 Task: Research Airbnb options in Târgu Jiu, Romania from 7th December, 2023 to 15th December, 2023 for 6 adults.3 bedrooms having 3 beds and 3 bathrooms. Property type can be guest house. Booking option can be shelf check-in. Look for 3 properties as per requirement.
Action: Mouse moved to (358, 114)
Screenshot: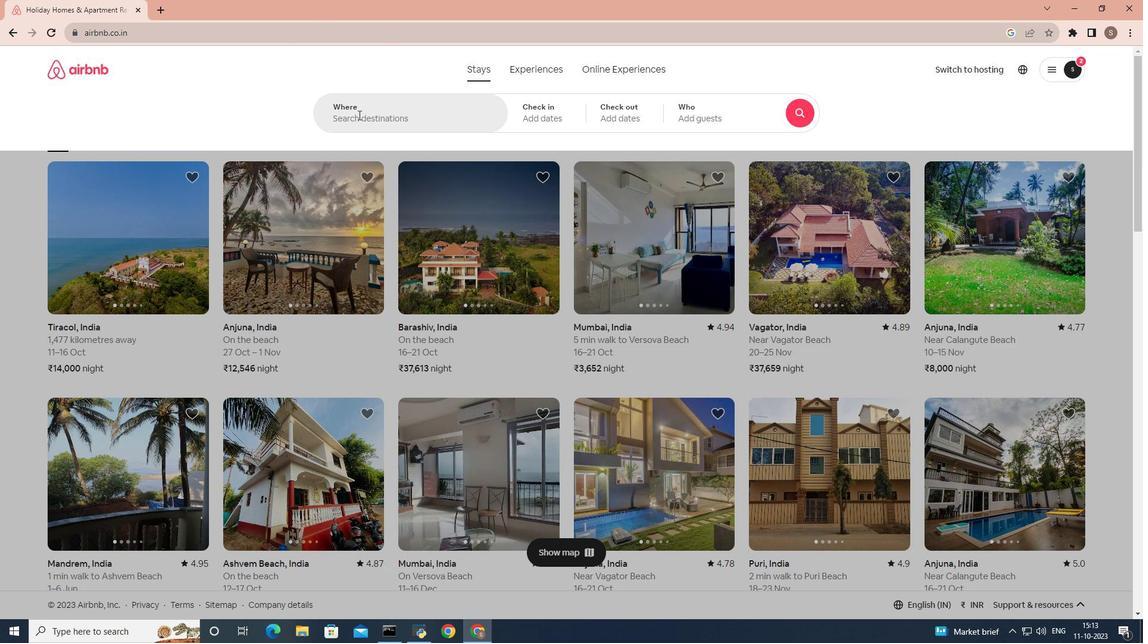 
Action: Mouse pressed left at (358, 114)
Screenshot: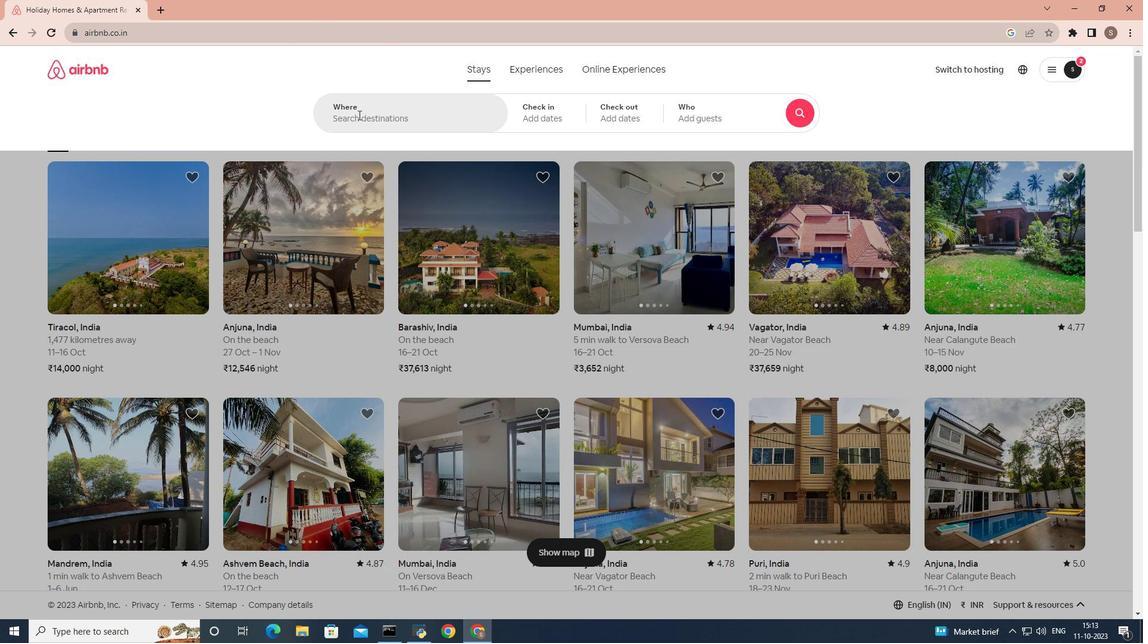 
Action: Mouse moved to (353, 108)
Screenshot: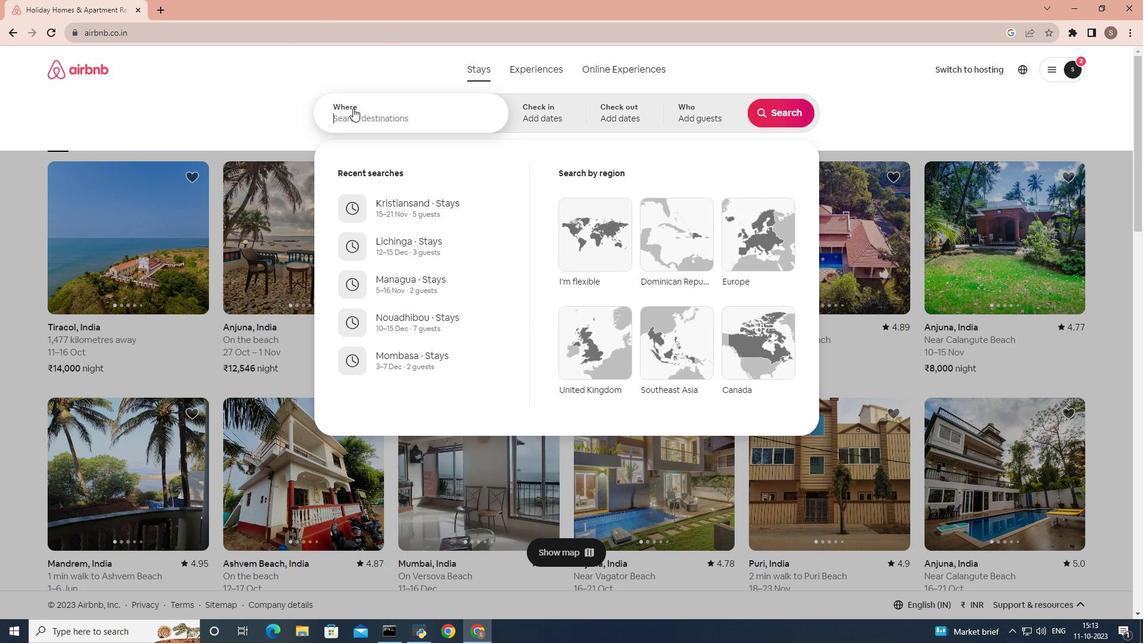 
Action: Key pressed ta
Screenshot: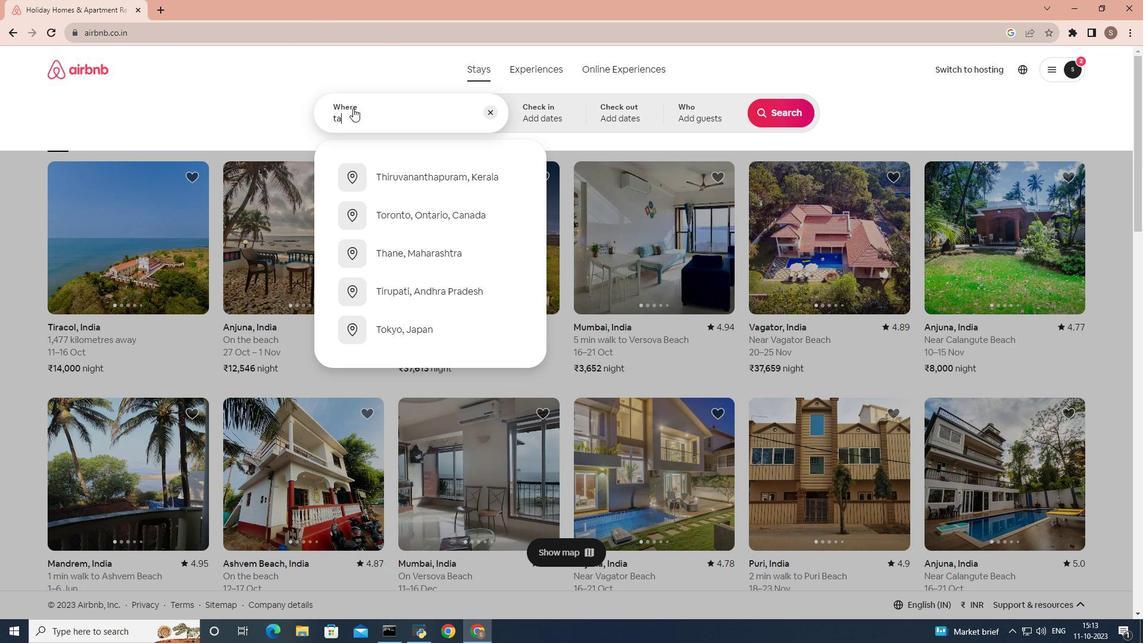 
Action: Mouse moved to (350, 108)
Screenshot: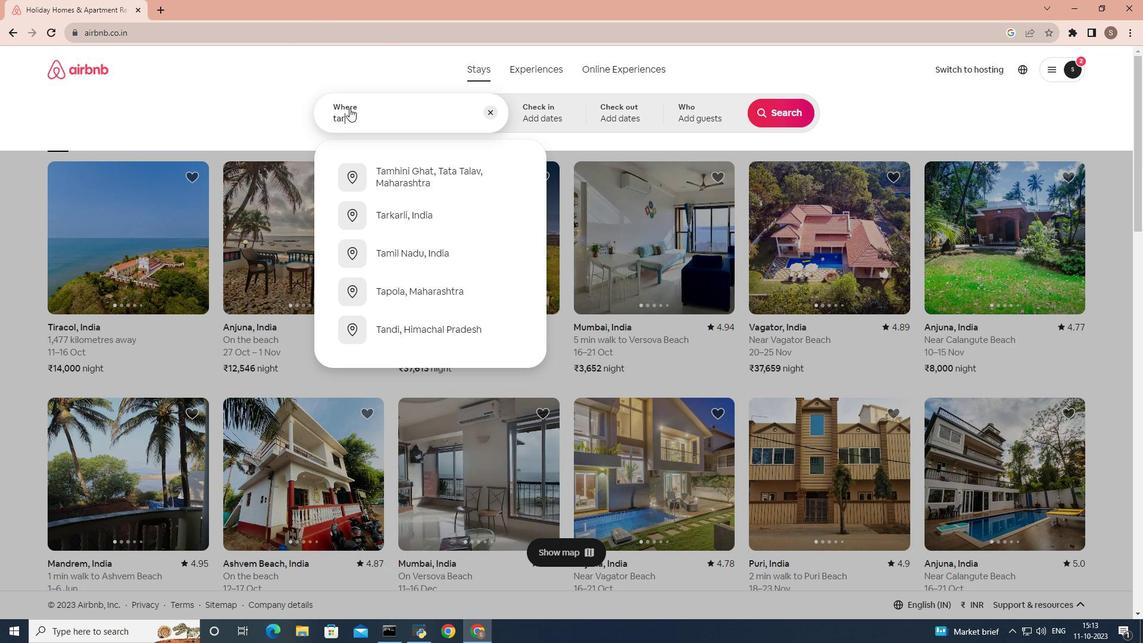 
Action: Key pressed r
Screenshot: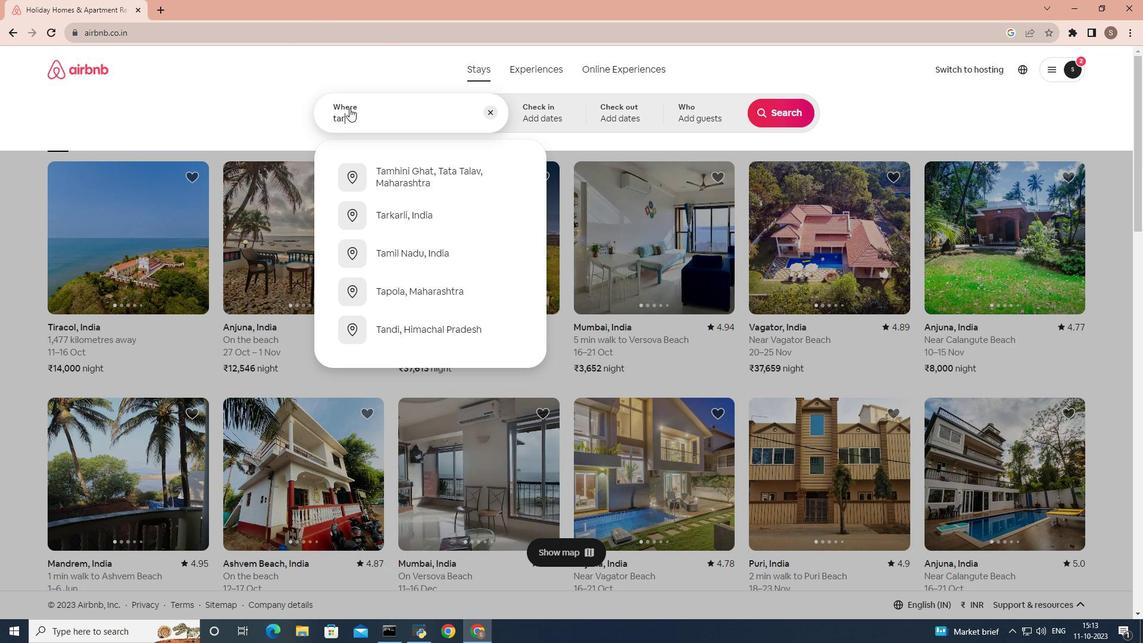 
Action: Mouse moved to (349, 108)
Screenshot: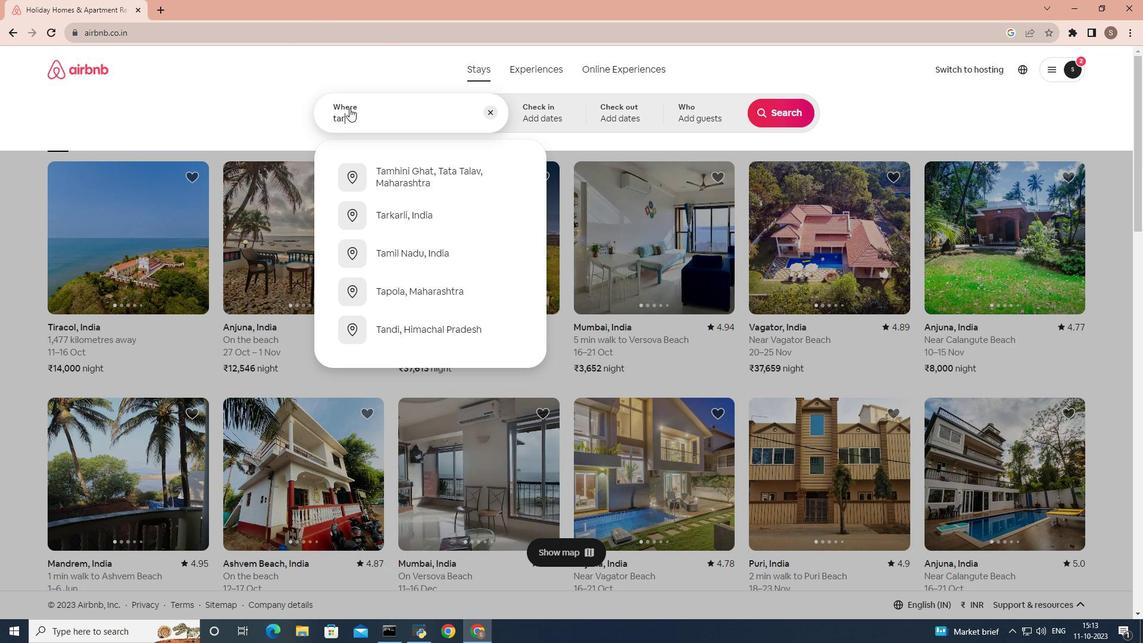 
Action: Key pressed gu<Key.space>j
Screenshot: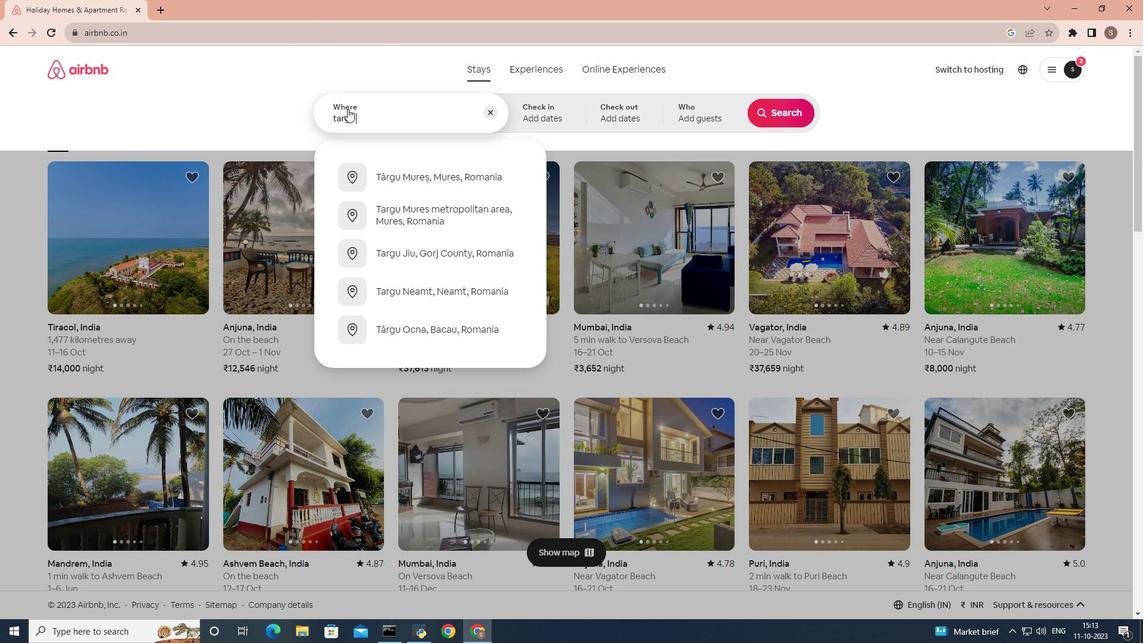 
Action: Mouse moved to (347, 109)
Screenshot: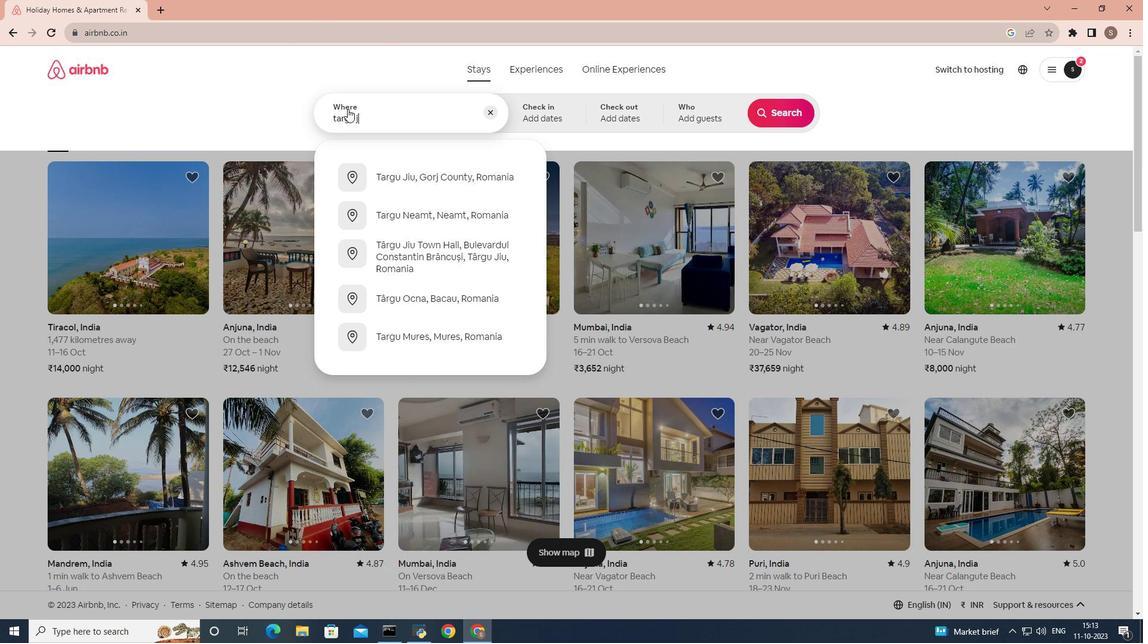 
Action: Key pressed iu
Screenshot: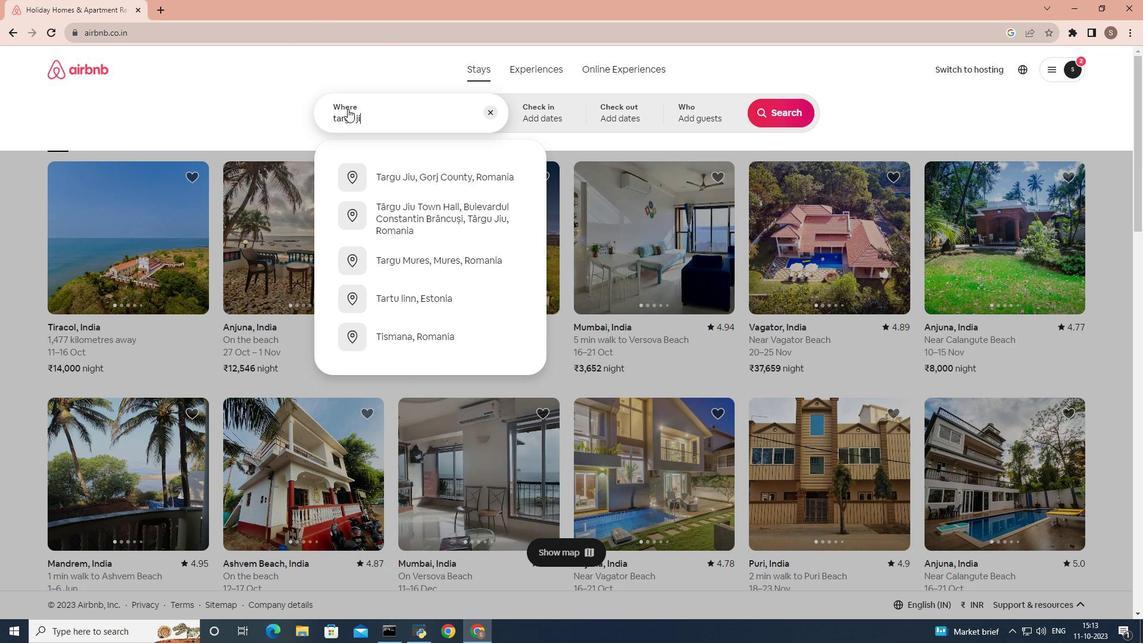 
Action: Mouse moved to (353, 110)
Screenshot: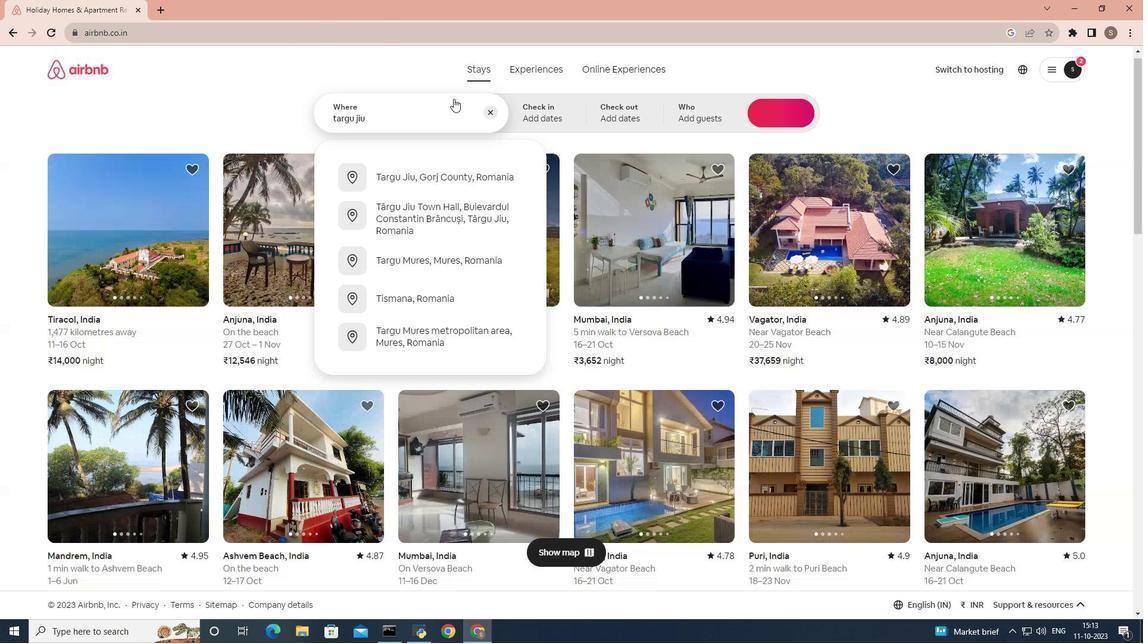 
Action: Mouse scrolled (353, 109) with delta (0, 0)
Screenshot: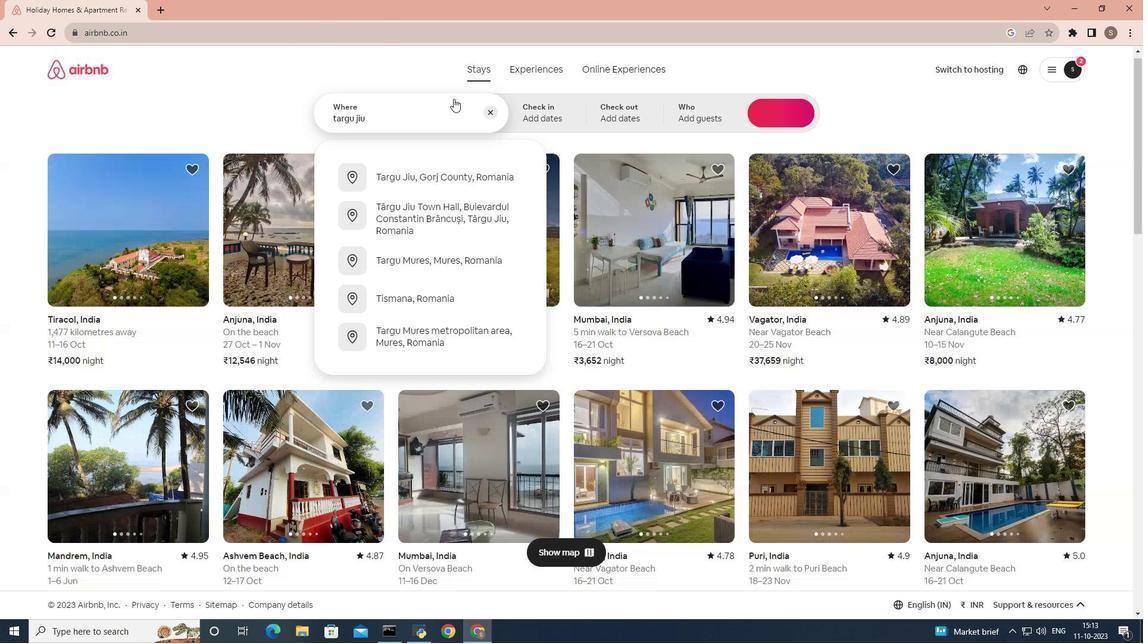 
Action: Mouse moved to (489, 61)
Screenshot: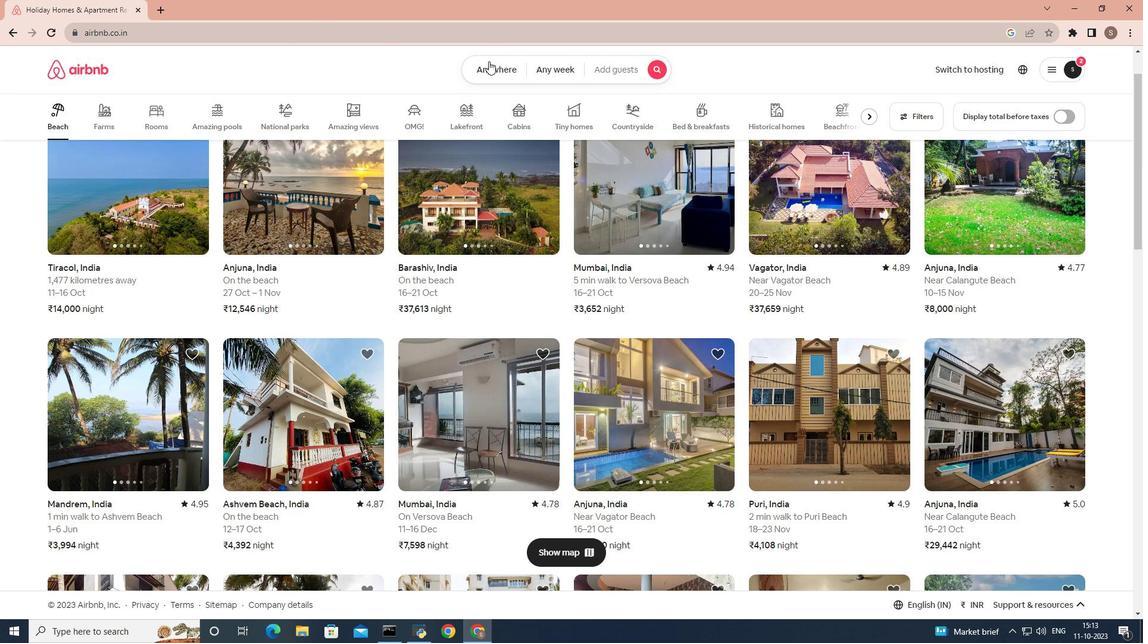 
Action: Mouse pressed left at (489, 61)
Screenshot: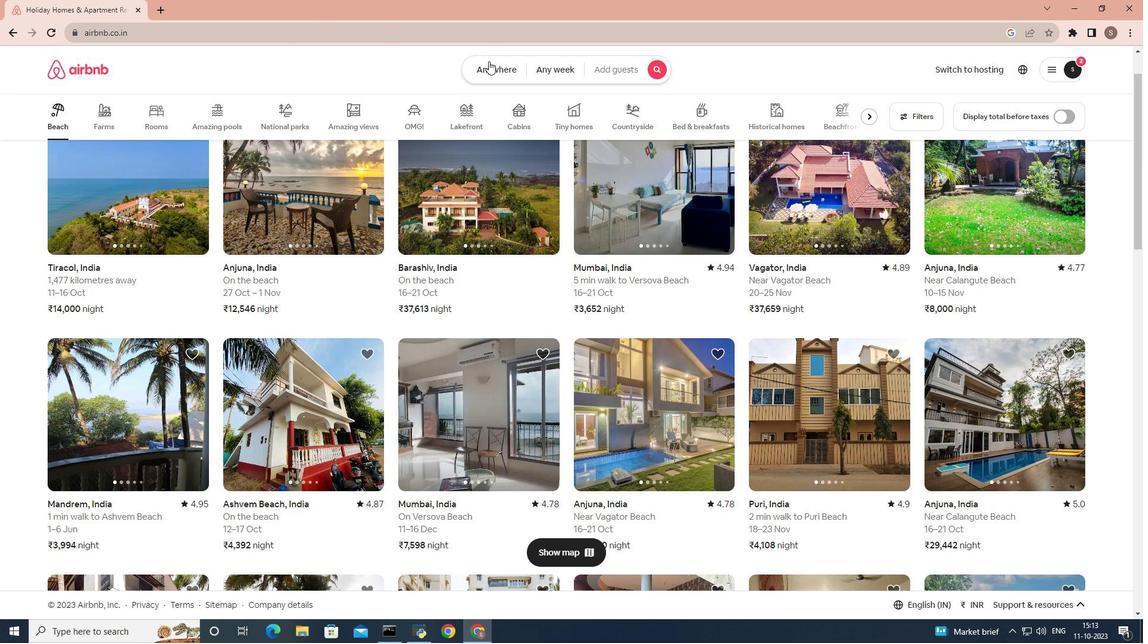 
Action: Mouse moved to (442, 170)
Screenshot: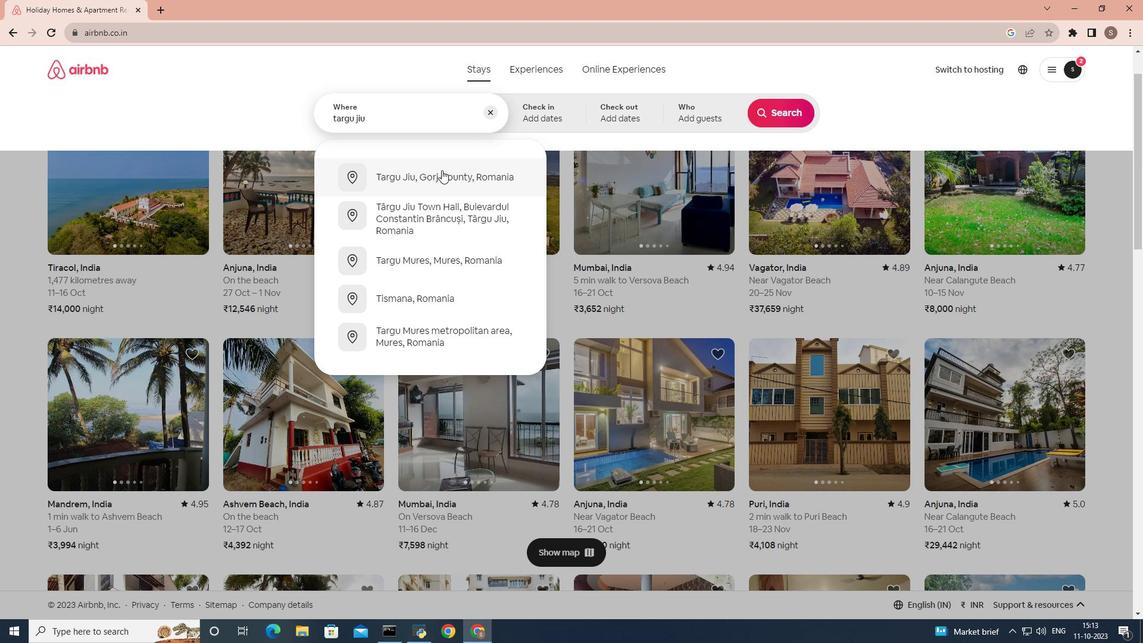 
Action: Mouse pressed left at (442, 170)
Screenshot: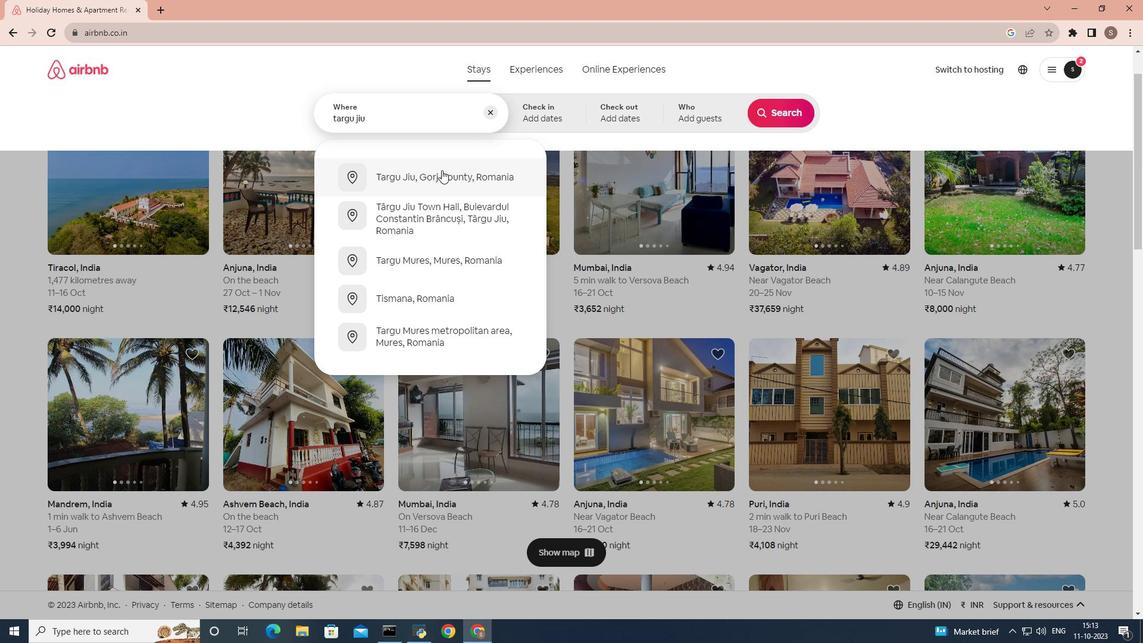 
Action: Mouse moved to (769, 206)
Screenshot: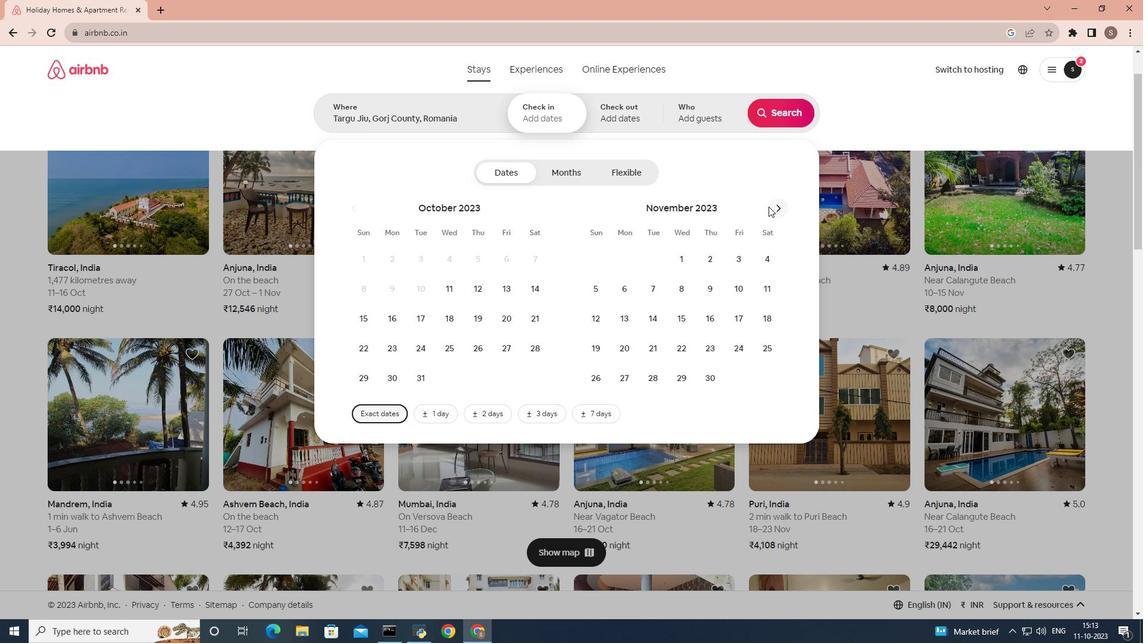
Action: Mouse pressed left at (769, 206)
Screenshot: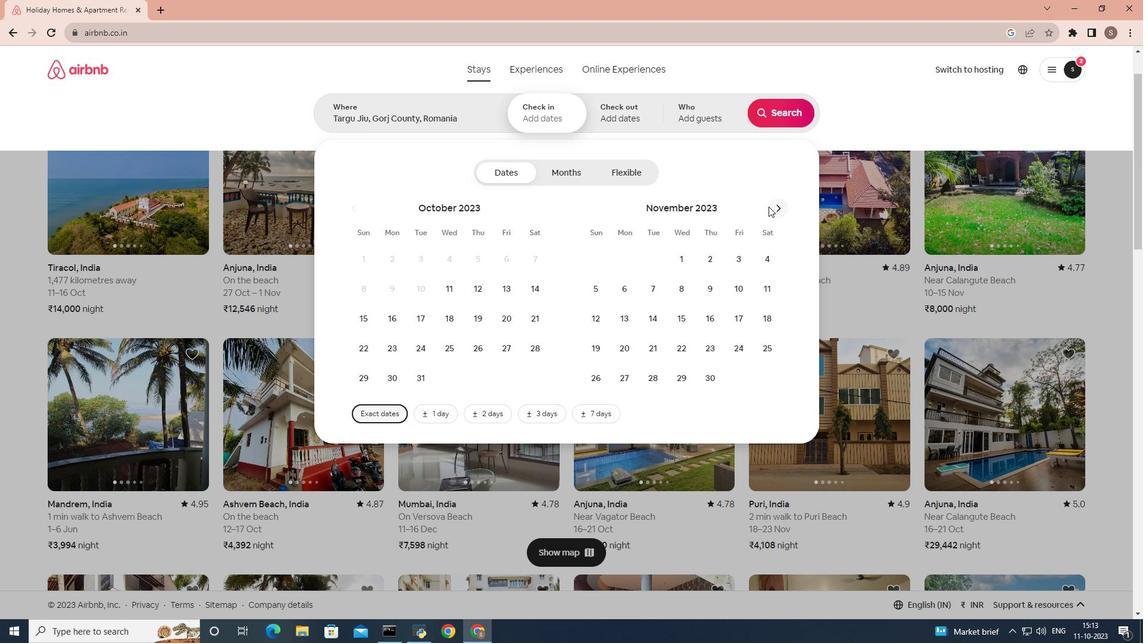 
Action: Mouse moved to (774, 206)
Screenshot: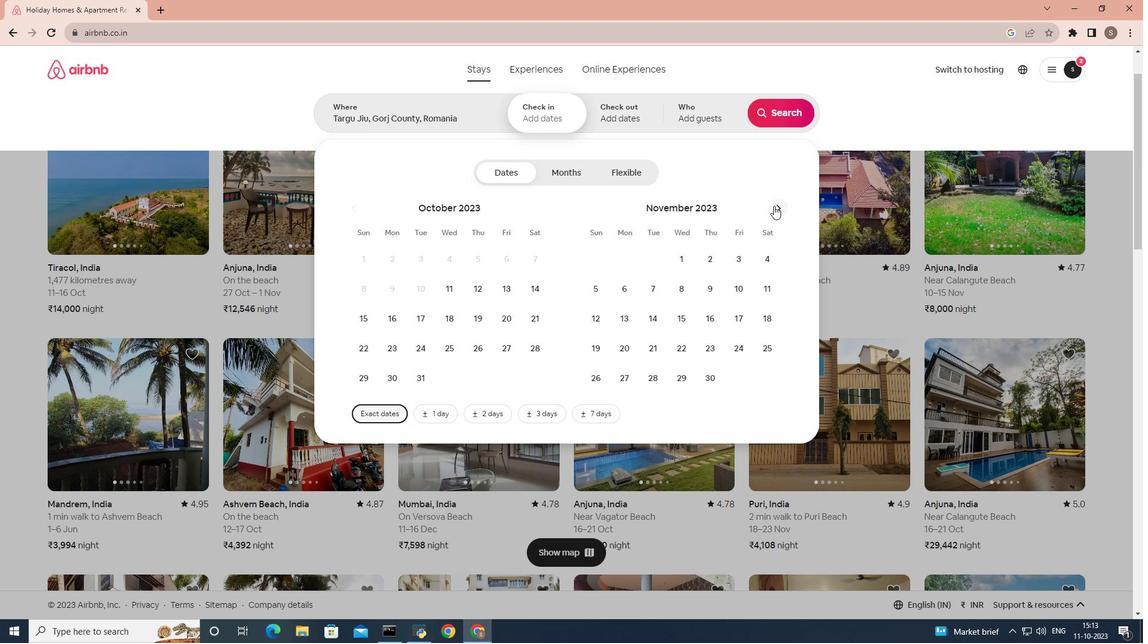 
Action: Mouse pressed left at (774, 206)
Screenshot: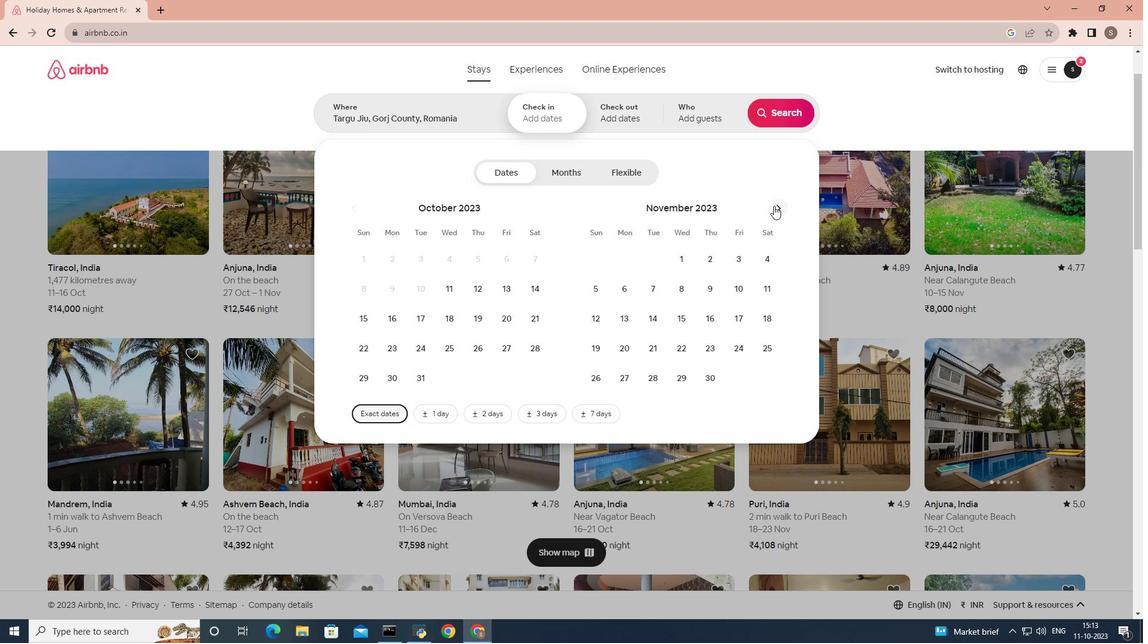
Action: Mouse moved to (714, 284)
Screenshot: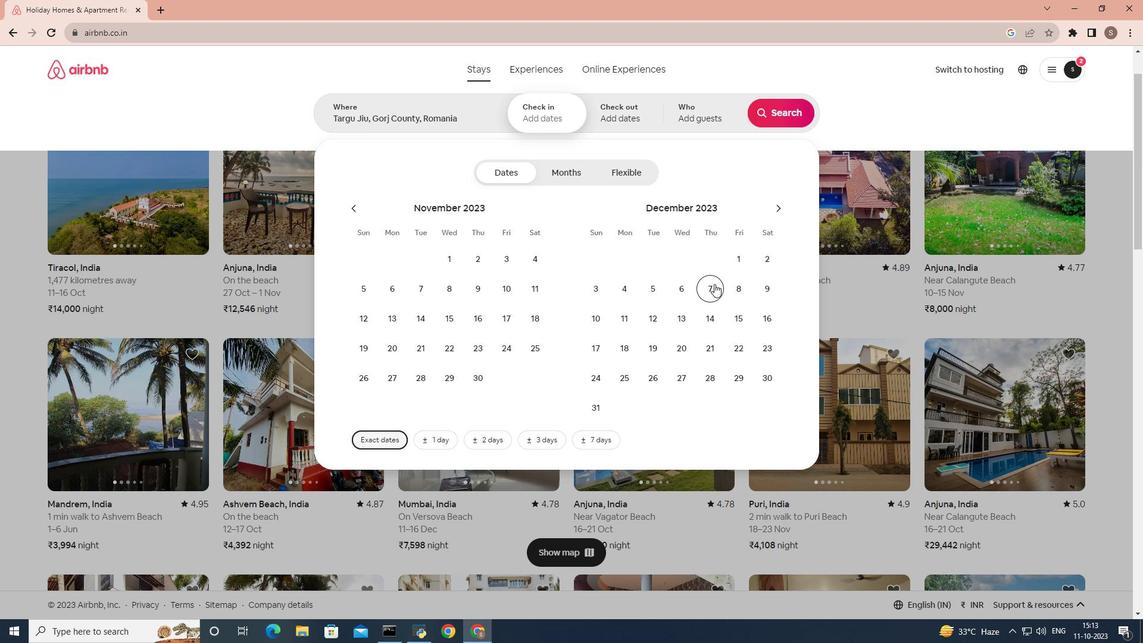 
Action: Mouse pressed left at (714, 284)
Screenshot: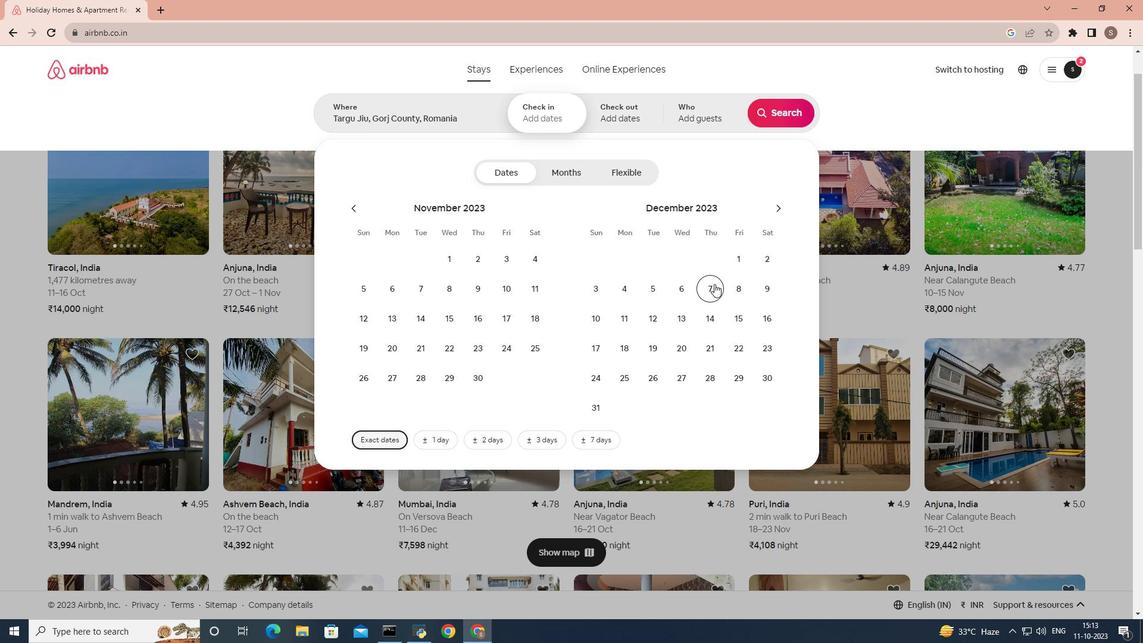 
Action: Mouse moved to (737, 321)
Screenshot: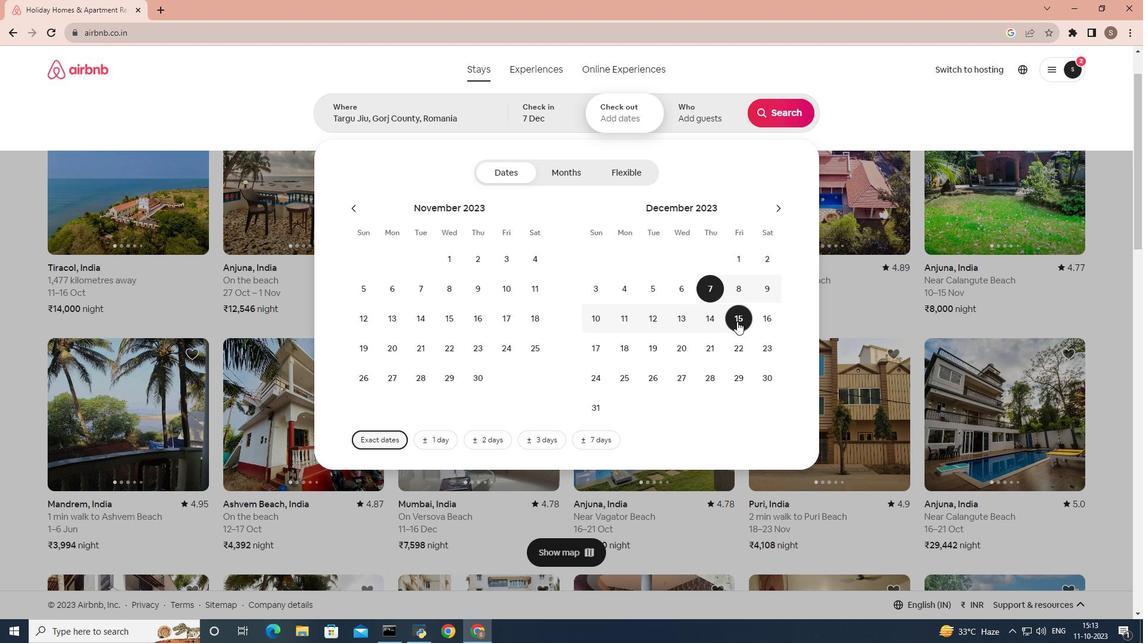 
Action: Mouse pressed left at (737, 321)
Screenshot: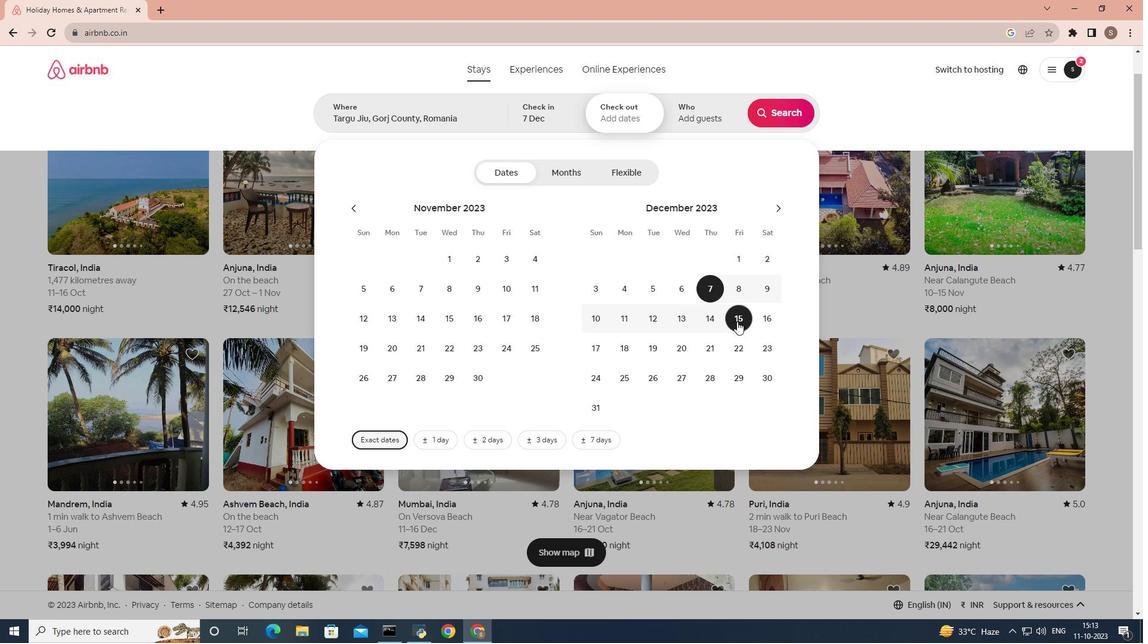 
Action: Mouse moved to (696, 113)
Screenshot: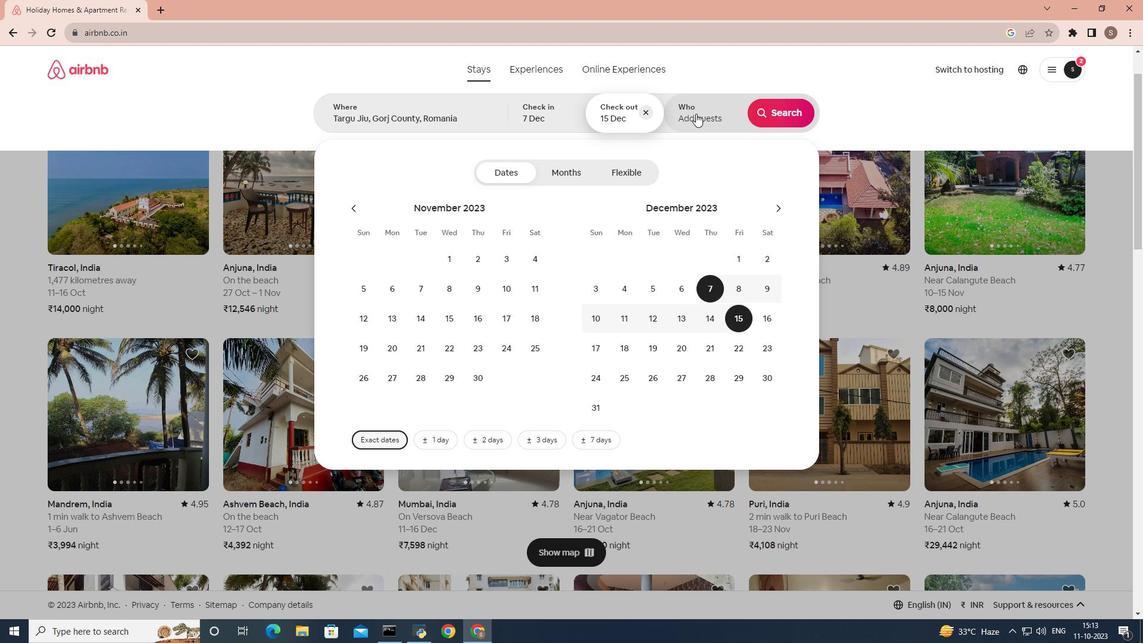 
Action: Mouse pressed left at (696, 113)
Screenshot: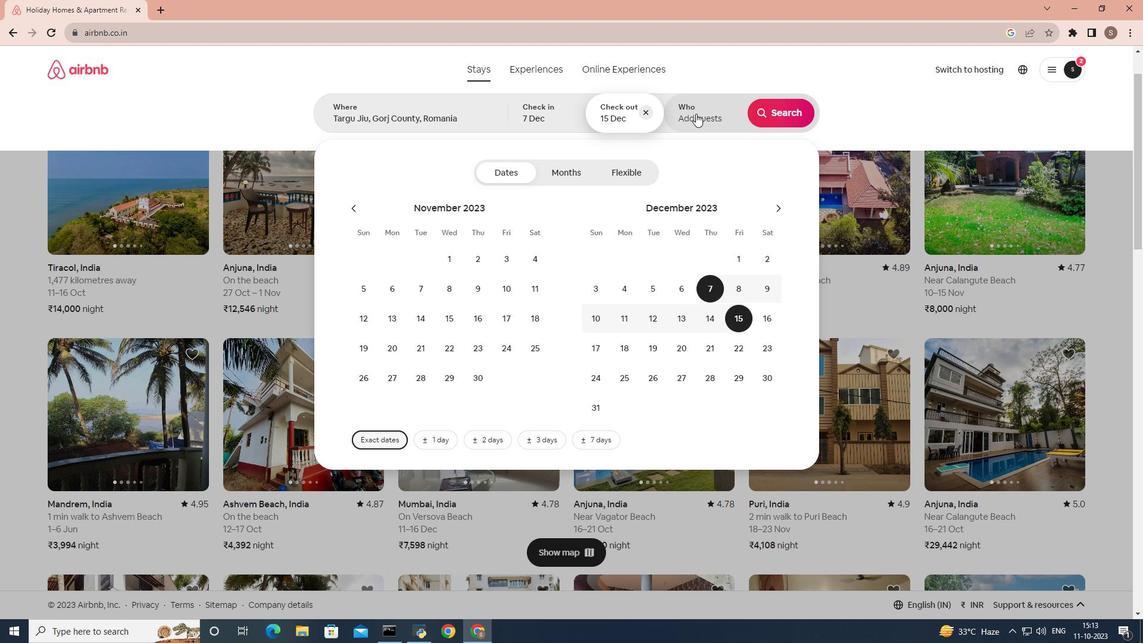 
Action: Mouse moved to (778, 178)
Screenshot: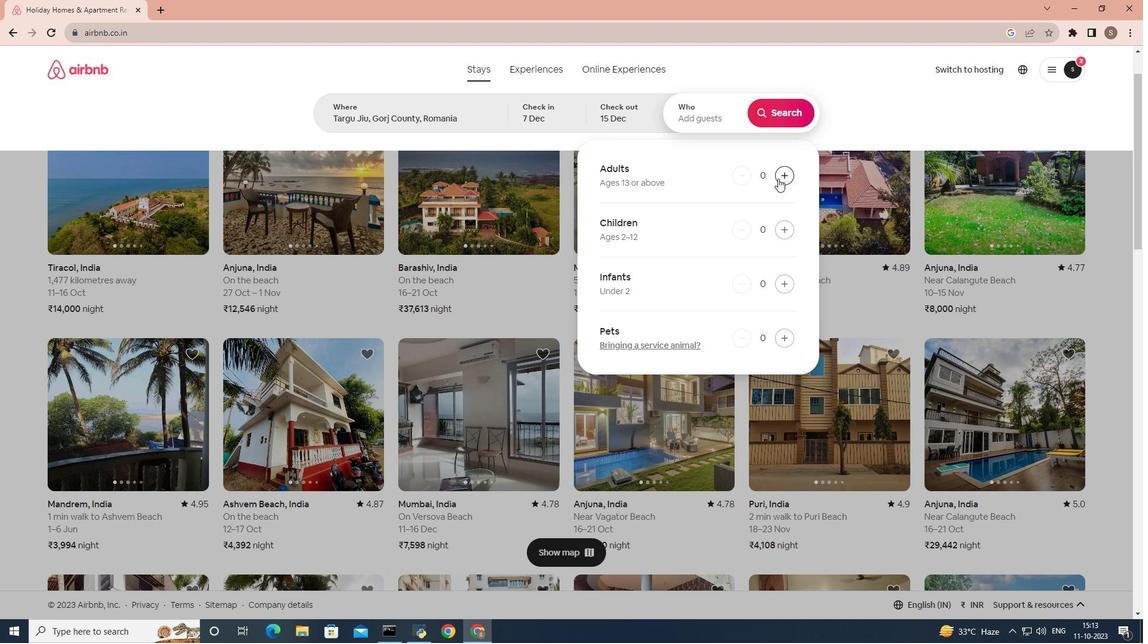 
Action: Mouse pressed left at (778, 178)
Screenshot: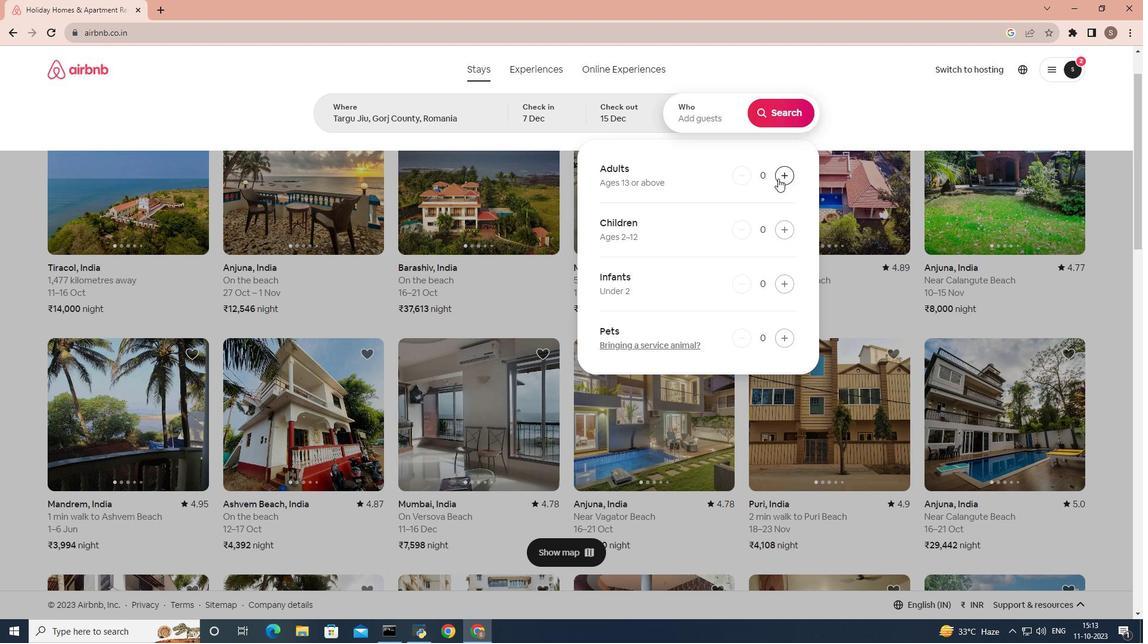 
Action: Mouse pressed left at (778, 178)
Screenshot: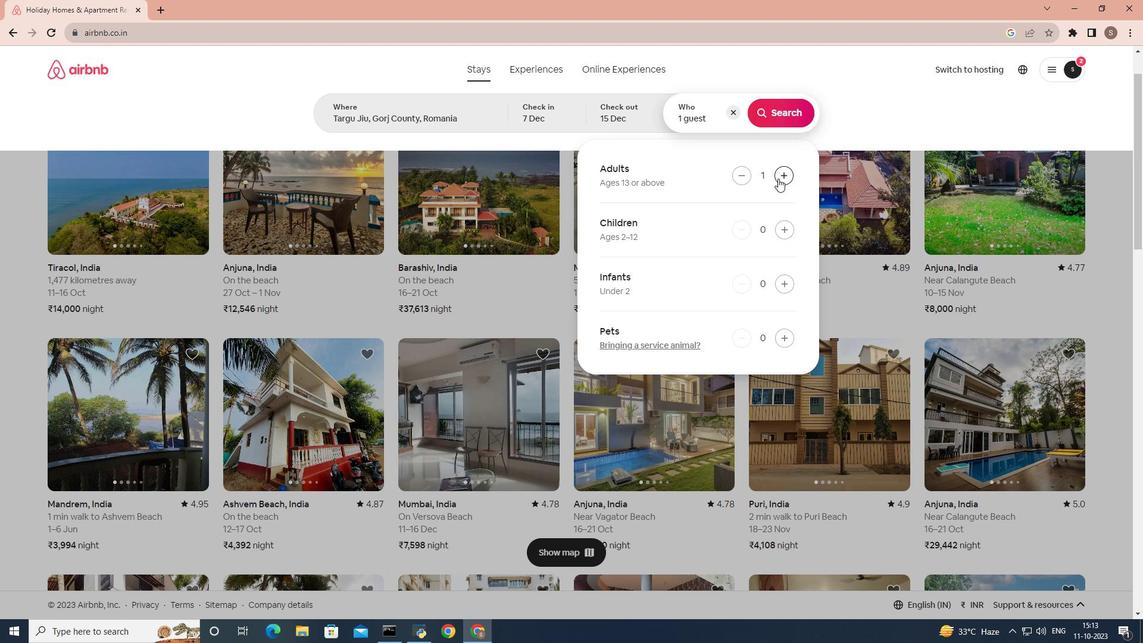 
Action: Mouse pressed left at (778, 178)
Screenshot: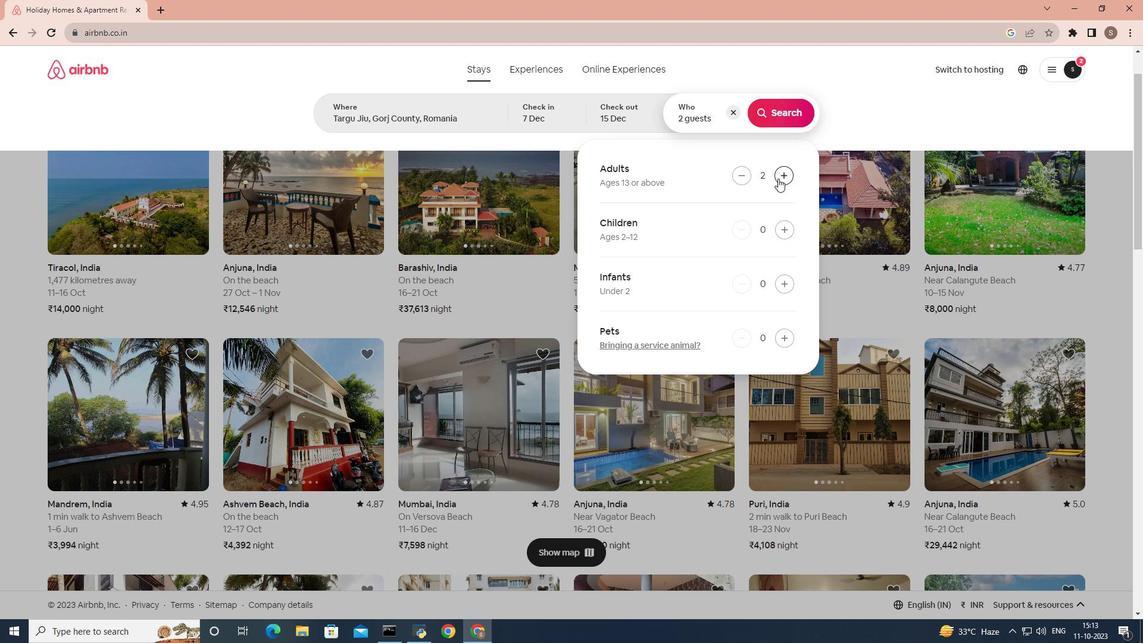 
Action: Mouse pressed left at (778, 178)
Screenshot: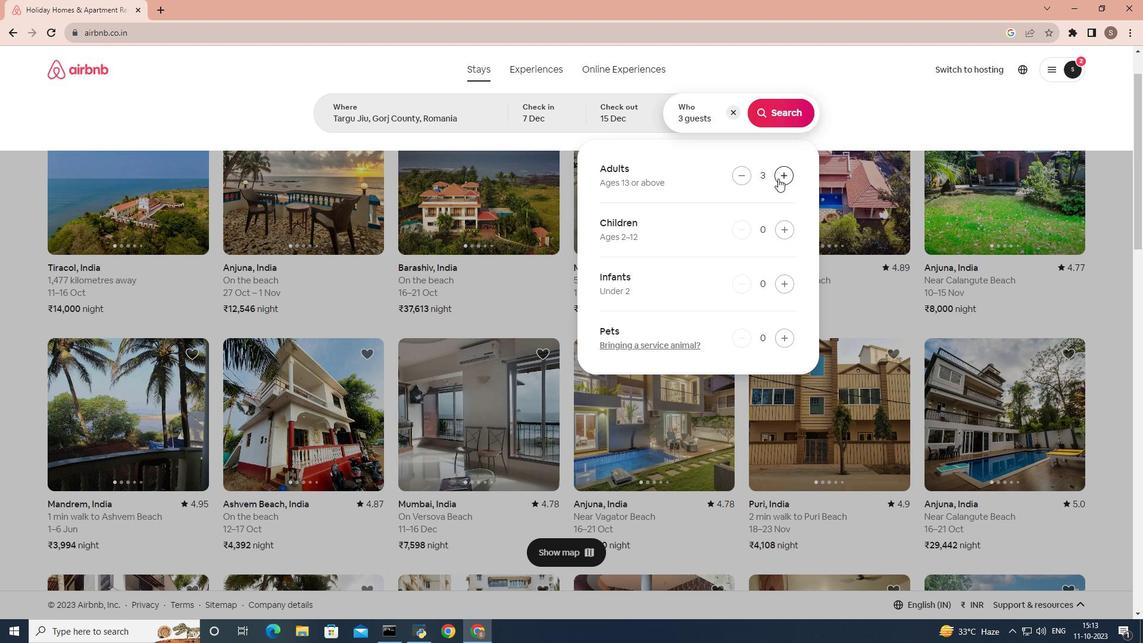 
Action: Mouse pressed left at (778, 178)
Screenshot: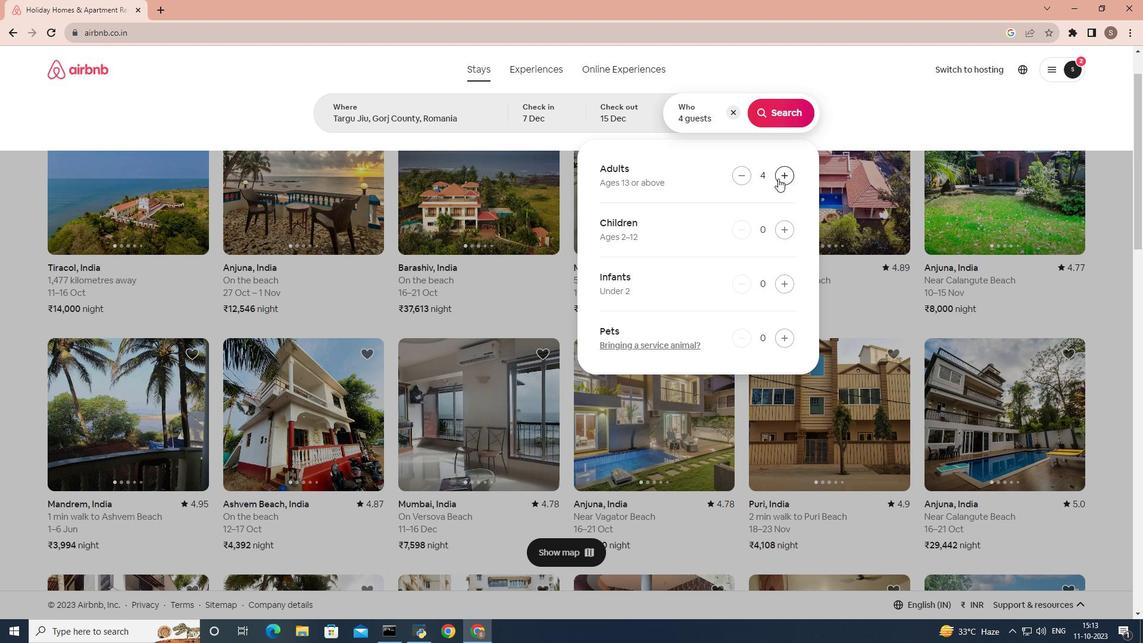 
Action: Mouse pressed left at (778, 178)
Screenshot: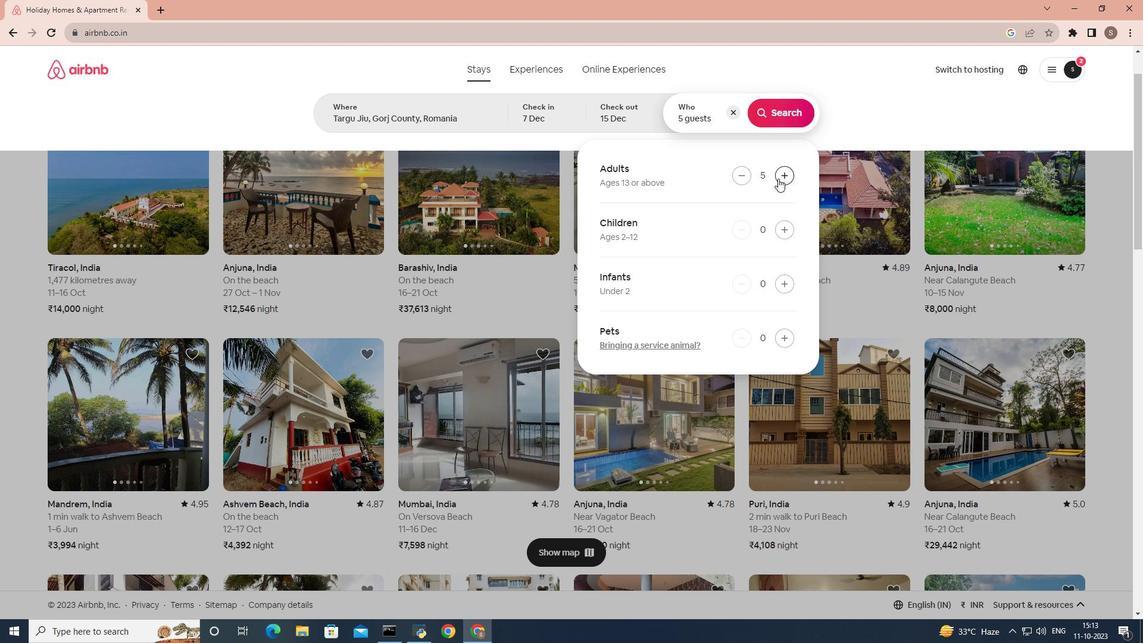 
Action: Mouse moved to (779, 121)
Screenshot: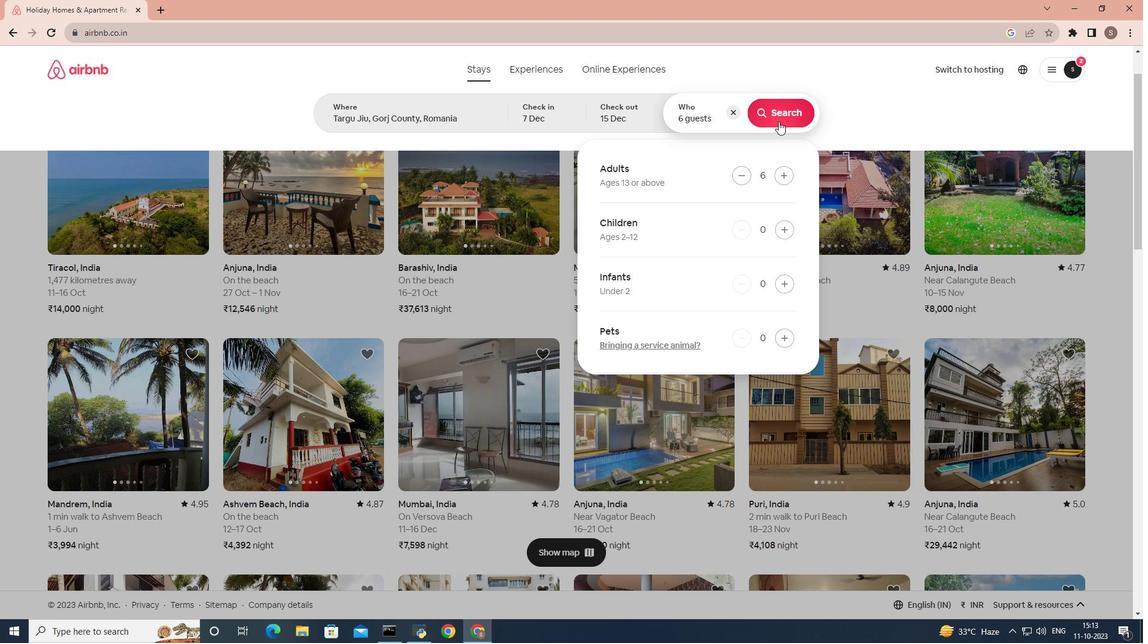 
Action: Mouse pressed left at (779, 121)
Screenshot: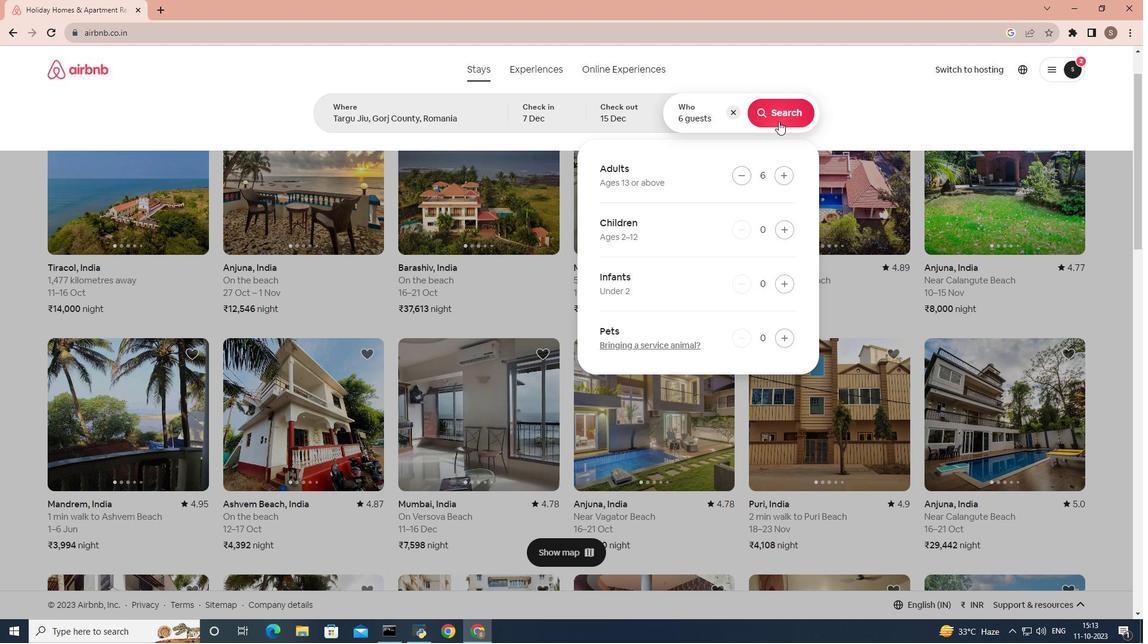 
Action: Mouse moved to (928, 114)
Screenshot: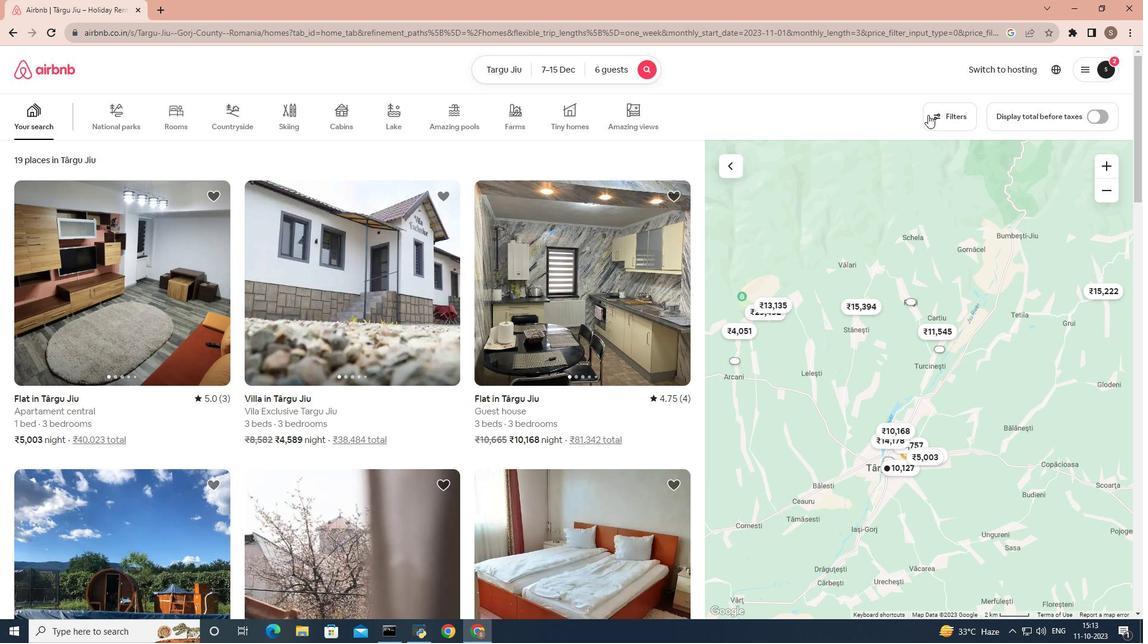 
Action: Mouse pressed left at (928, 114)
Screenshot: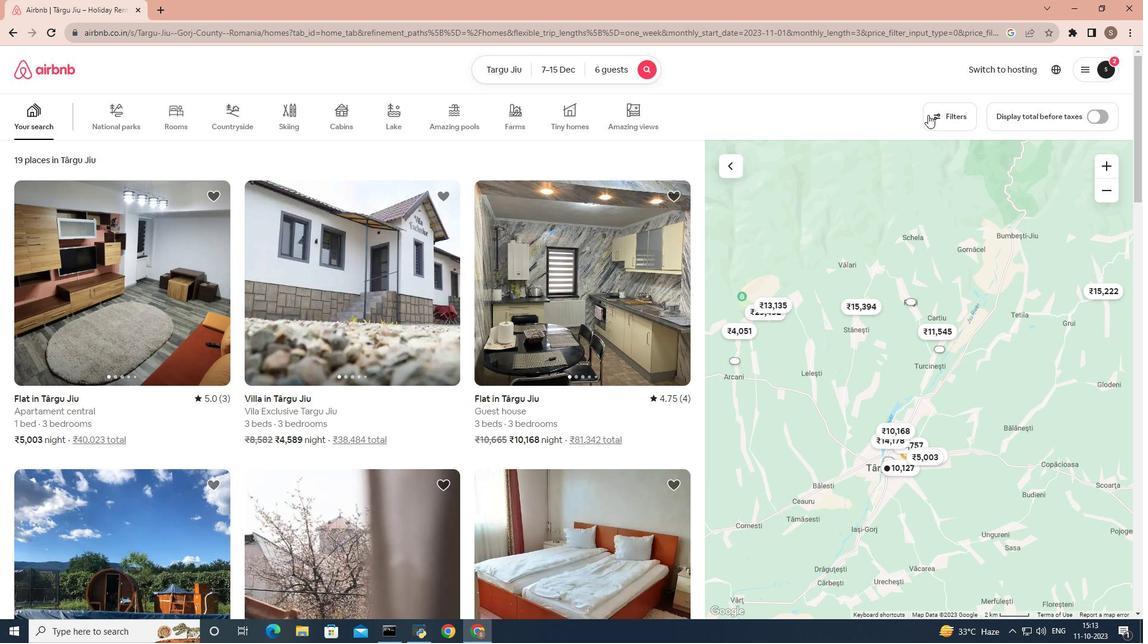 
Action: Mouse moved to (513, 308)
Screenshot: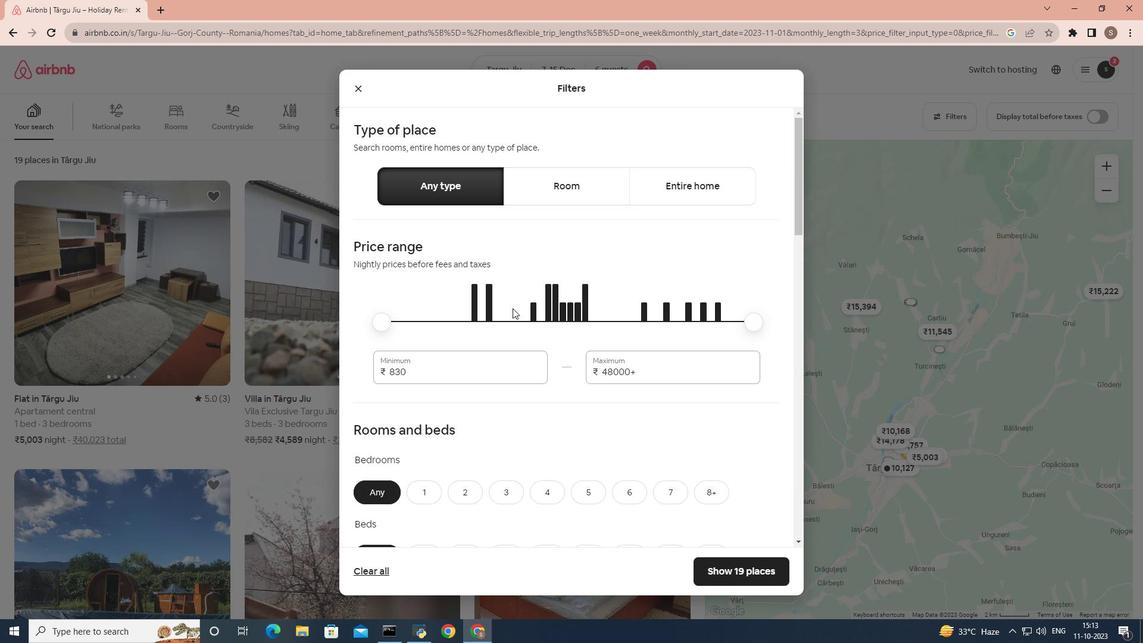 
Action: Mouse scrolled (513, 308) with delta (0, 0)
Screenshot: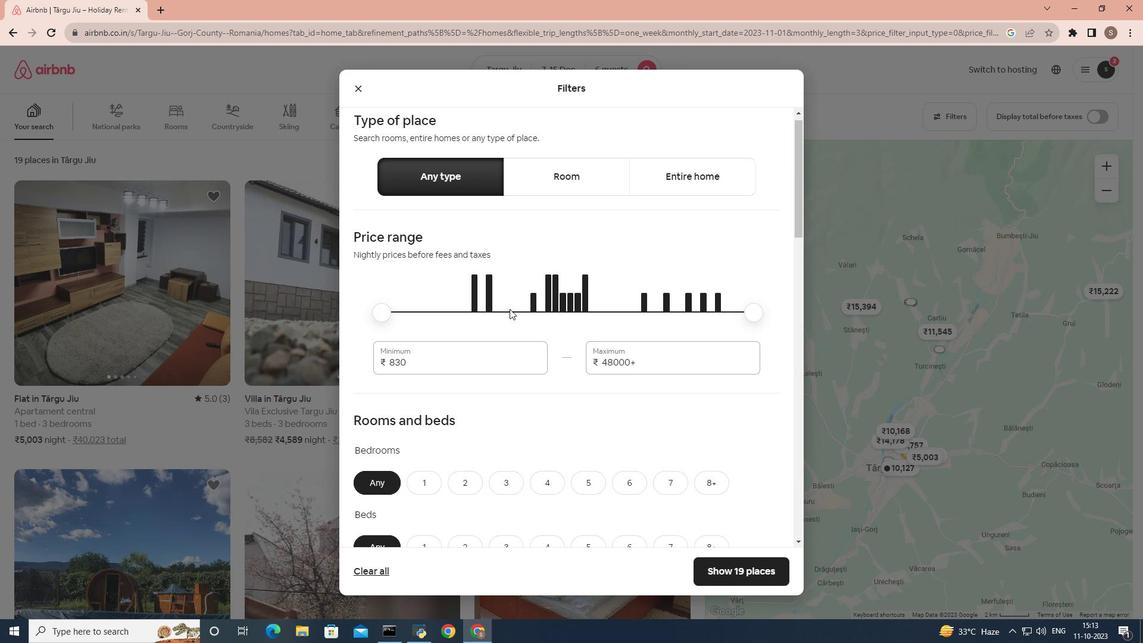 
Action: Mouse moved to (513, 308)
Screenshot: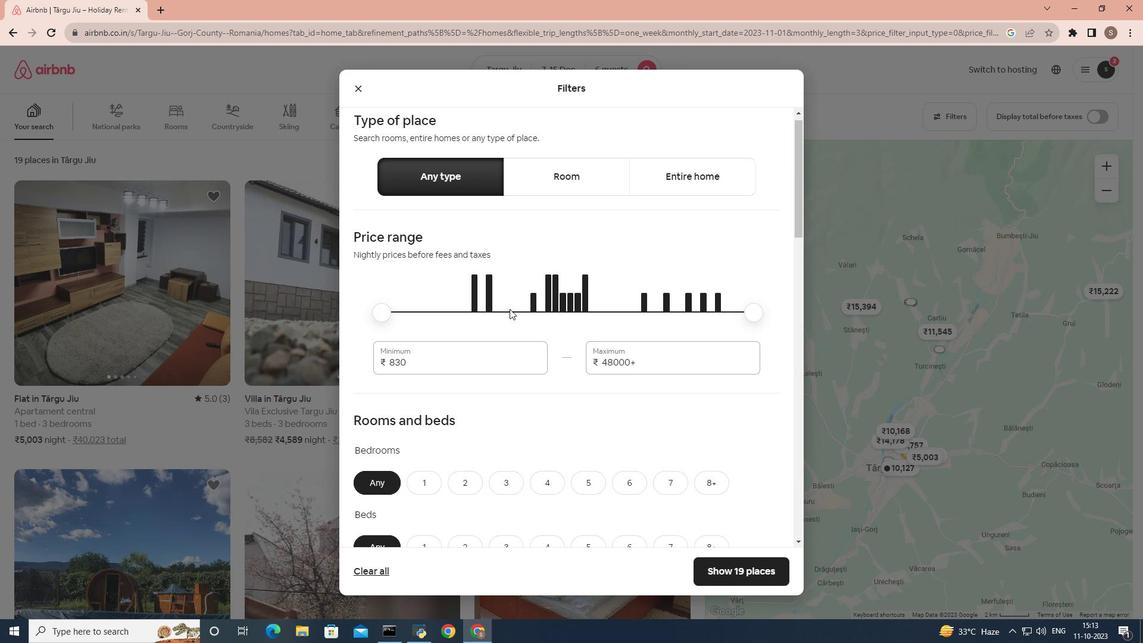 
Action: Mouse scrolled (513, 308) with delta (0, 0)
Screenshot: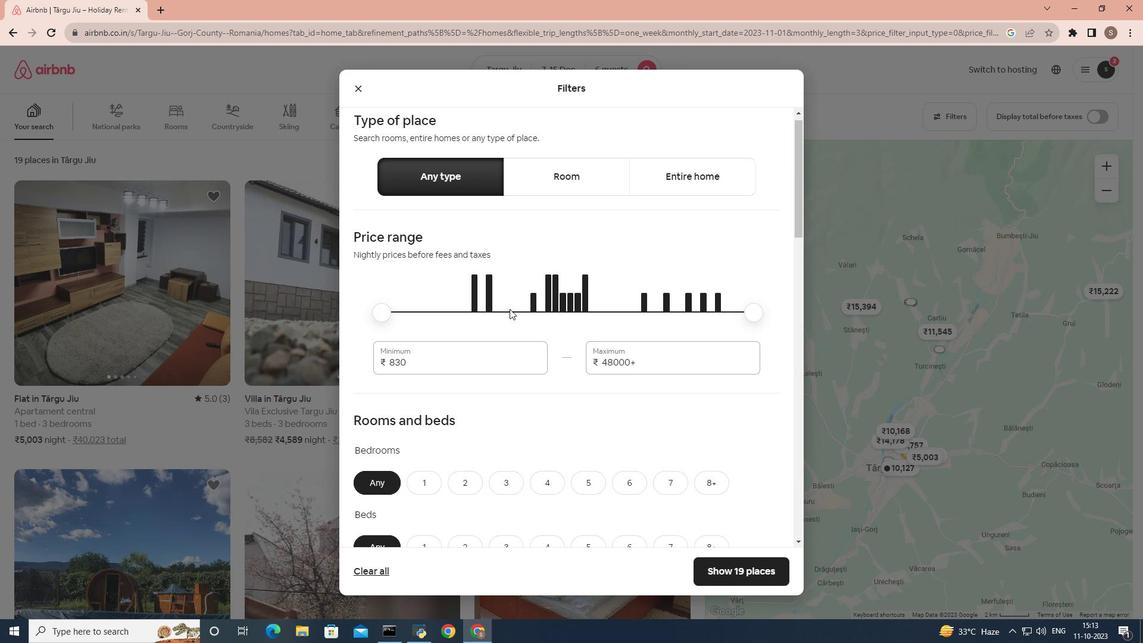
Action: Mouse moved to (507, 294)
Screenshot: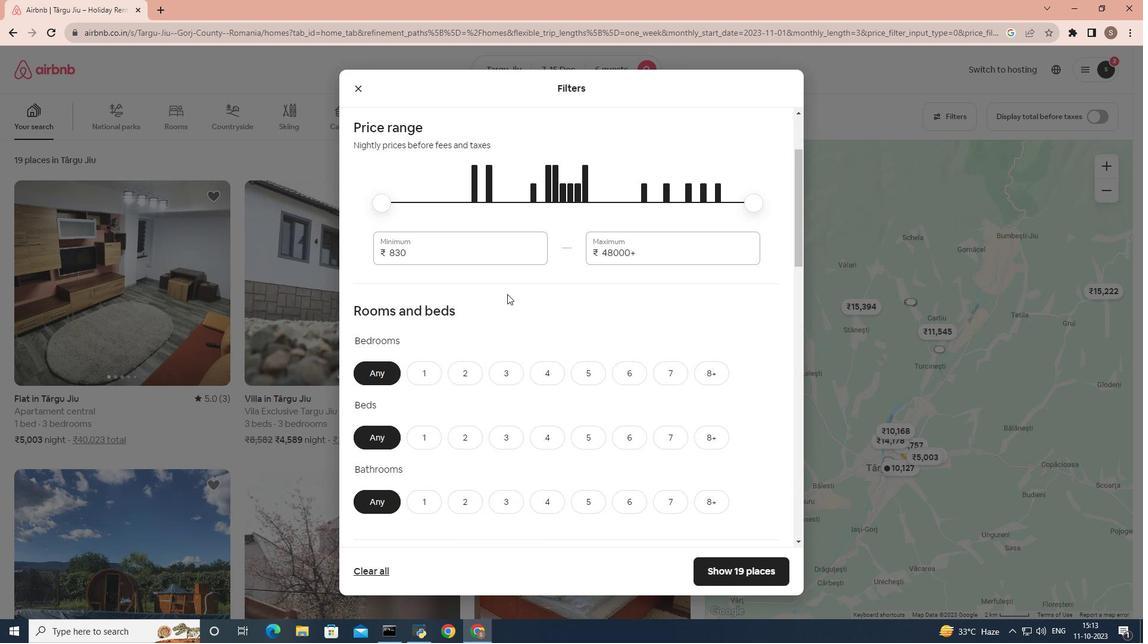 
Action: Mouse scrolled (507, 293) with delta (0, 0)
Screenshot: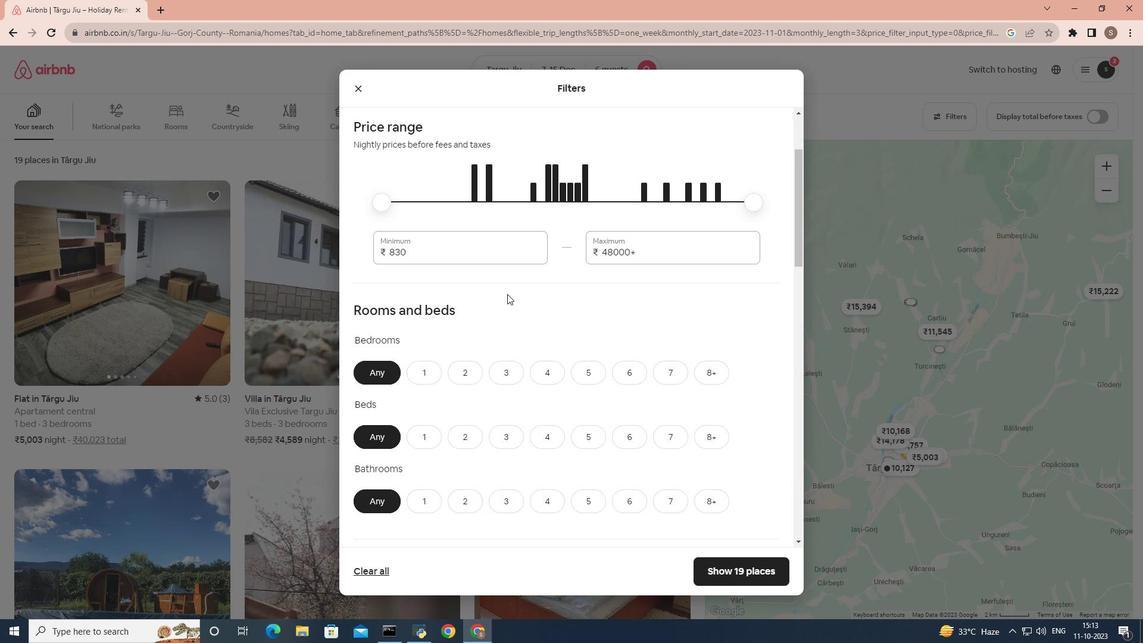 
Action: Mouse scrolled (507, 293) with delta (0, 0)
Screenshot: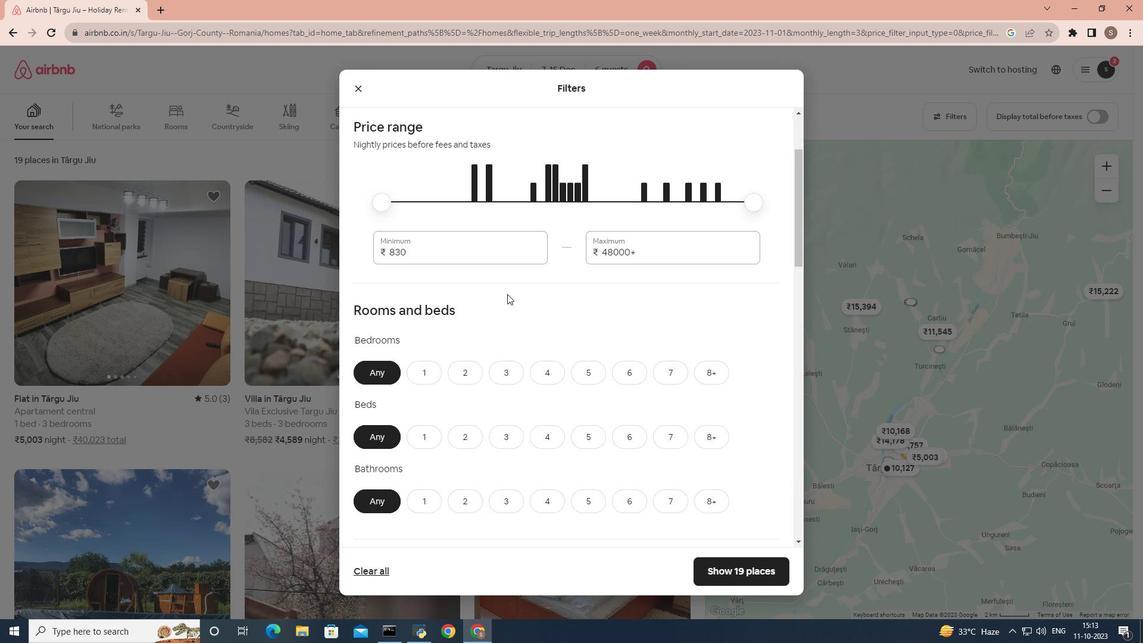 
Action: Mouse moved to (500, 261)
Screenshot: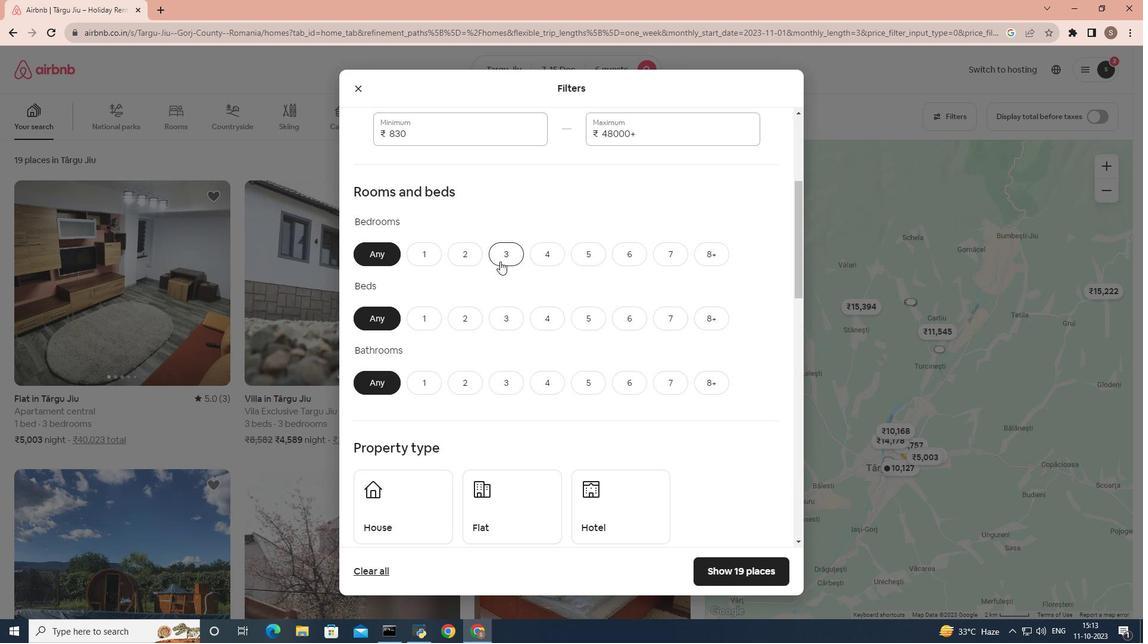 
Action: Mouse pressed left at (500, 261)
Screenshot: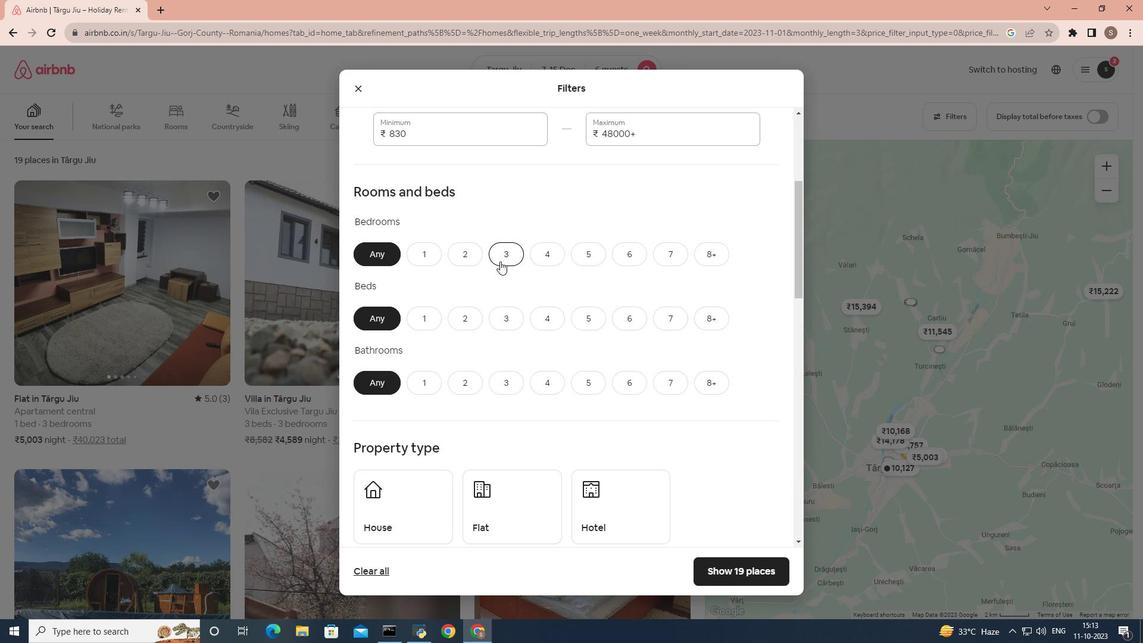 
Action: Mouse moved to (512, 321)
Screenshot: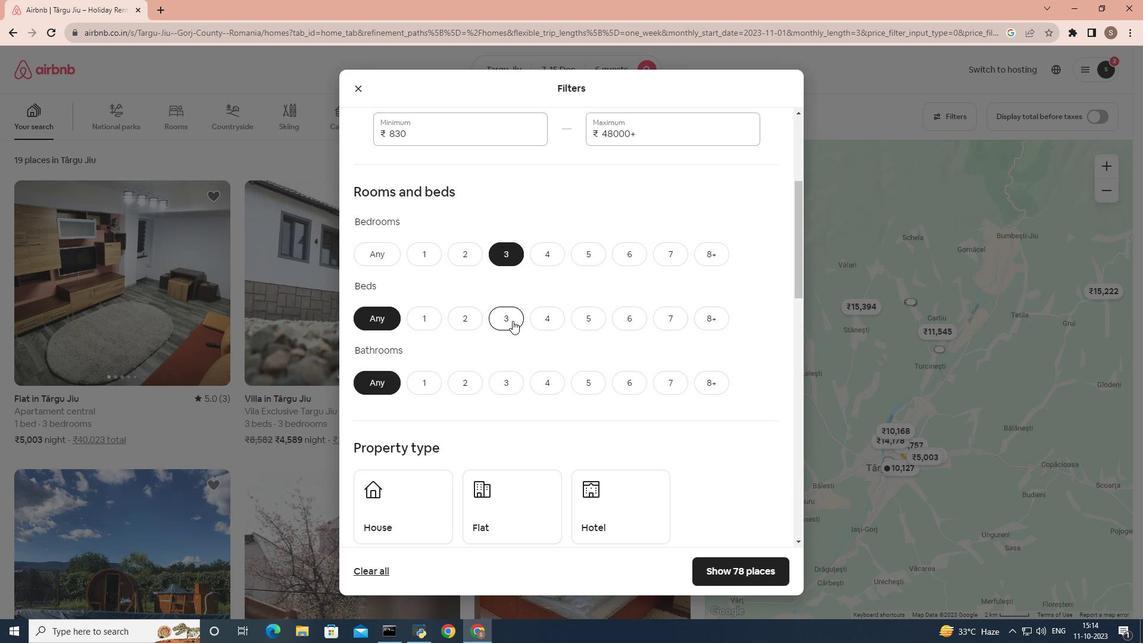 
Action: Mouse pressed left at (512, 321)
Screenshot: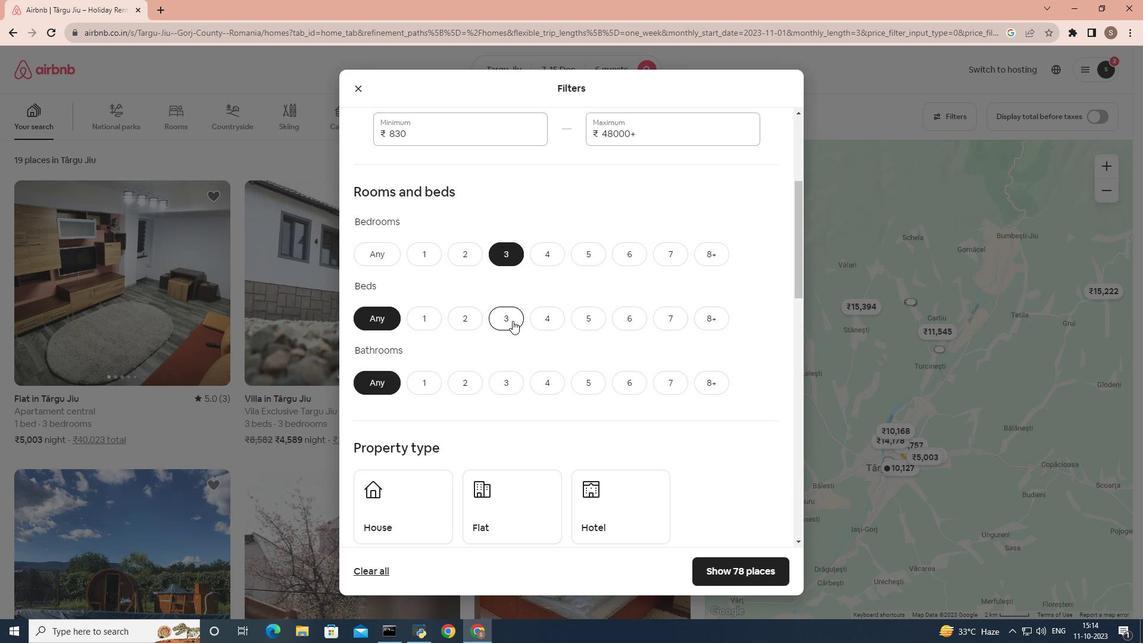 
Action: Mouse moved to (502, 380)
Screenshot: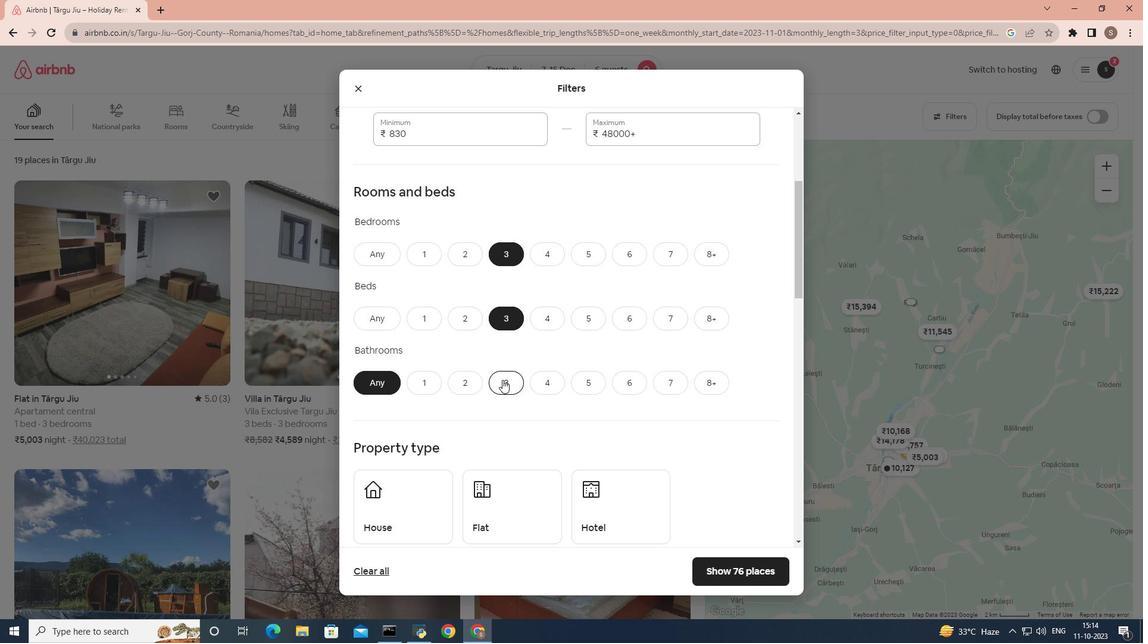 
Action: Mouse pressed left at (502, 380)
Screenshot: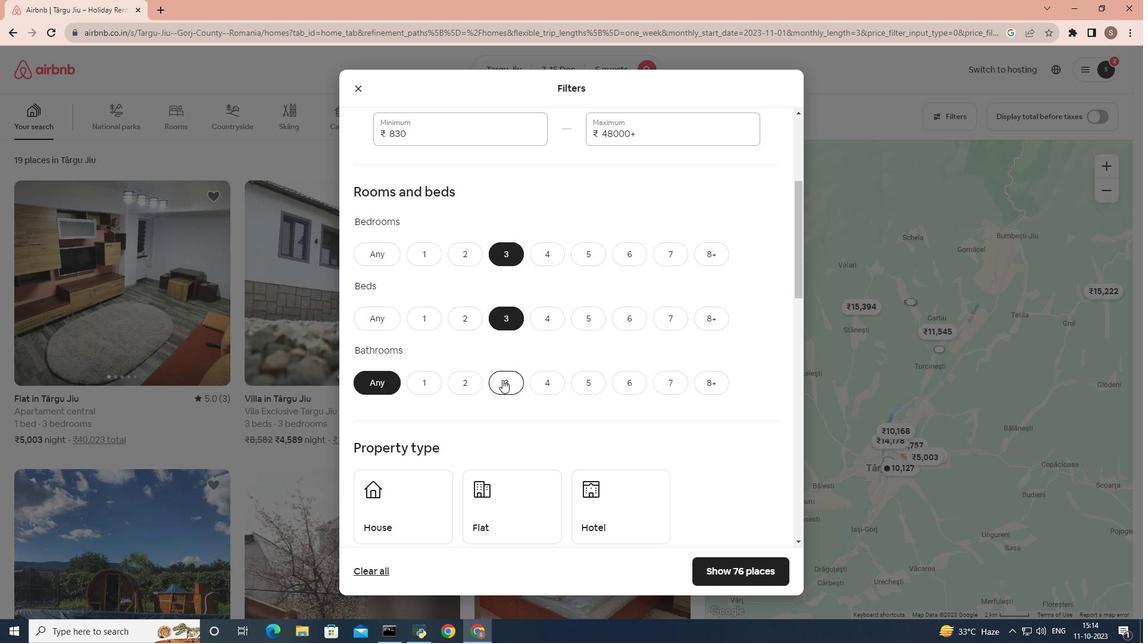 
Action: Mouse moved to (444, 337)
Screenshot: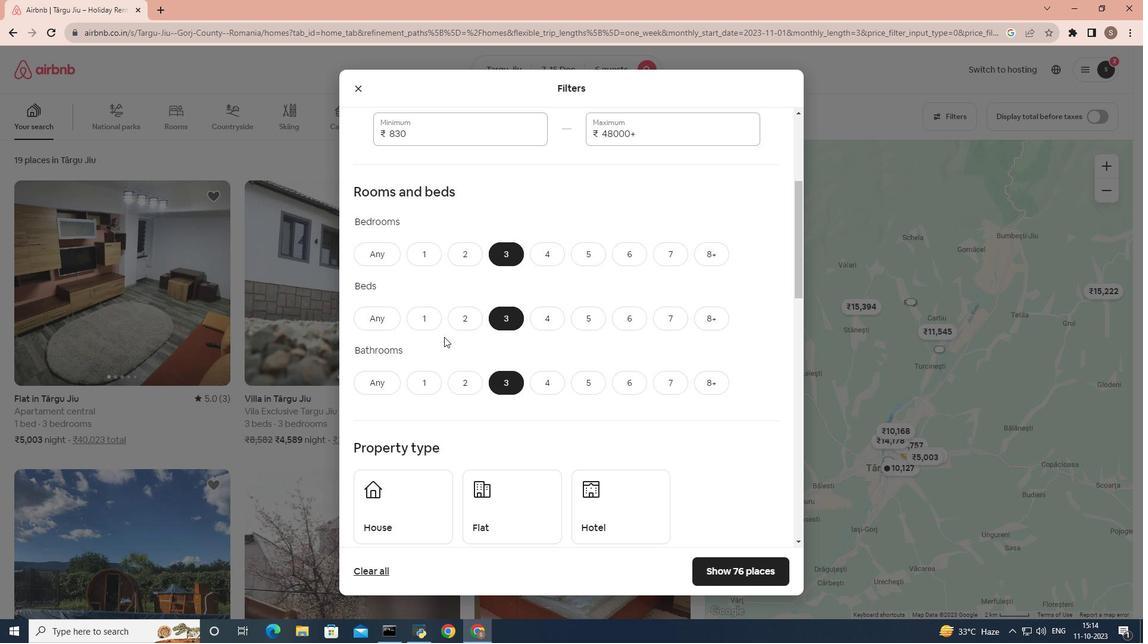 
Action: Mouse scrolled (444, 336) with delta (0, 0)
Screenshot: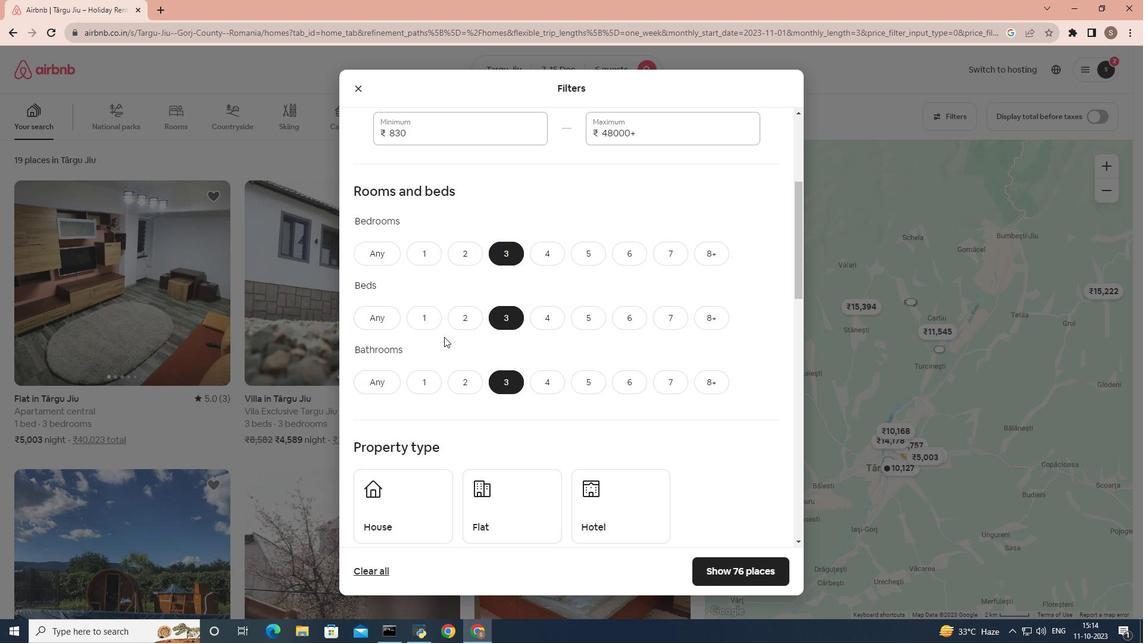 
Action: Mouse scrolled (444, 336) with delta (0, 0)
Screenshot: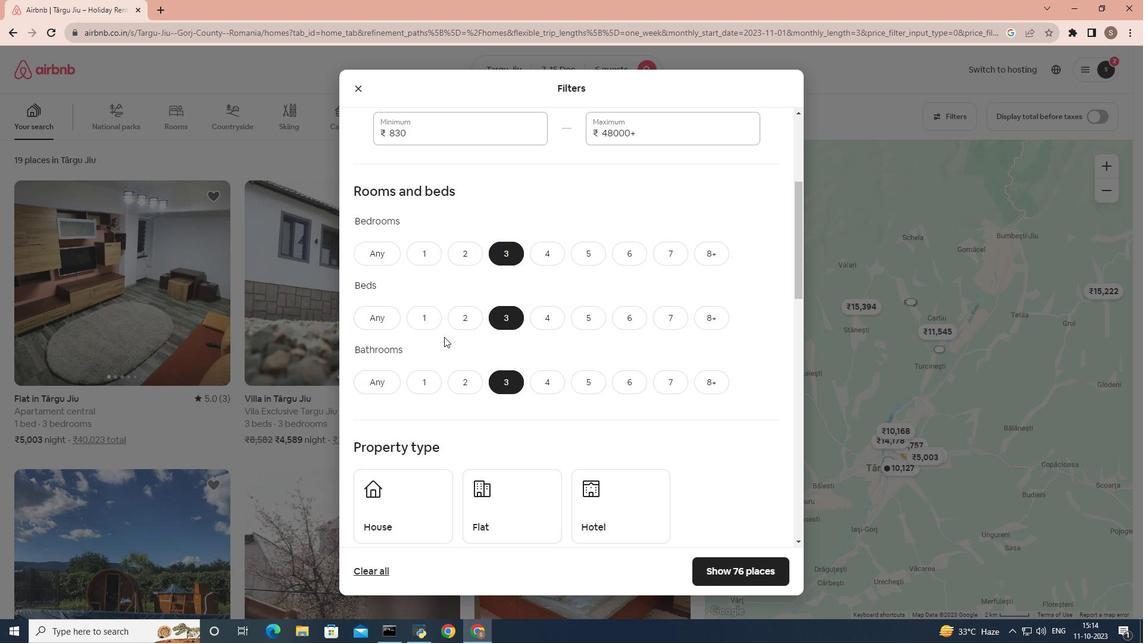 
Action: Mouse scrolled (444, 336) with delta (0, 0)
Screenshot: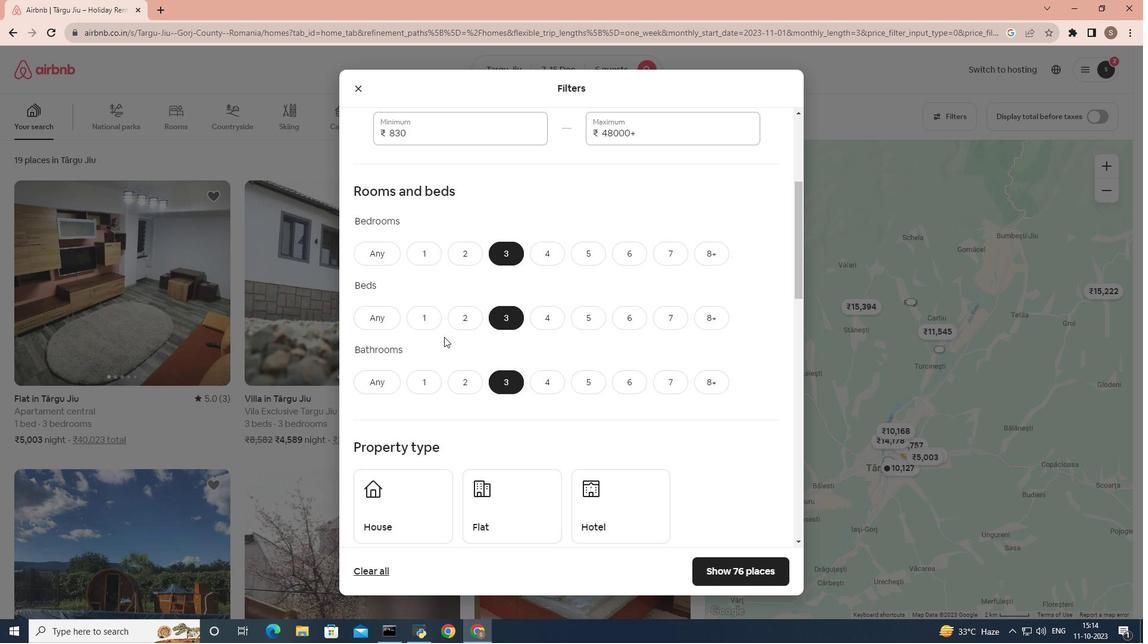
Action: Mouse scrolled (444, 336) with delta (0, 0)
Screenshot: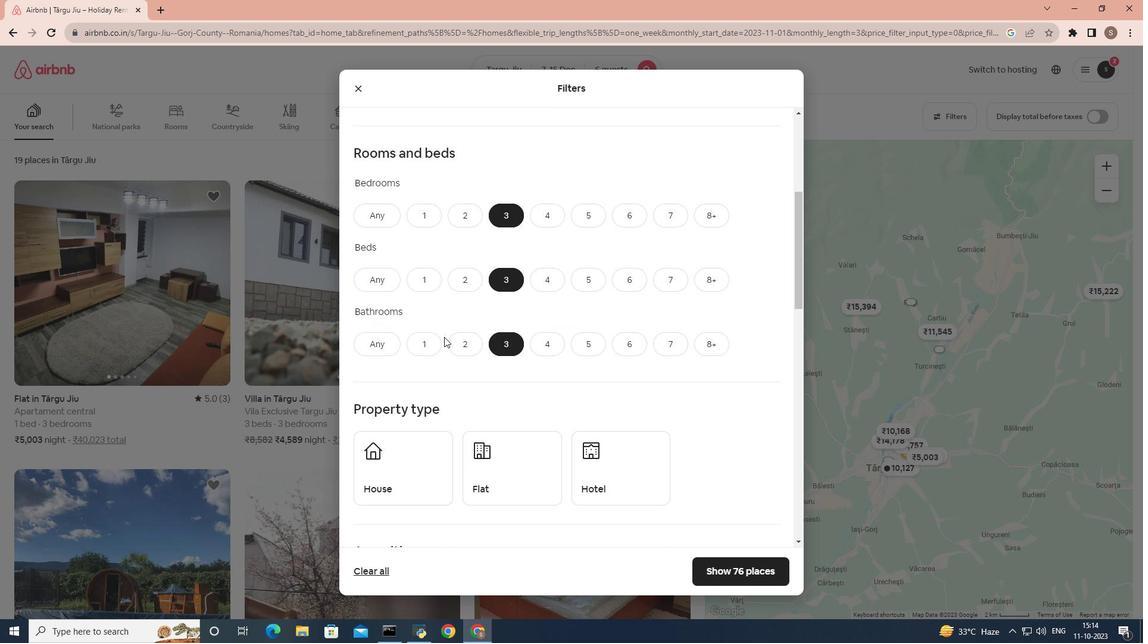 
Action: Mouse scrolled (444, 336) with delta (0, 0)
Screenshot: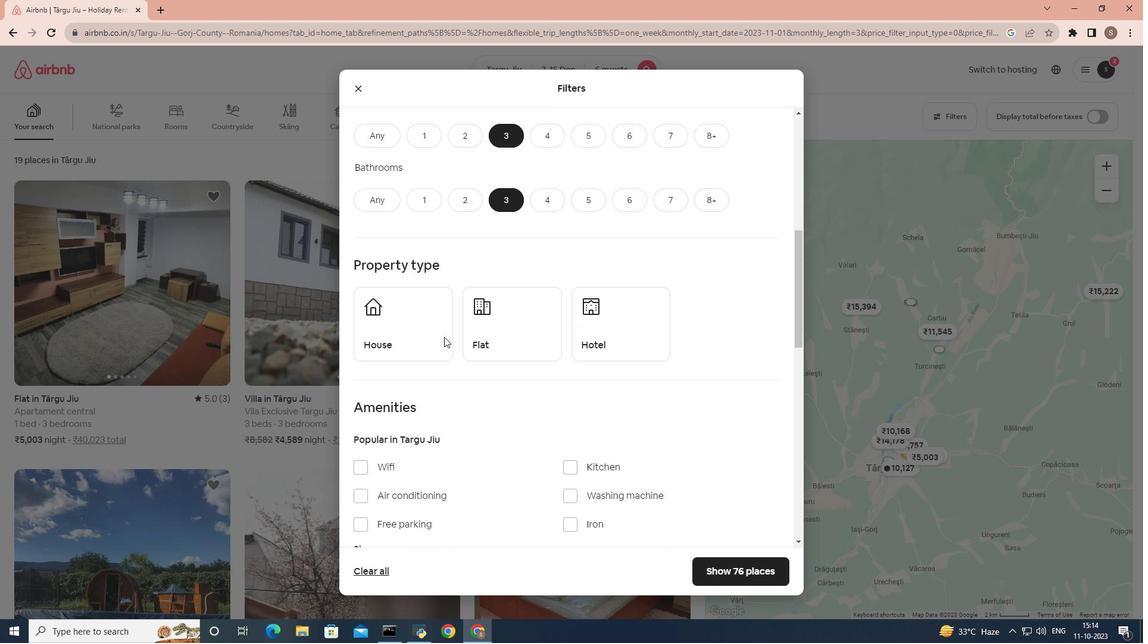 
Action: Mouse moved to (488, 260)
Screenshot: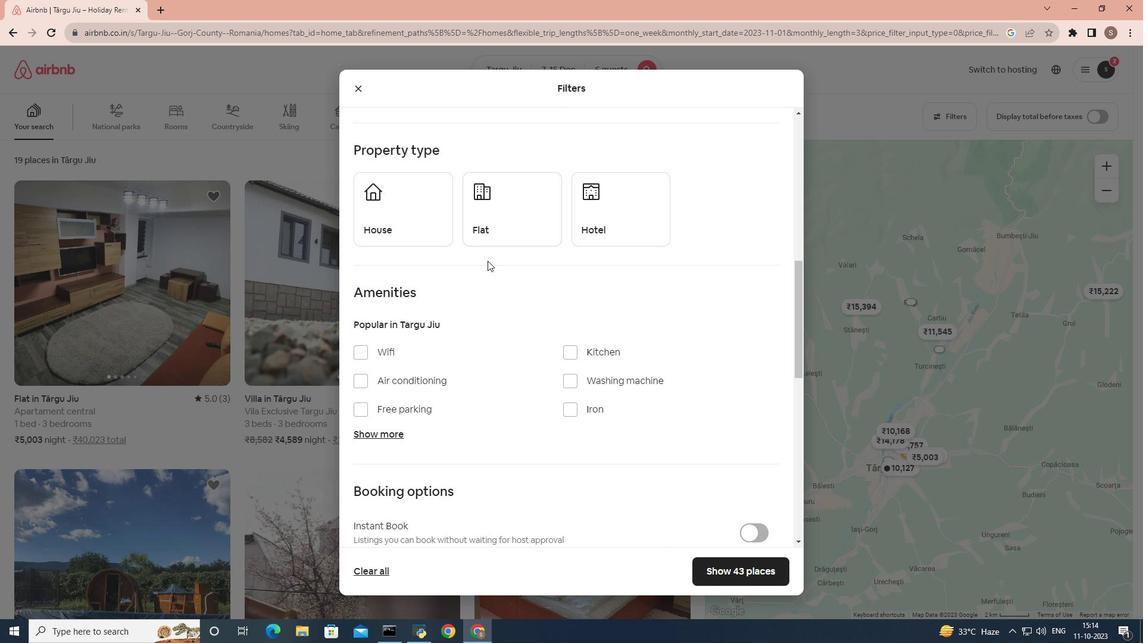
Action: Mouse scrolled (488, 260) with delta (0, 0)
Screenshot: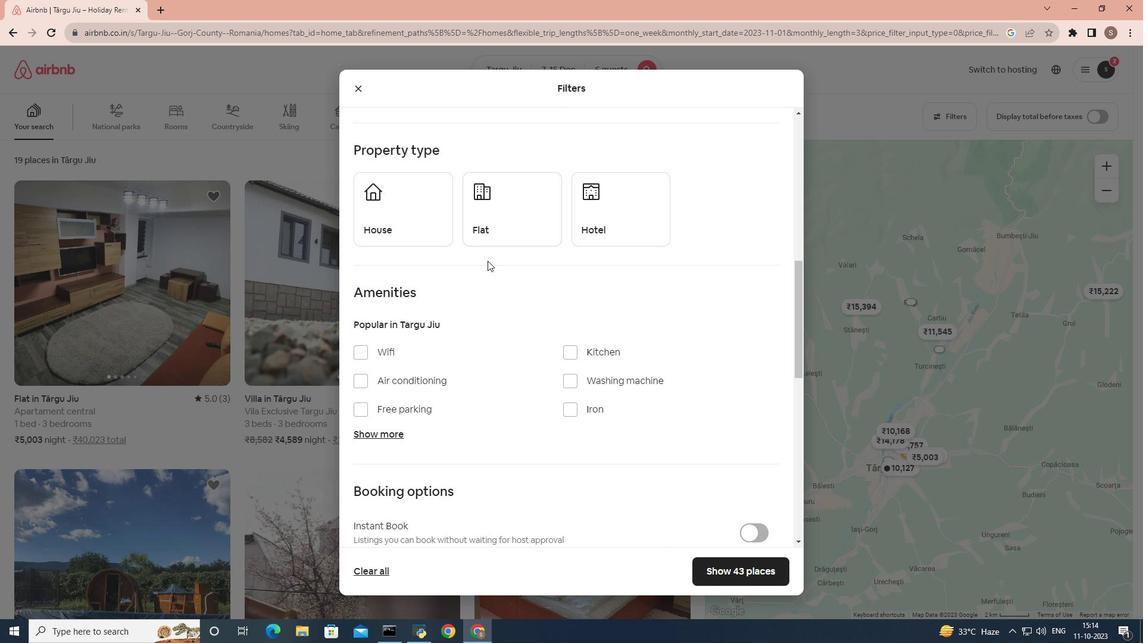 
Action: Mouse moved to (487, 260)
Screenshot: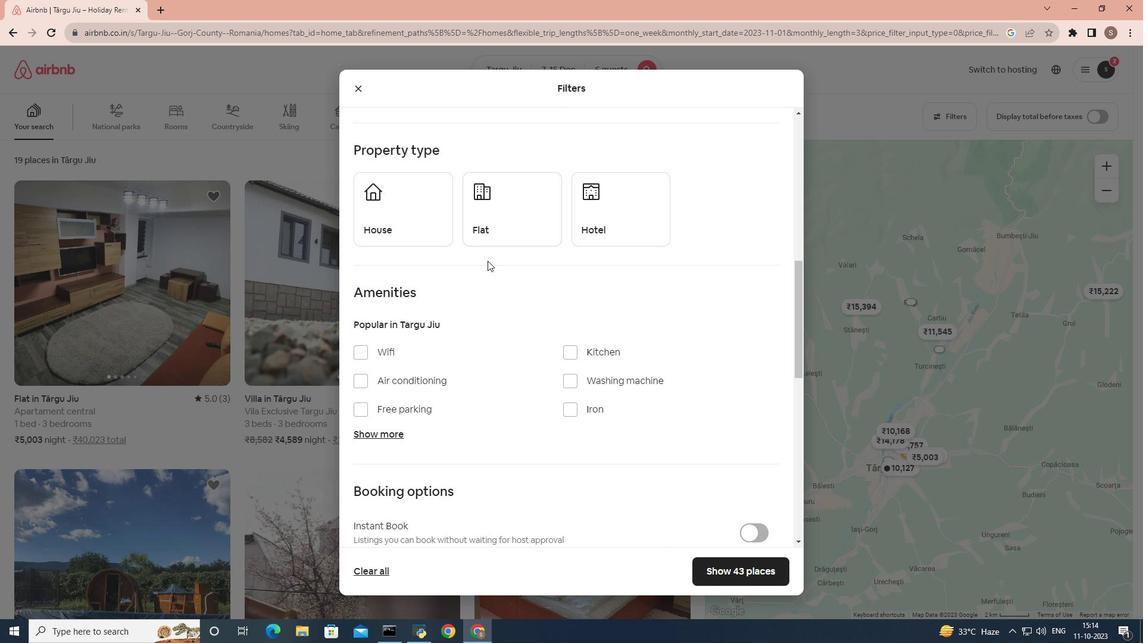 
Action: Mouse scrolled (487, 260) with delta (0, 0)
Screenshot: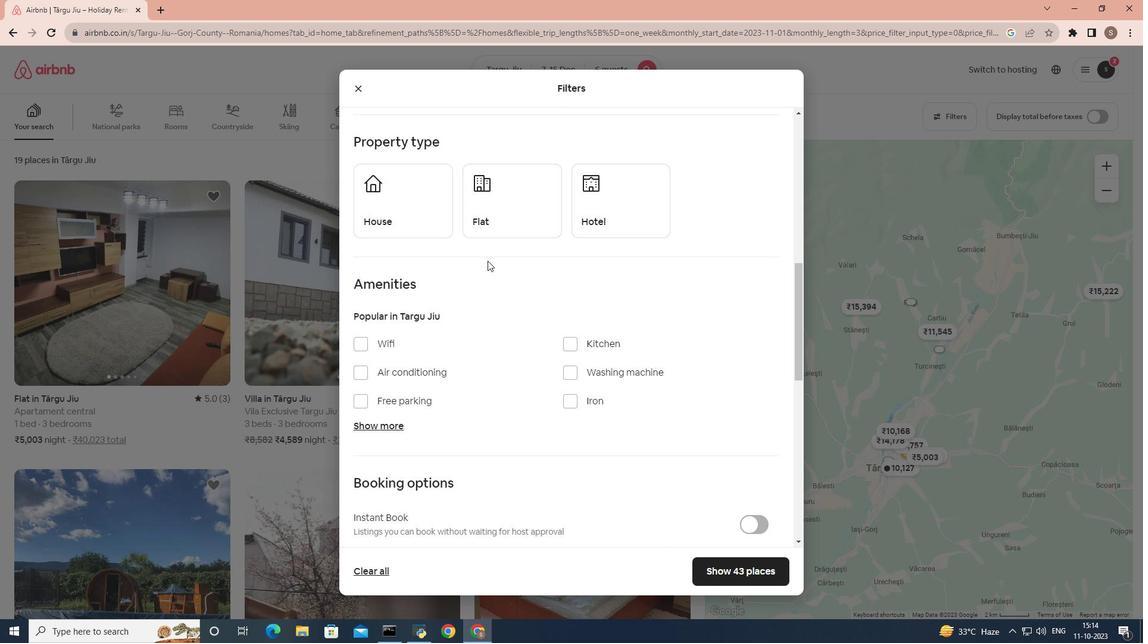 
Action: Mouse scrolled (487, 260) with delta (0, 0)
Screenshot: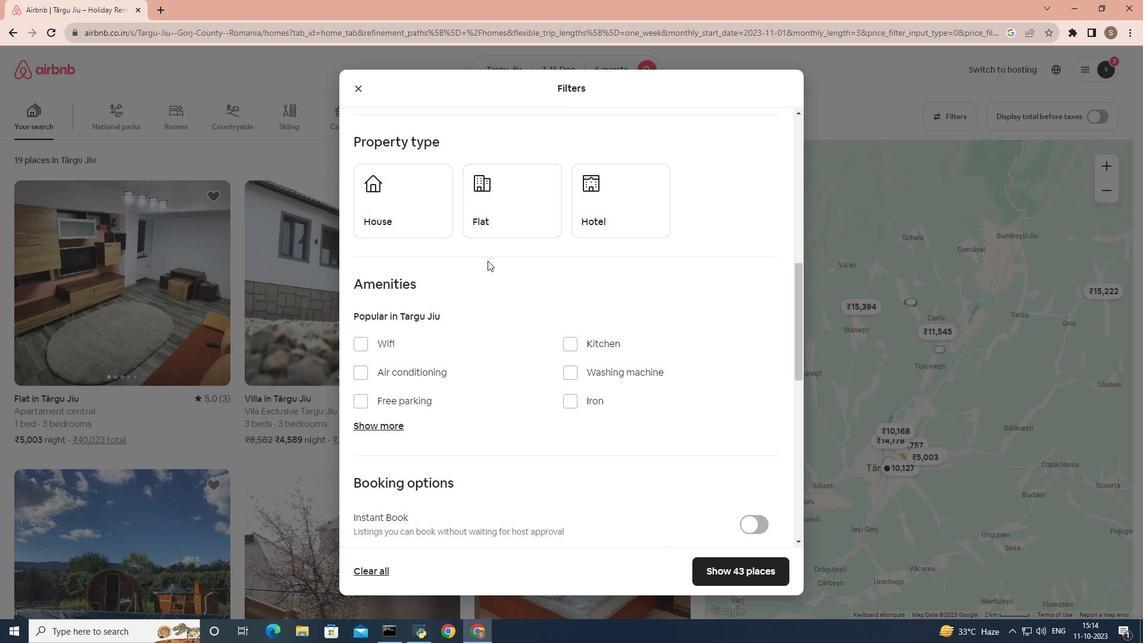 
Action: Mouse scrolled (487, 260) with delta (0, 0)
Screenshot: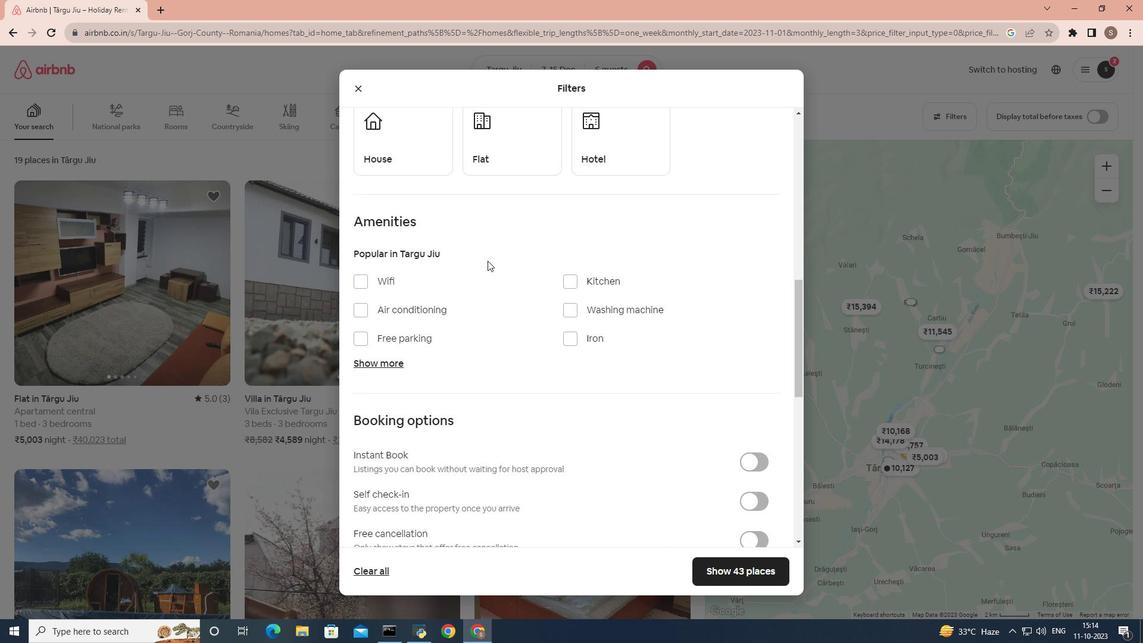 
Action: Mouse scrolled (487, 261) with delta (0, 0)
Screenshot: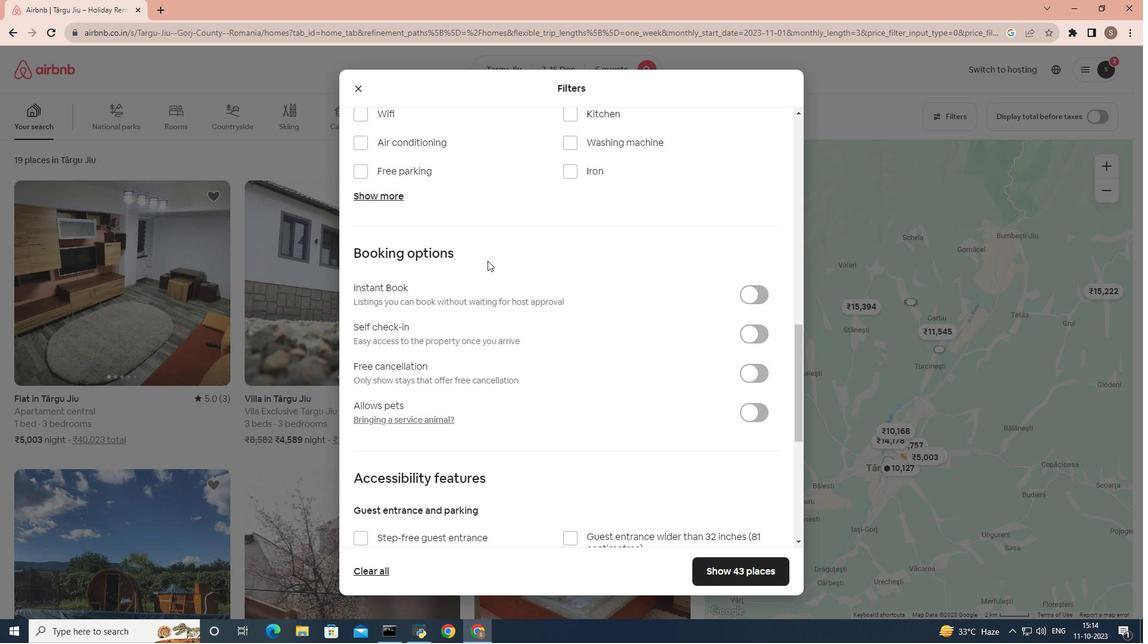 
Action: Mouse scrolled (487, 260) with delta (0, 0)
Screenshot: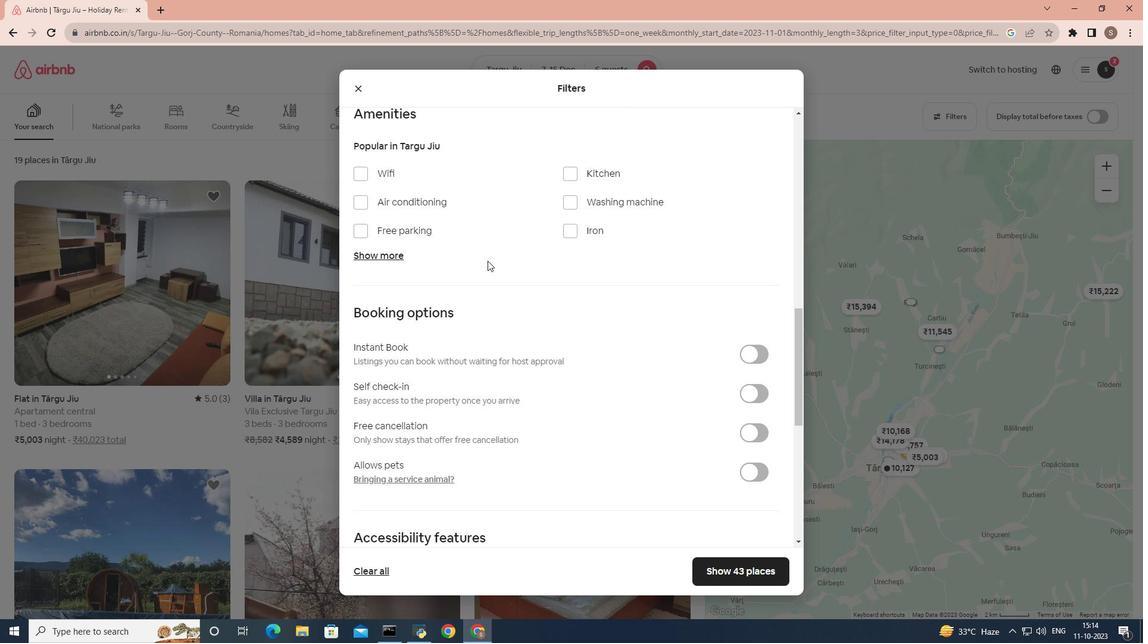 
Action: Mouse scrolled (487, 260) with delta (0, 0)
Screenshot: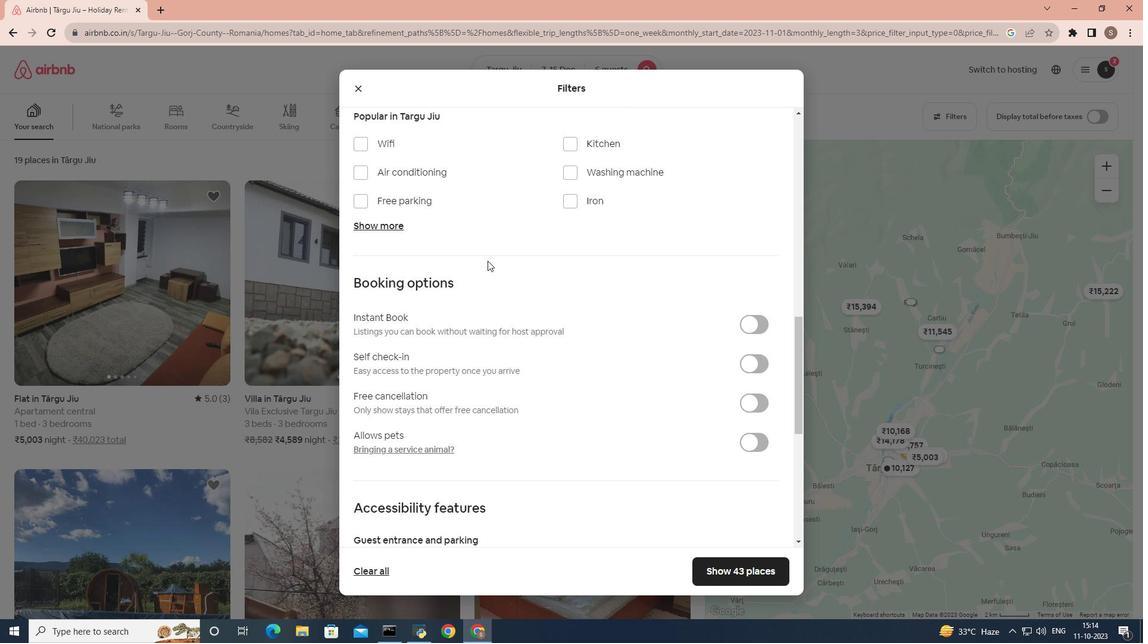 
Action: Mouse scrolled (487, 260) with delta (0, 0)
Screenshot: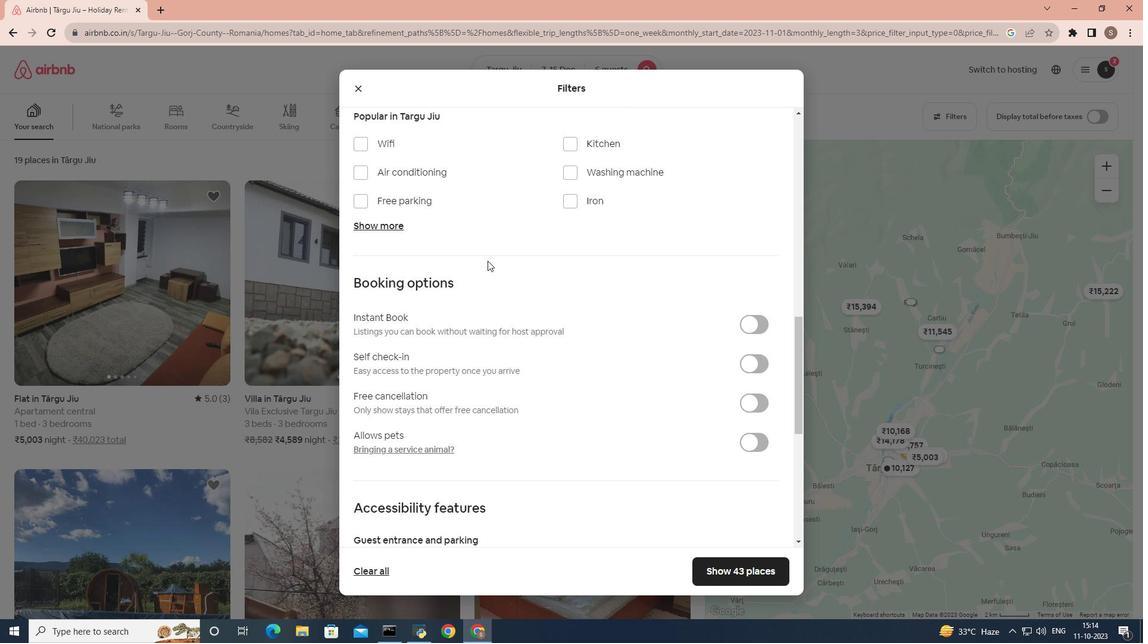 
Action: Mouse scrolled (487, 260) with delta (0, 0)
Screenshot: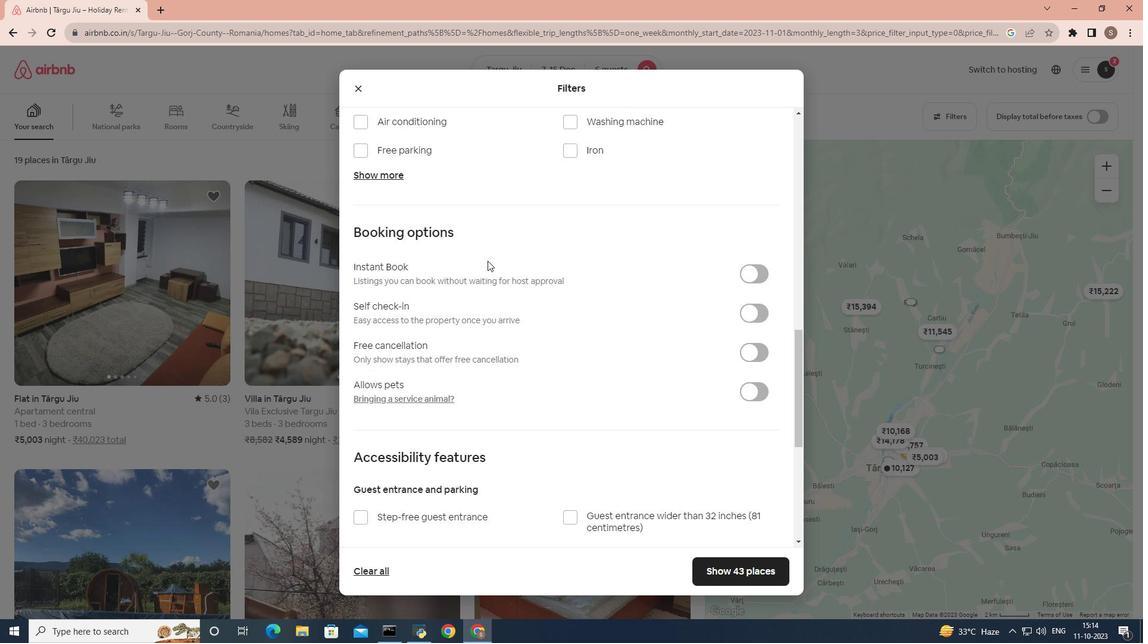 
Action: Mouse scrolled (487, 261) with delta (0, 0)
Screenshot: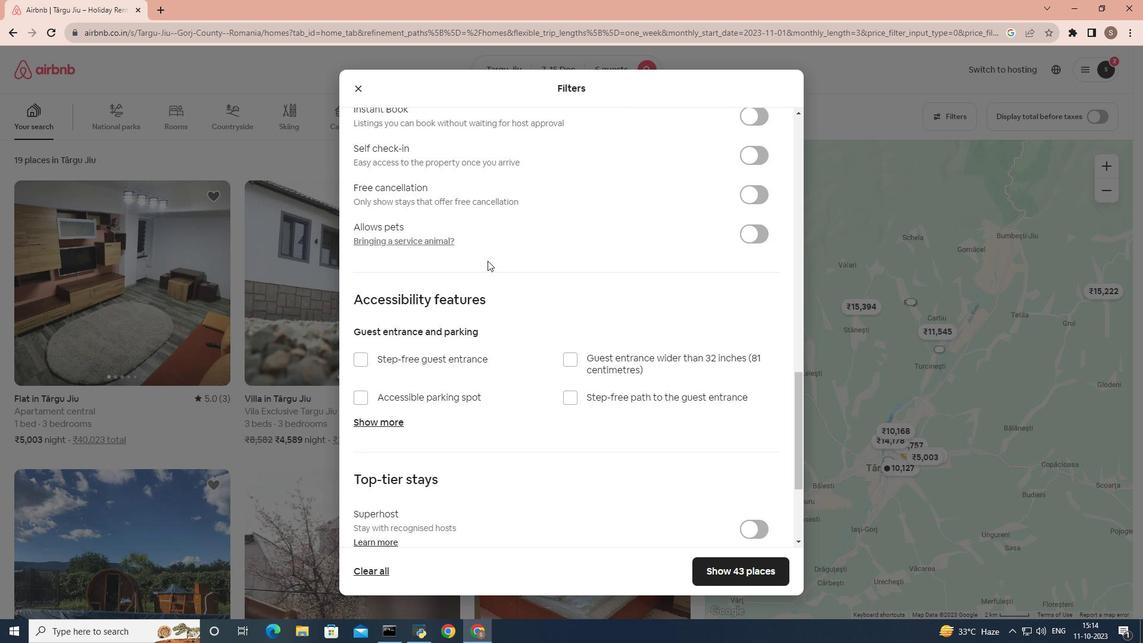 
Action: Mouse moved to (748, 220)
Screenshot: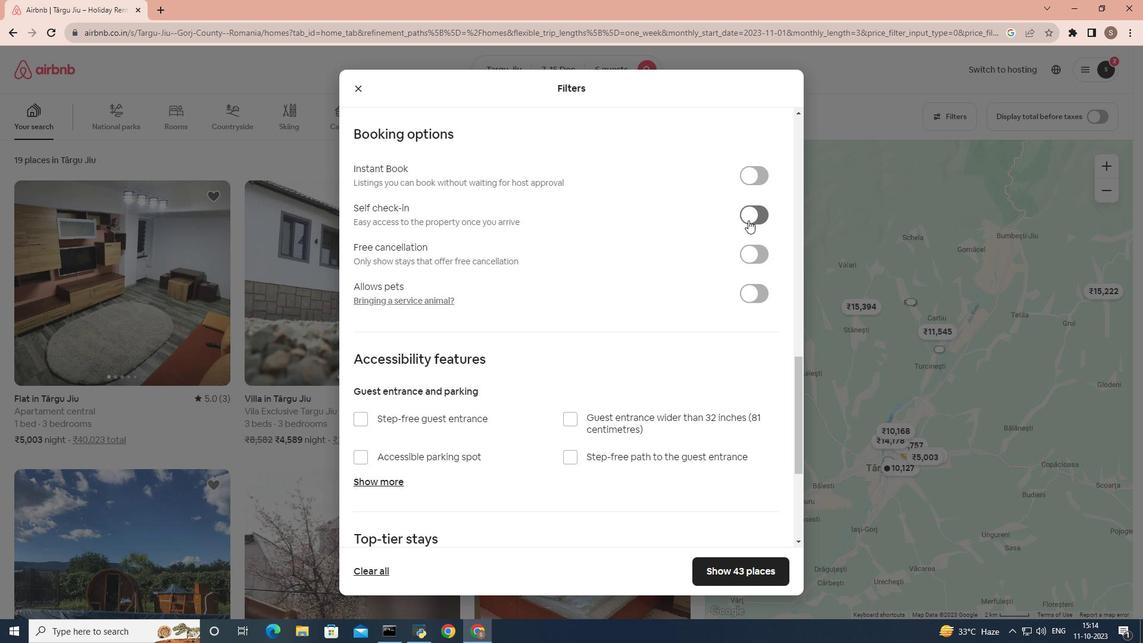 
Action: Mouse pressed left at (748, 220)
Screenshot: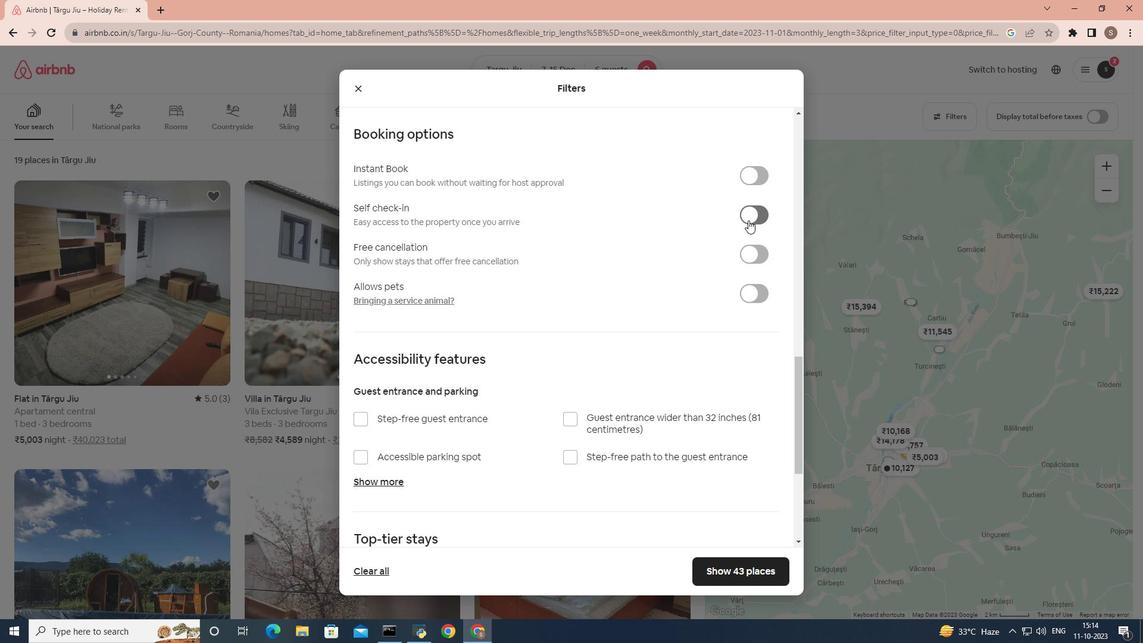 
Action: Mouse moved to (639, 271)
Screenshot: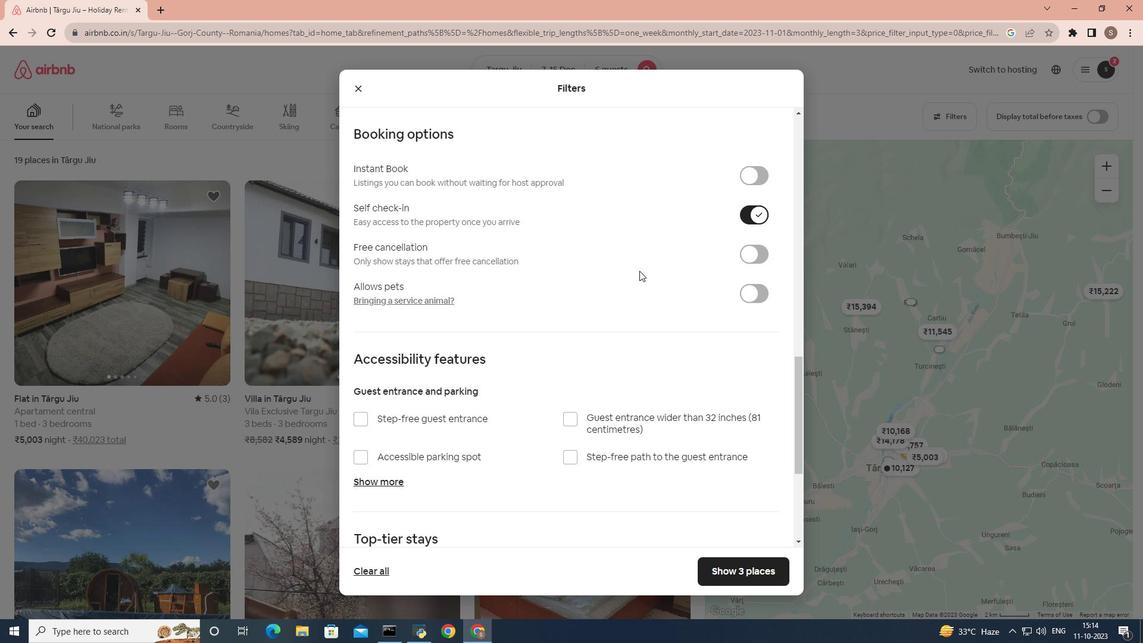
Action: Mouse scrolled (639, 270) with delta (0, 0)
Screenshot: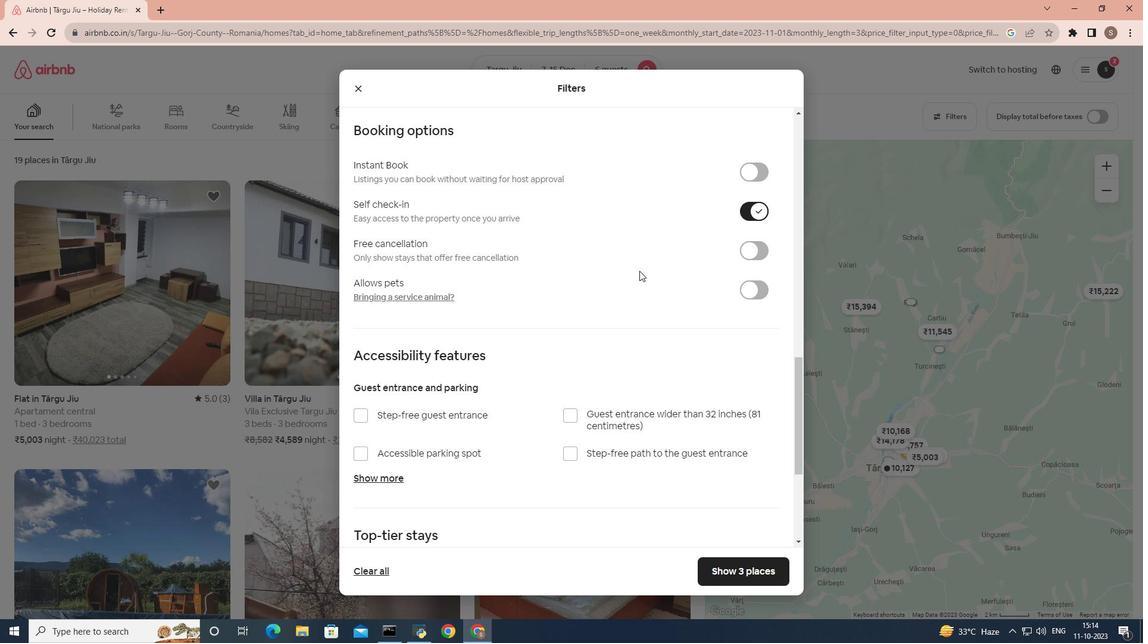 
Action: Mouse scrolled (639, 270) with delta (0, 0)
Screenshot: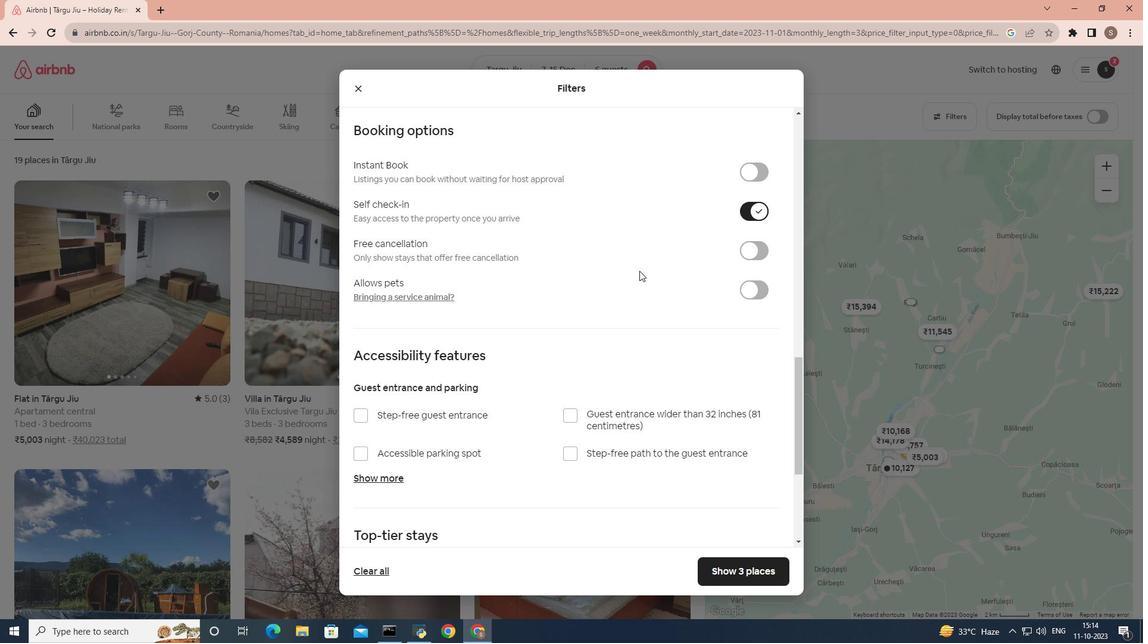 
Action: Mouse scrolled (639, 270) with delta (0, 0)
Screenshot: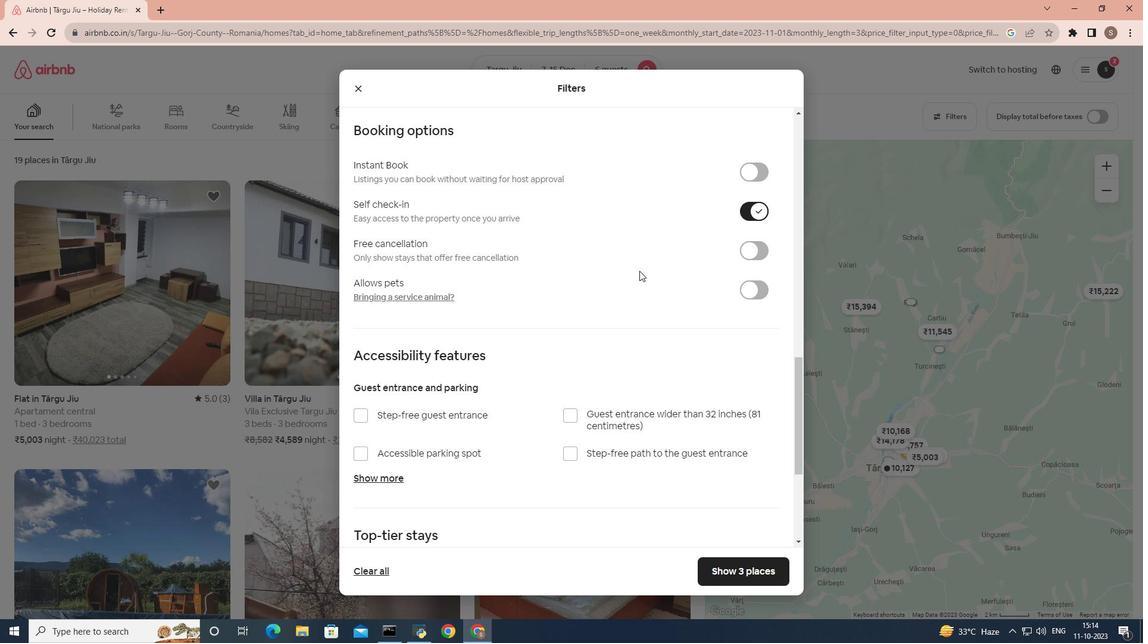 
Action: Mouse scrolled (639, 270) with delta (0, 0)
Screenshot: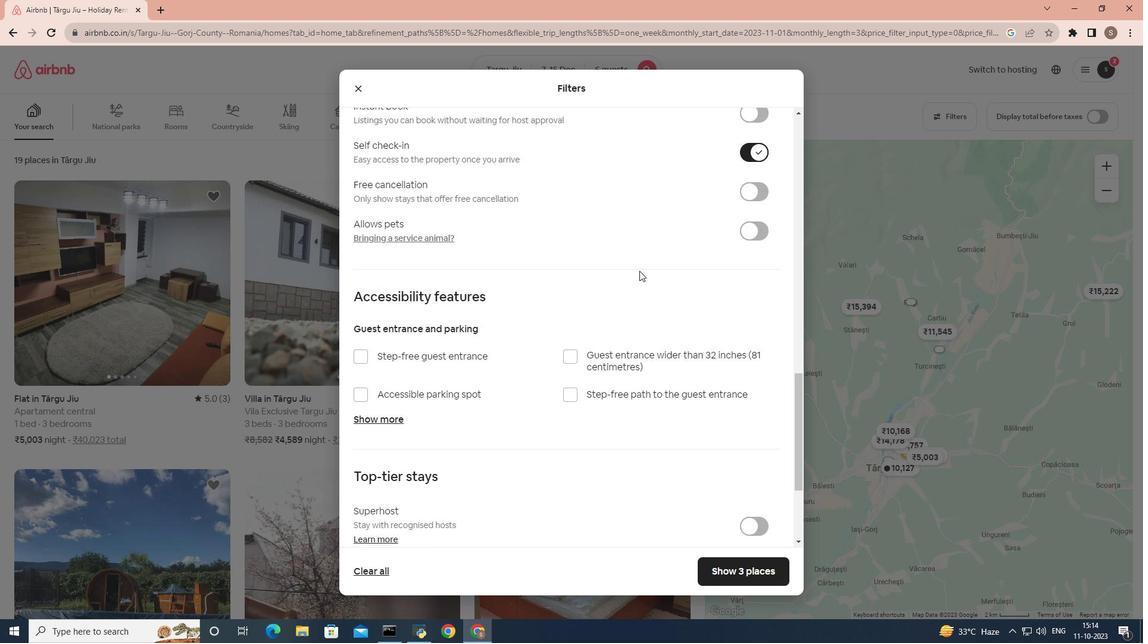 
Action: Mouse scrolled (639, 270) with delta (0, 0)
Screenshot: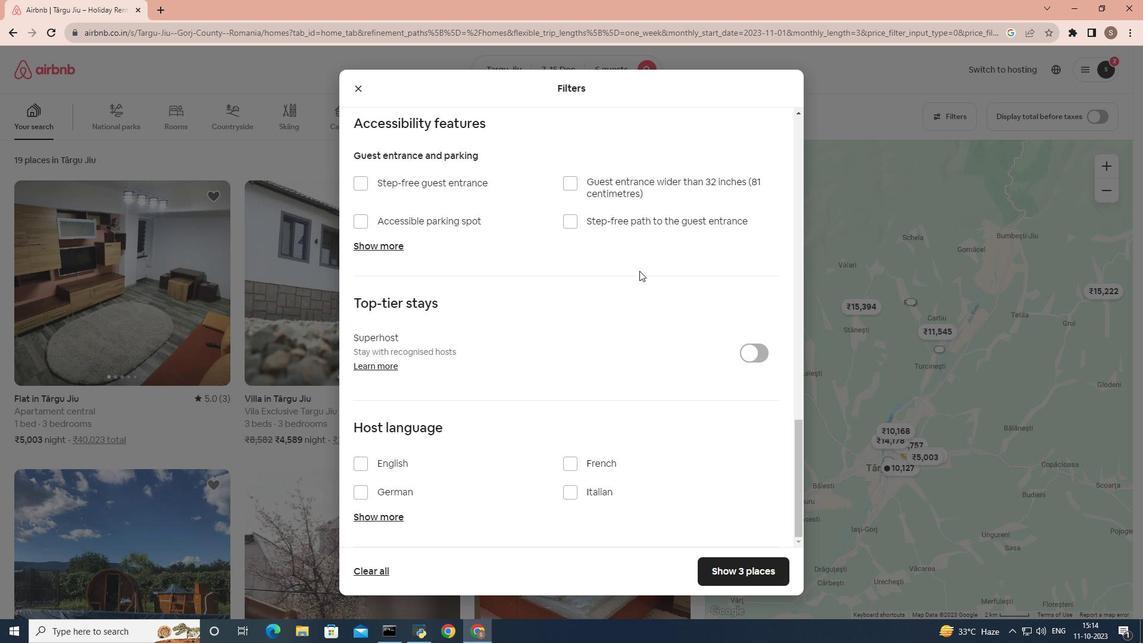 
Action: Mouse scrolled (639, 270) with delta (0, 0)
Screenshot: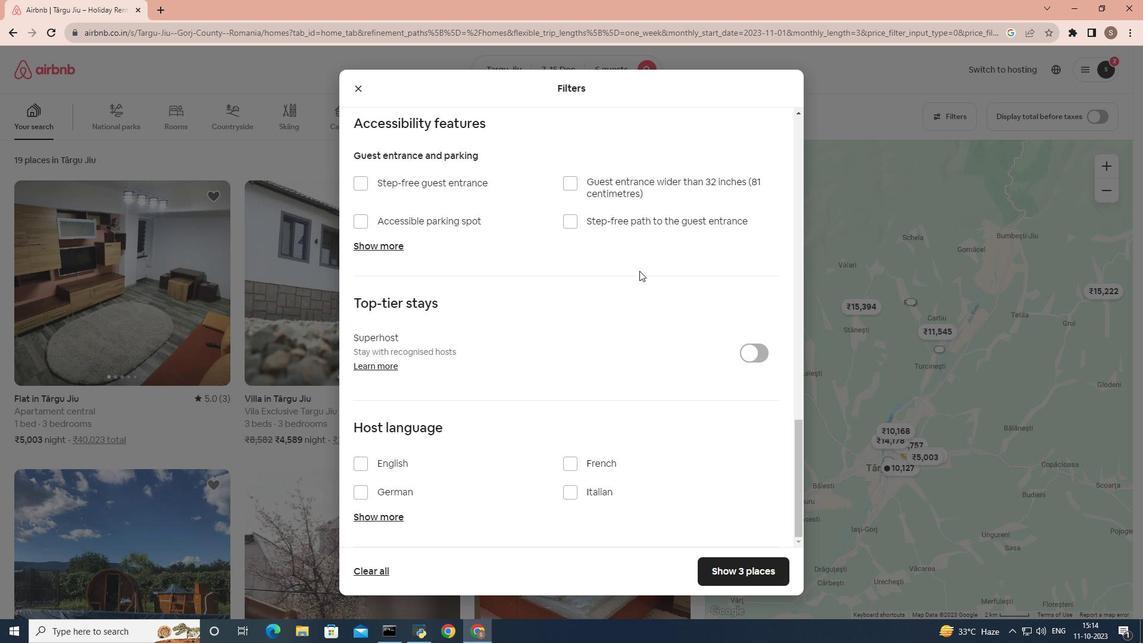 
Action: Mouse scrolled (639, 270) with delta (0, 0)
Screenshot: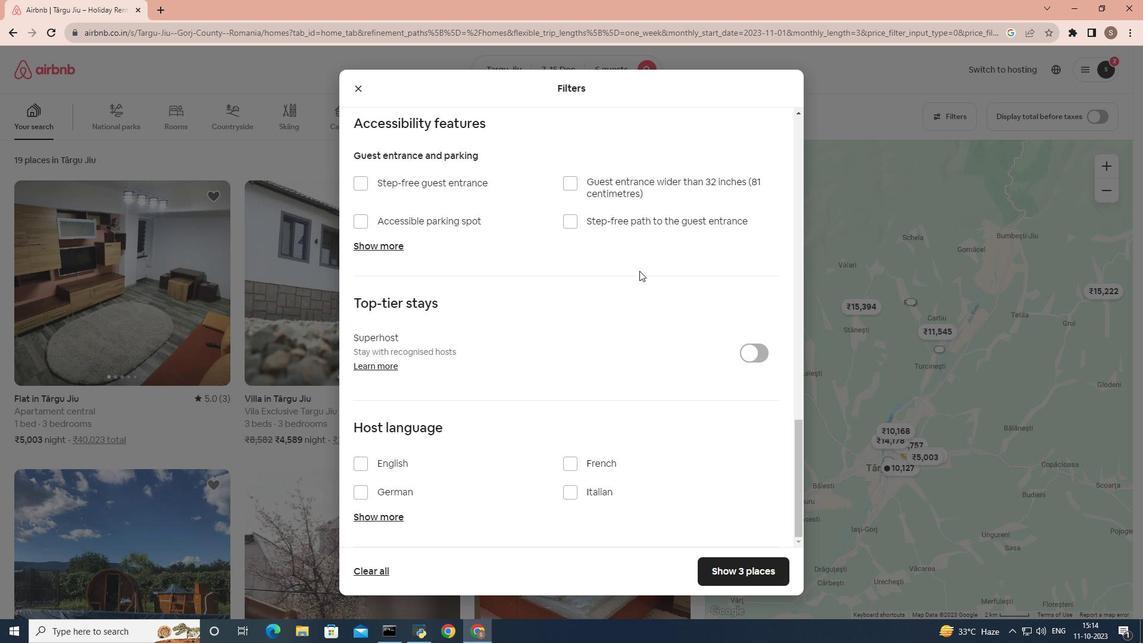 
Action: Mouse scrolled (639, 270) with delta (0, 0)
Screenshot: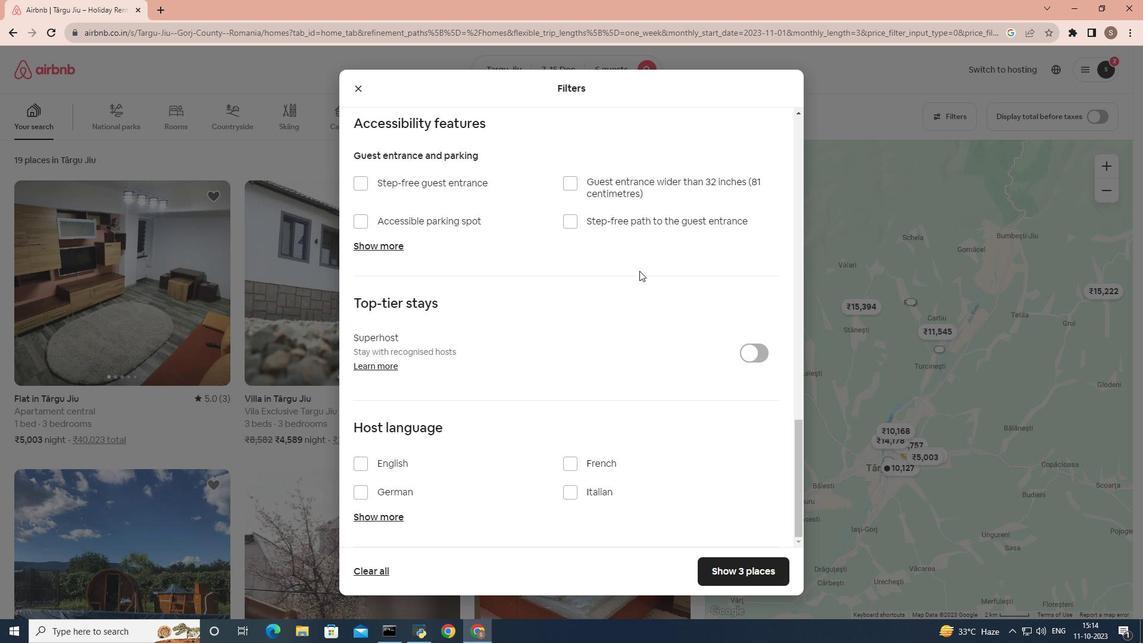 
Action: Mouse moved to (773, 567)
Screenshot: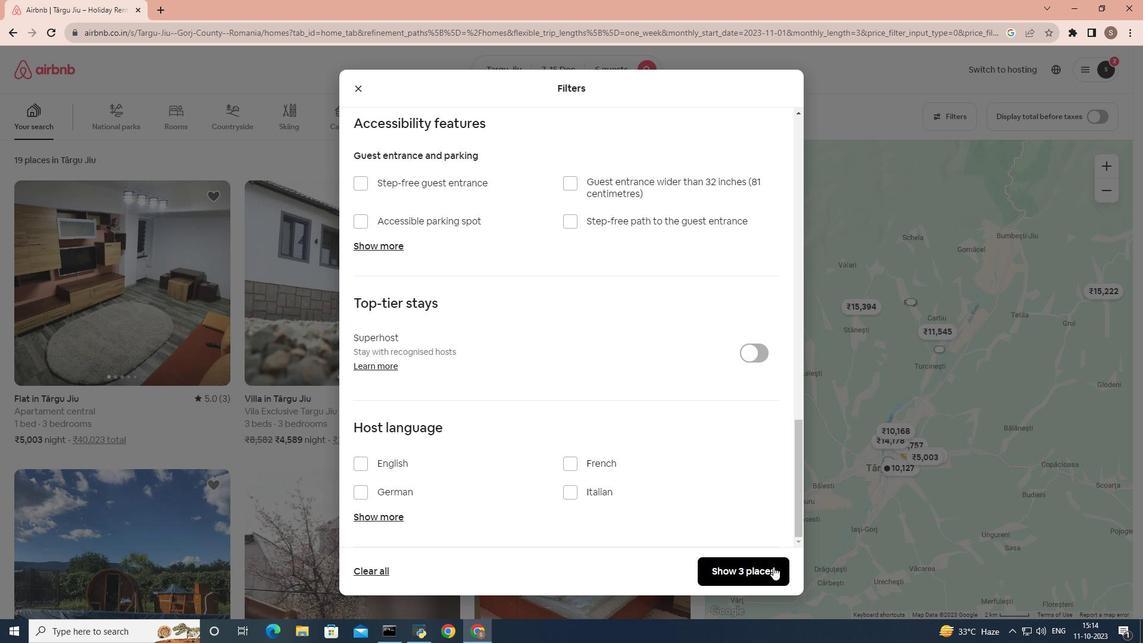 
Action: Mouse pressed left at (773, 567)
Screenshot: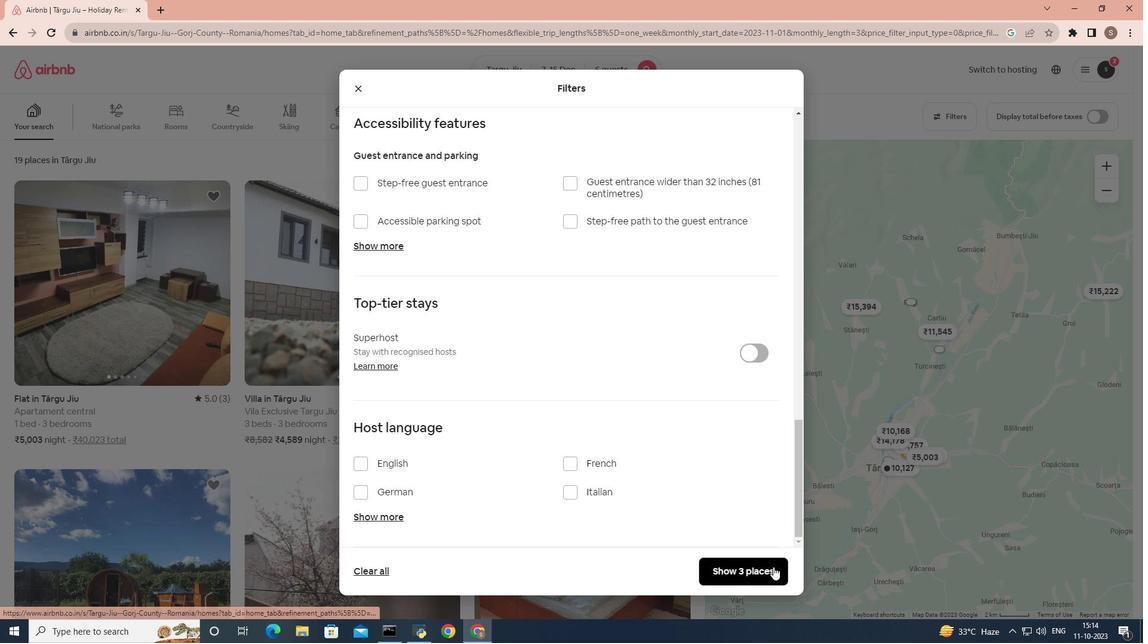 
Action: Mouse moved to (536, 325)
Screenshot: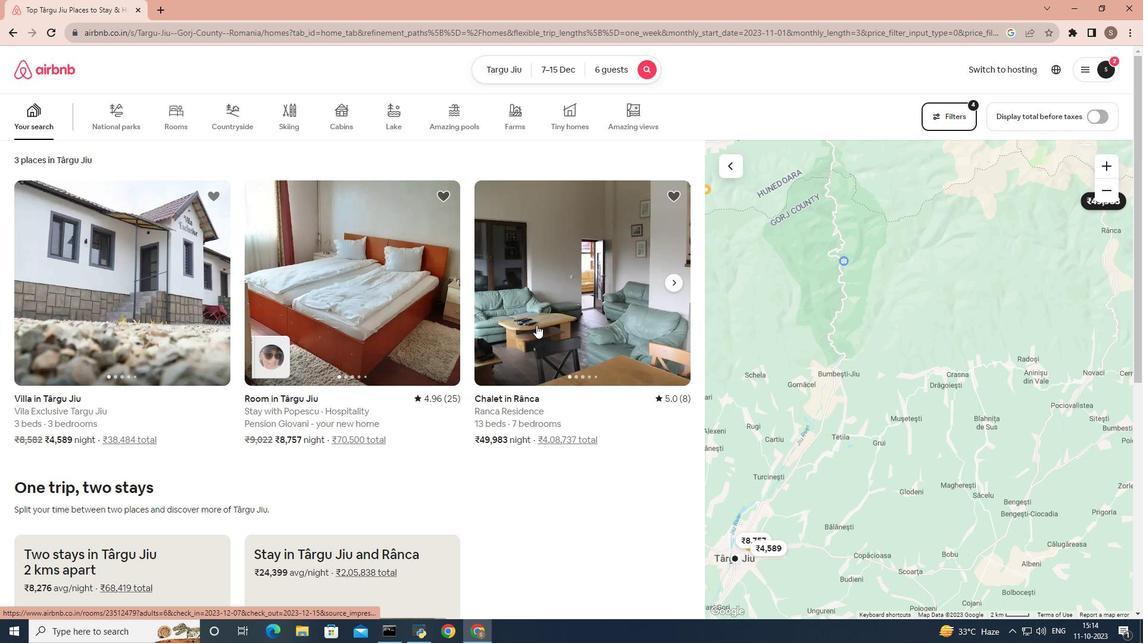 
Action: Mouse pressed left at (536, 325)
Screenshot: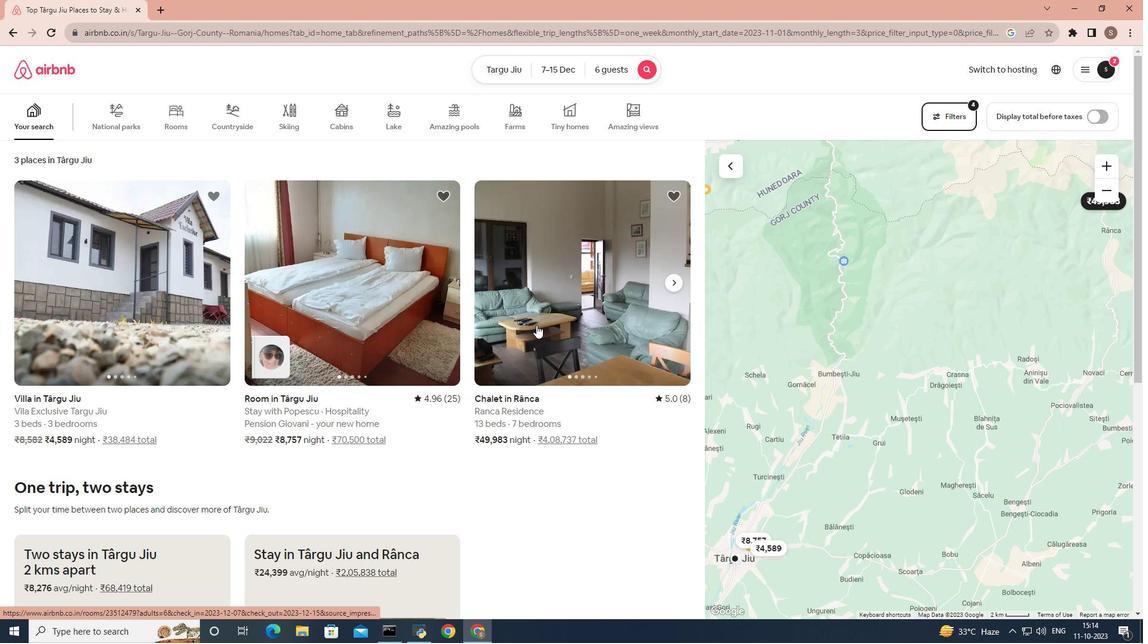 
Action: Mouse scrolled (536, 324) with delta (0, 0)
Screenshot: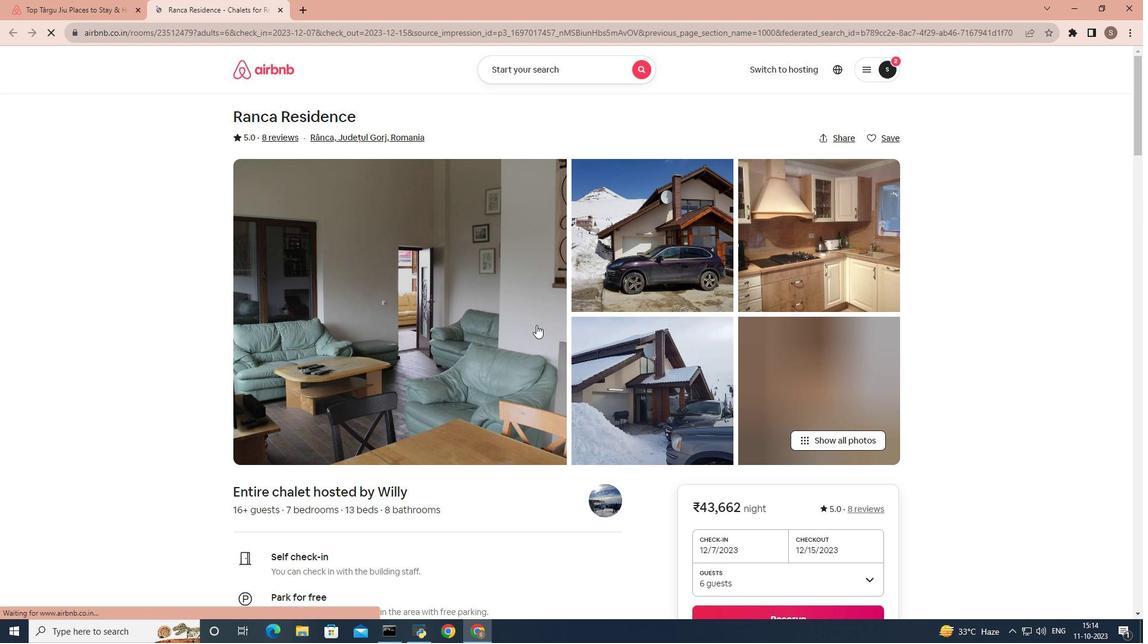
Action: Mouse scrolled (536, 324) with delta (0, 0)
Screenshot: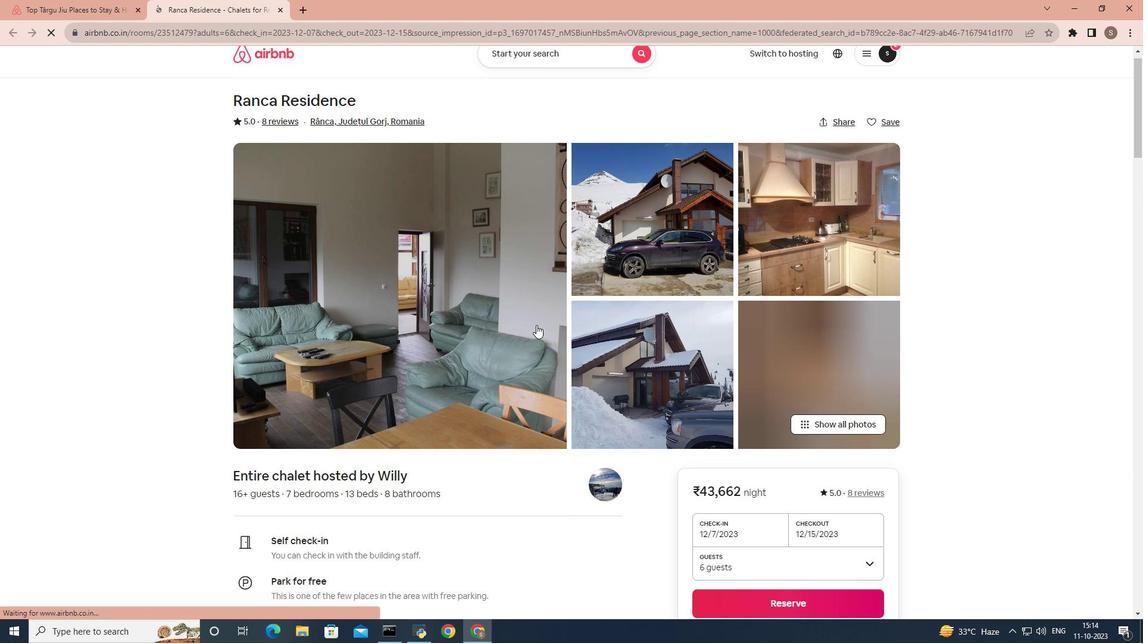 
Action: Mouse scrolled (536, 324) with delta (0, 0)
Screenshot: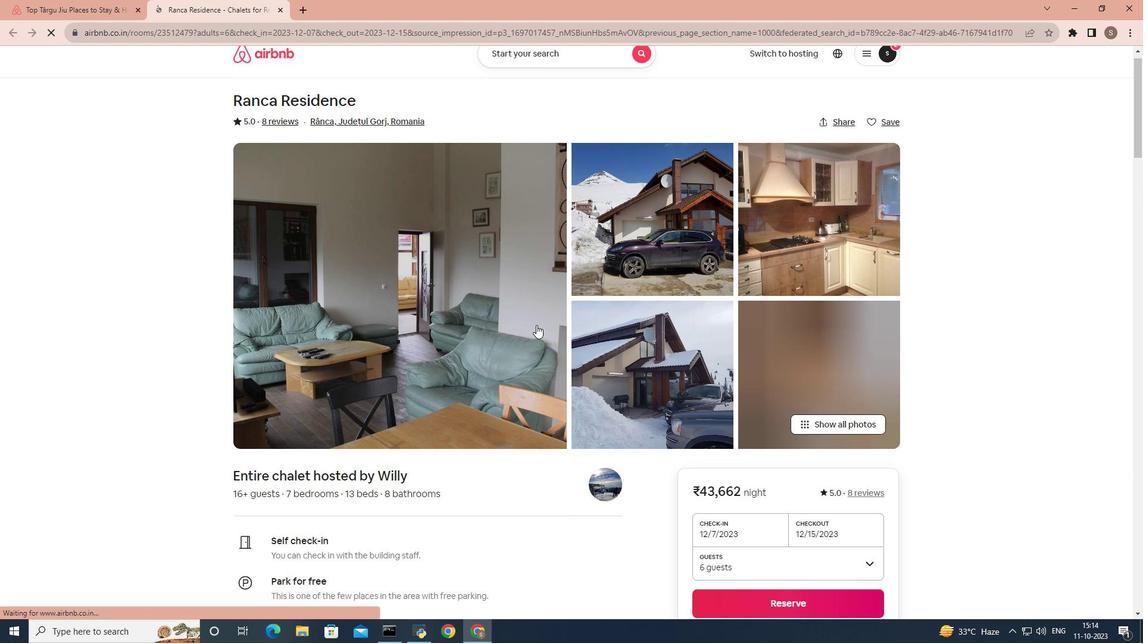 
Action: Mouse scrolled (536, 324) with delta (0, 0)
Screenshot: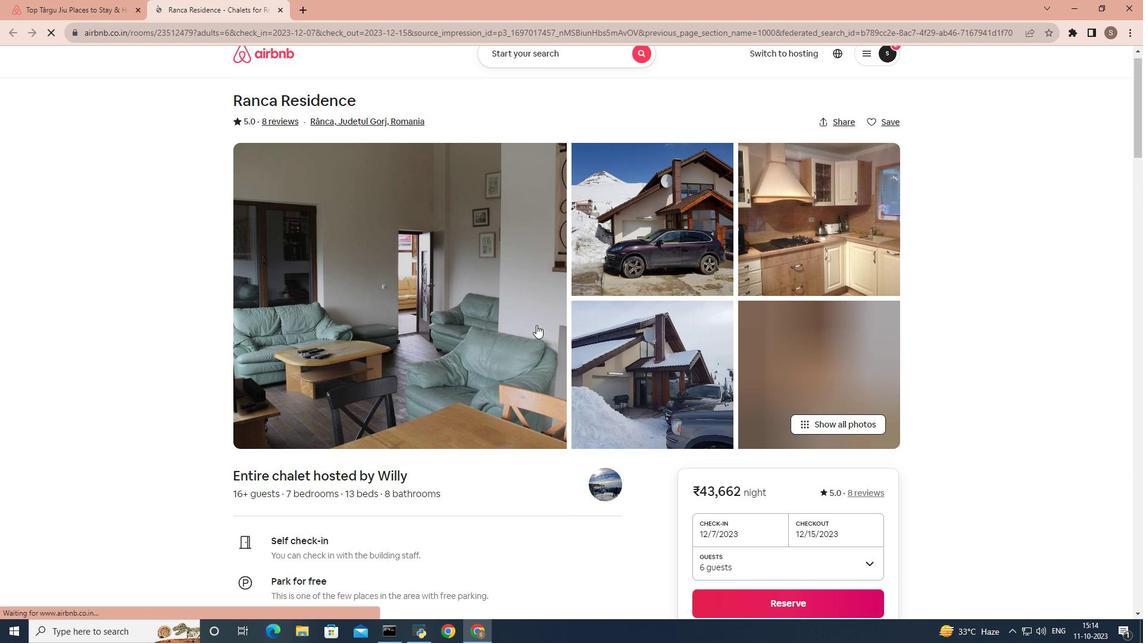 
Action: Mouse scrolled (536, 324) with delta (0, 0)
Screenshot: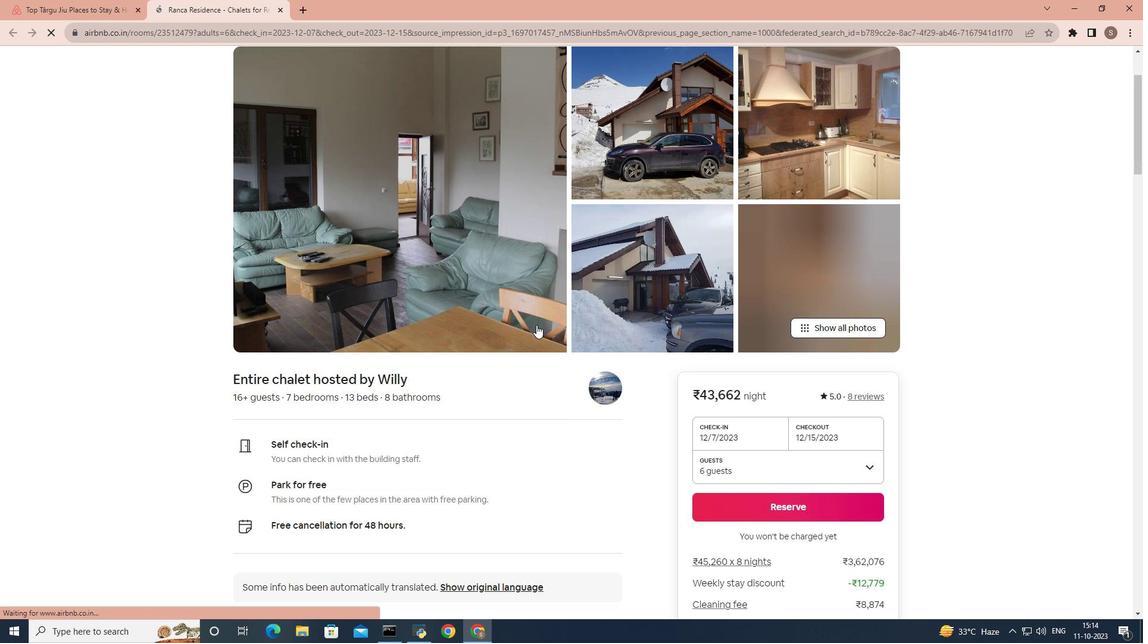
Action: Mouse scrolled (536, 324) with delta (0, 0)
Screenshot: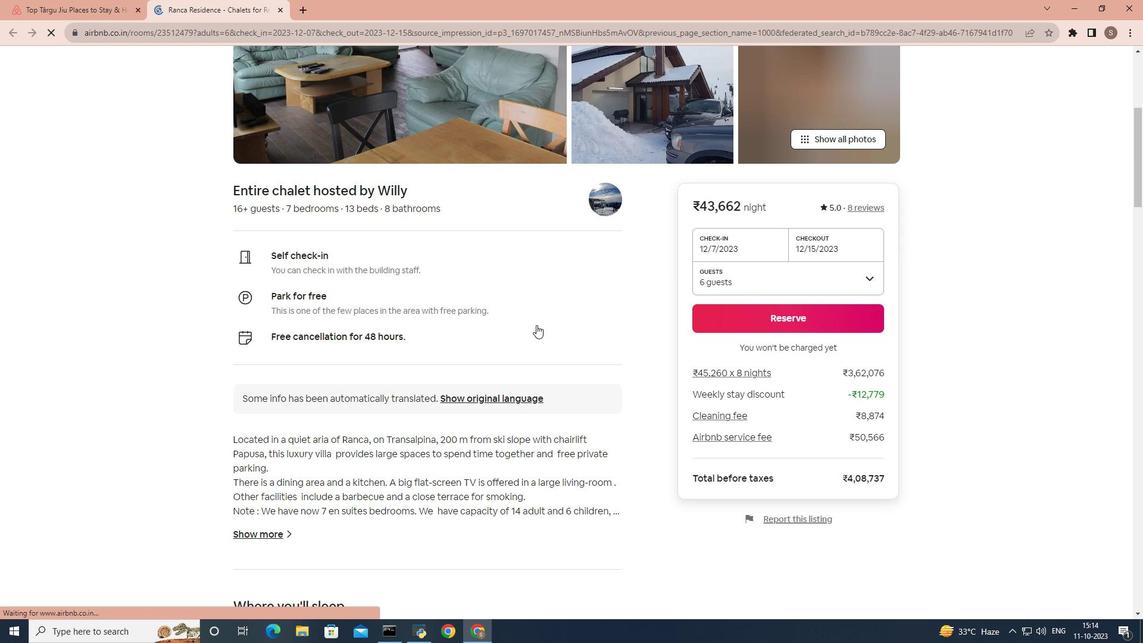 
Action: Mouse scrolled (536, 324) with delta (0, 0)
Screenshot: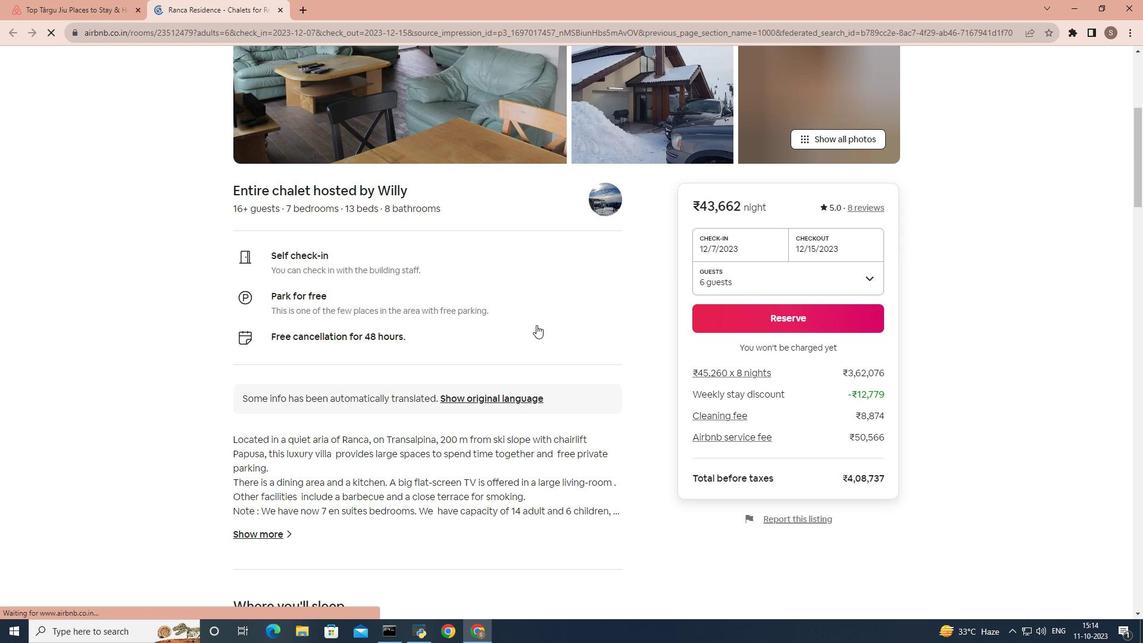
Action: Mouse scrolled (536, 324) with delta (0, 0)
Screenshot: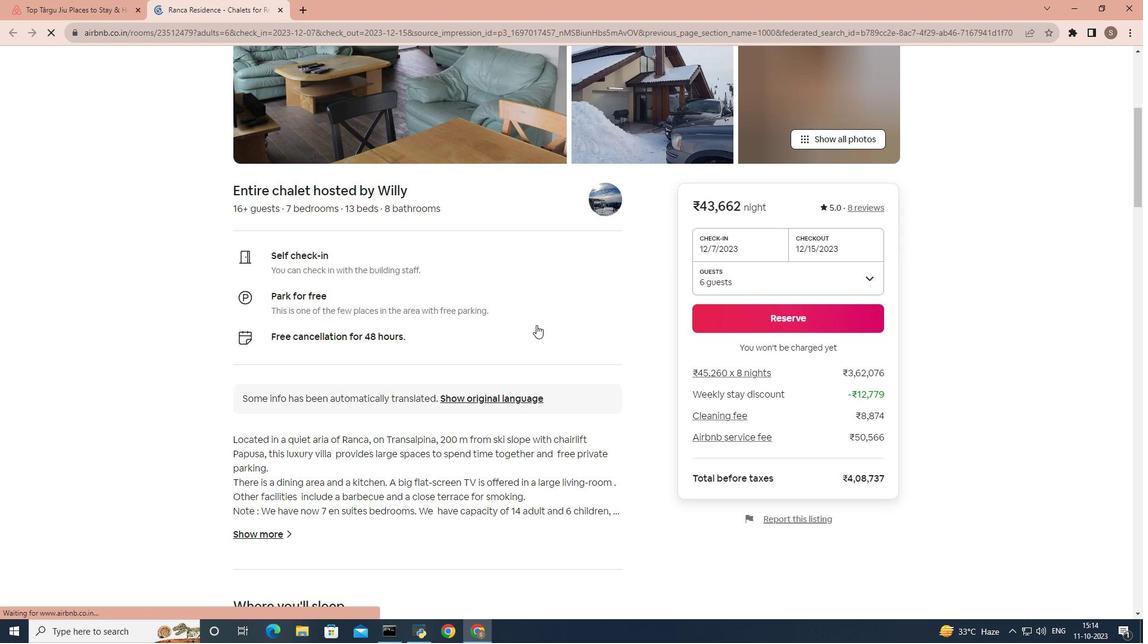 
Action: Mouse moved to (282, 356)
Screenshot: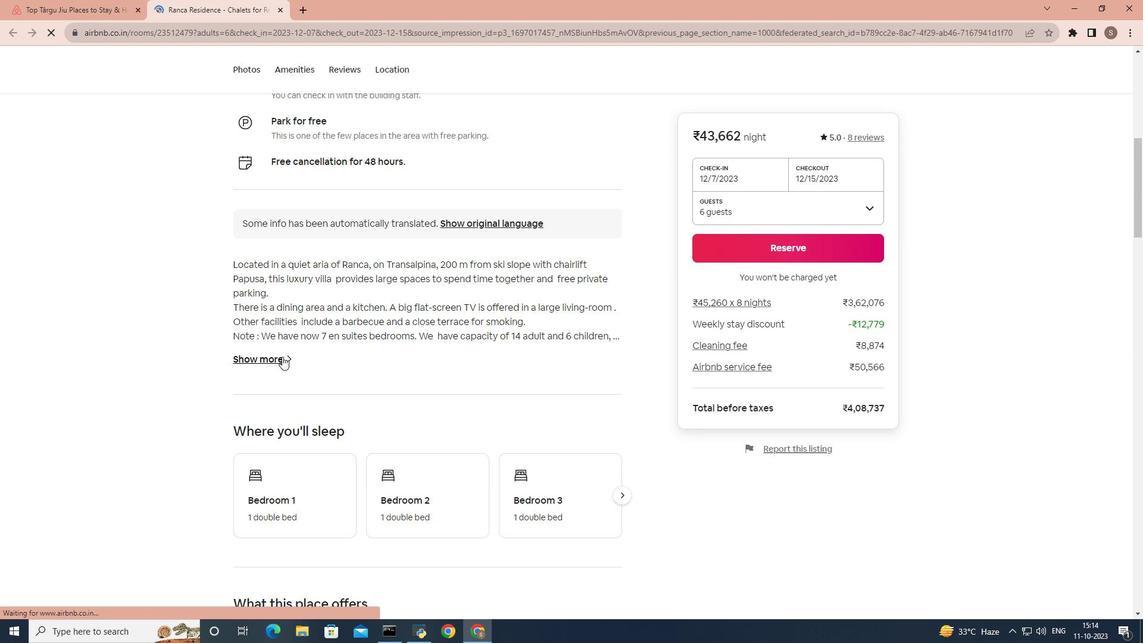 
Action: Mouse pressed left at (282, 356)
Screenshot: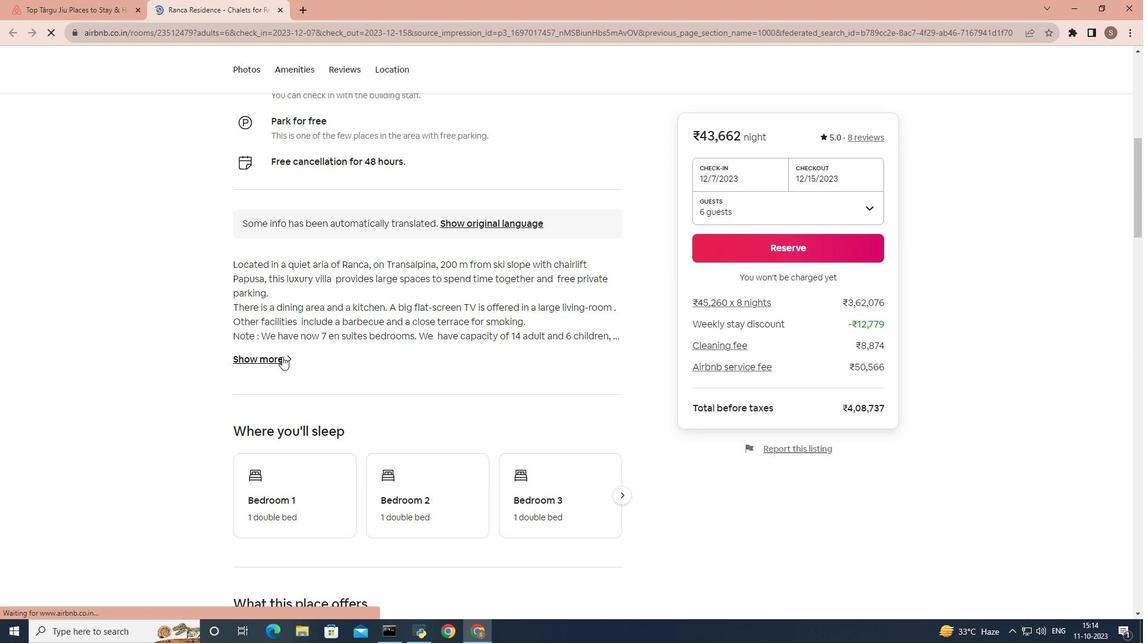 
Action: Mouse moved to (454, 324)
Screenshot: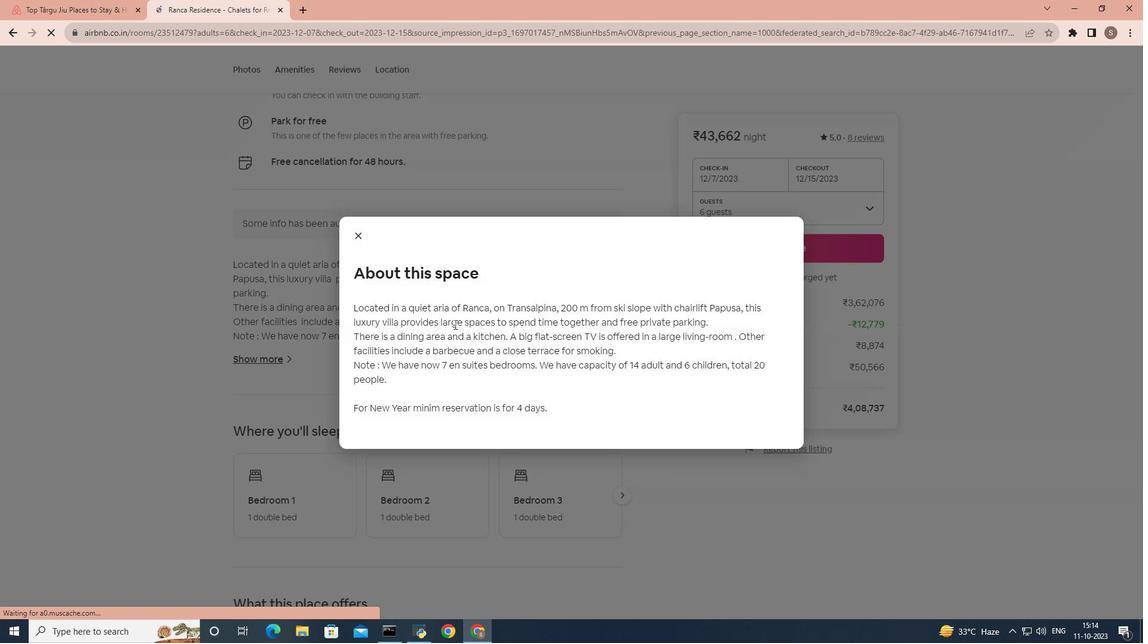 
Action: Mouse scrolled (454, 324) with delta (0, 0)
Screenshot: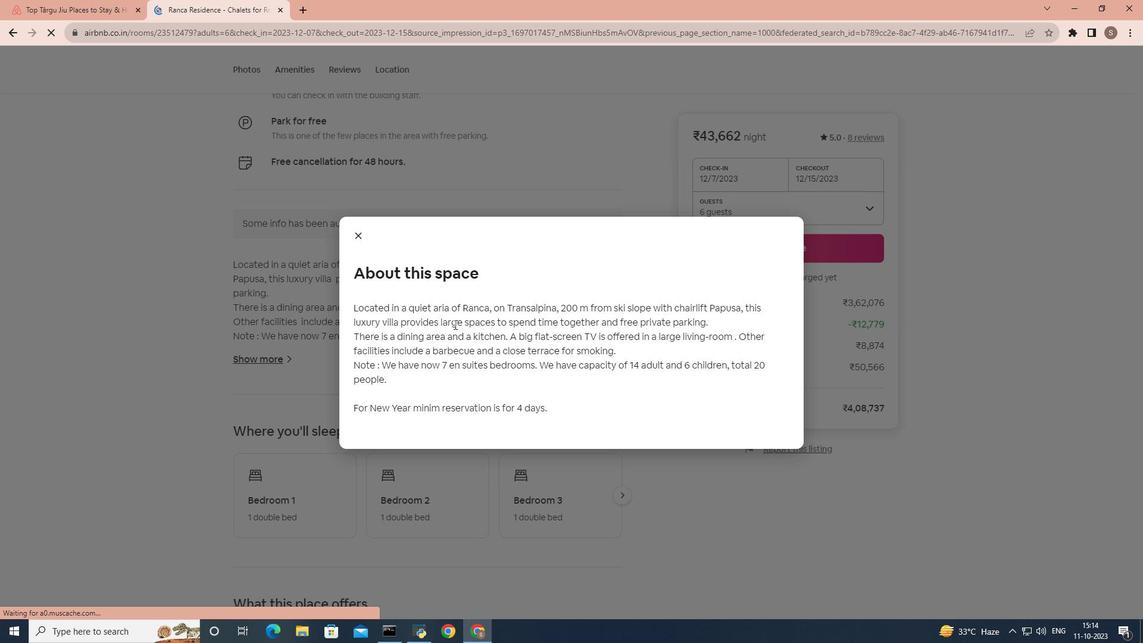 
Action: Mouse scrolled (454, 324) with delta (0, 0)
Screenshot: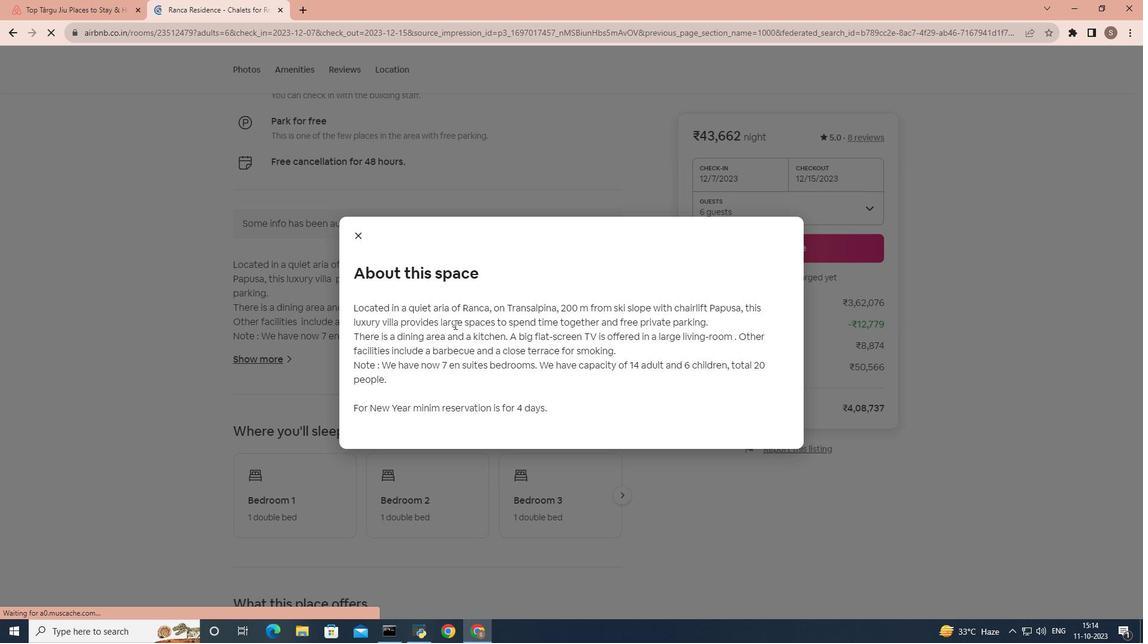 
Action: Mouse moved to (353, 235)
Screenshot: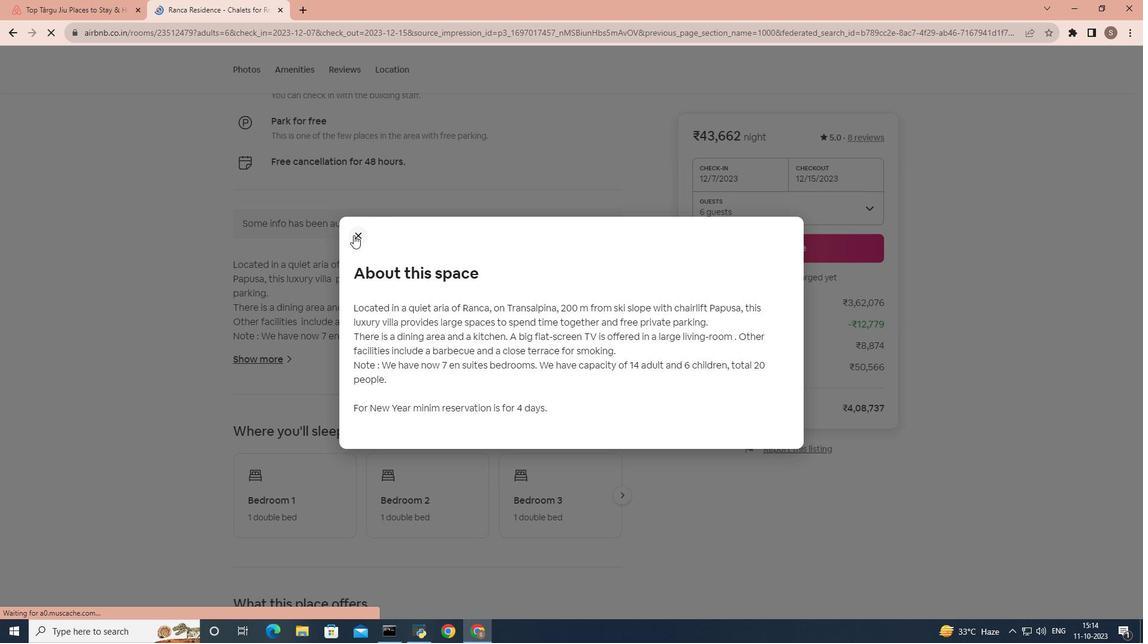 
Action: Mouse pressed left at (353, 235)
Screenshot: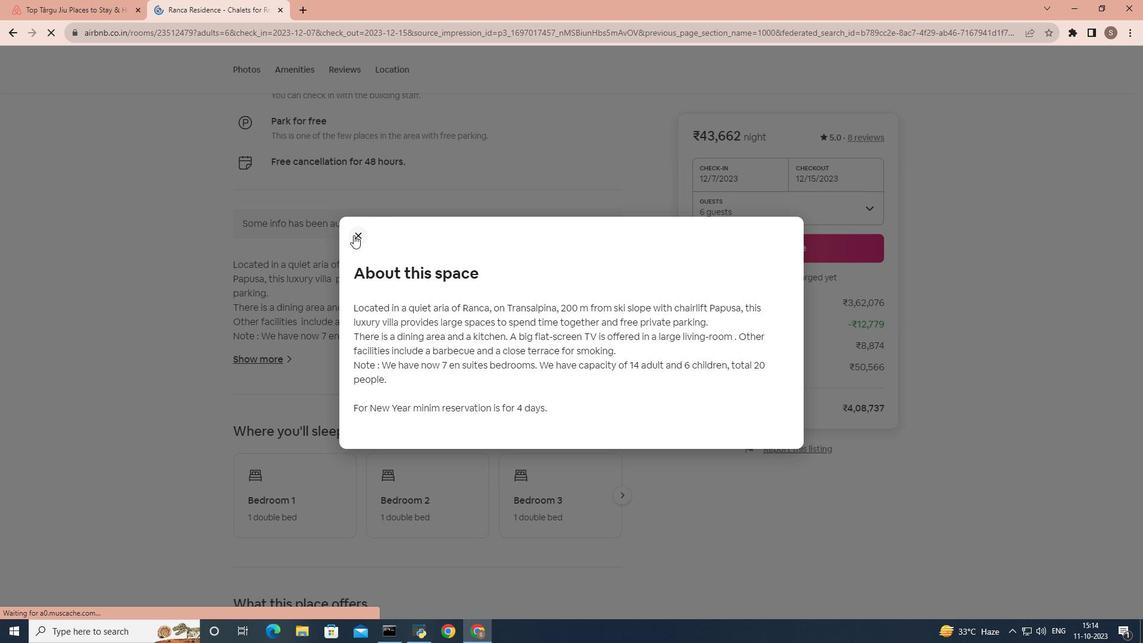 
Action: Mouse moved to (327, 417)
Screenshot: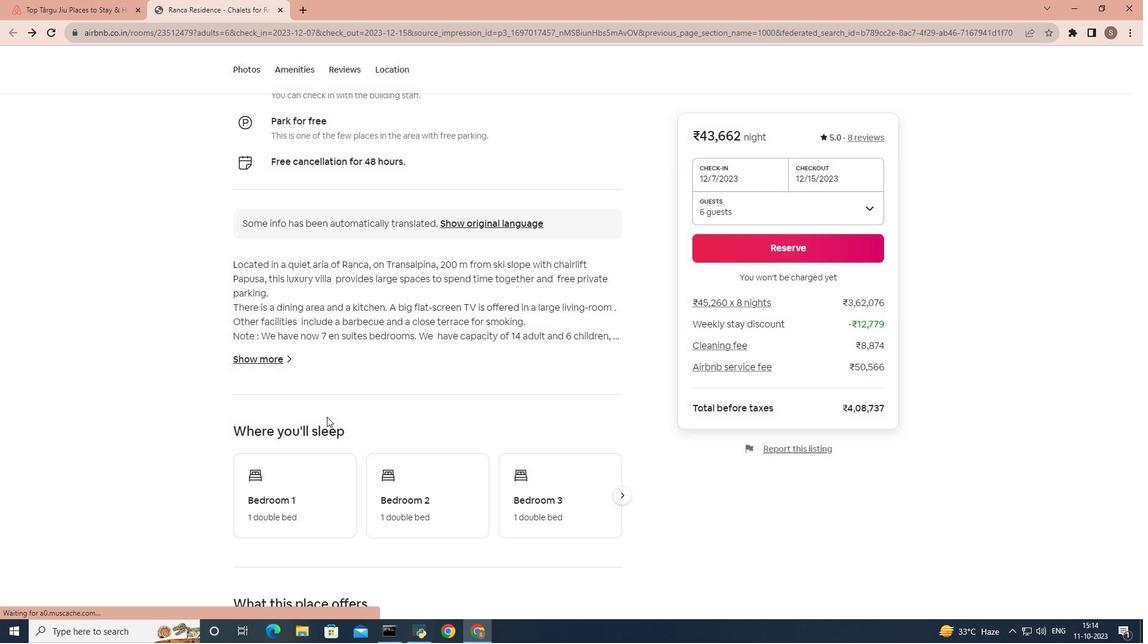 
Action: Mouse scrolled (327, 416) with delta (0, 0)
Screenshot: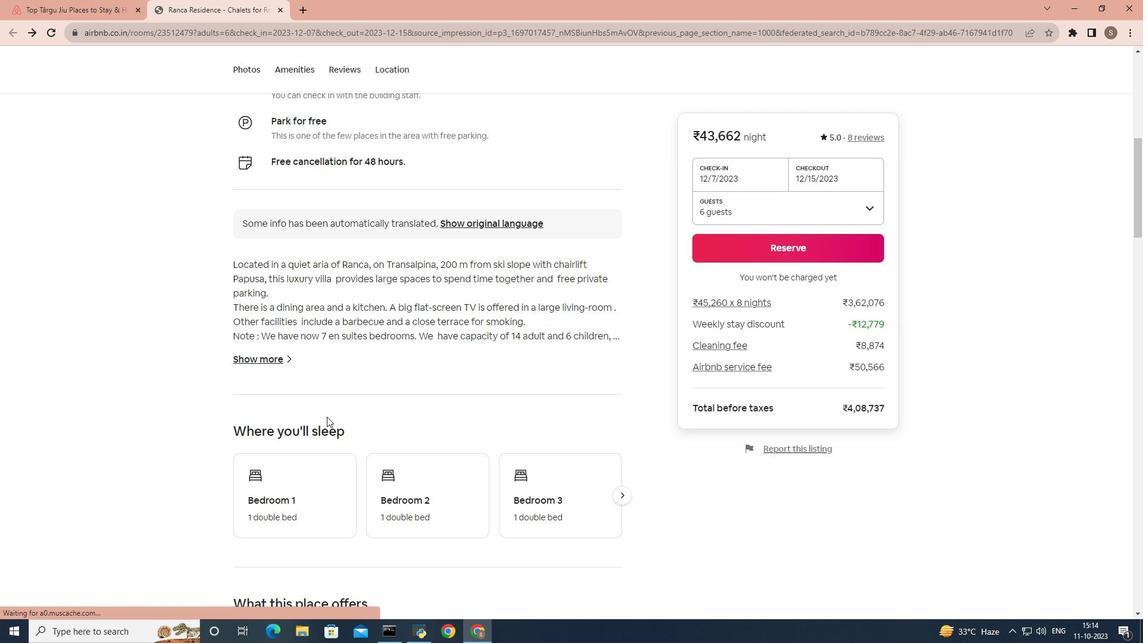 
Action: Mouse scrolled (327, 416) with delta (0, 0)
Screenshot: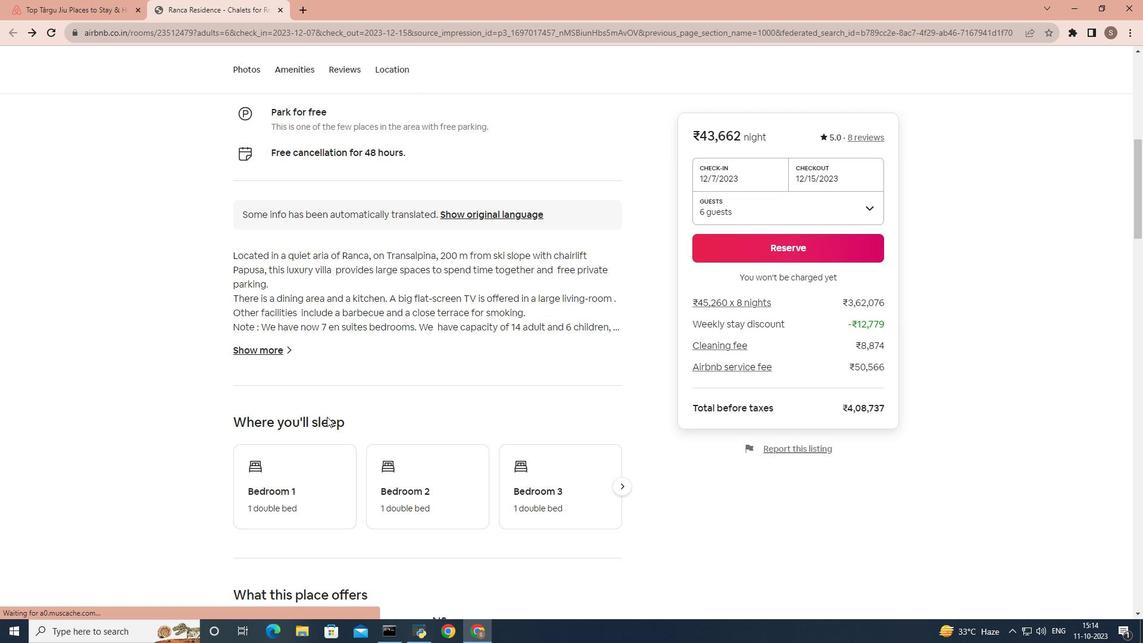 
Action: Mouse scrolled (327, 416) with delta (0, 0)
Screenshot: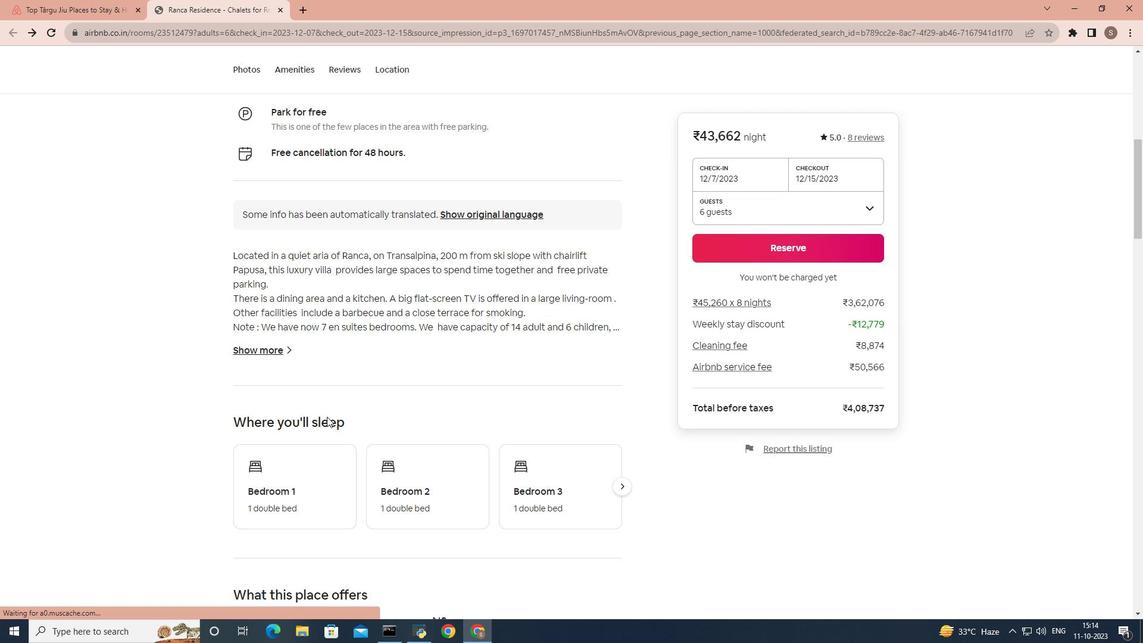 
Action: Mouse scrolled (327, 416) with delta (0, 0)
Screenshot: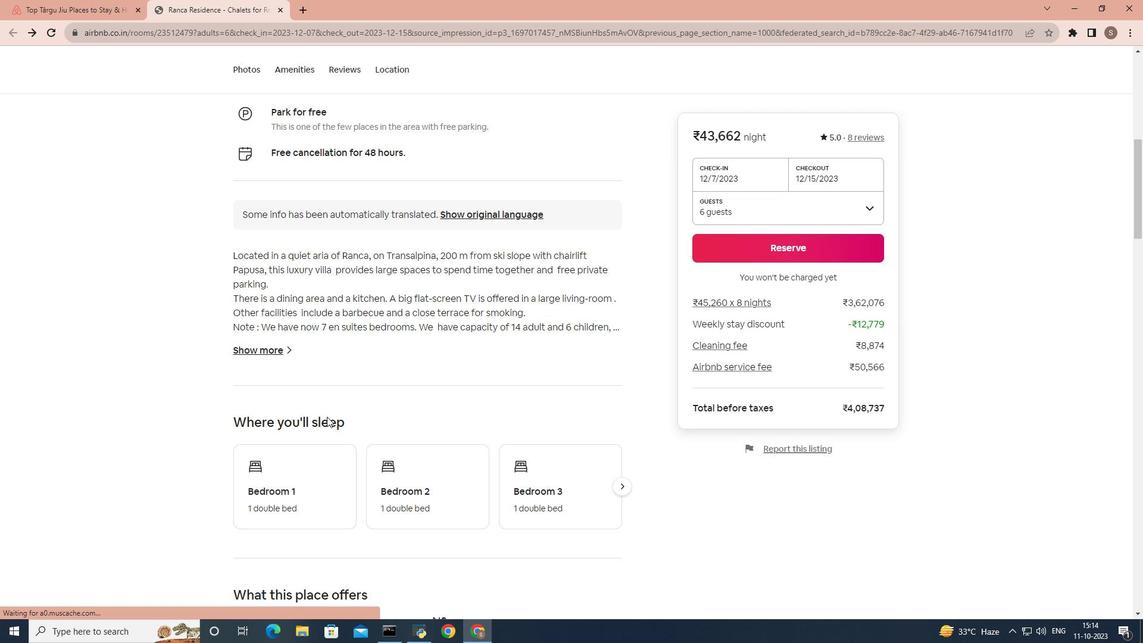 
Action: Mouse scrolled (327, 416) with delta (0, 0)
Screenshot: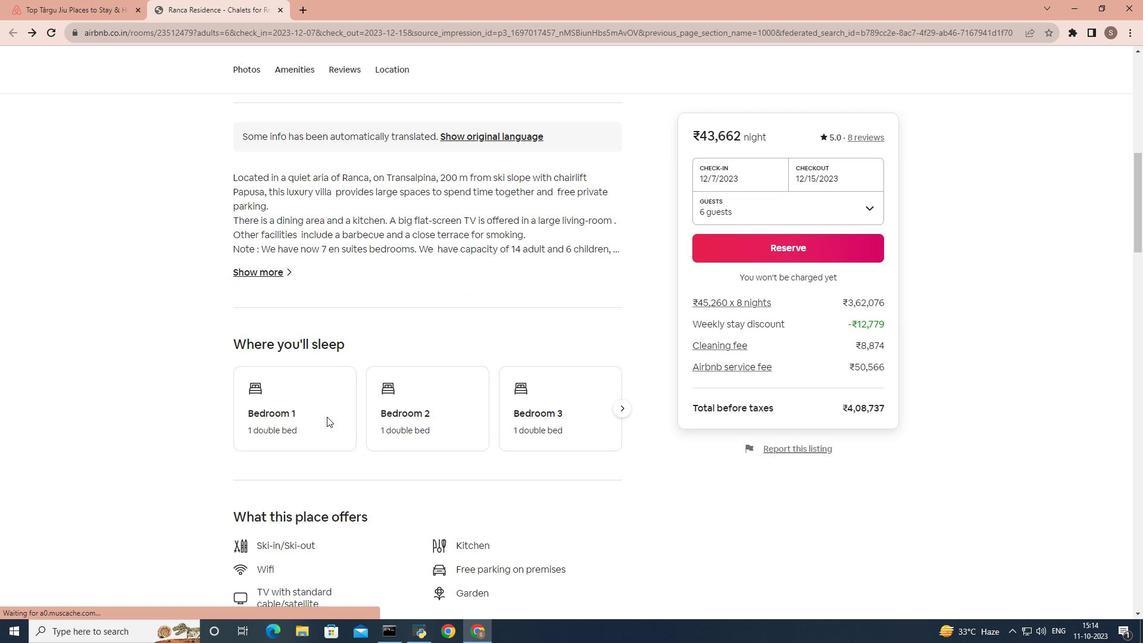 
Action: Mouse scrolled (327, 416) with delta (0, 0)
Screenshot: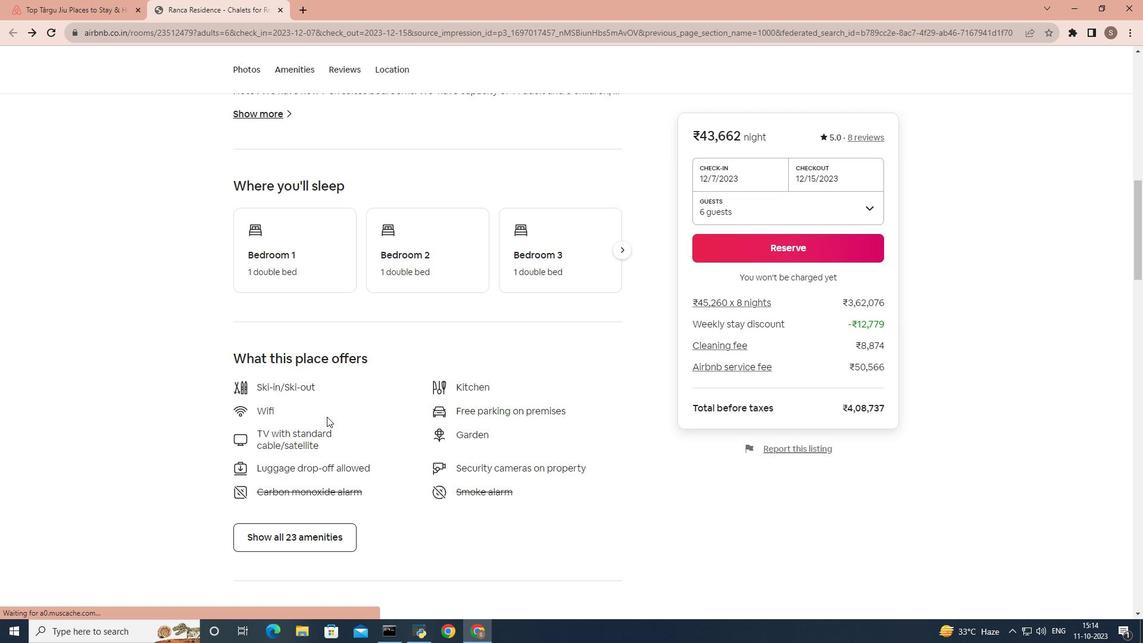 
Action: Mouse moved to (290, 422)
Screenshot: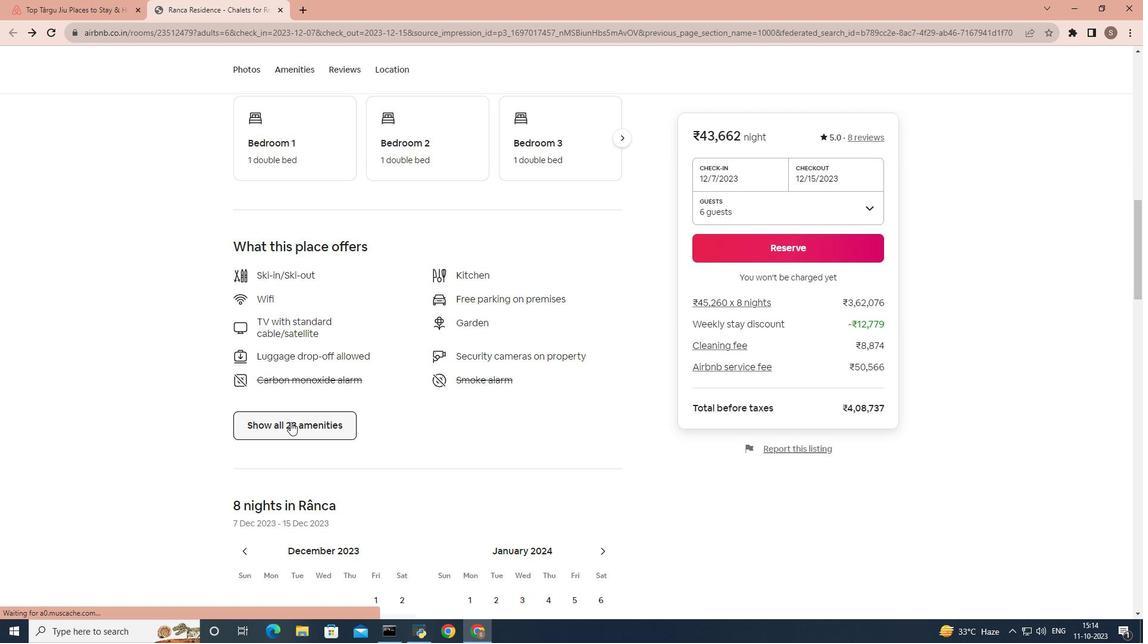 
Action: Mouse pressed left at (290, 422)
Screenshot: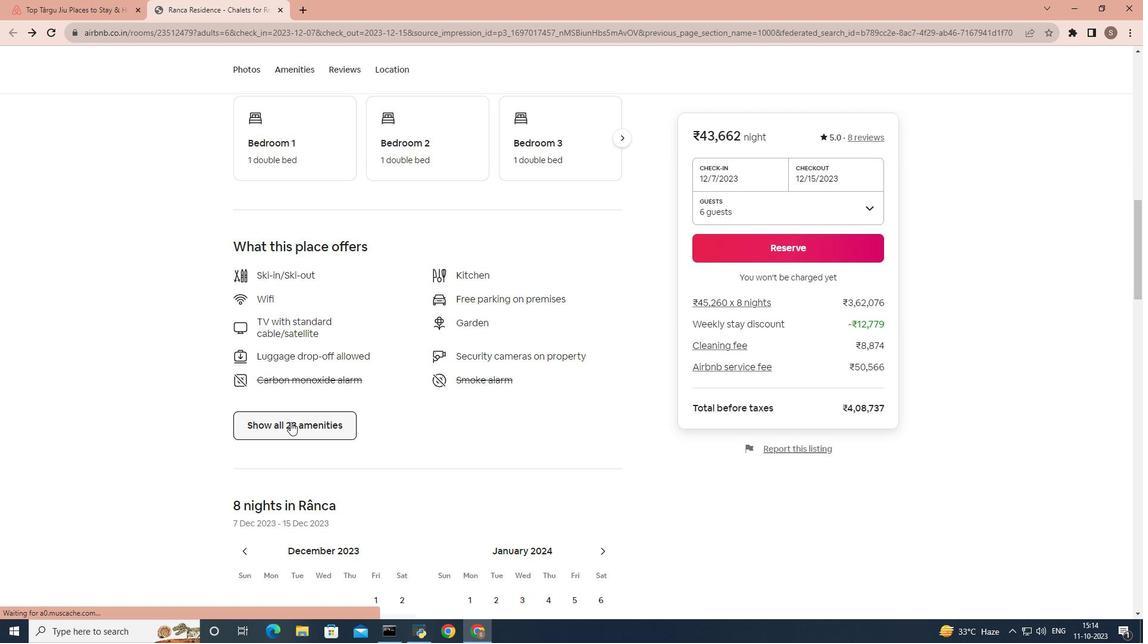
Action: Mouse moved to (431, 396)
Screenshot: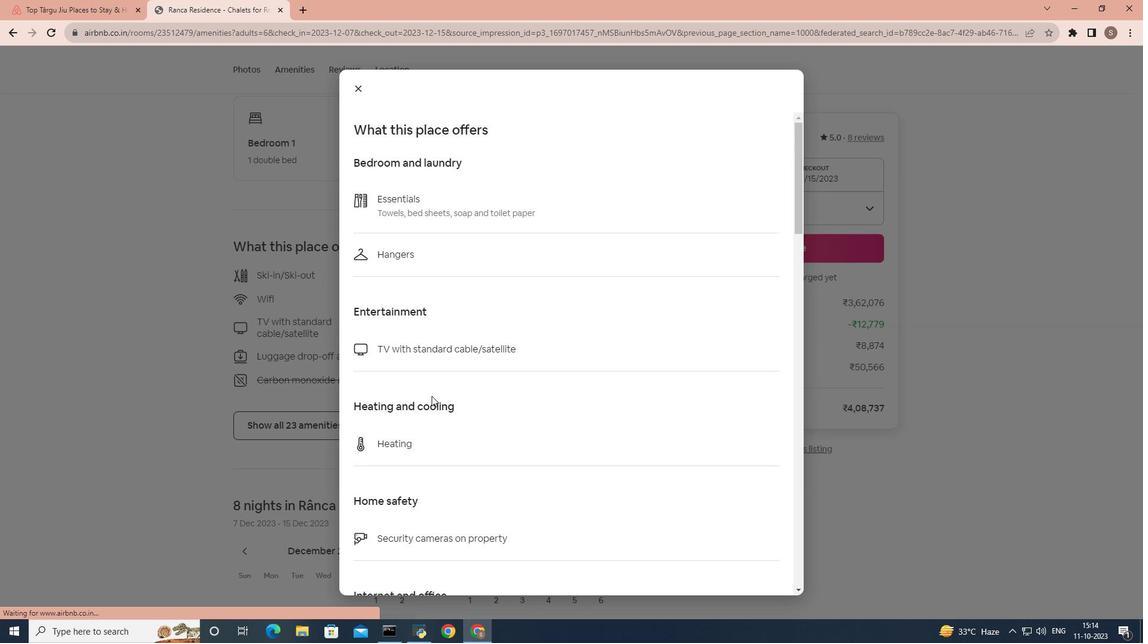 
Action: Mouse scrolled (431, 395) with delta (0, 0)
Screenshot: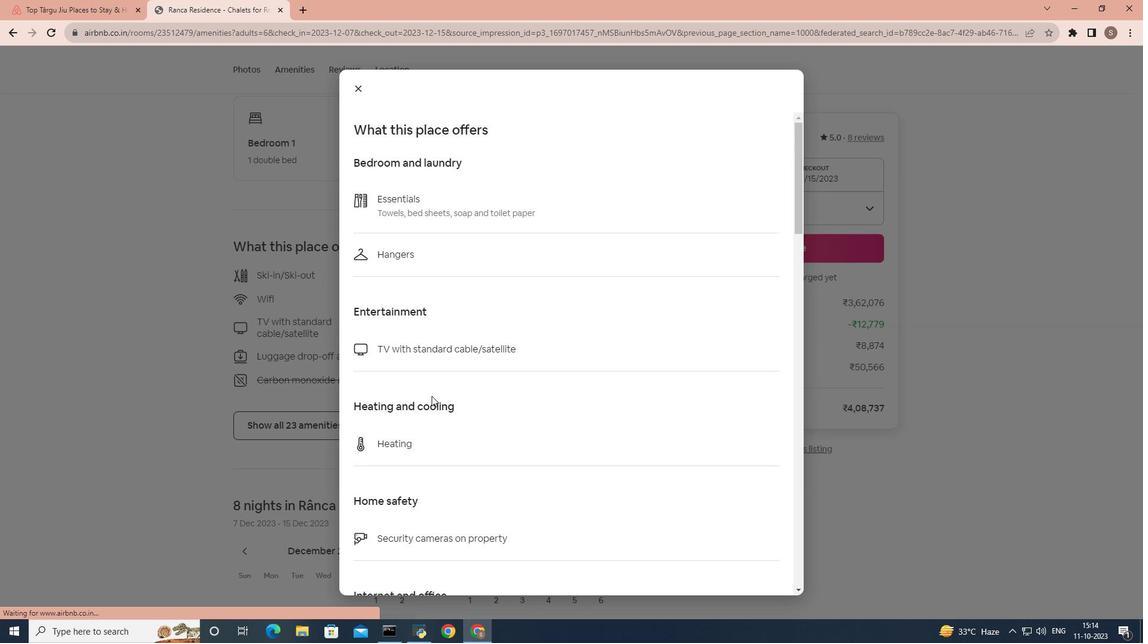 
Action: Mouse scrolled (431, 395) with delta (0, 0)
Screenshot: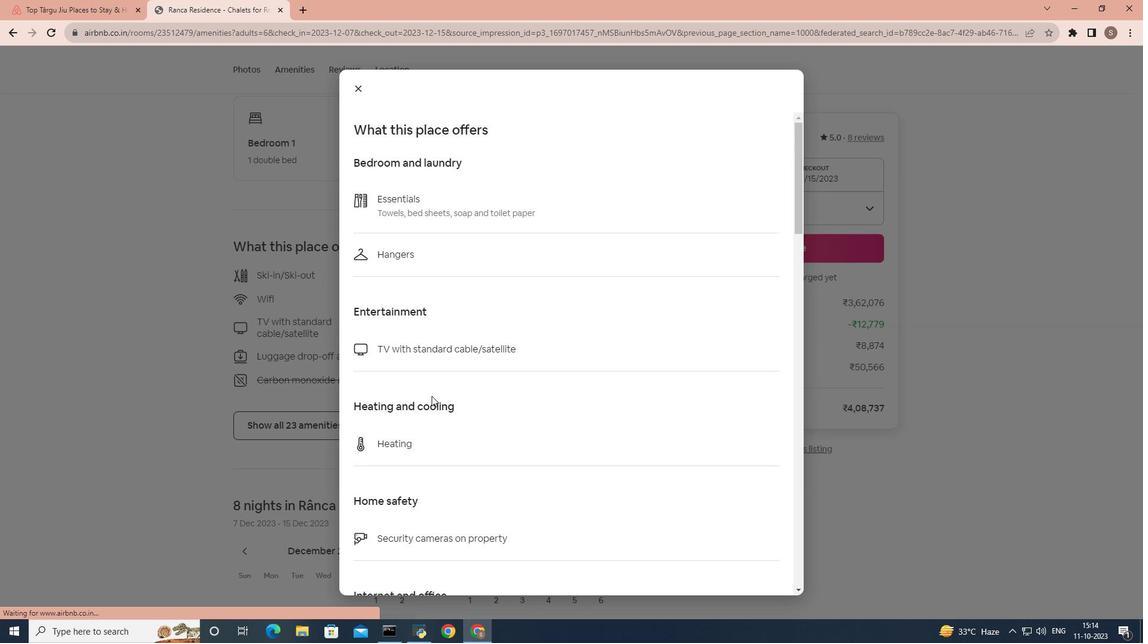 
Action: Mouse scrolled (431, 395) with delta (0, 0)
Screenshot: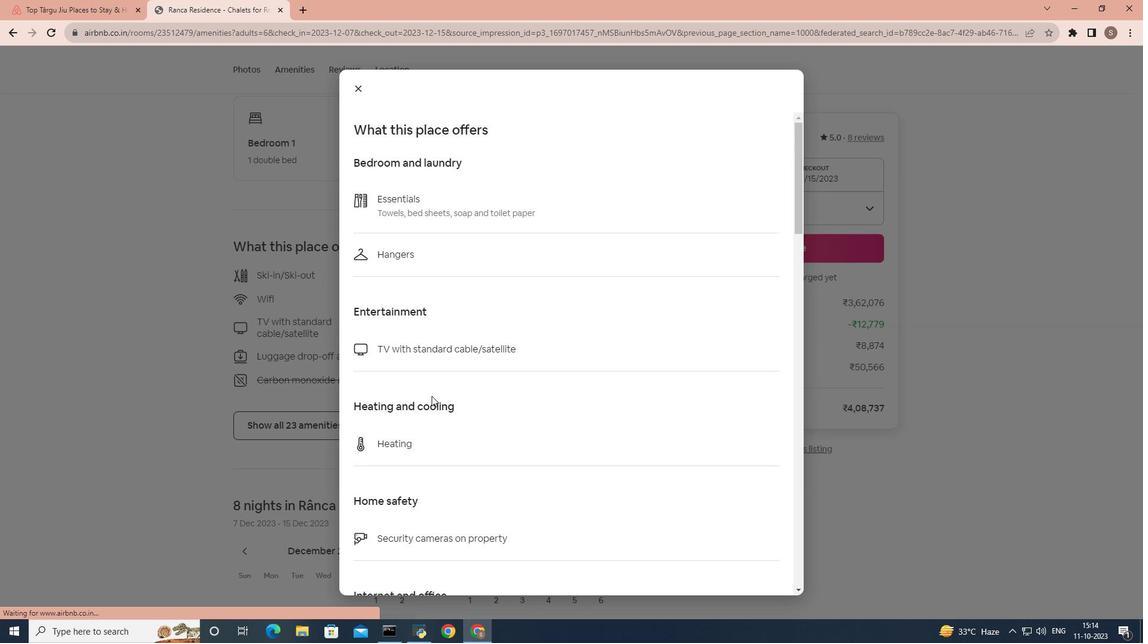 
Action: Mouse scrolled (431, 395) with delta (0, 0)
Screenshot: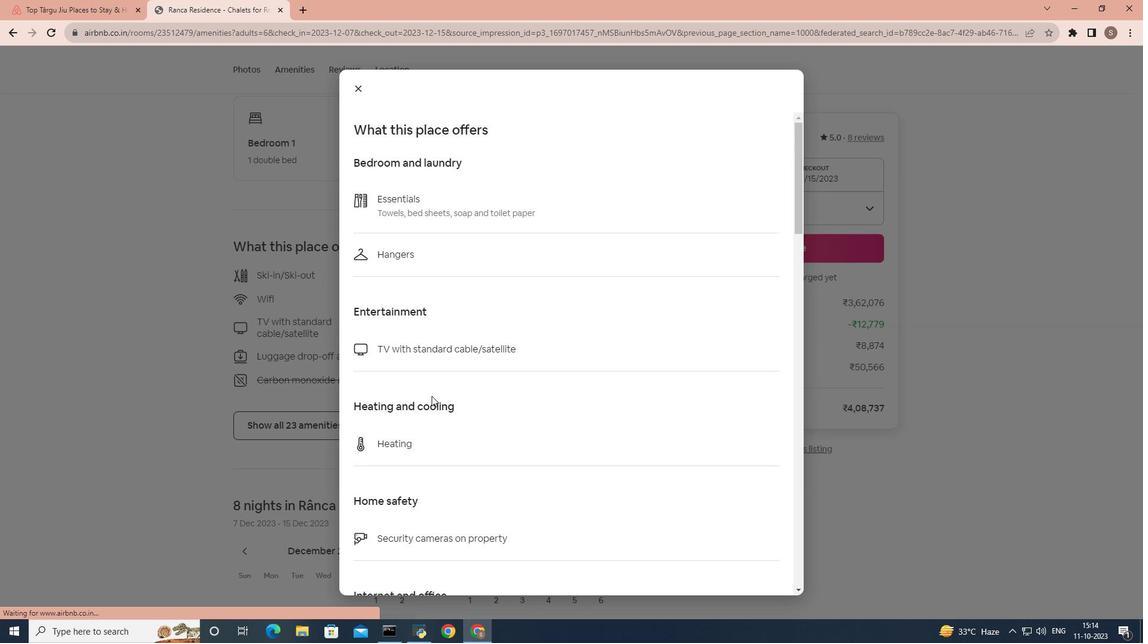 
Action: Mouse scrolled (431, 395) with delta (0, 0)
Screenshot: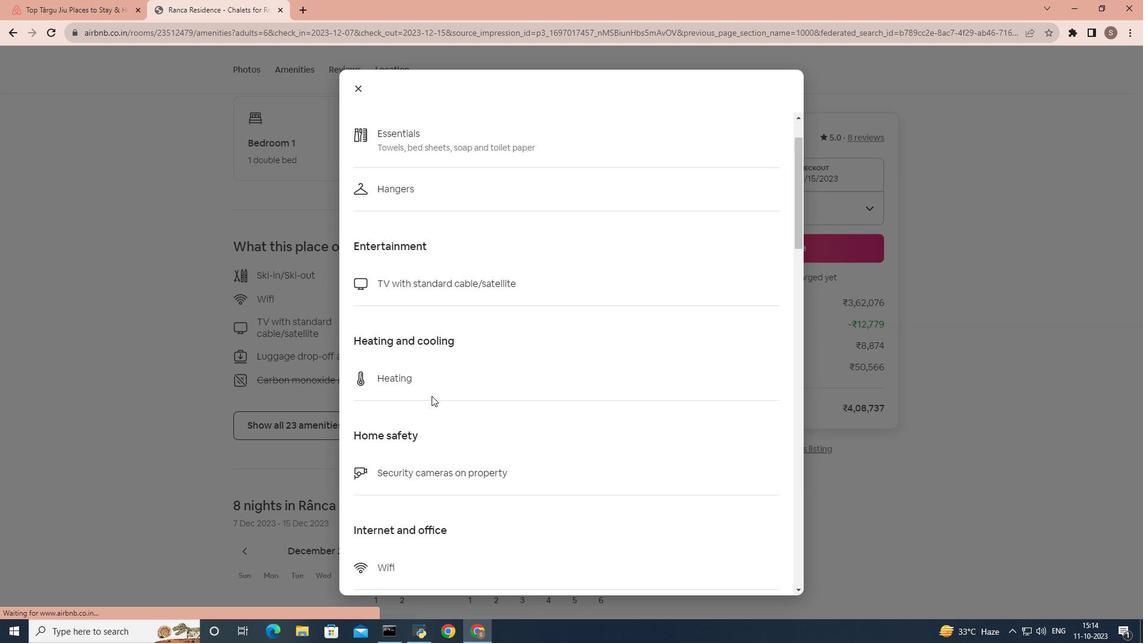 
Action: Mouse scrolled (431, 395) with delta (0, 0)
Screenshot: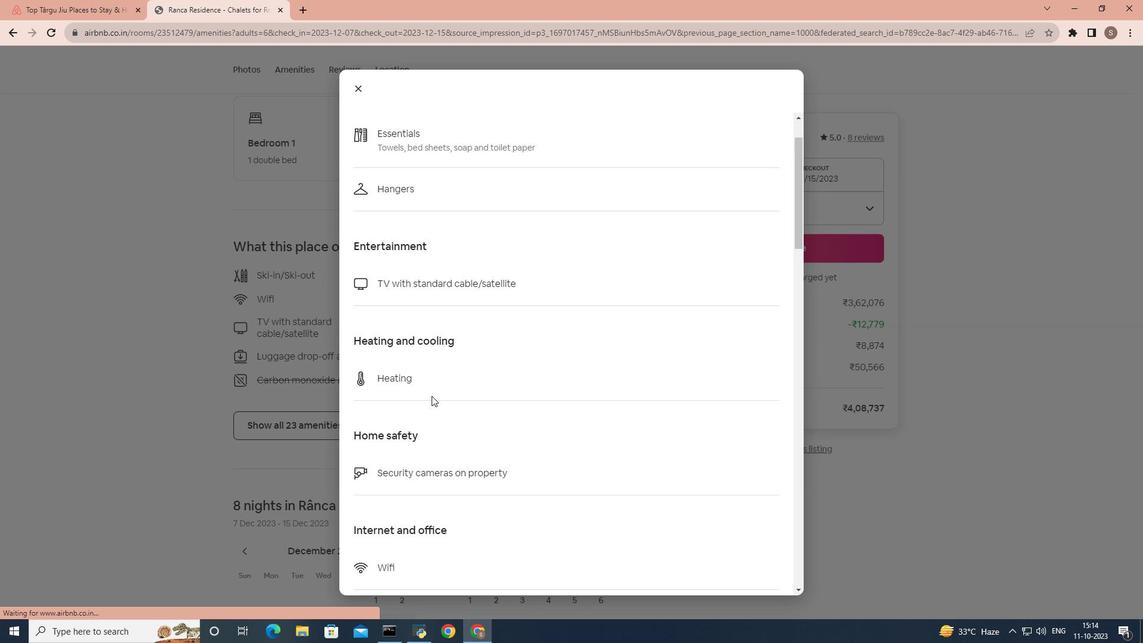 
Action: Mouse scrolled (431, 395) with delta (0, 0)
Screenshot: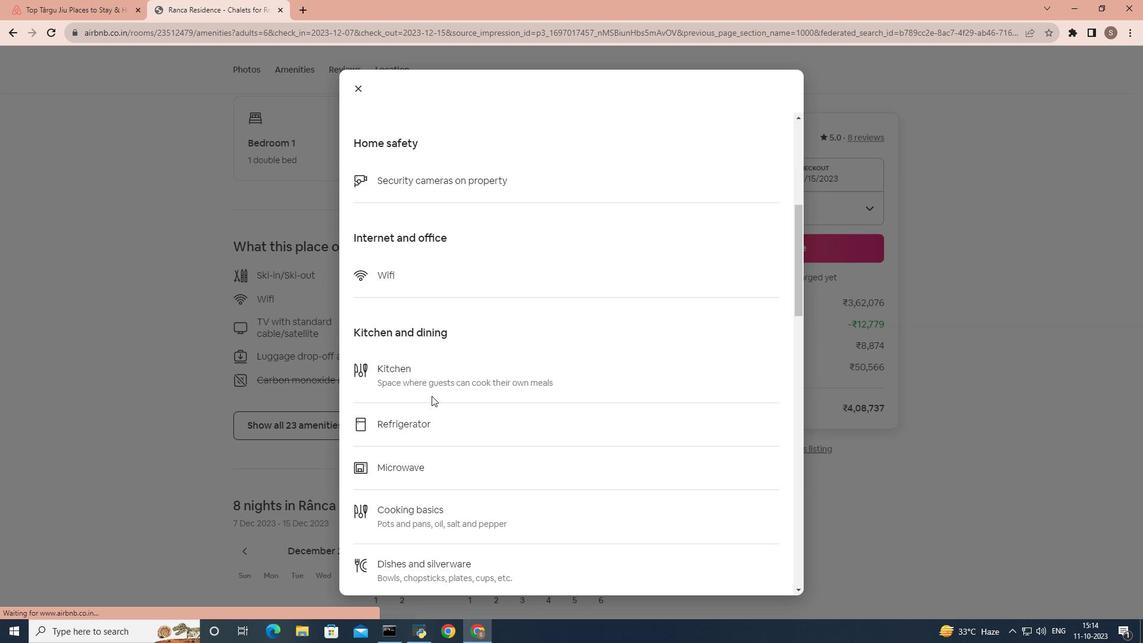 
Action: Mouse scrolled (431, 395) with delta (0, 0)
Screenshot: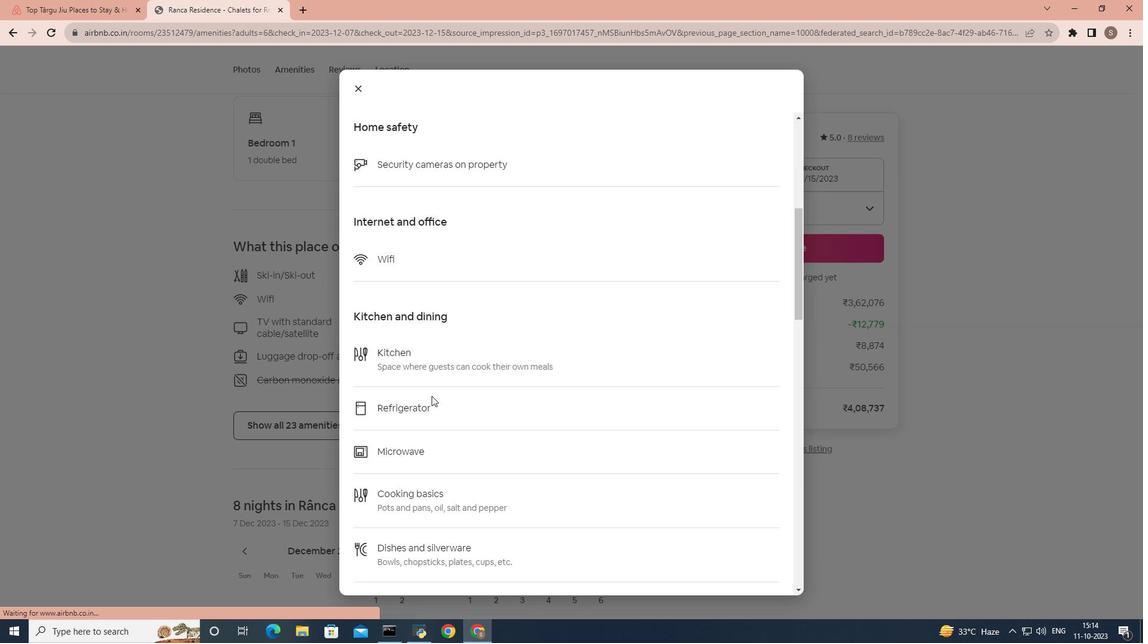 
Action: Mouse scrolled (431, 395) with delta (0, 0)
Screenshot: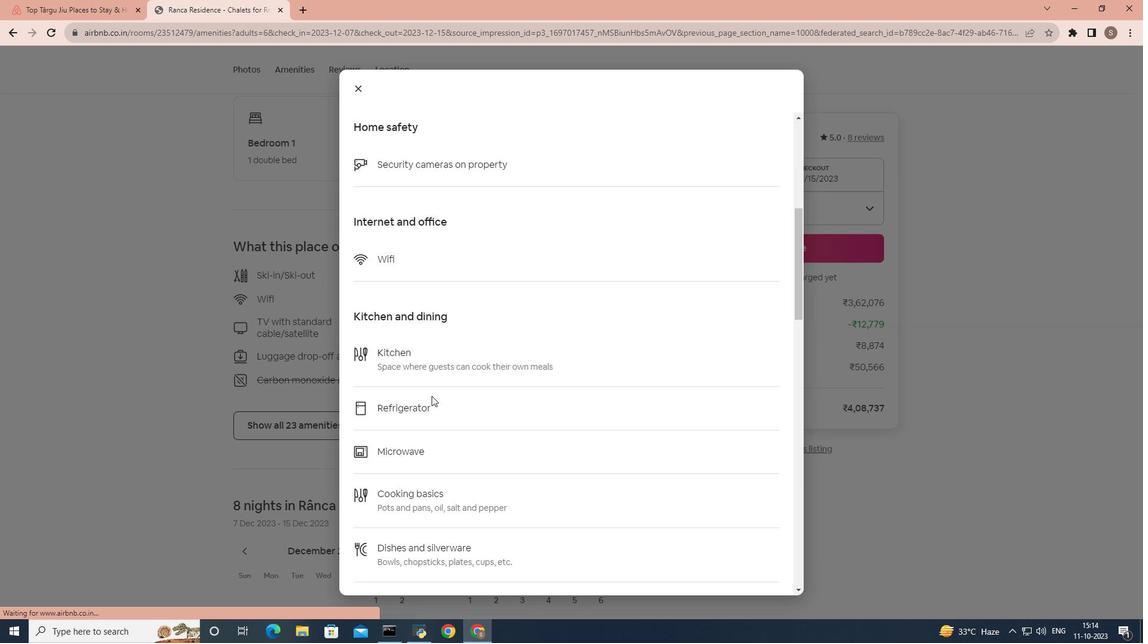 
Action: Mouse scrolled (431, 395) with delta (0, 0)
Screenshot: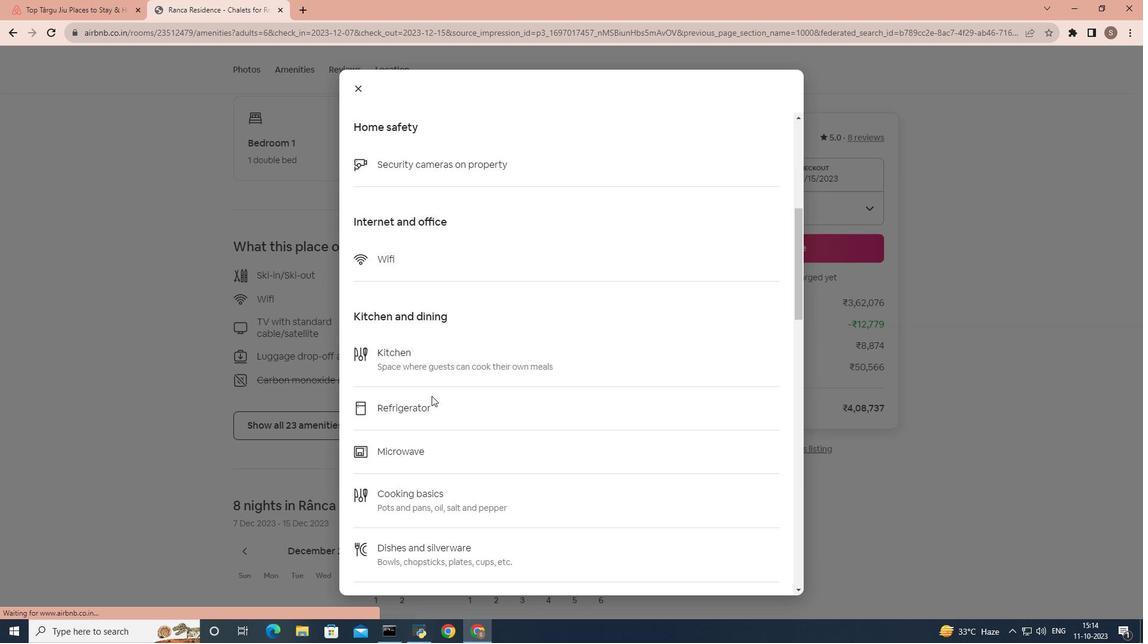 
Action: Mouse scrolled (431, 395) with delta (0, 0)
Screenshot: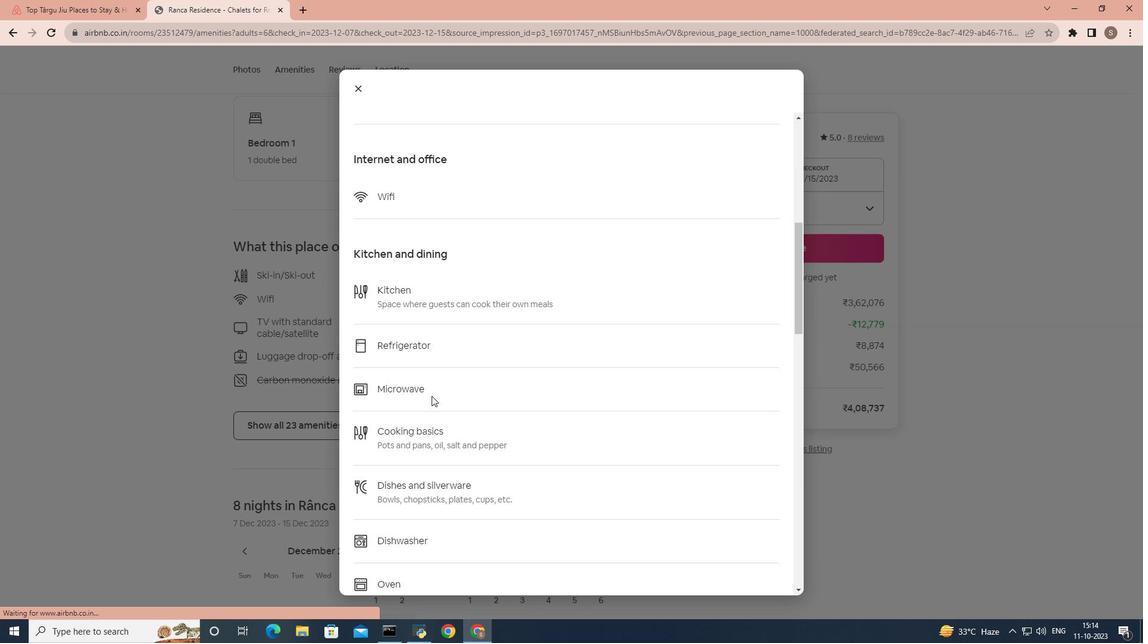 
Action: Mouse scrolled (431, 395) with delta (0, 0)
Screenshot: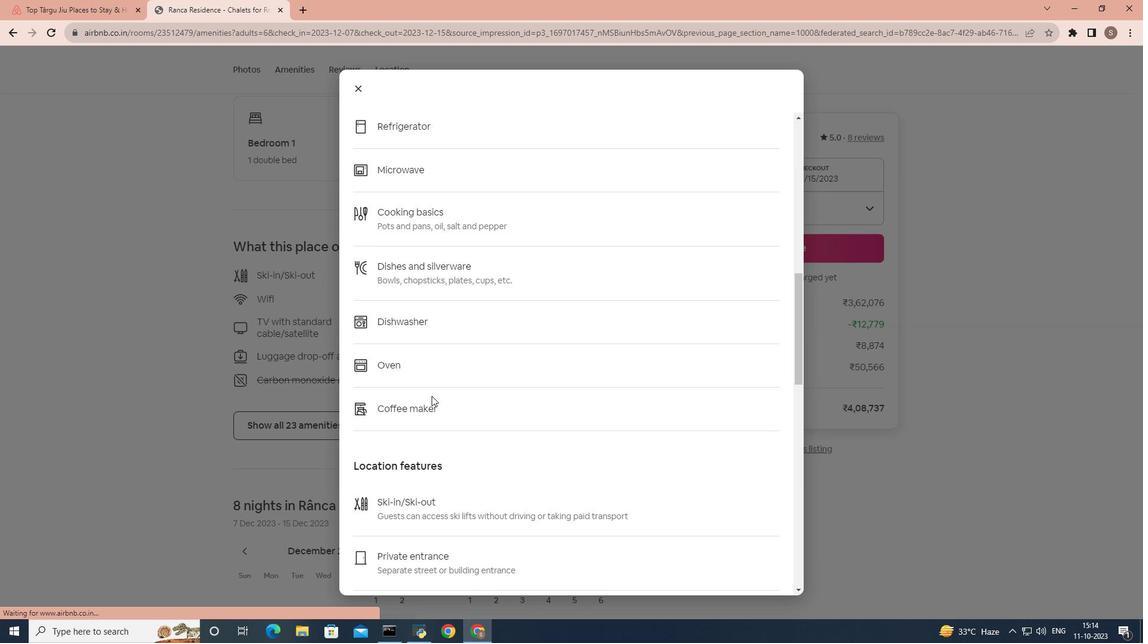 
Action: Mouse scrolled (431, 395) with delta (0, 0)
Screenshot: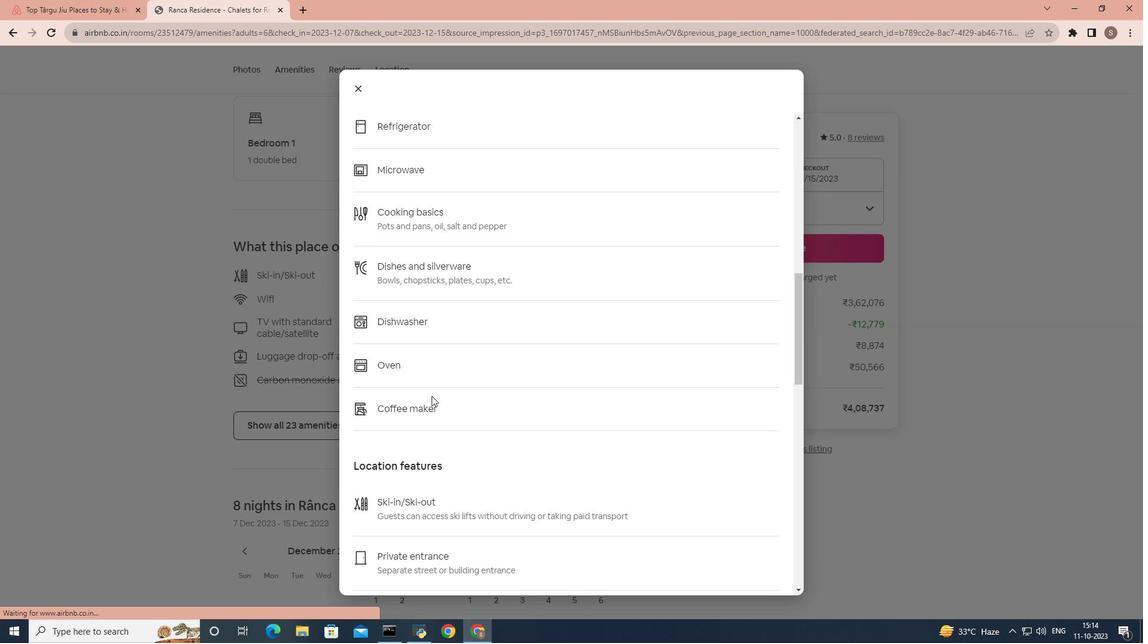 
Action: Mouse scrolled (431, 395) with delta (0, 0)
Screenshot: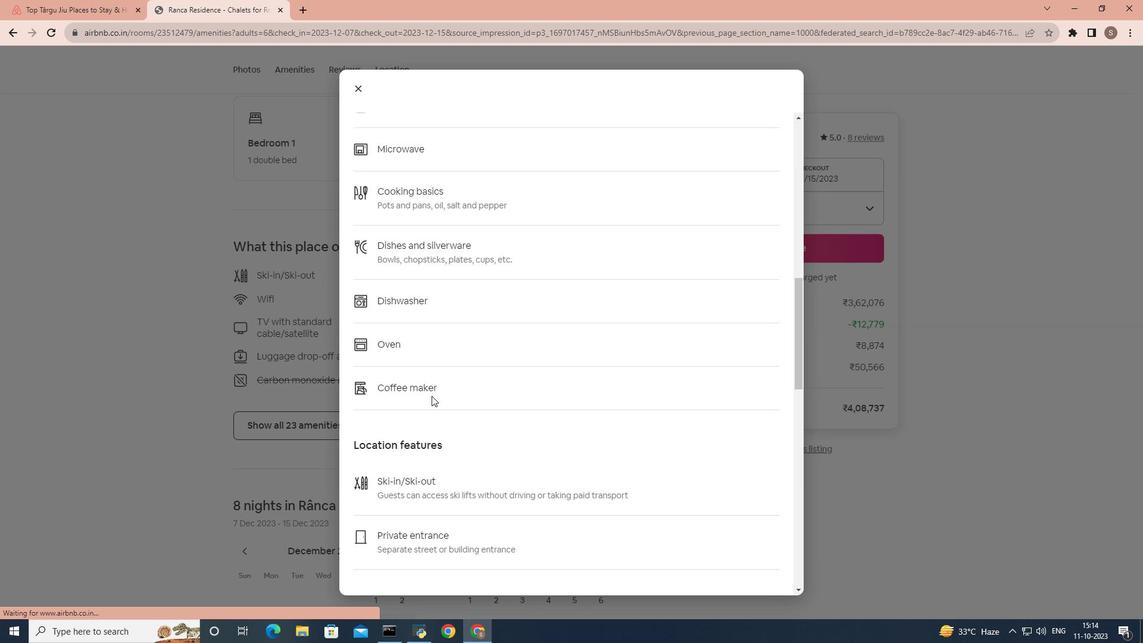
Action: Mouse scrolled (431, 395) with delta (0, 0)
Screenshot: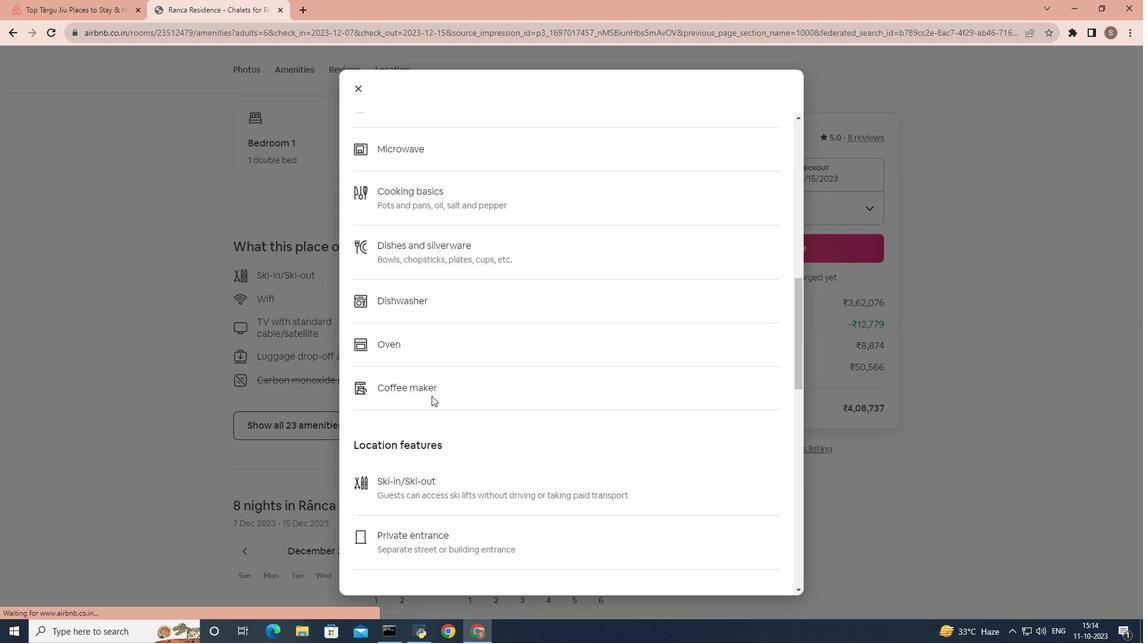 
Action: Mouse scrolled (431, 395) with delta (0, 0)
Screenshot: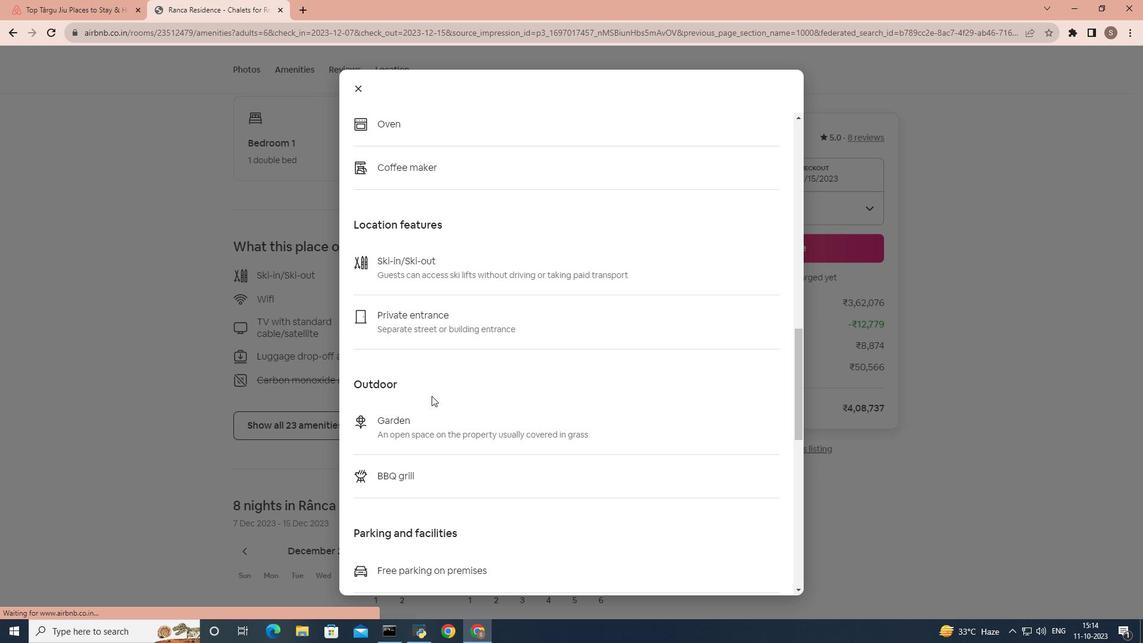 
Action: Mouse scrolled (431, 395) with delta (0, 0)
Screenshot: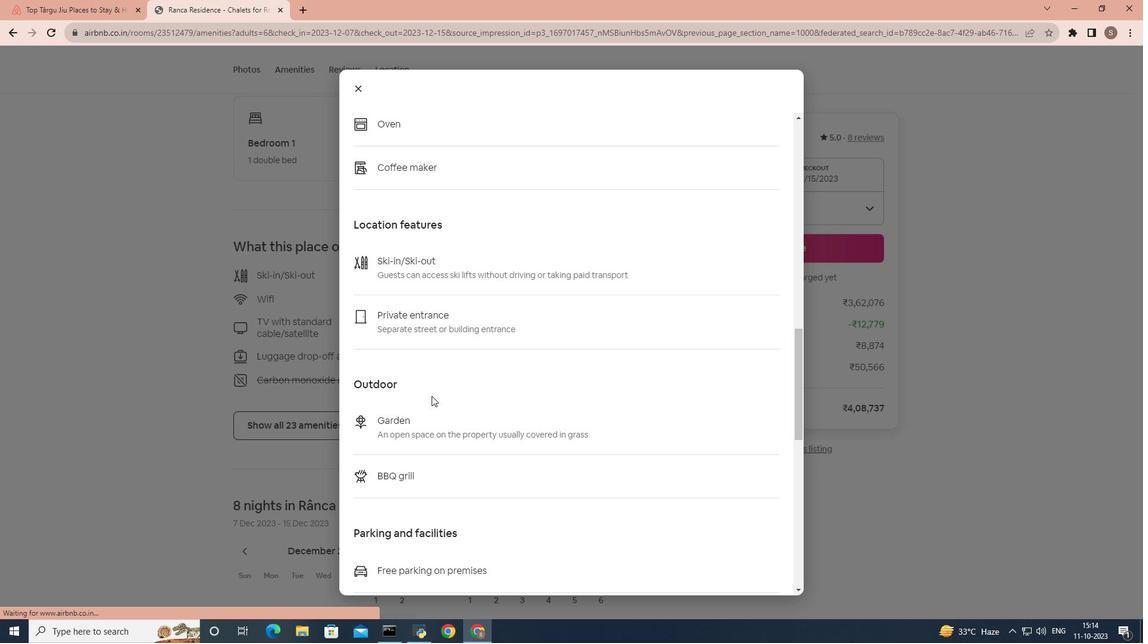 
Action: Mouse scrolled (431, 395) with delta (0, 0)
Screenshot: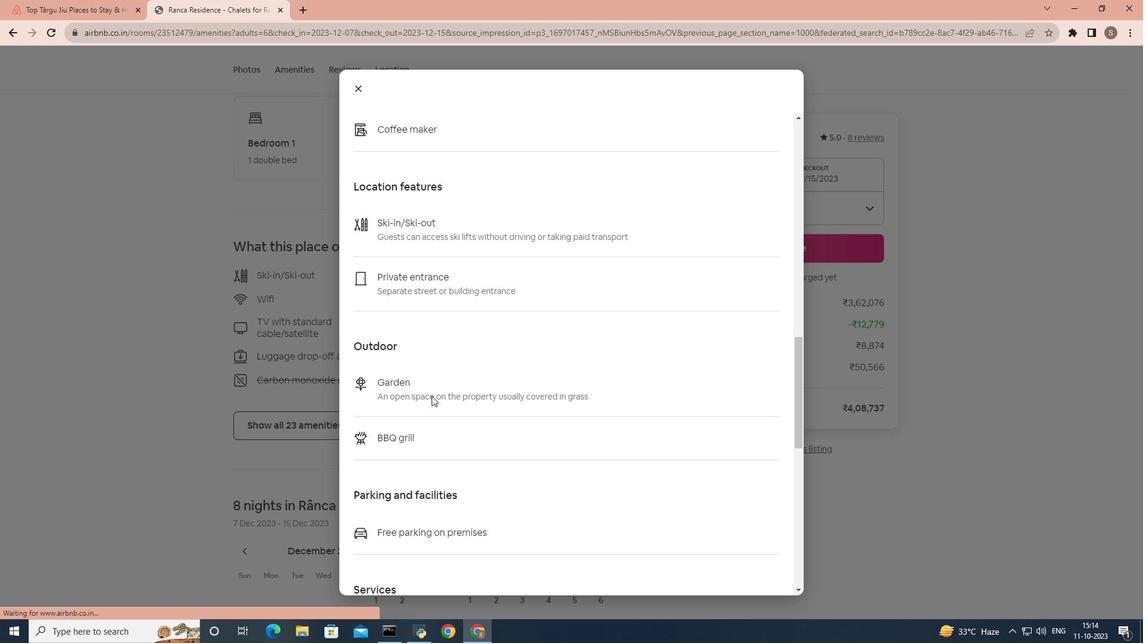 
Action: Mouse scrolled (431, 395) with delta (0, 0)
Screenshot: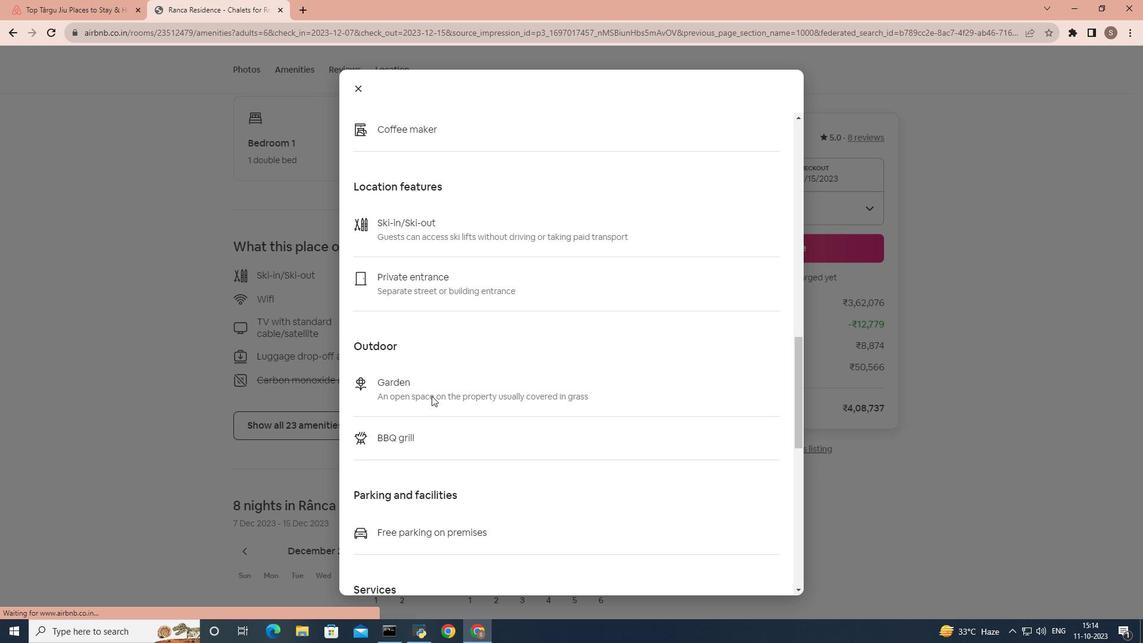 
Action: Mouse scrolled (431, 395) with delta (0, 0)
Screenshot: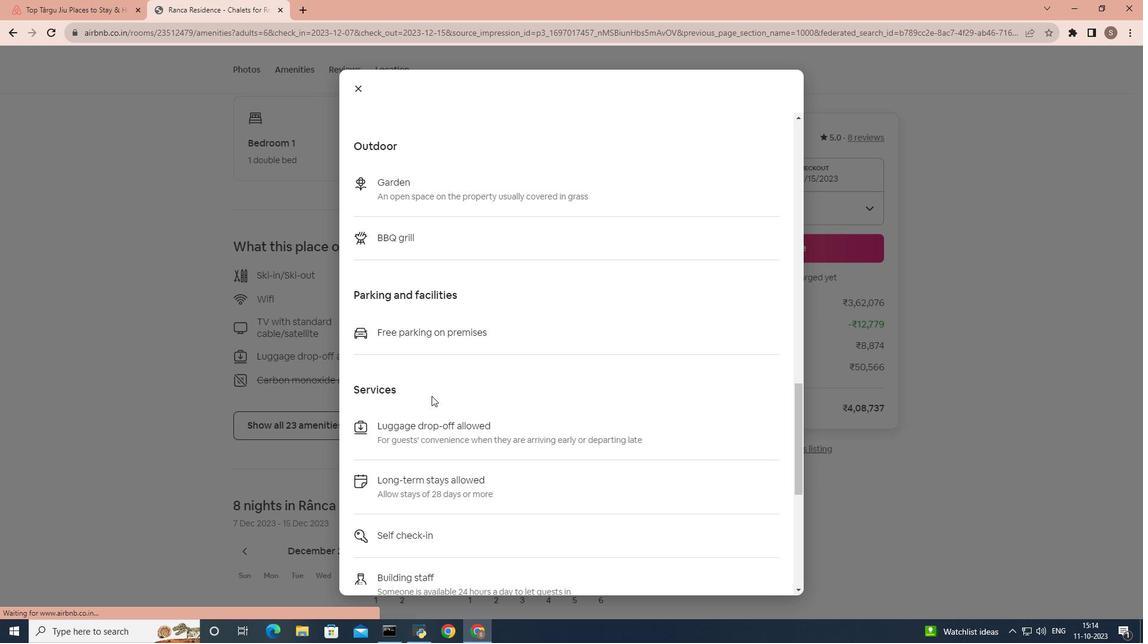 
Action: Mouse scrolled (431, 395) with delta (0, 0)
Screenshot: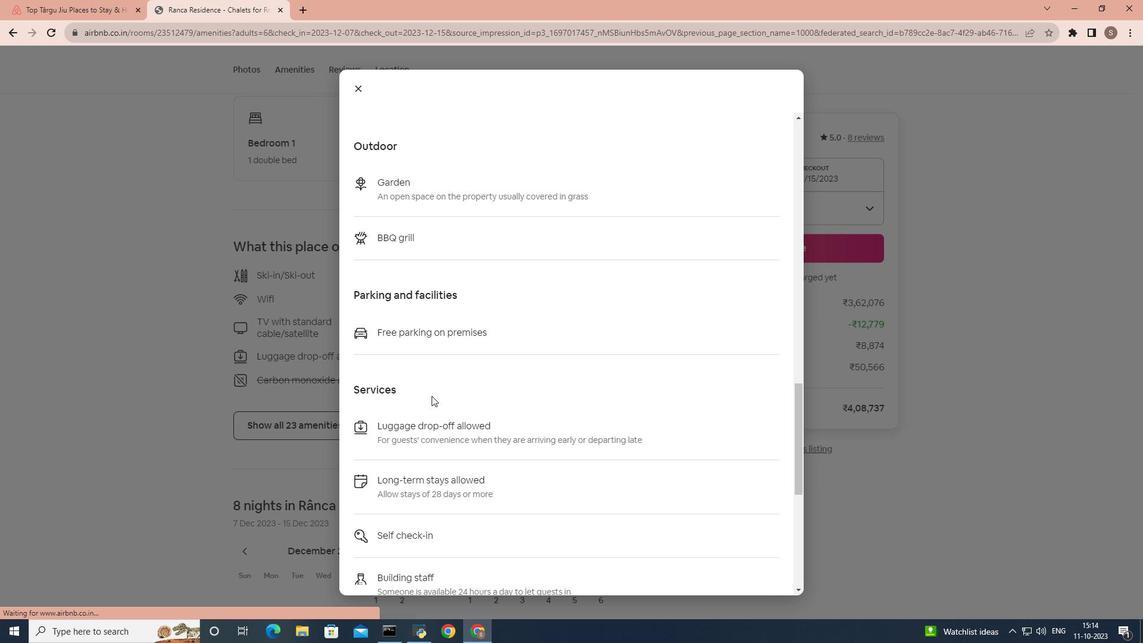 
Action: Mouse scrolled (431, 395) with delta (0, 0)
Screenshot: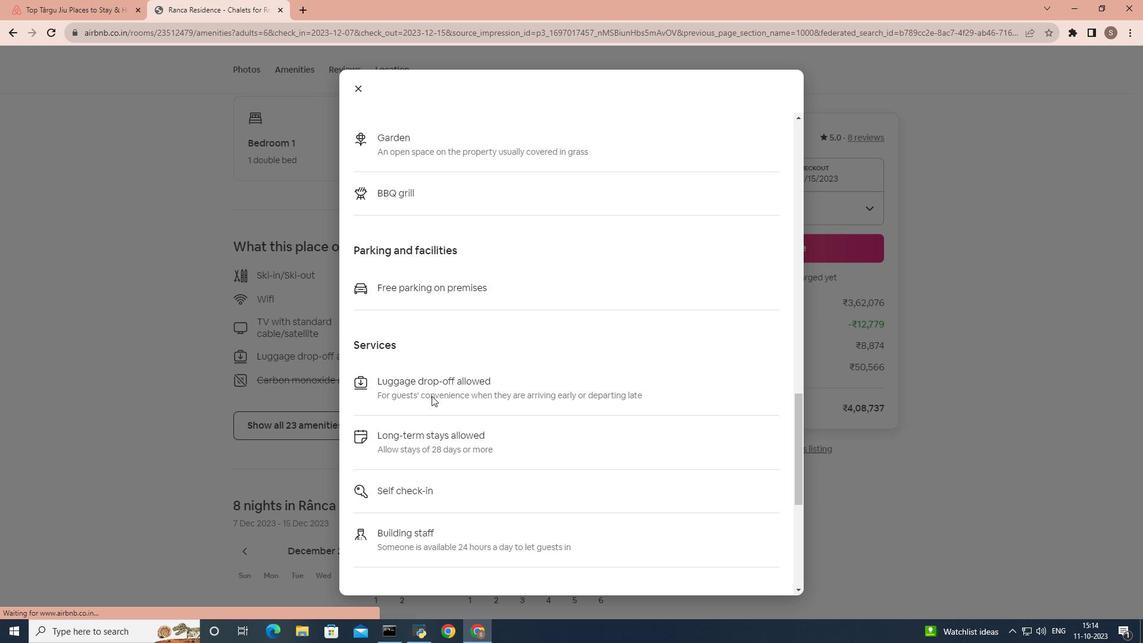 
Action: Mouse scrolled (431, 395) with delta (0, 0)
Screenshot: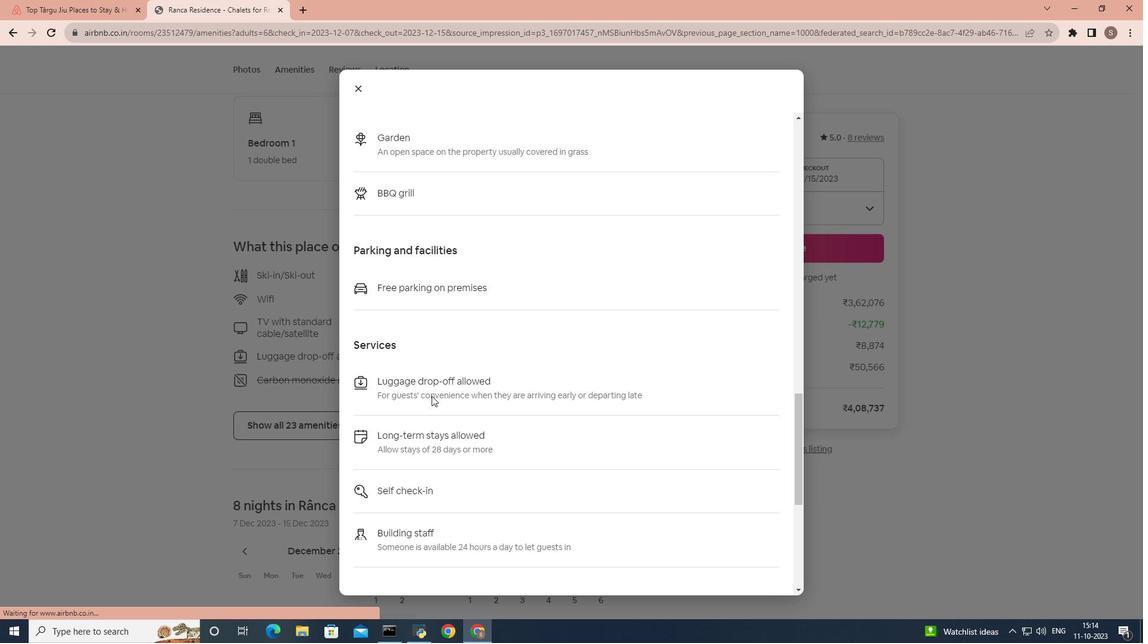 
Action: Mouse scrolled (431, 395) with delta (0, 0)
Screenshot: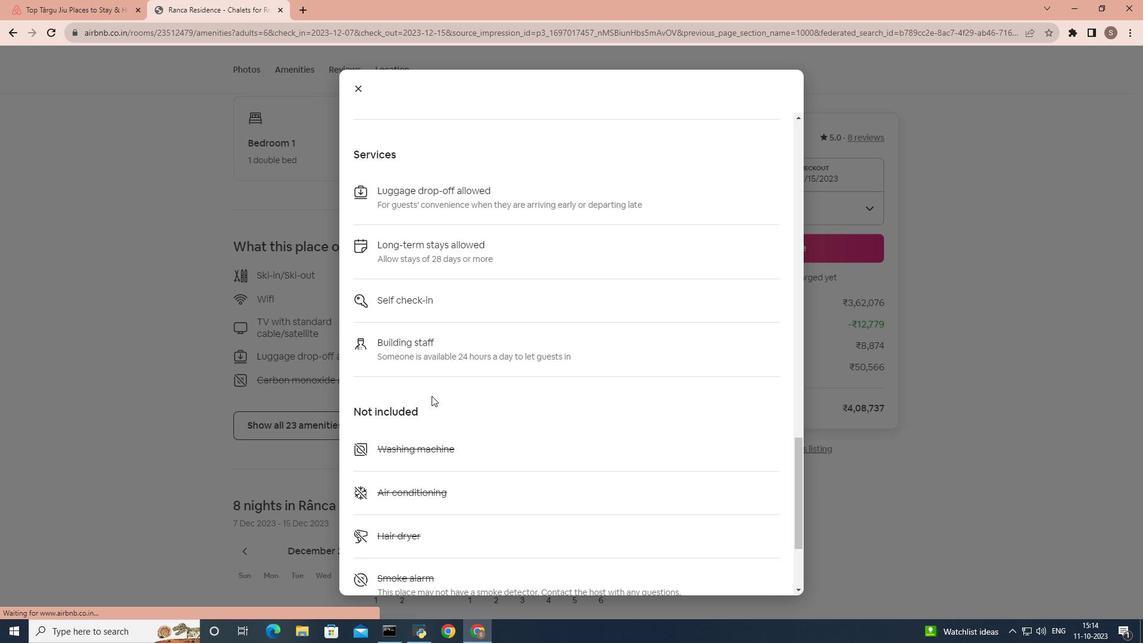
Action: Mouse scrolled (431, 395) with delta (0, 0)
Screenshot: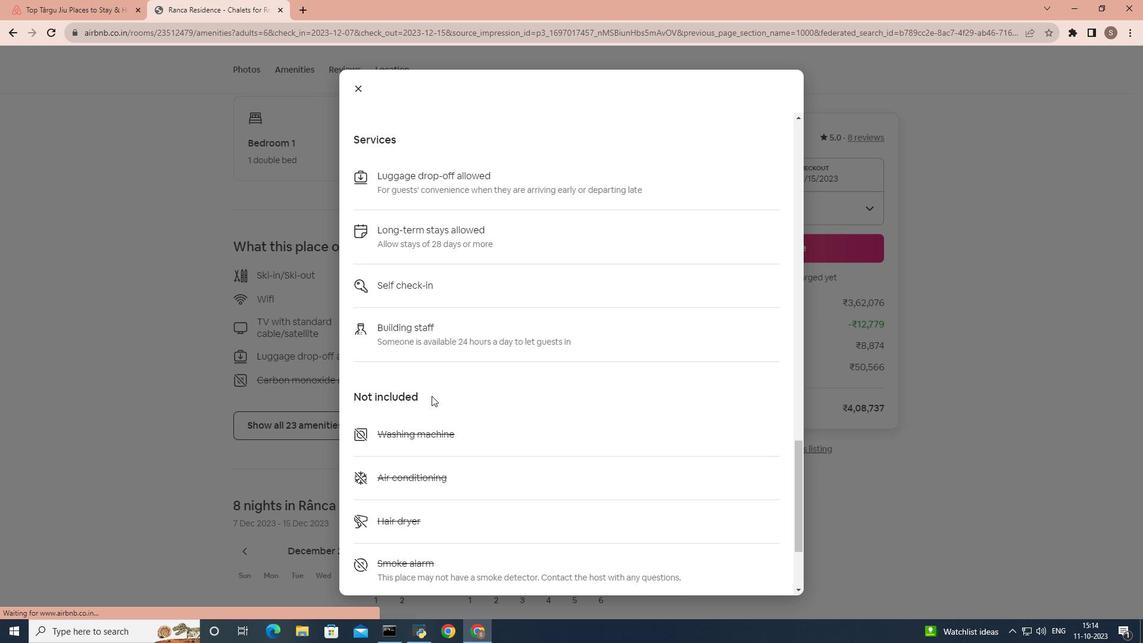 
Action: Mouse scrolled (431, 395) with delta (0, 0)
Screenshot: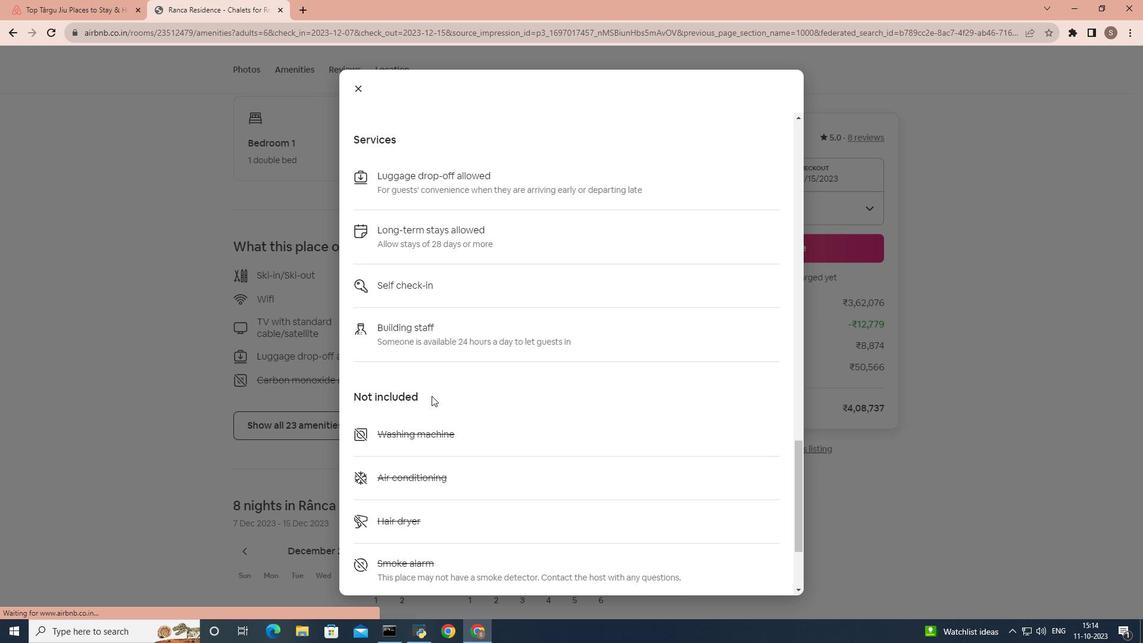 
Action: Mouse scrolled (431, 395) with delta (0, 0)
Screenshot: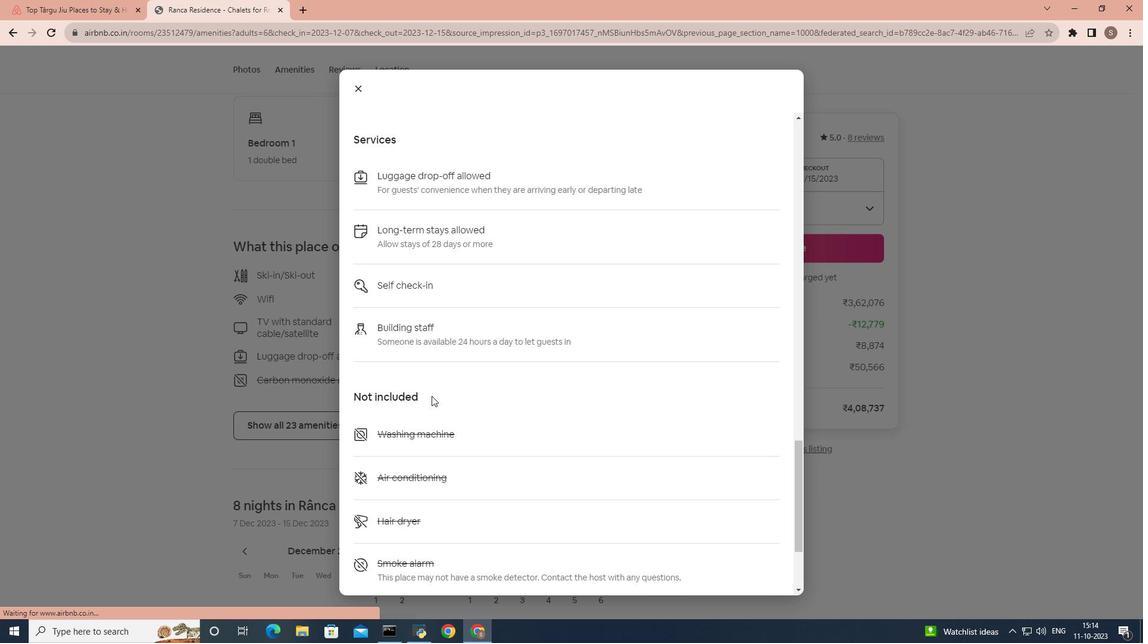 
Action: Mouse scrolled (431, 395) with delta (0, 0)
Screenshot: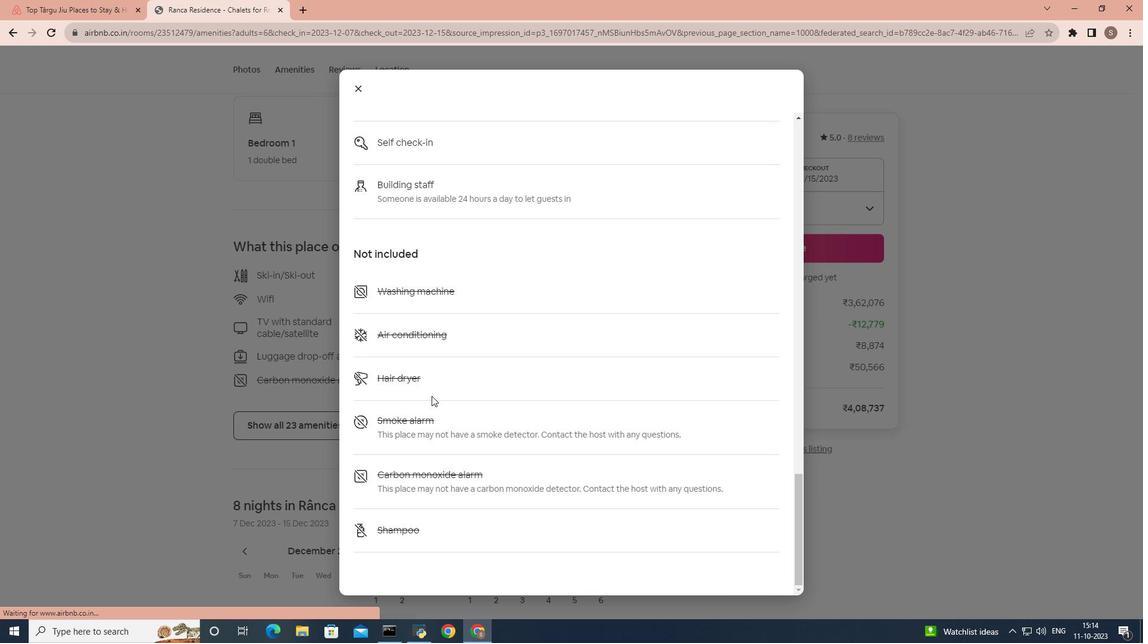 
Action: Mouse scrolled (431, 395) with delta (0, 0)
Screenshot: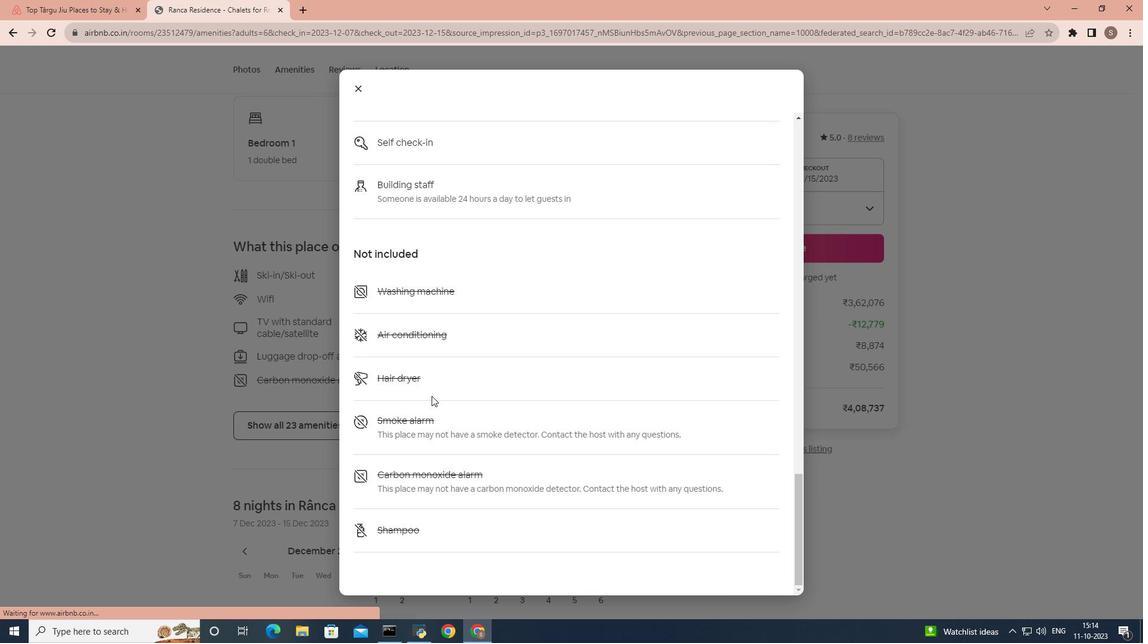 
Action: Mouse scrolled (431, 395) with delta (0, 0)
Screenshot: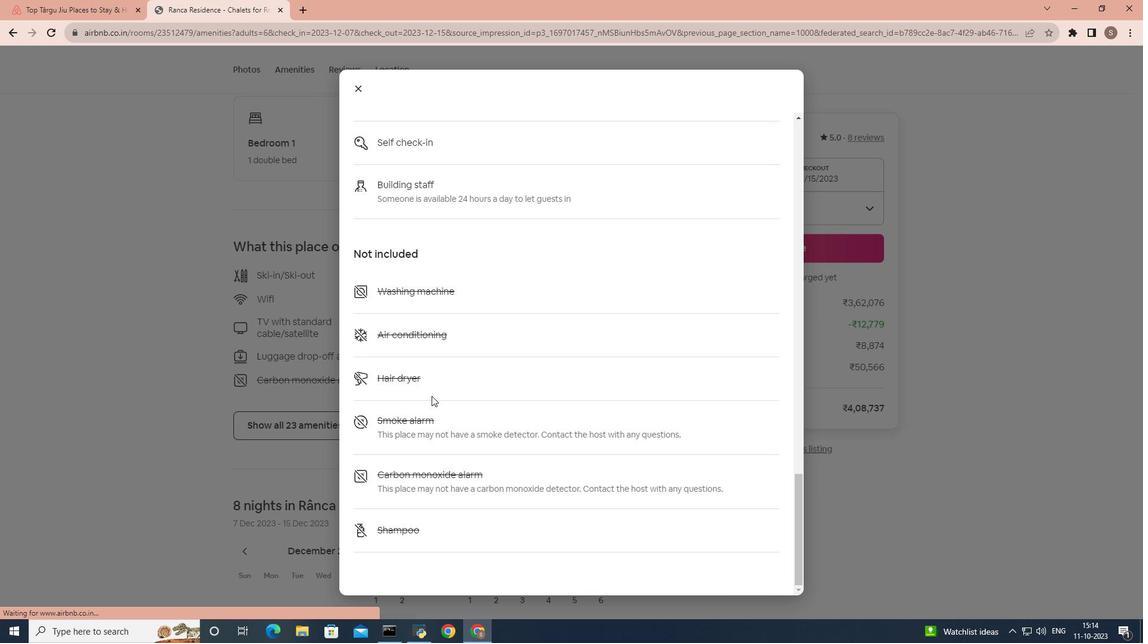 
Action: Mouse scrolled (431, 395) with delta (0, 0)
Screenshot: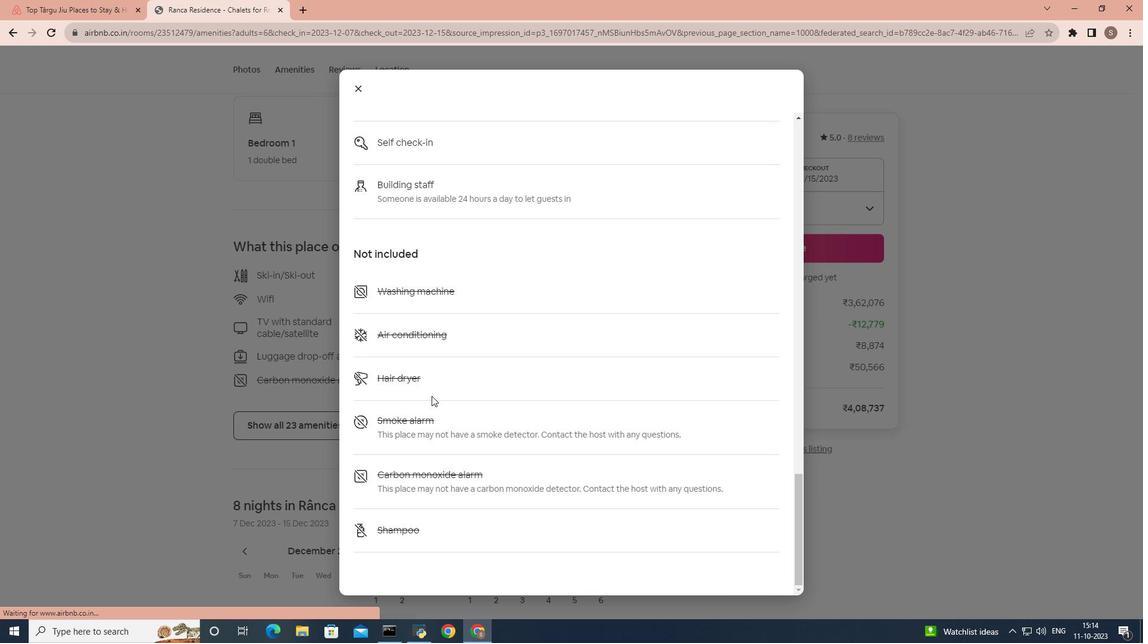 
Action: Mouse moved to (362, 92)
Screenshot: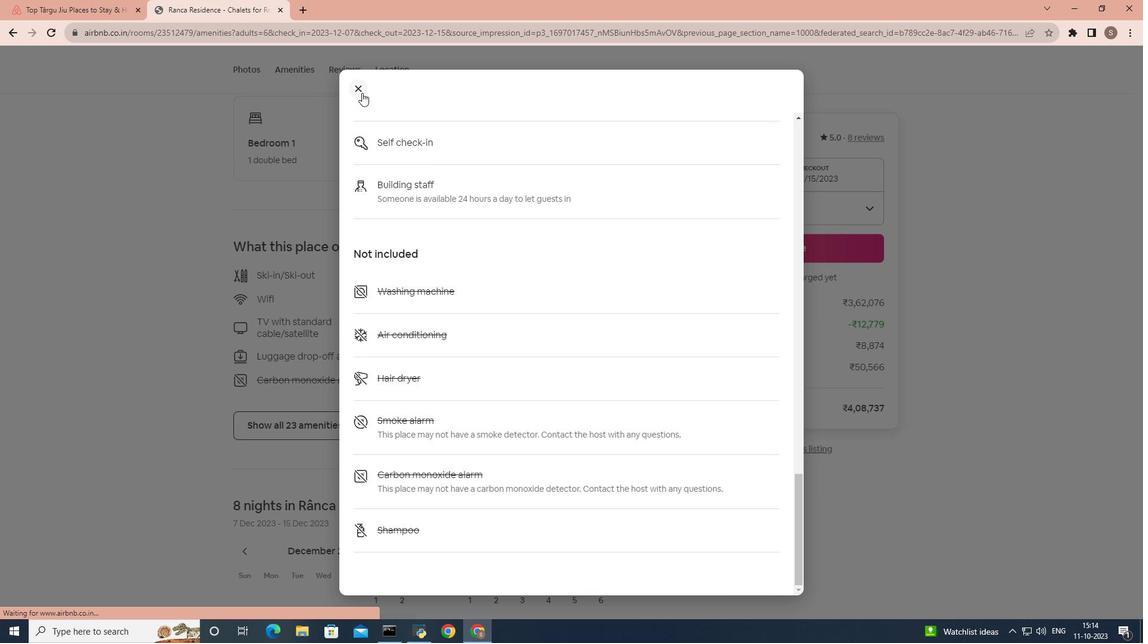 
Action: Mouse pressed left at (362, 92)
Screenshot: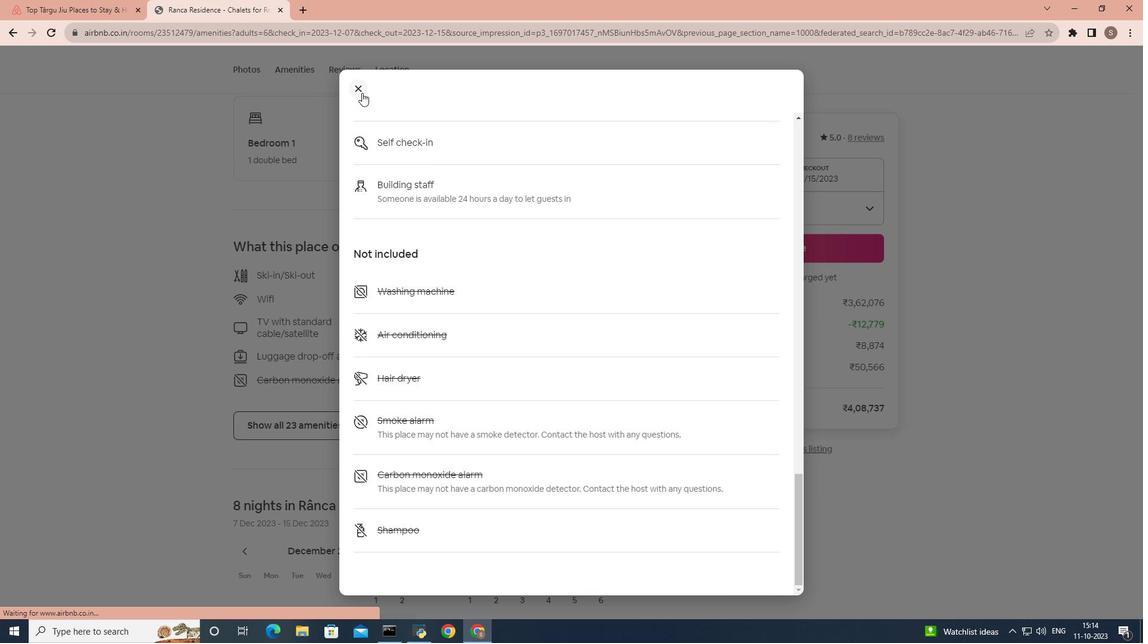 
Action: Mouse moved to (414, 250)
Screenshot: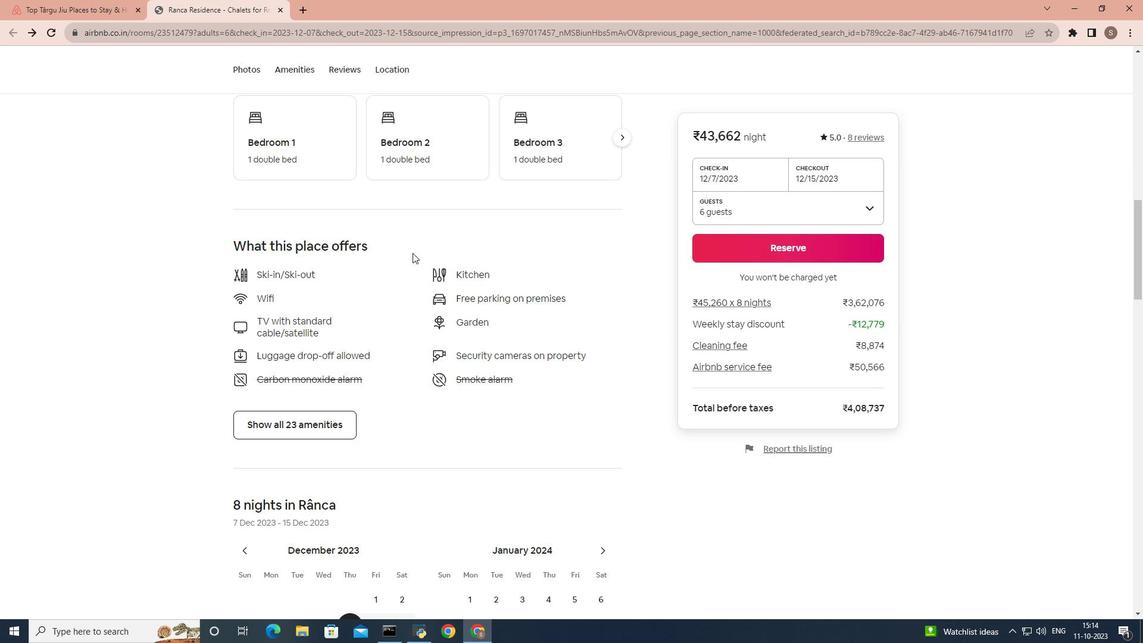 
Action: Mouse scrolled (414, 249) with delta (0, 0)
Screenshot: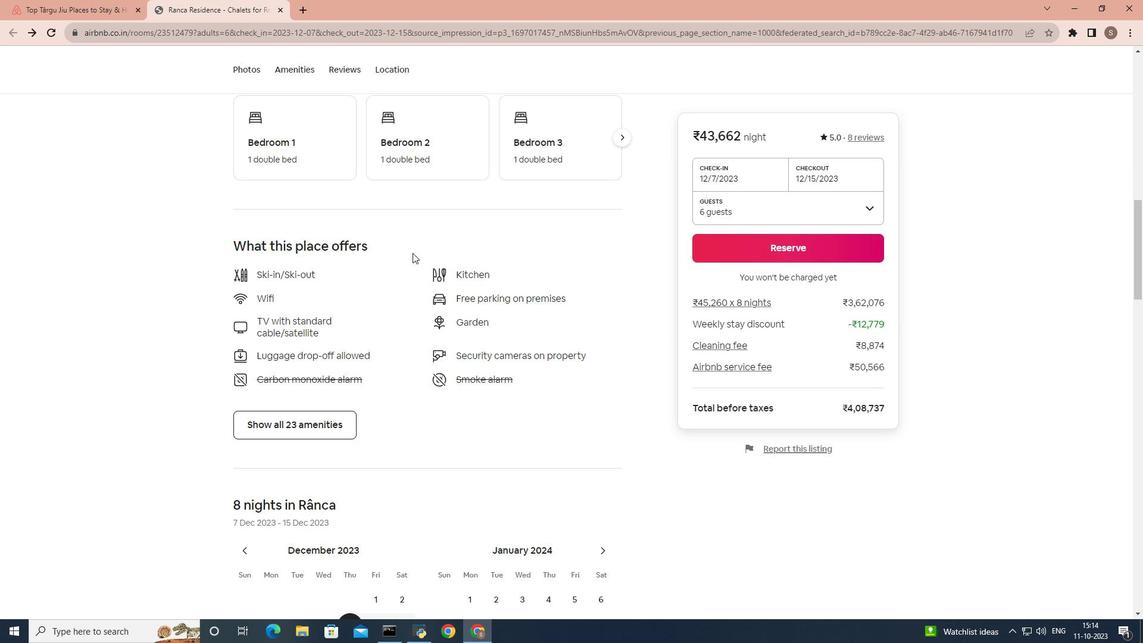 
Action: Mouse moved to (412, 253)
Screenshot: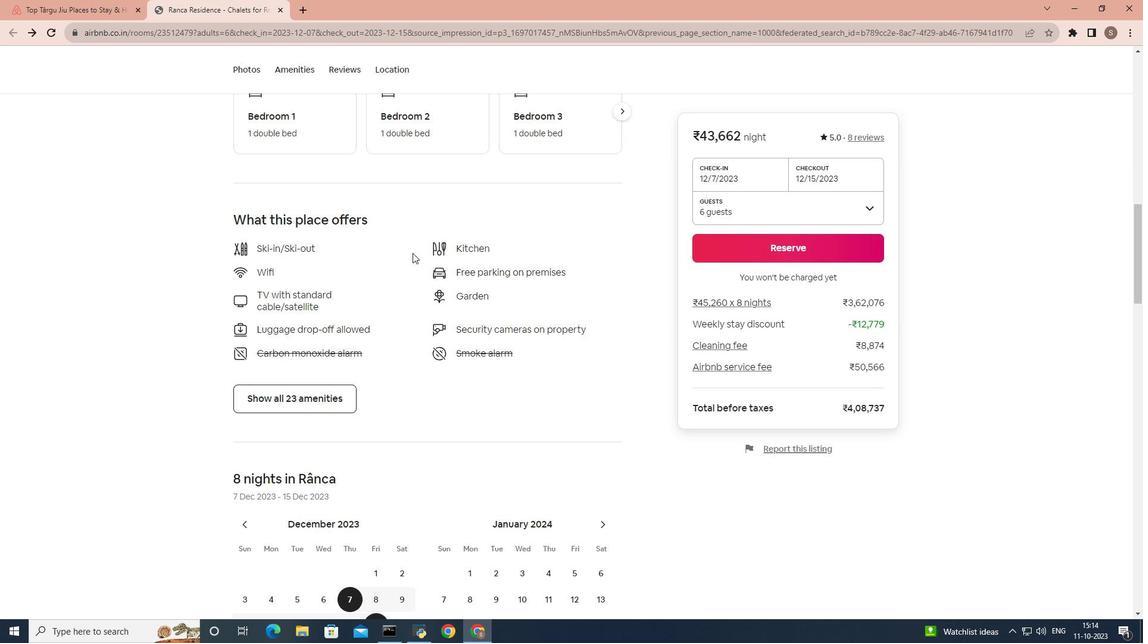 
Action: Mouse scrolled (412, 252) with delta (0, 0)
Screenshot: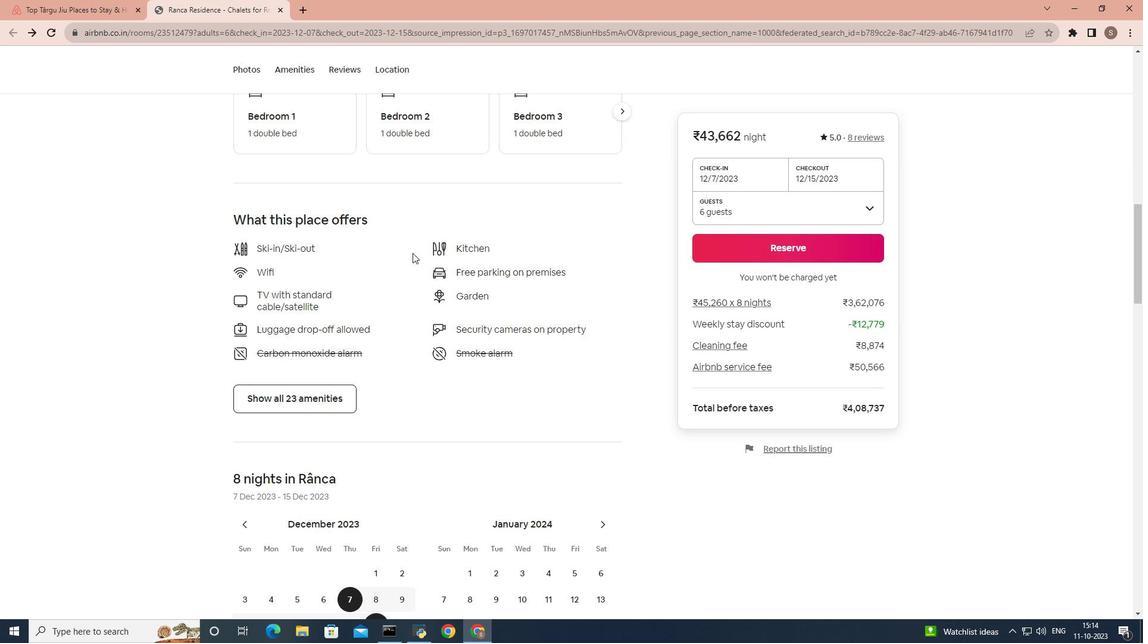 
Action: Mouse moved to (412, 253)
Screenshot: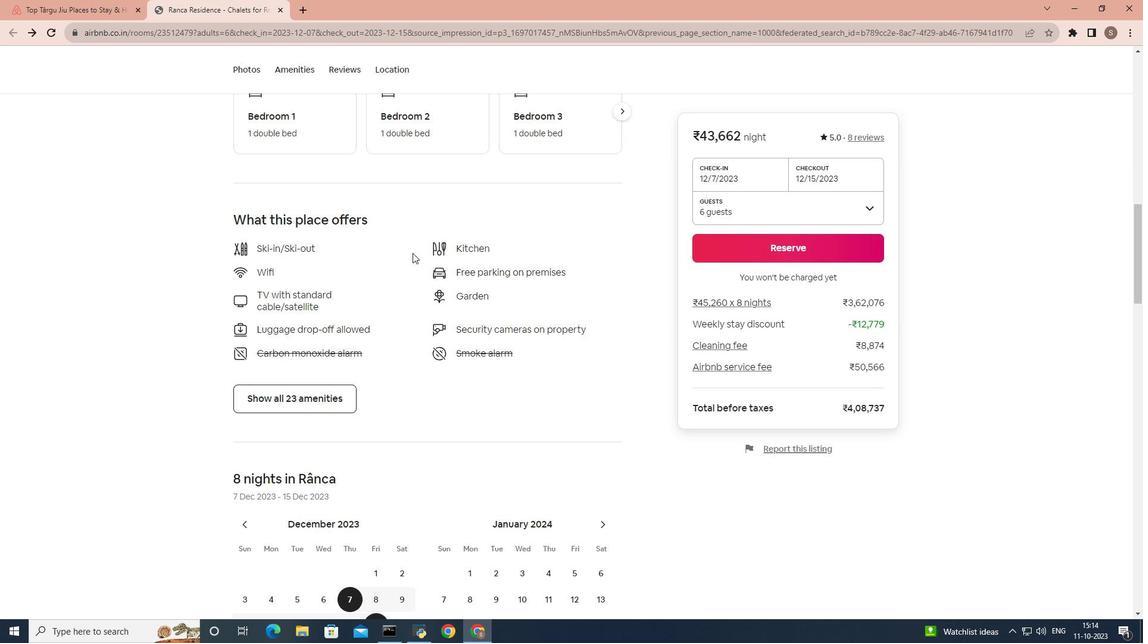 
Action: Mouse scrolled (412, 252) with delta (0, 0)
Screenshot: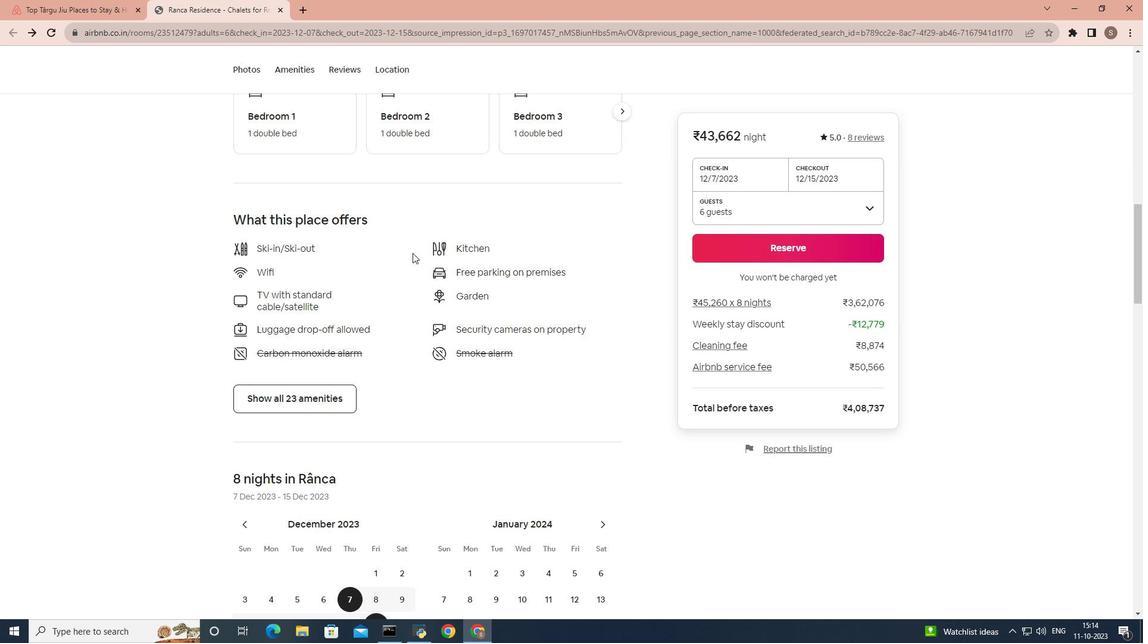 
Action: Mouse scrolled (412, 252) with delta (0, 0)
Screenshot: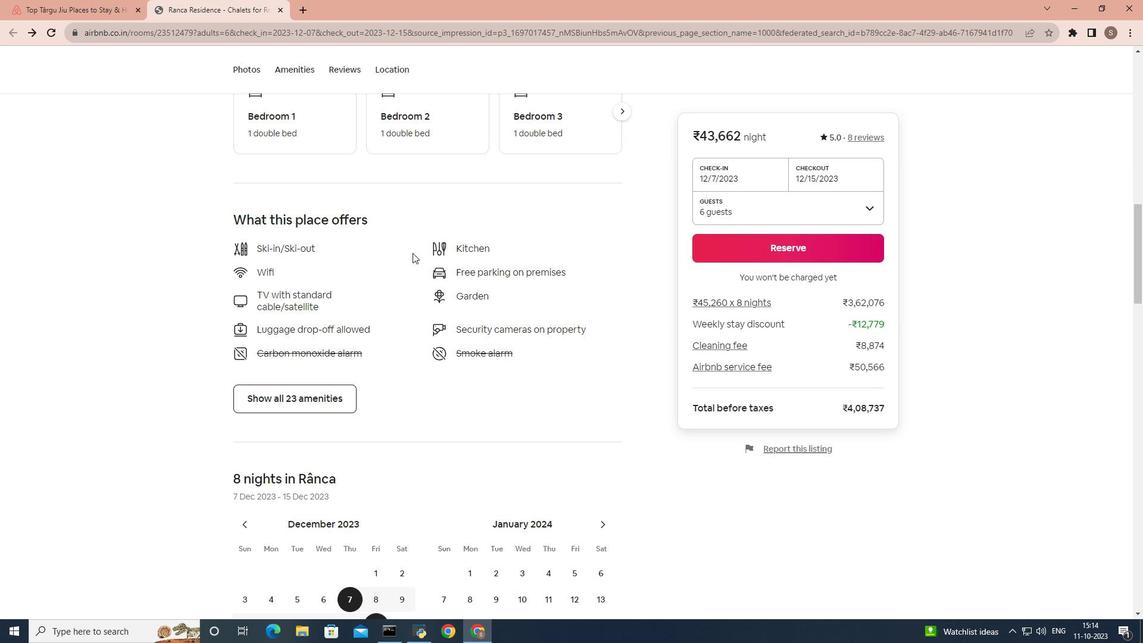
Action: Mouse scrolled (412, 252) with delta (0, 0)
Screenshot: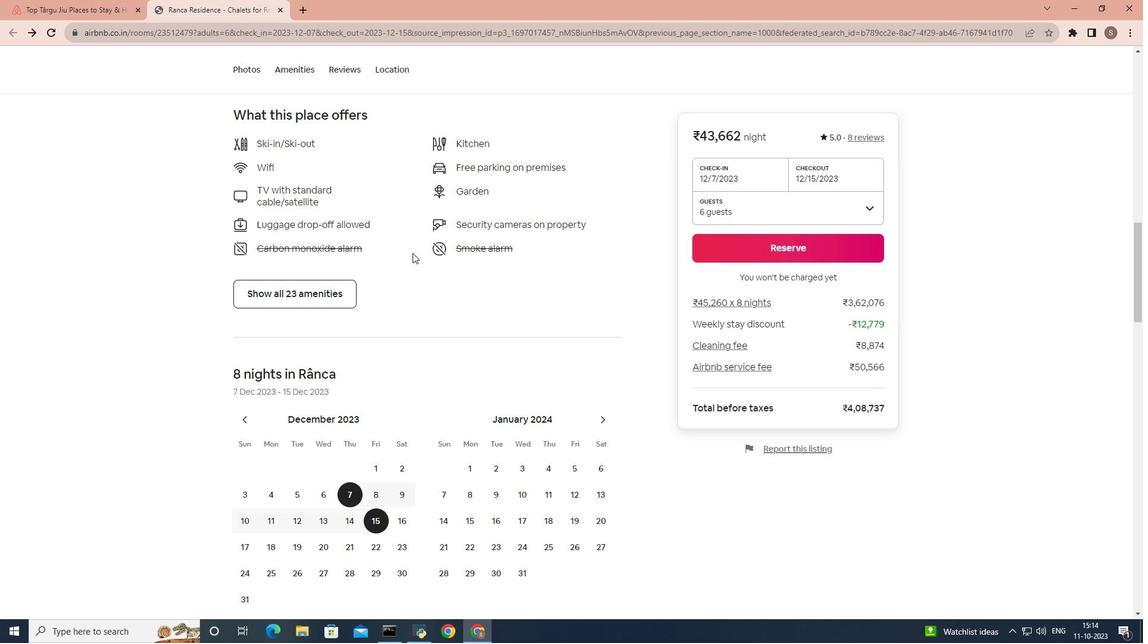 
Action: Mouse scrolled (412, 252) with delta (0, 0)
Screenshot: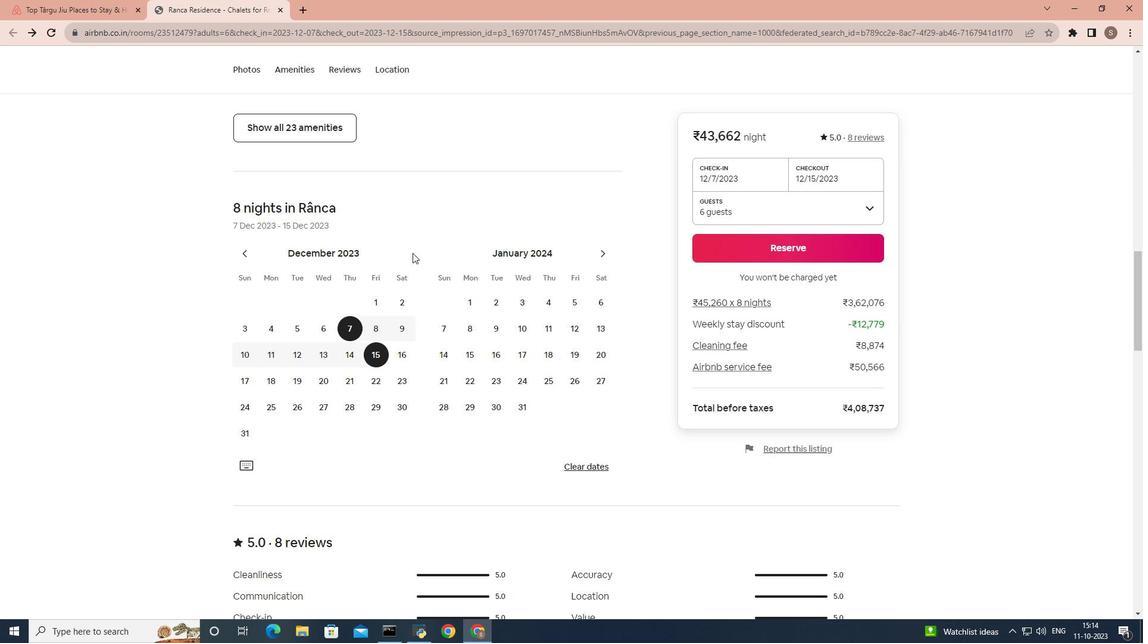 
Action: Mouse scrolled (412, 252) with delta (0, 0)
Screenshot: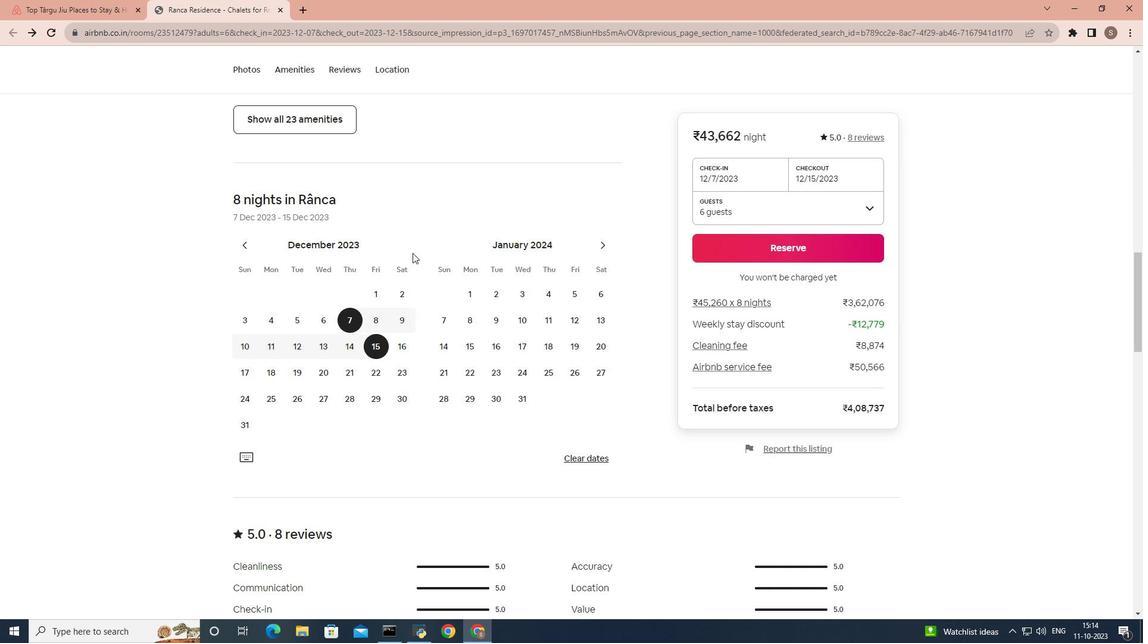 
Action: Mouse scrolled (412, 252) with delta (0, 0)
Screenshot: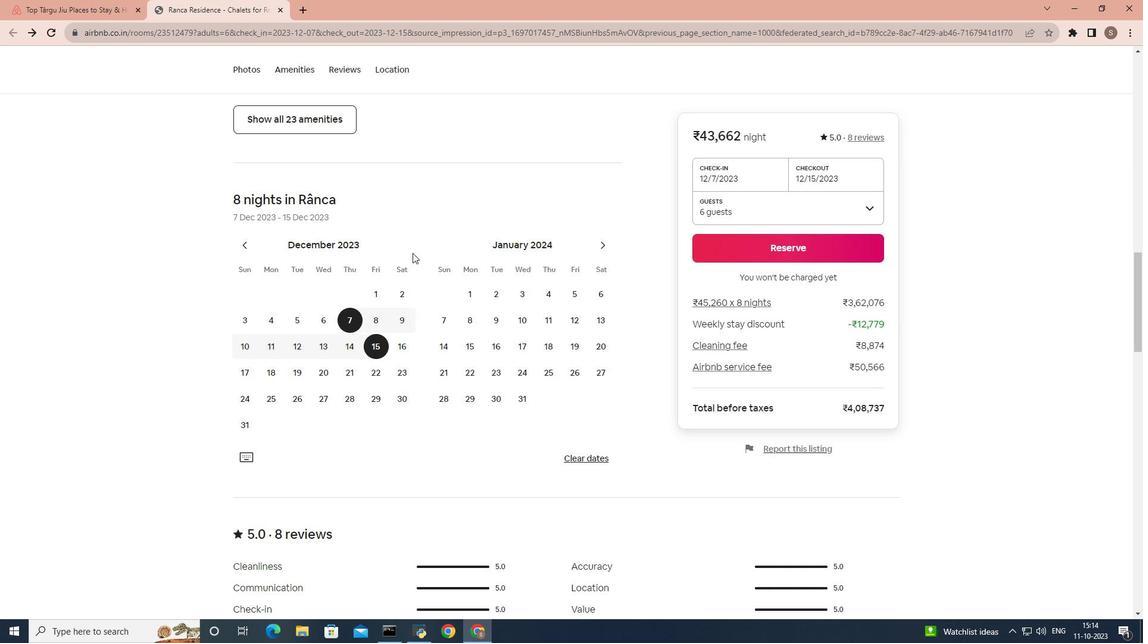 
Action: Mouse scrolled (412, 252) with delta (0, 0)
Screenshot: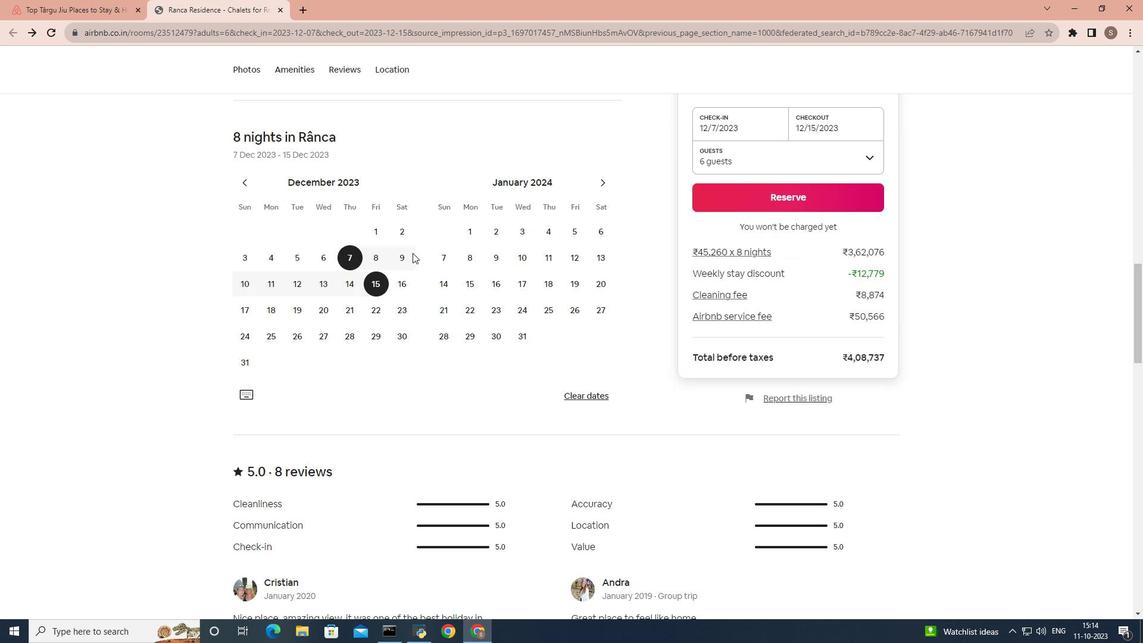 
Action: Mouse scrolled (412, 252) with delta (0, 0)
Screenshot: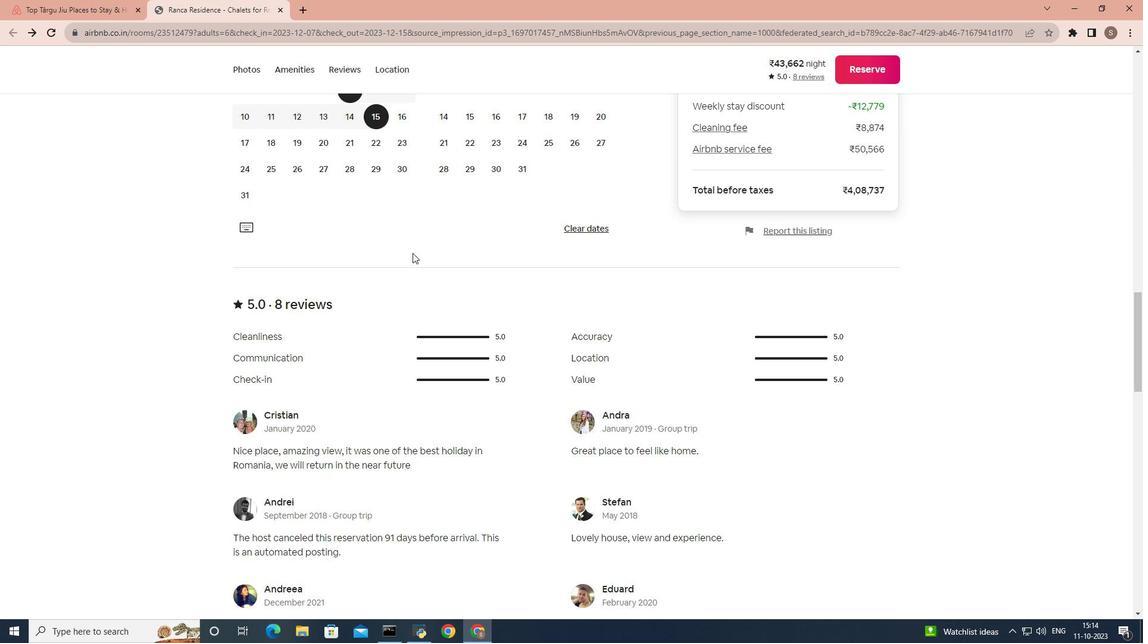 
Action: Mouse scrolled (412, 252) with delta (0, 0)
Screenshot: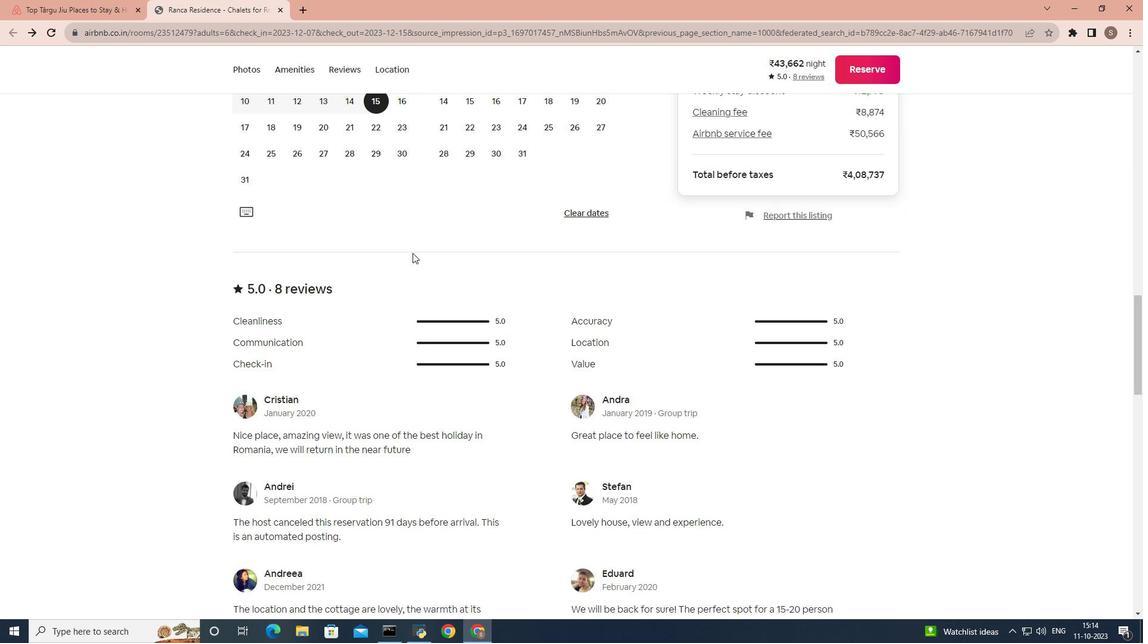 
Action: Mouse scrolled (412, 252) with delta (0, 0)
Screenshot: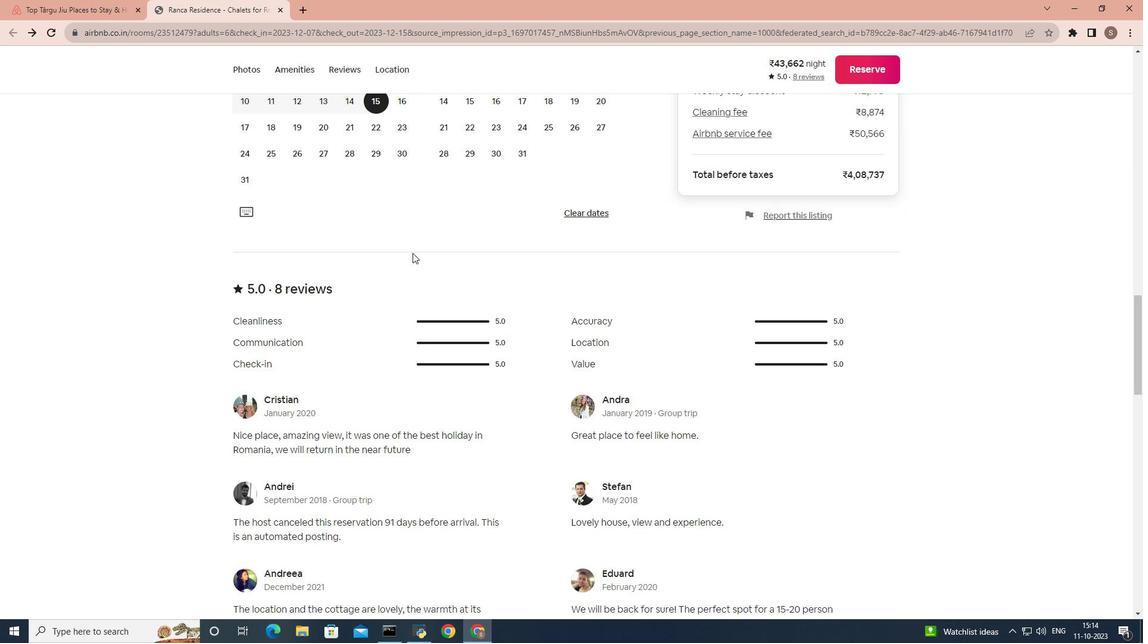 
Action: Mouse scrolled (412, 252) with delta (0, 0)
Screenshot: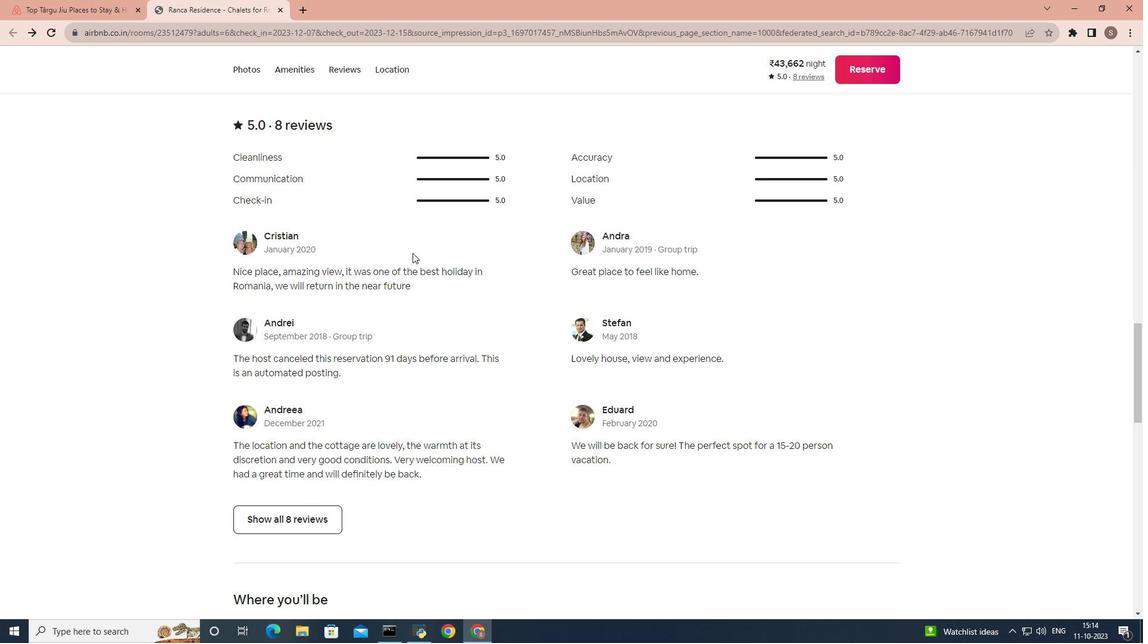 
Action: Mouse scrolled (412, 252) with delta (0, 0)
Screenshot: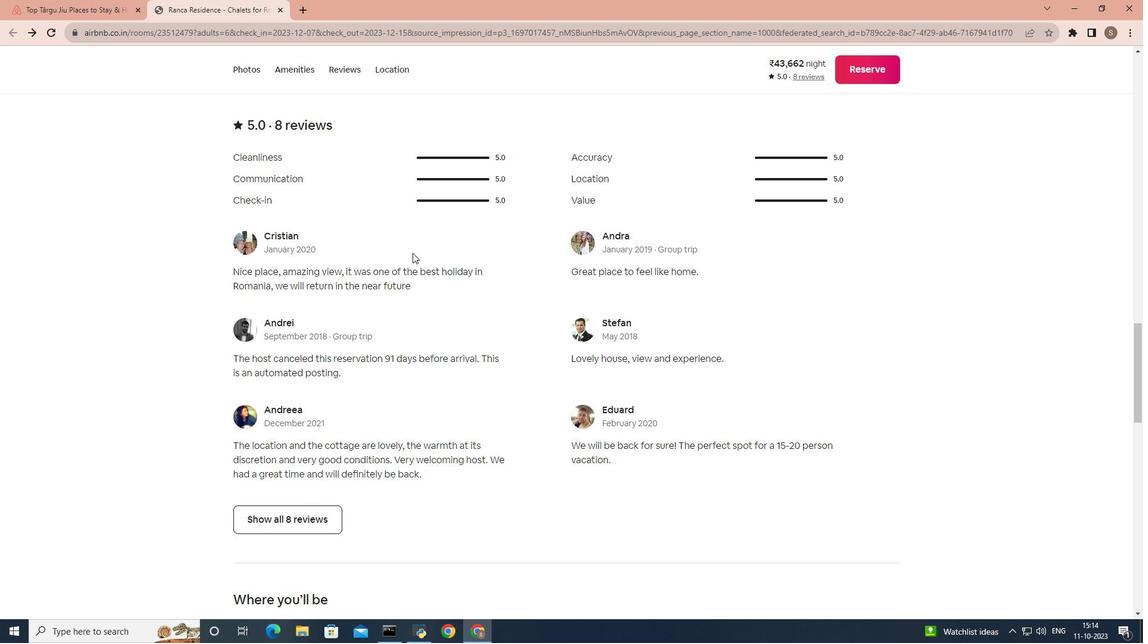 
Action: Mouse scrolled (412, 252) with delta (0, 0)
Screenshot: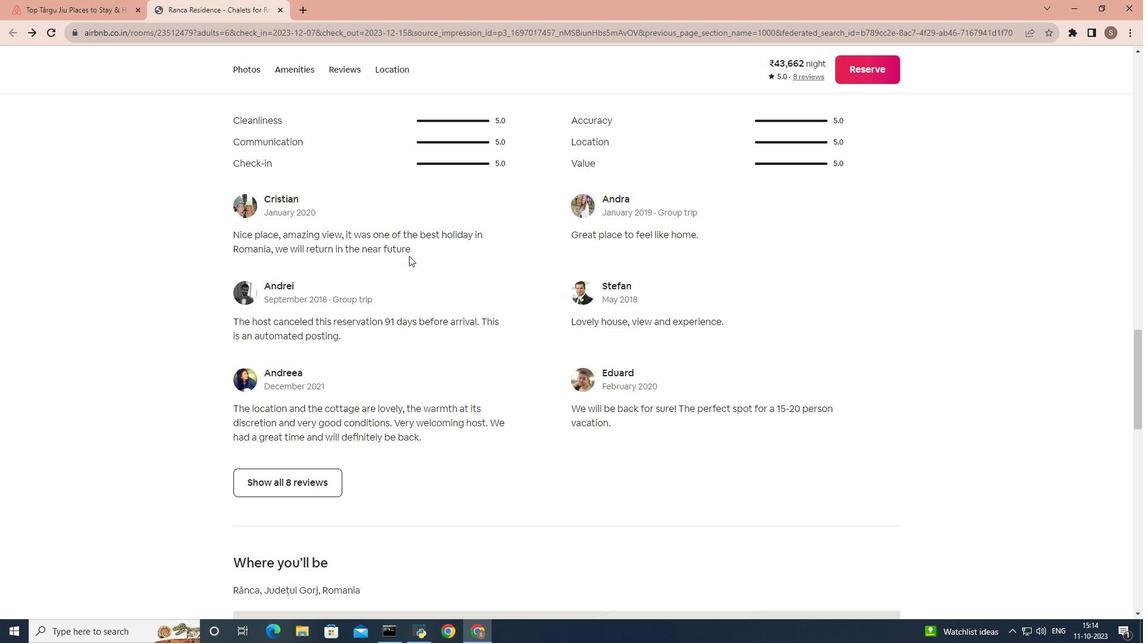 
Action: Mouse moved to (306, 344)
Screenshot: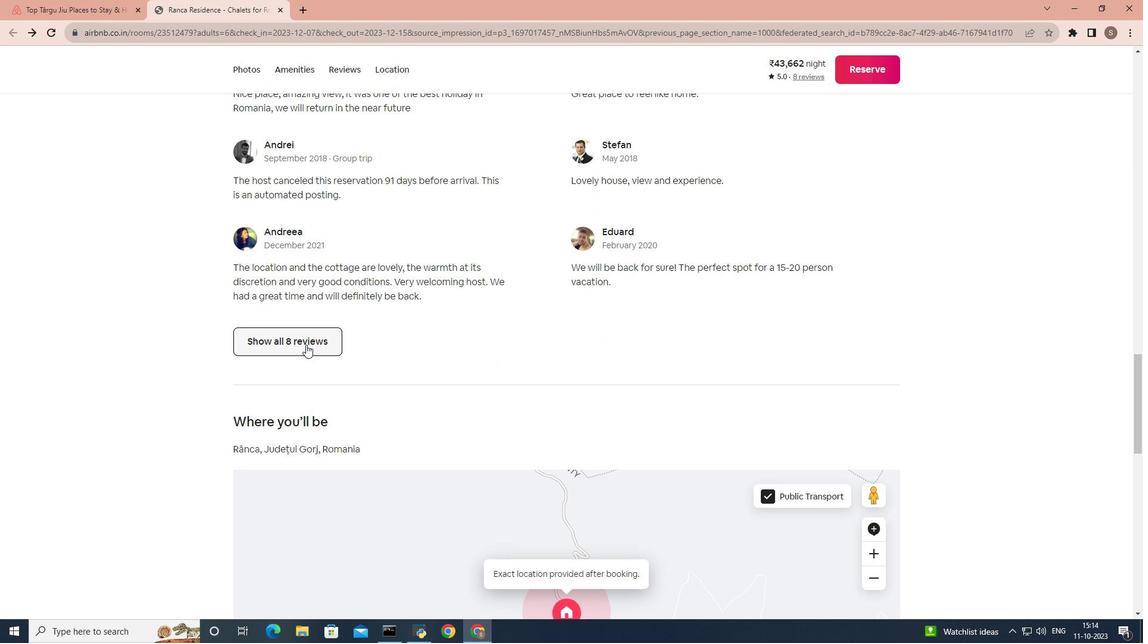 
Action: Mouse pressed left at (306, 344)
Screenshot: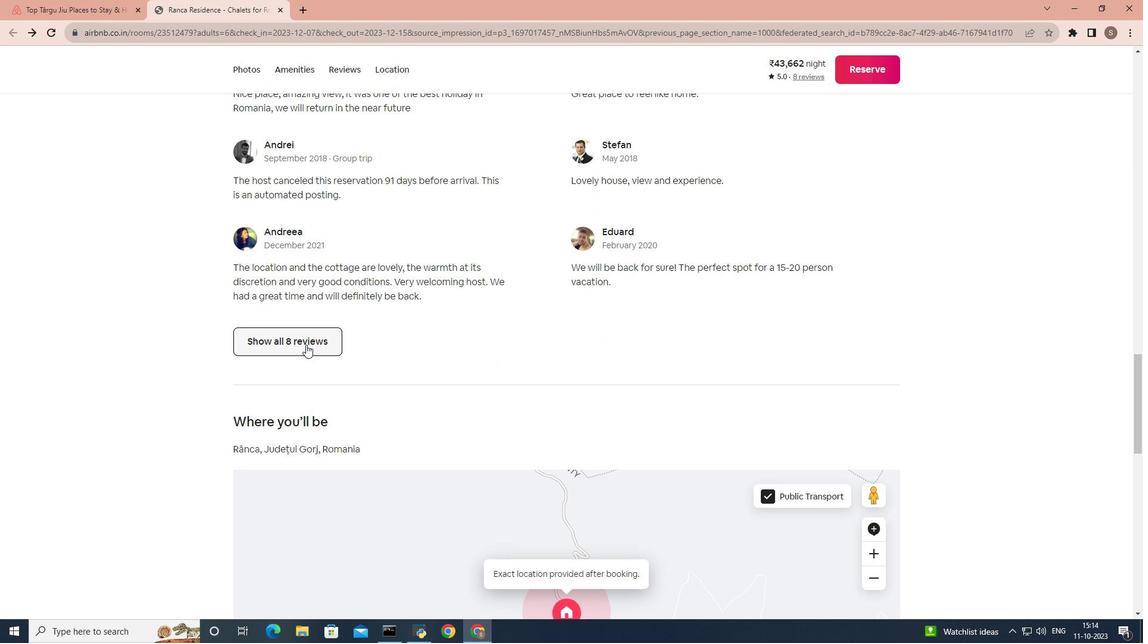 
Action: Mouse moved to (670, 313)
Screenshot: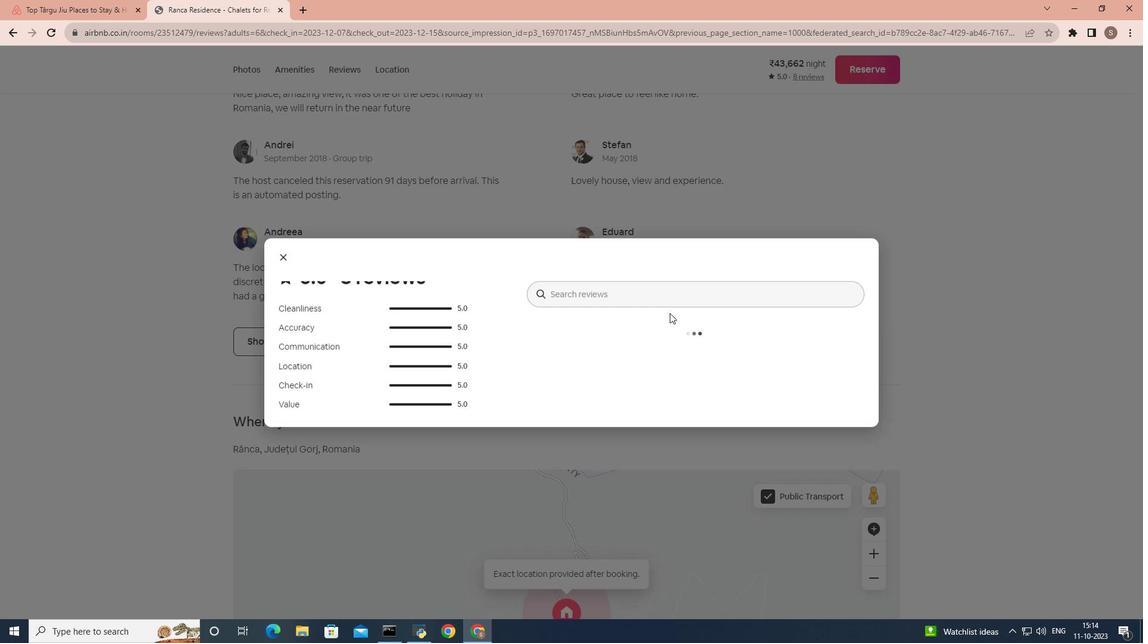 
Action: Mouse scrolled (670, 312) with delta (0, 0)
Screenshot: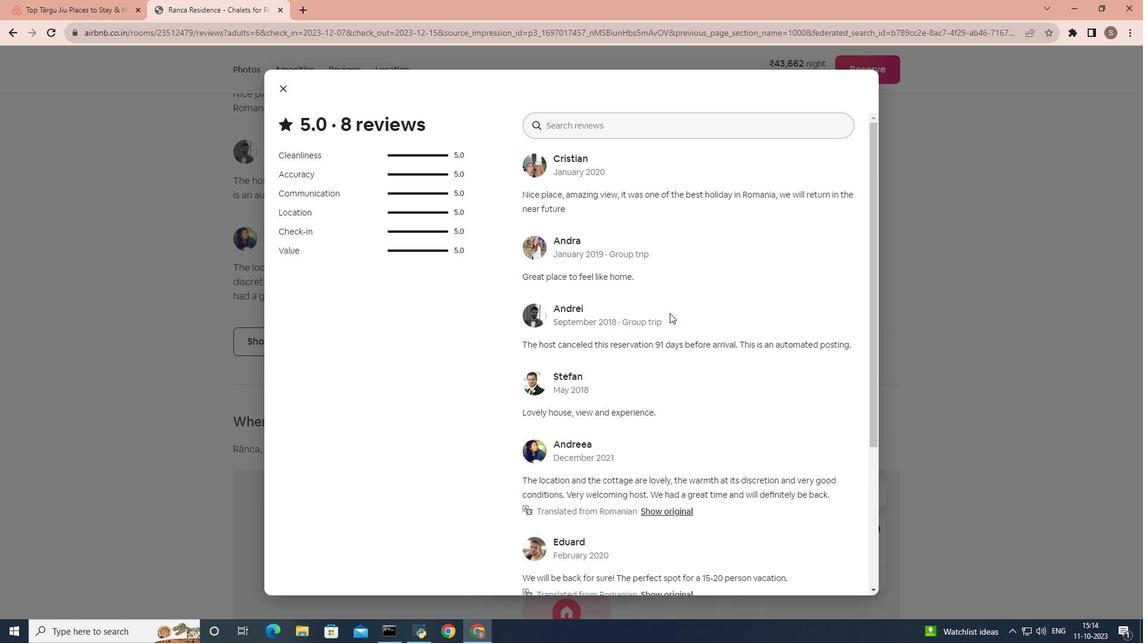 
Action: Mouse scrolled (670, 312) with delta (0, 0)
Screenshot: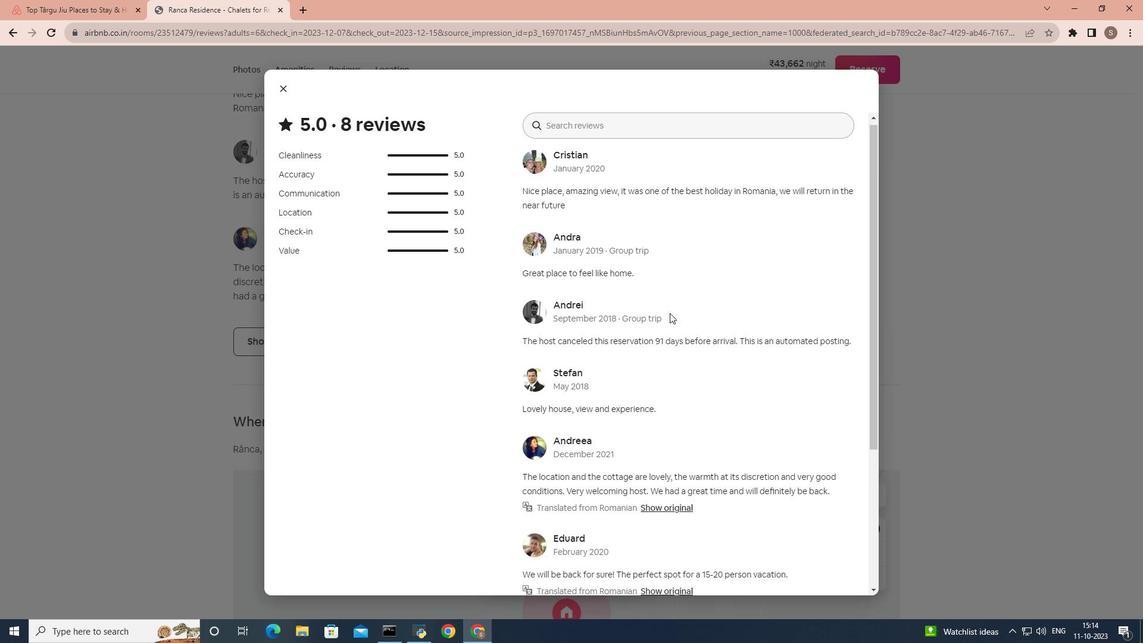 
Action: Mouse scrolled (670, 312) with delta (0, 0)
Screenshot: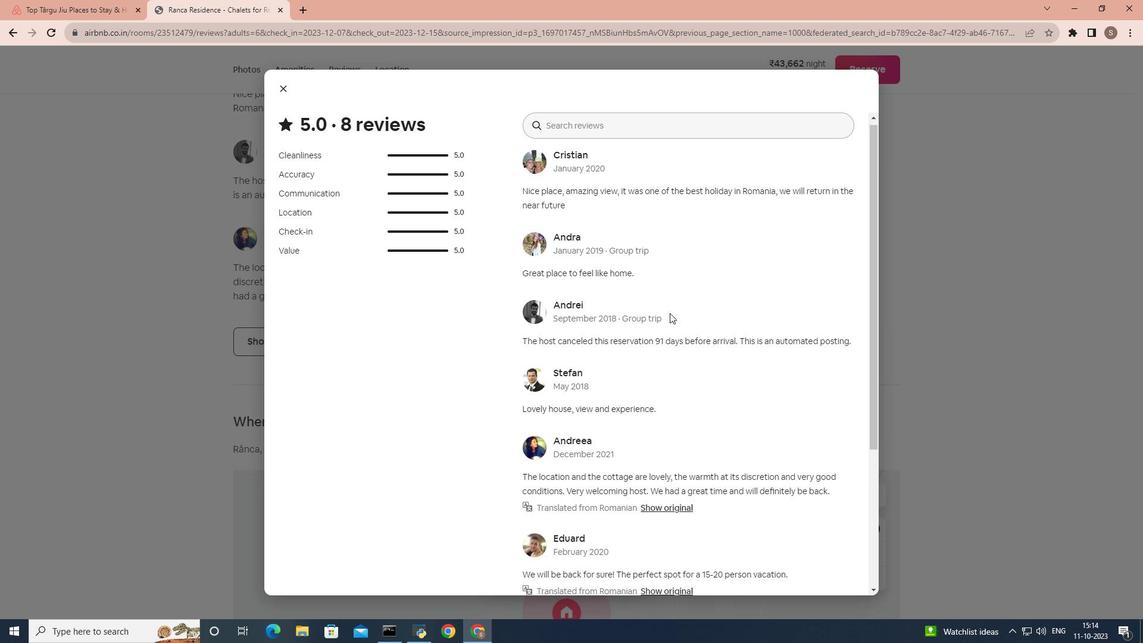 
Action: Mouse scrolled (670, 312) with delta (0, 0)
Screenshot: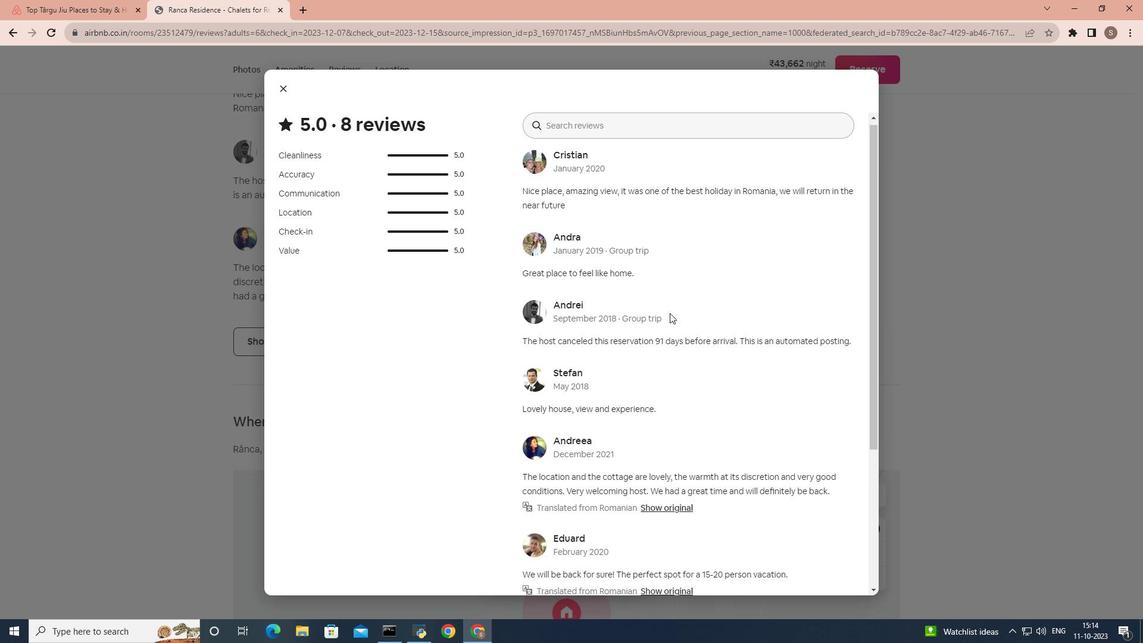 
Action: Mouse scrolled (670, 312) with delta (0, 0)
Screenshot: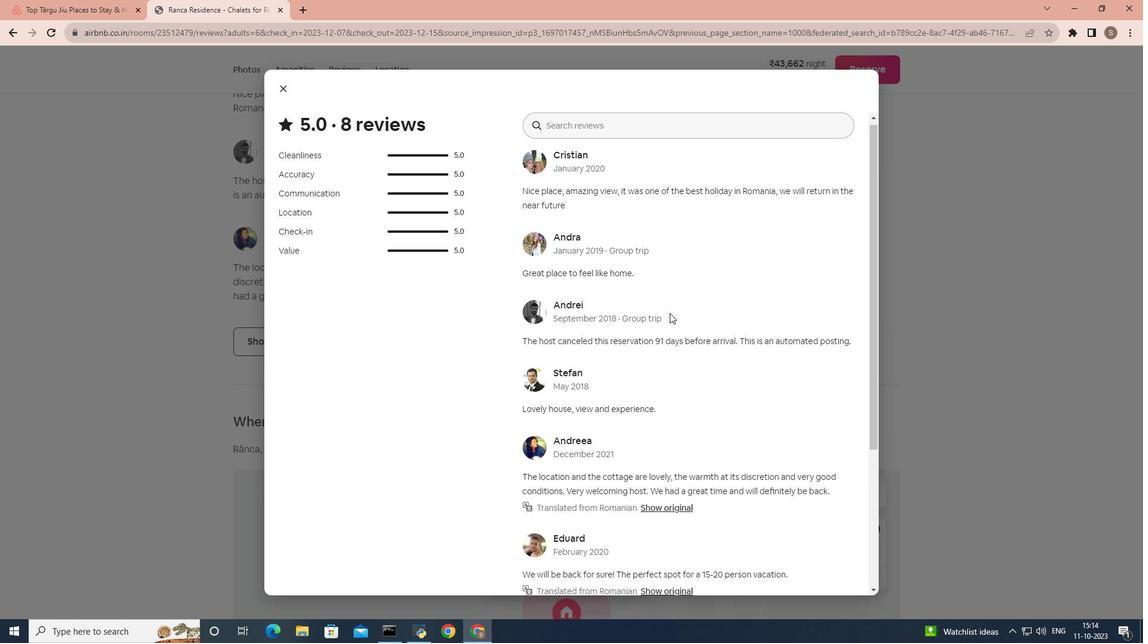 
Action: Mouse scrolled (670, 312) with delta (0, 0)
Screenshot: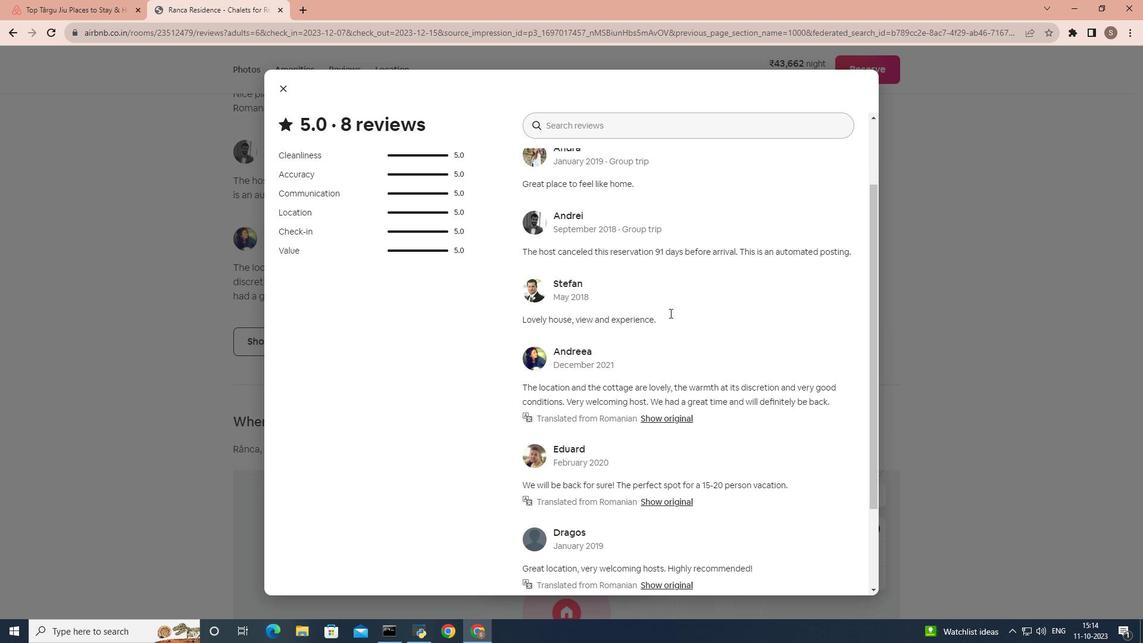
Action: Mouse scrolled (670, 312) with delta (0, 0)
Screenshot: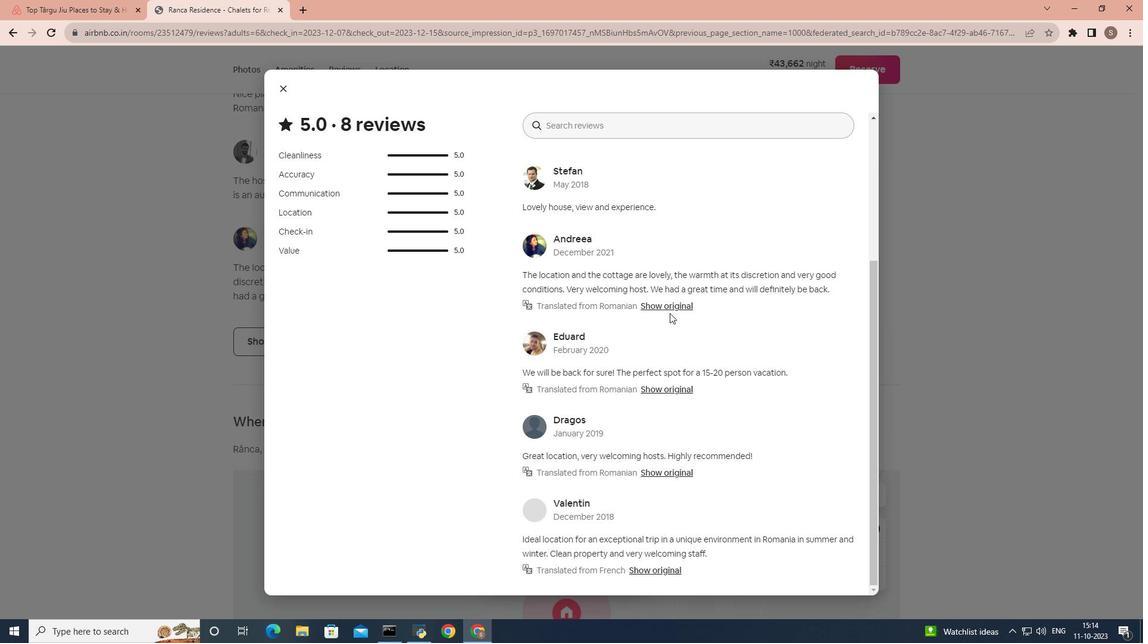 
Action: Mouse scrolled (670, 312) with delta (0, 0)
Screenshot: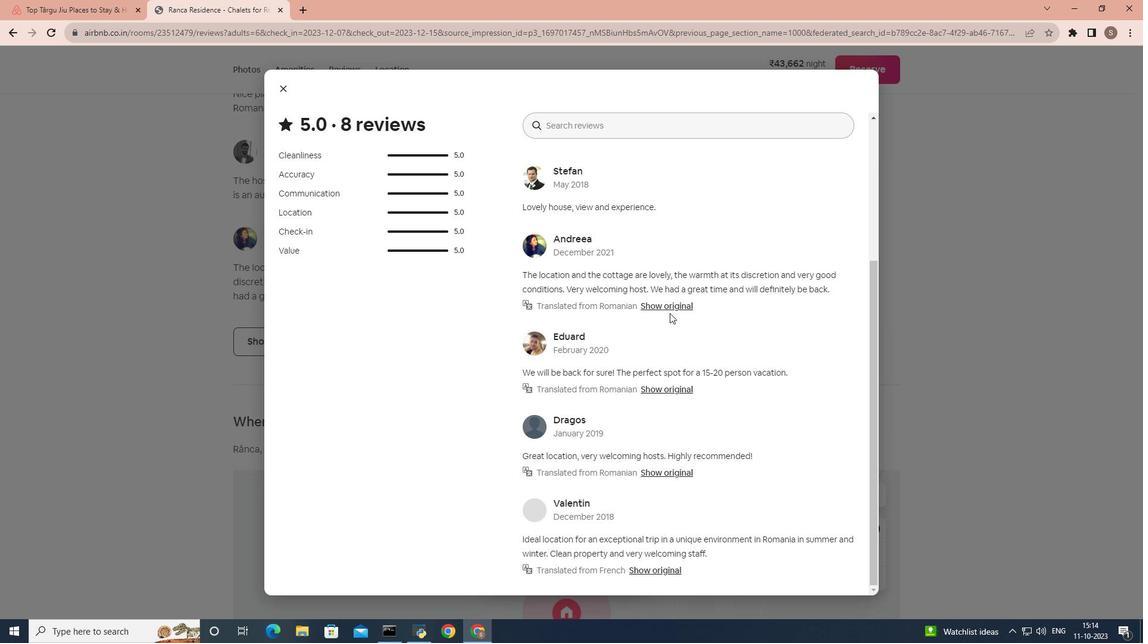 
Action: Mouse scrolled (670, 312) with delta (0, 0)
Screenshot: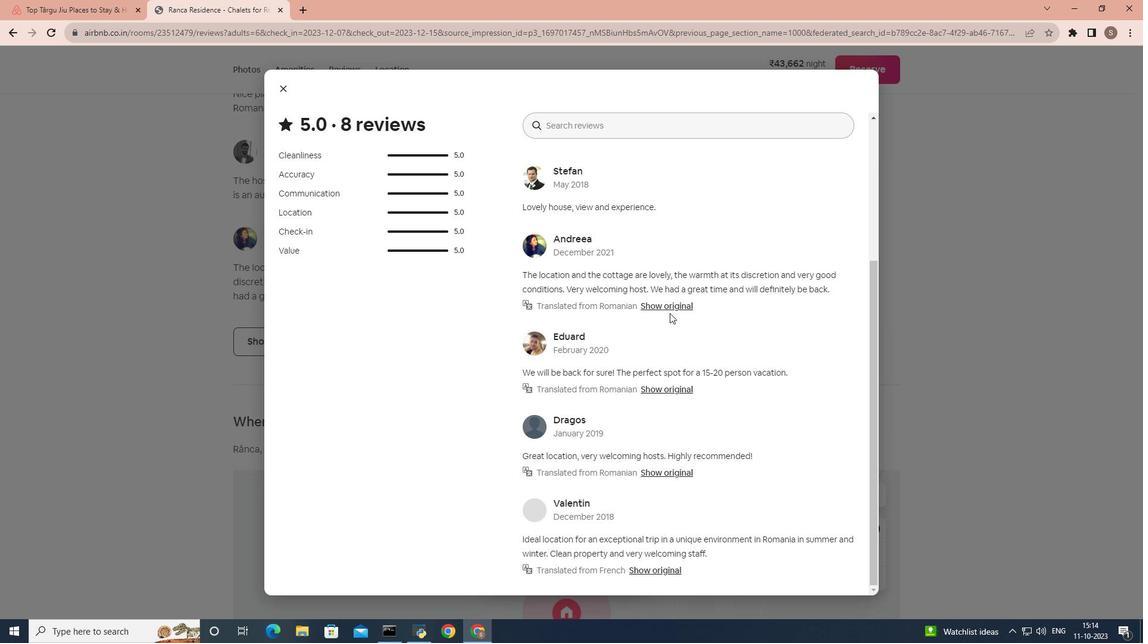 
Action: Mouse scrolled (670, 312) with delta (0, 0)
Screenshot: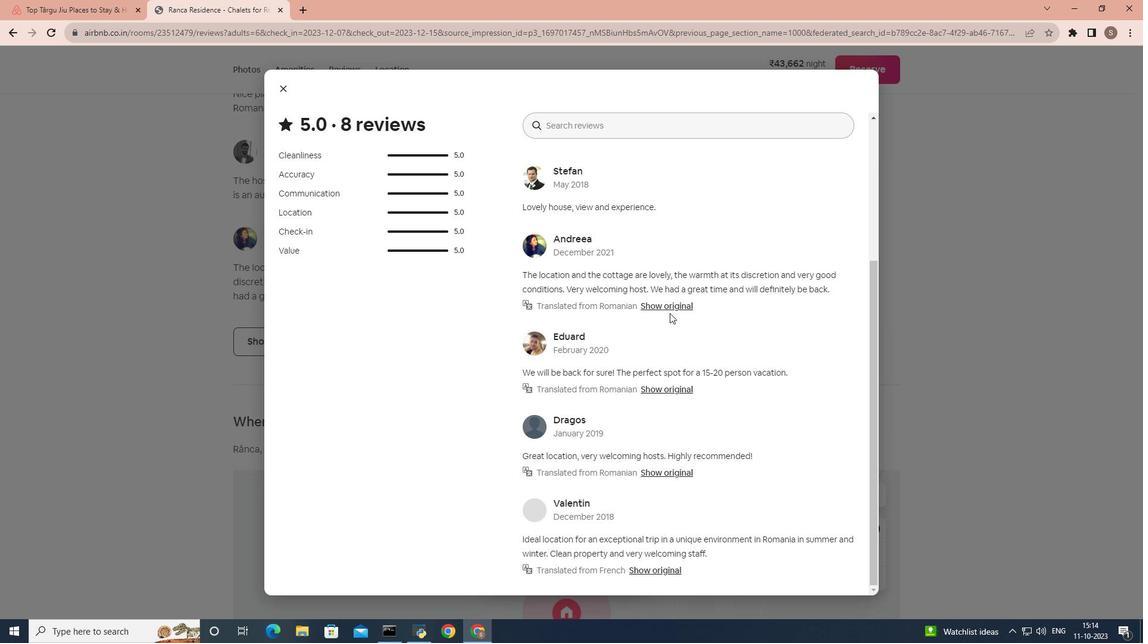 
Action: Mouse scrolled (670, 312) with delta (0, 0)
Screenshot: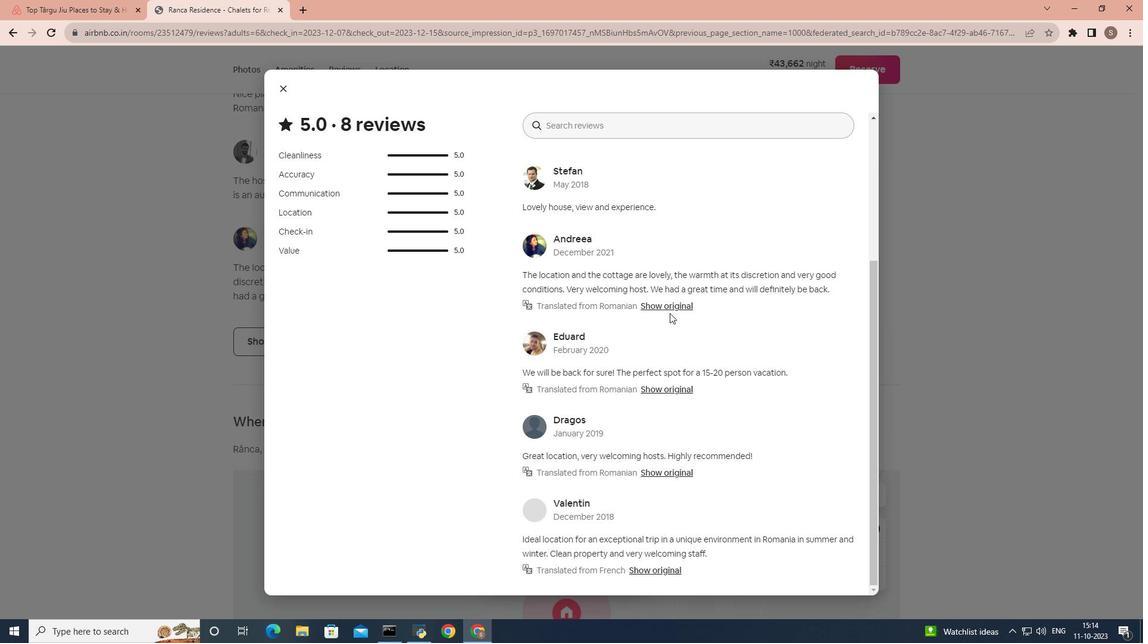 
Action: Mouse moved to (284, 89)
Screenshot: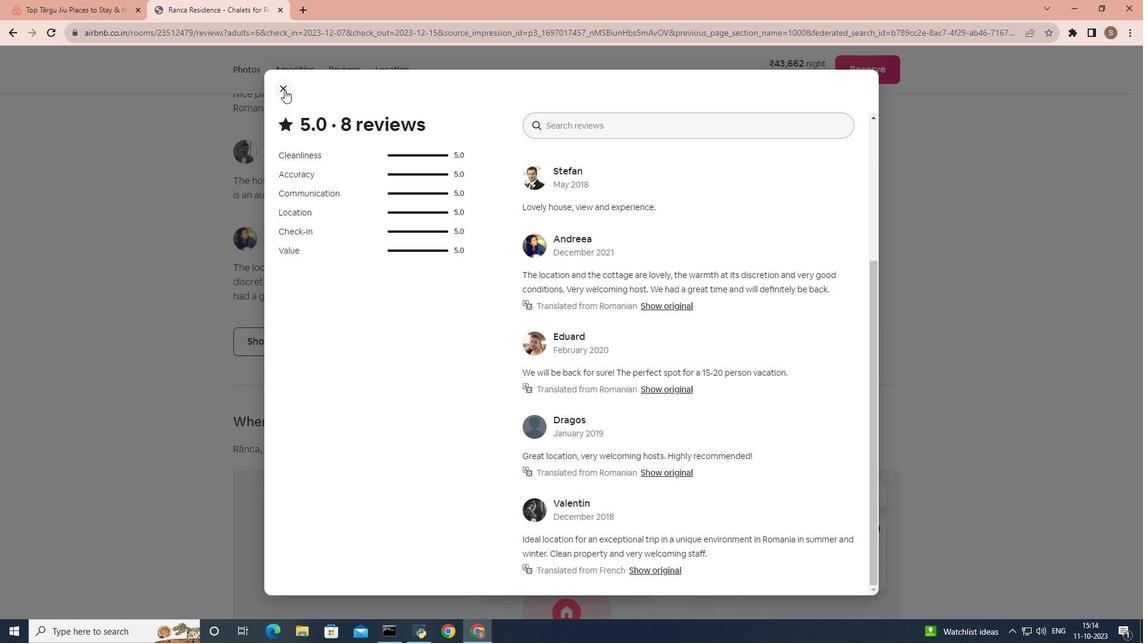
Action: Mouse pressed left at (284, 89)
Screenshot: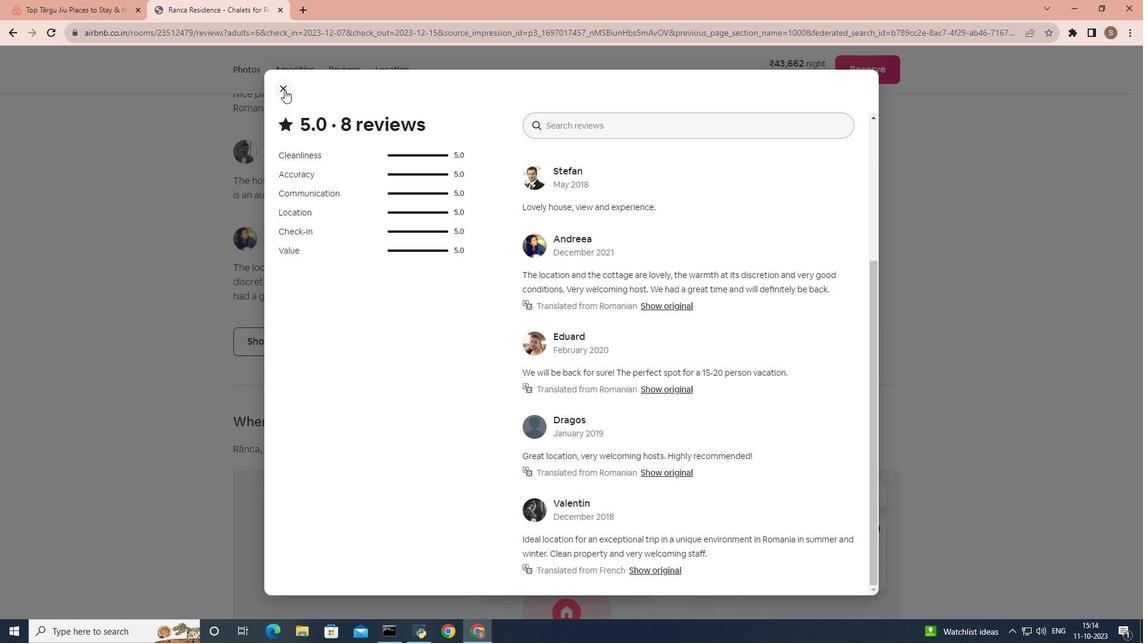 
Action: Mouse moved to (386, 254)
Screenshot: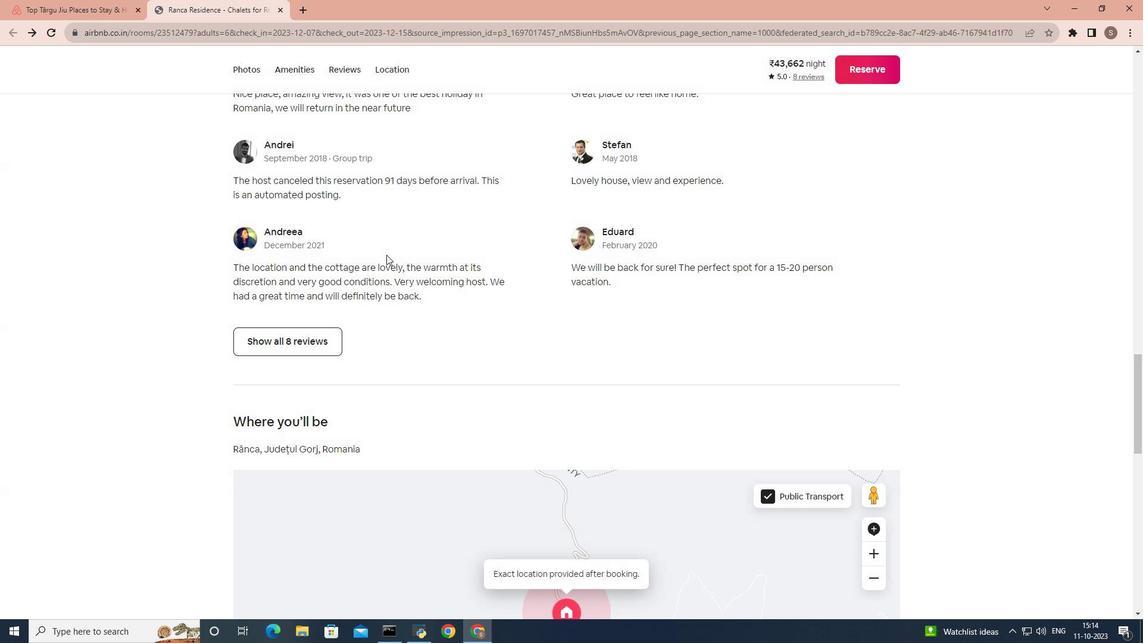
Action: Mouse scrolled (386, 254) with delta (0, 0)
Screenshot: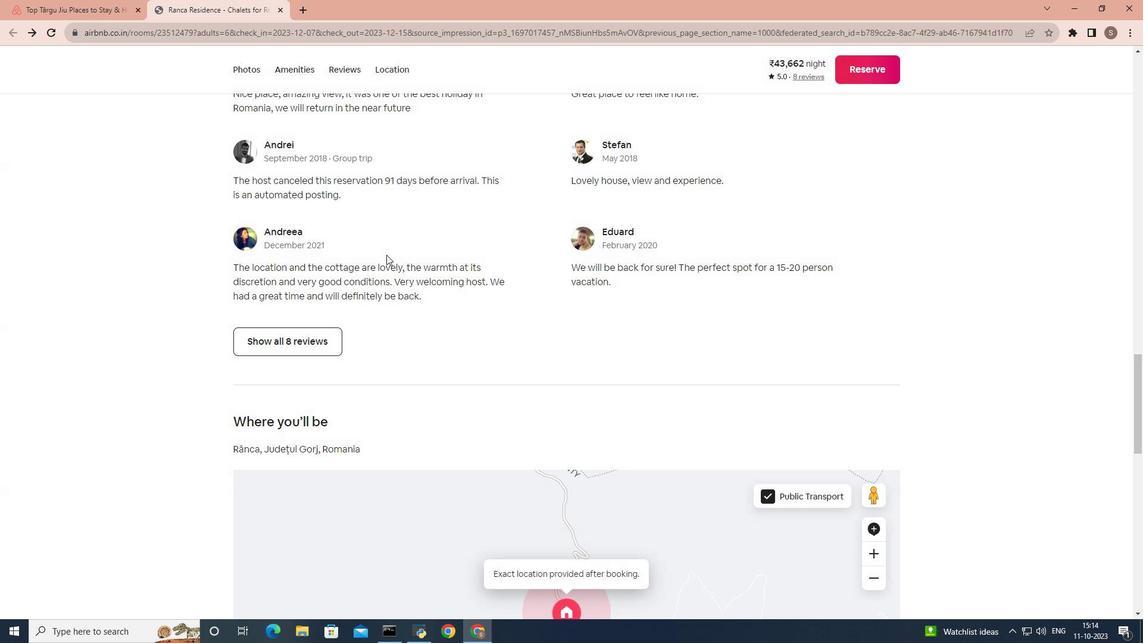
Action: Mouse scrolled (386, 254) with delta (0, 0)
Screenshot: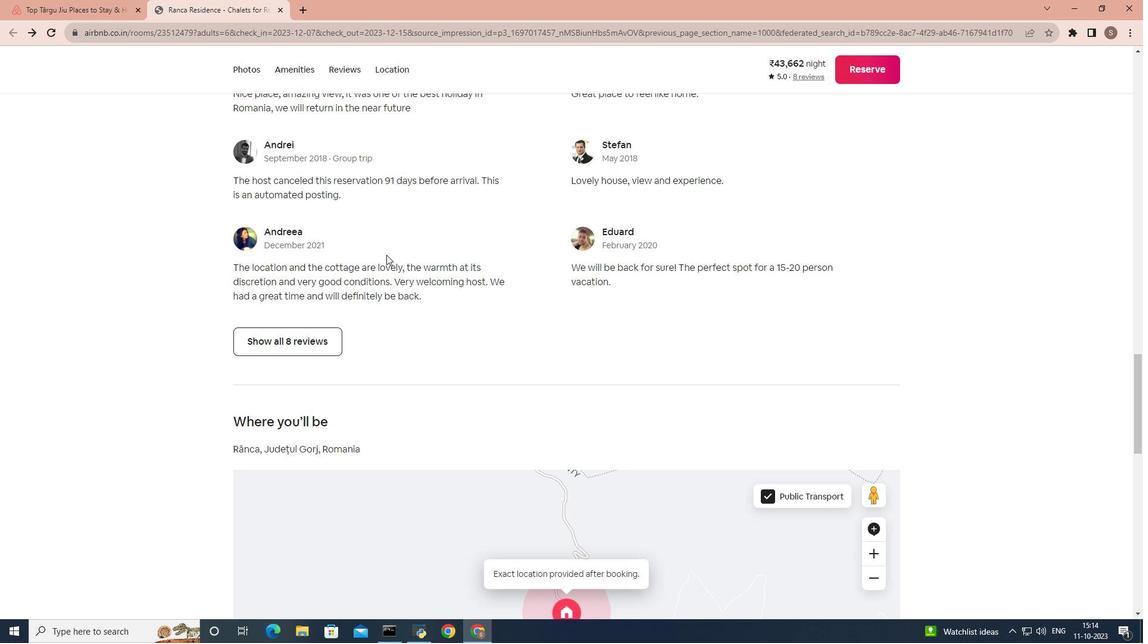 
Action: Mouse scrolled (386, 254) with delta (0, 0)
Screenshot: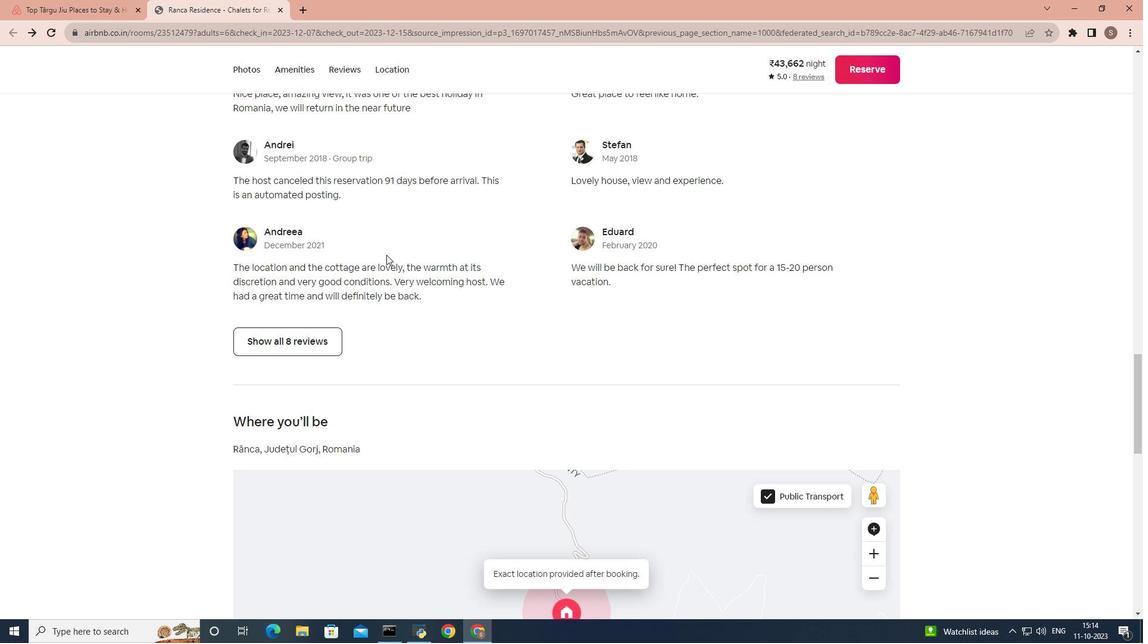 
Action: Mouse scrolled (386, 254) with delta (0, 0)
Screenshot: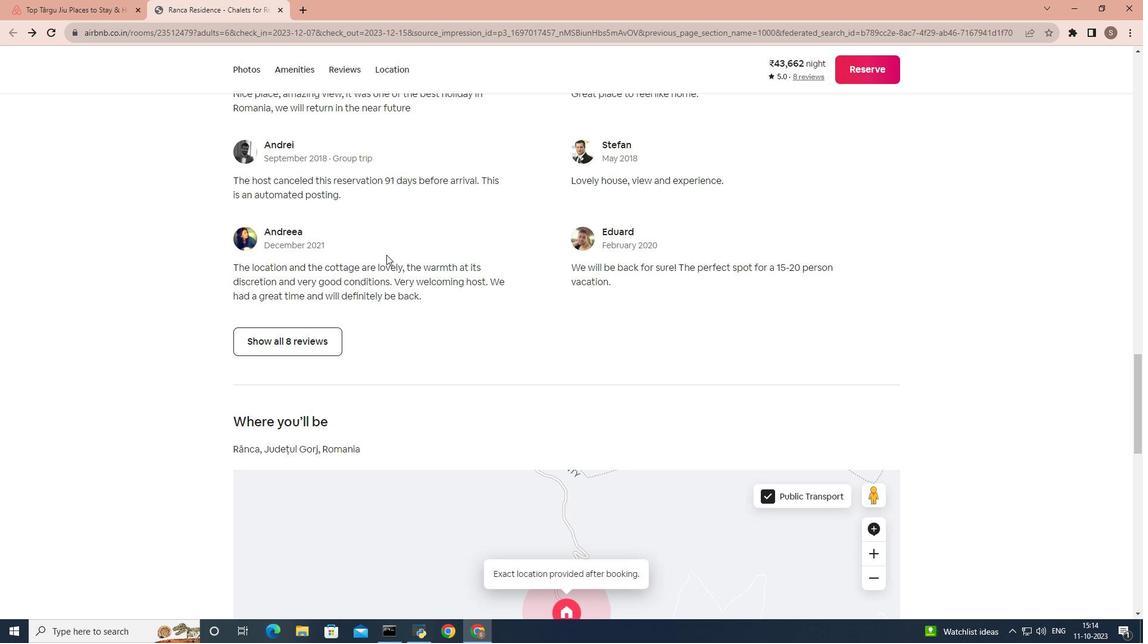 
Action: Mouse scrolled (386, 254) with delta (0, 0)
Screenshot: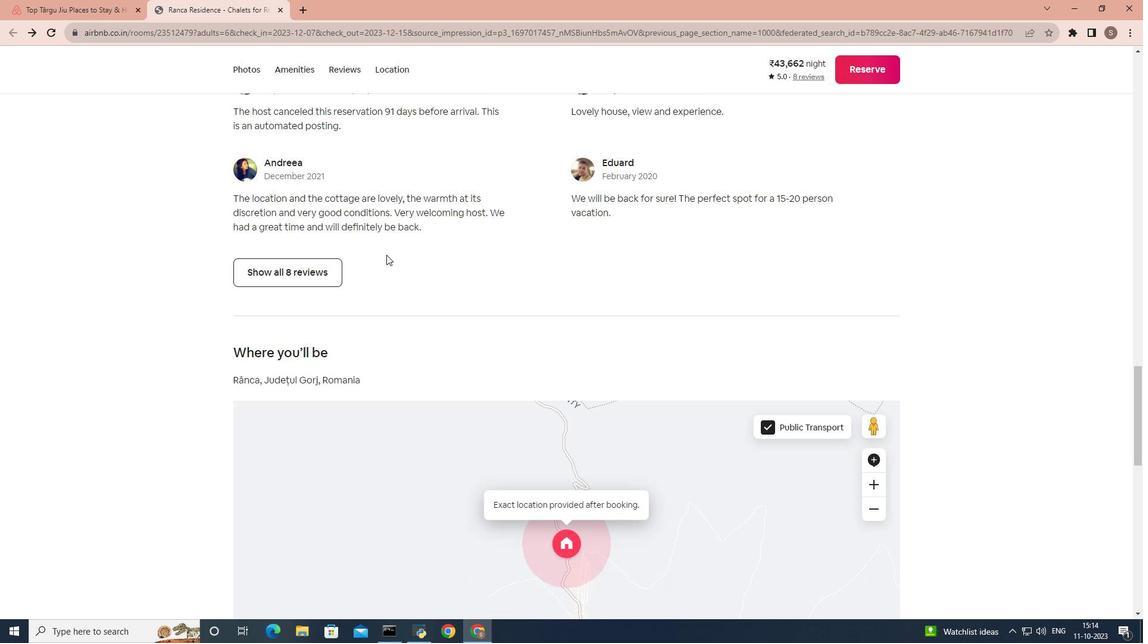 
Action: Mouse scrolled (386, 254) with delta (0, 0)
Screenshot: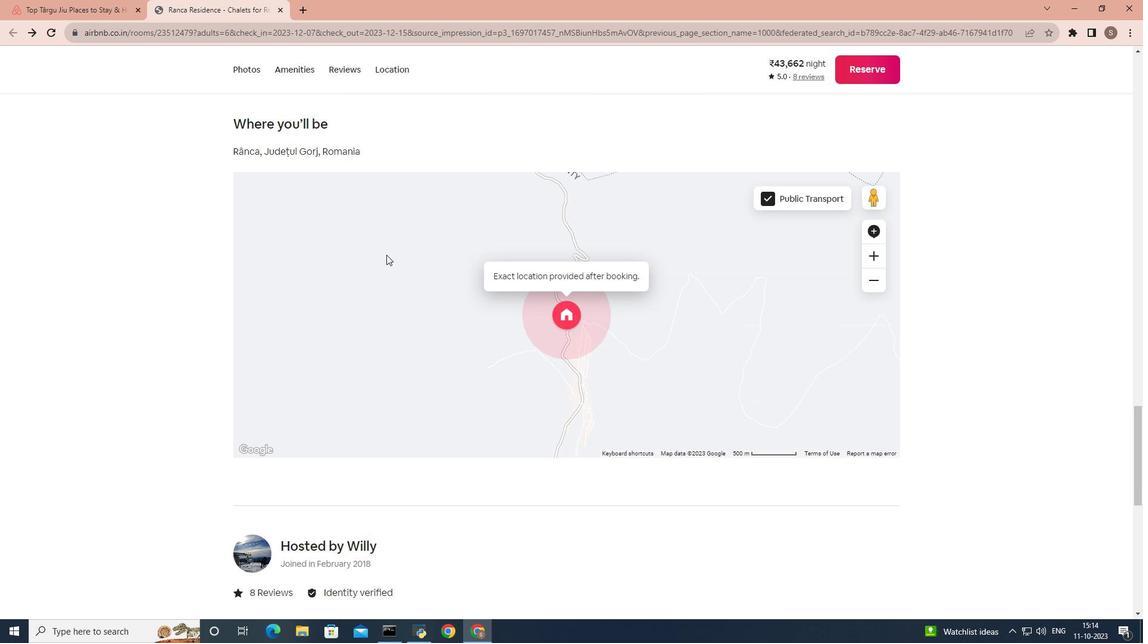 
Action: Mouse scrolled (386, 254) with delta (0, 0)
Screenshot: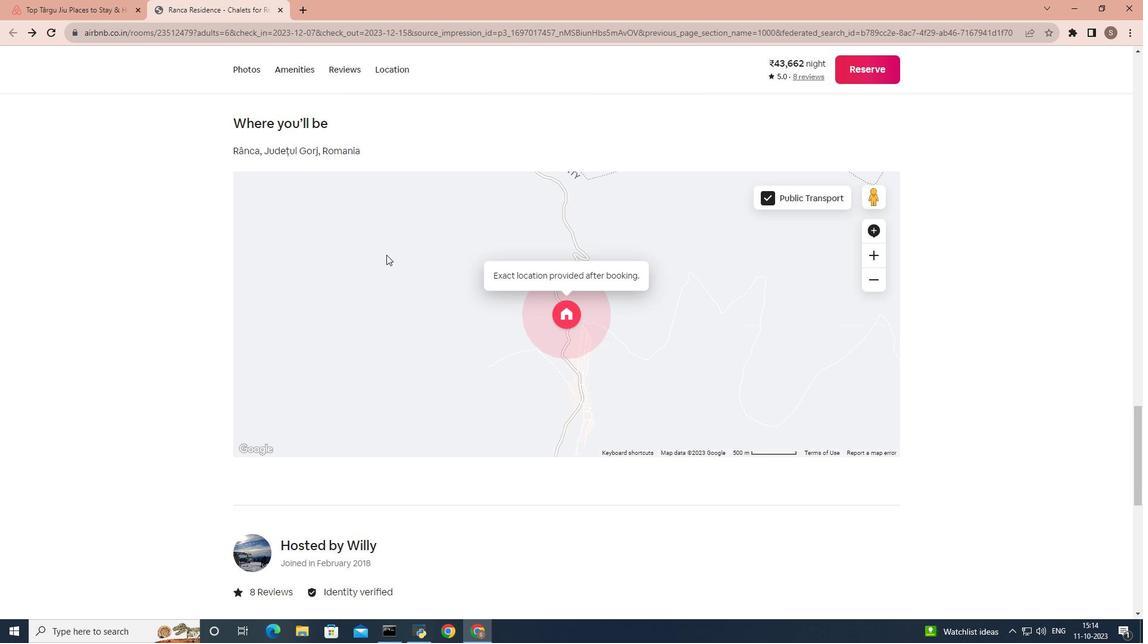 
Action: Mouse scrolled (386, 254) with delta (0, 0)
Screenshot: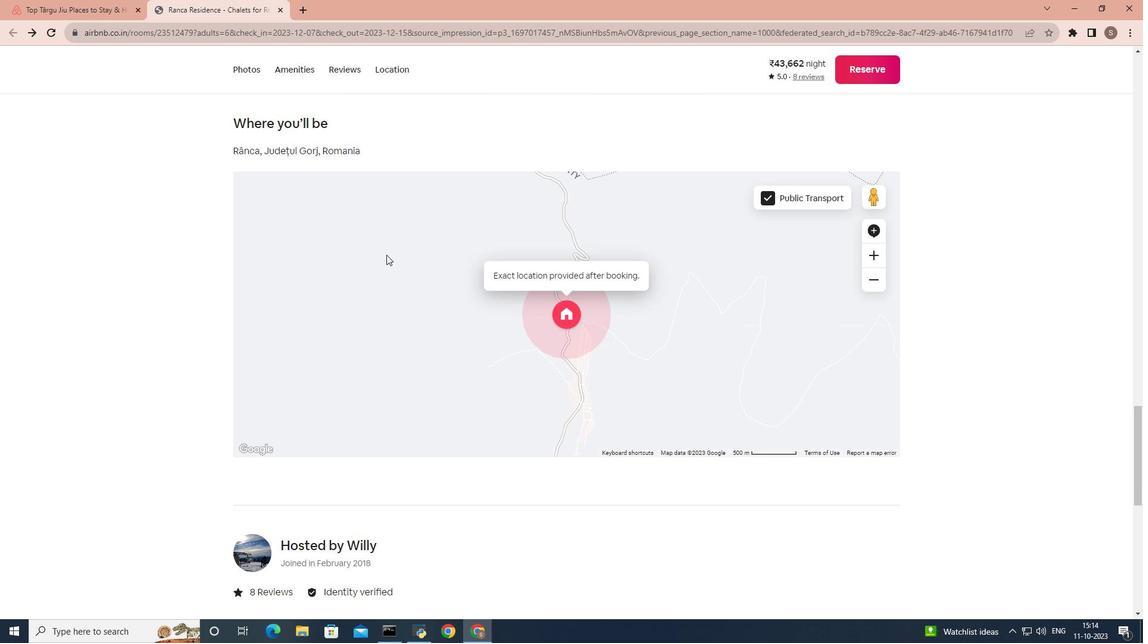 
Action: Mouse scrolled (386, 254) with delta (0, 0)
Screenshot: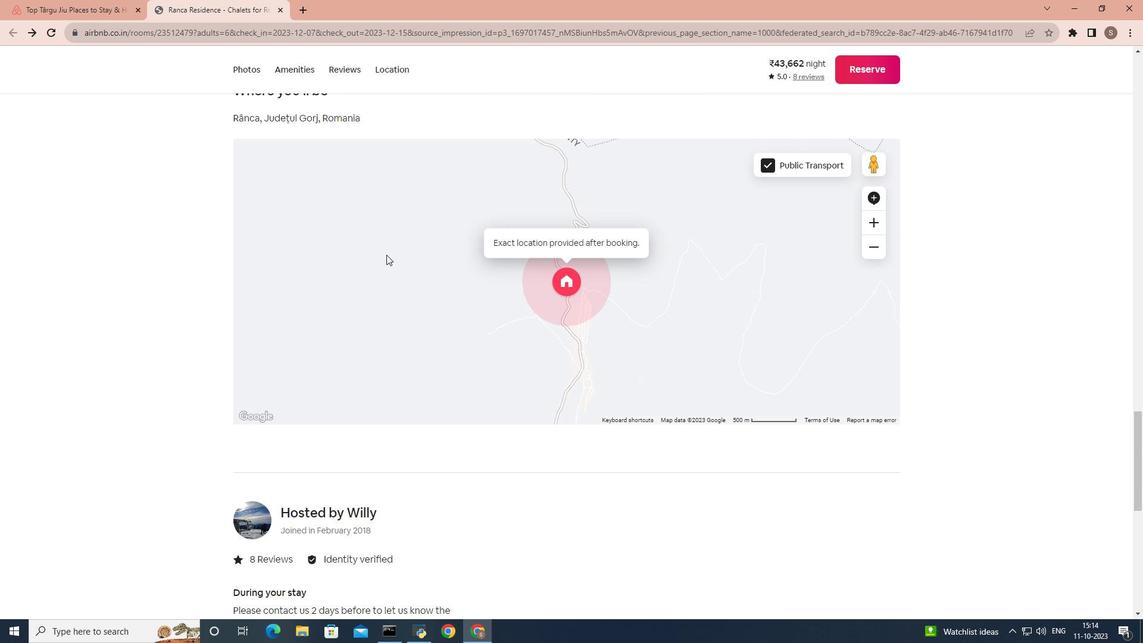 
Action: Mouse scrolled (386, 254) with delta (0, 0)
Screenshot: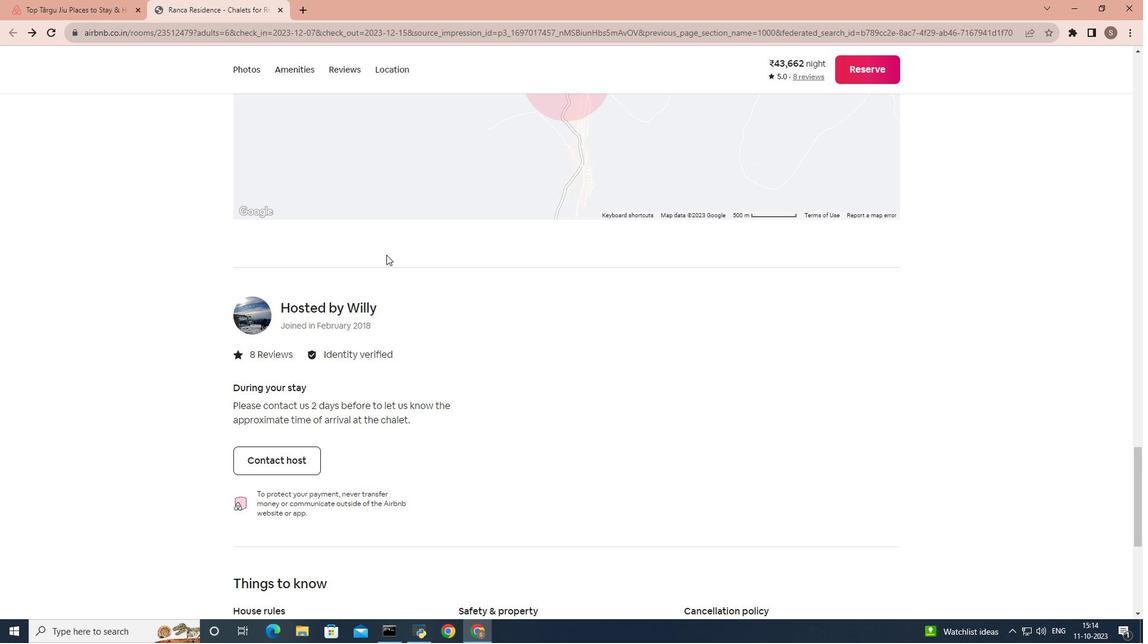 
Action: Mouse scrolled (386, 254) with delta (0, 0)
Screenshot: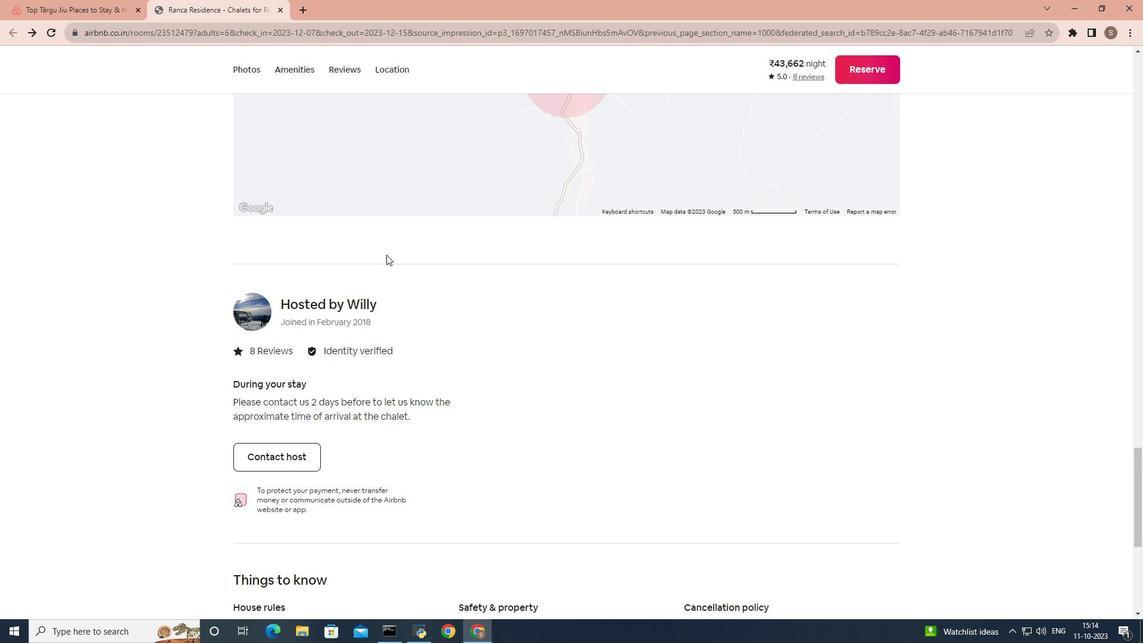 
Action: Mouse scrolled (386, 254) with delta (0, 0)
Screenshot: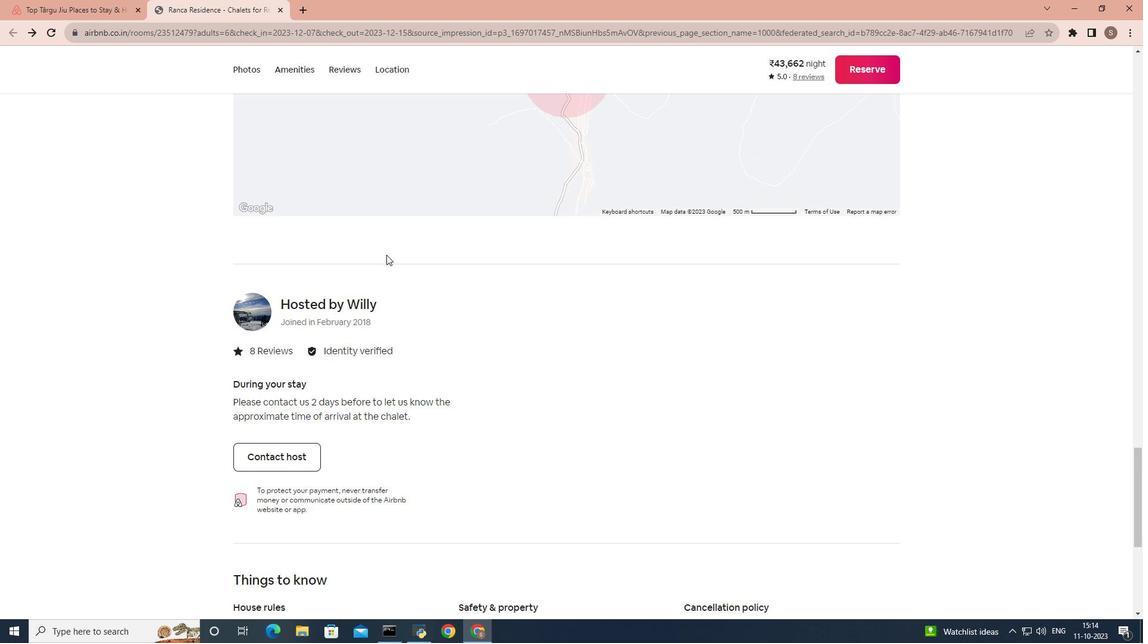 
Action: Mouse scrolled (386, 254) with delta (0, 0)
Screenshot: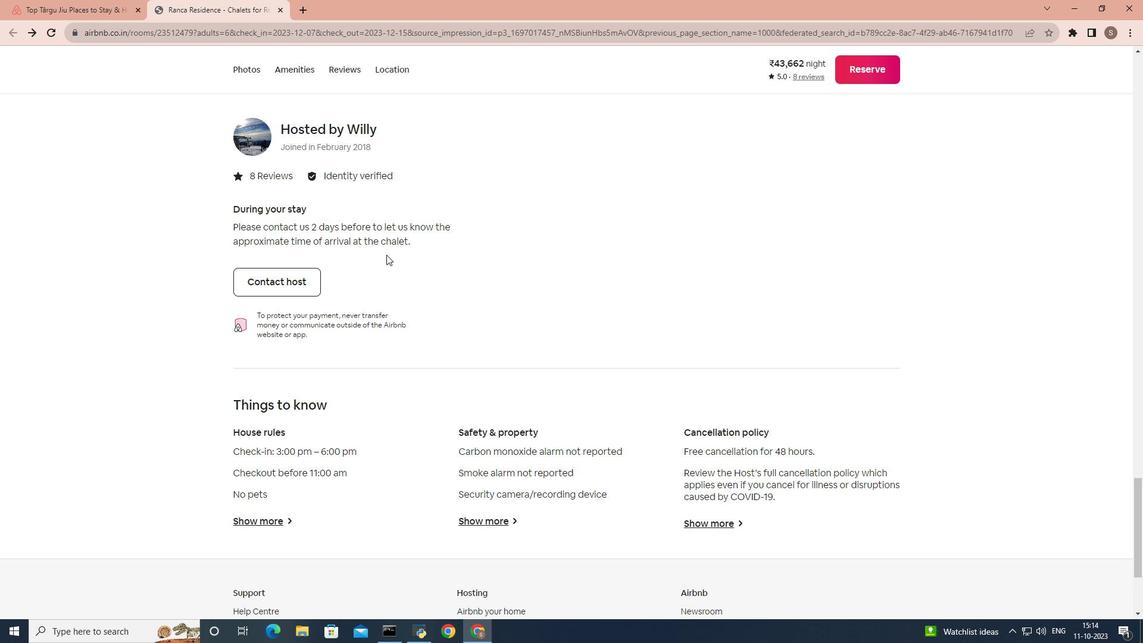 
Action: Mouse scrolled (386, 254) with delta (0, 0)
Screenshot: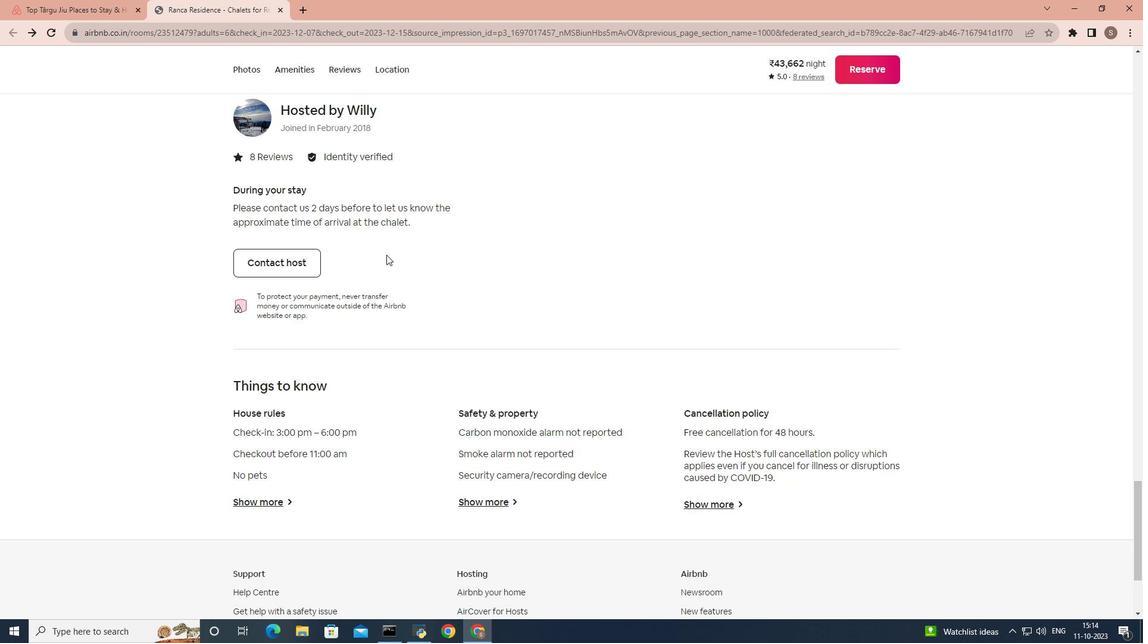 
Action: Mouse scrolled (386, 254) with delta (0, 0)
Screenshot: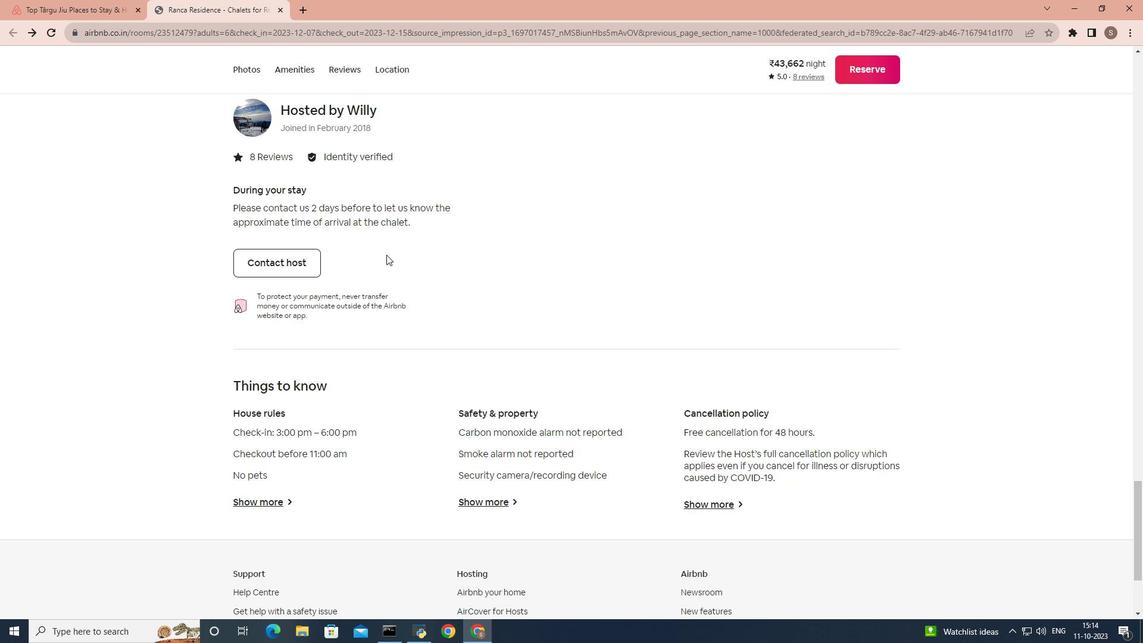 
Action: Mouse moved to (241, 346)
Screenshot: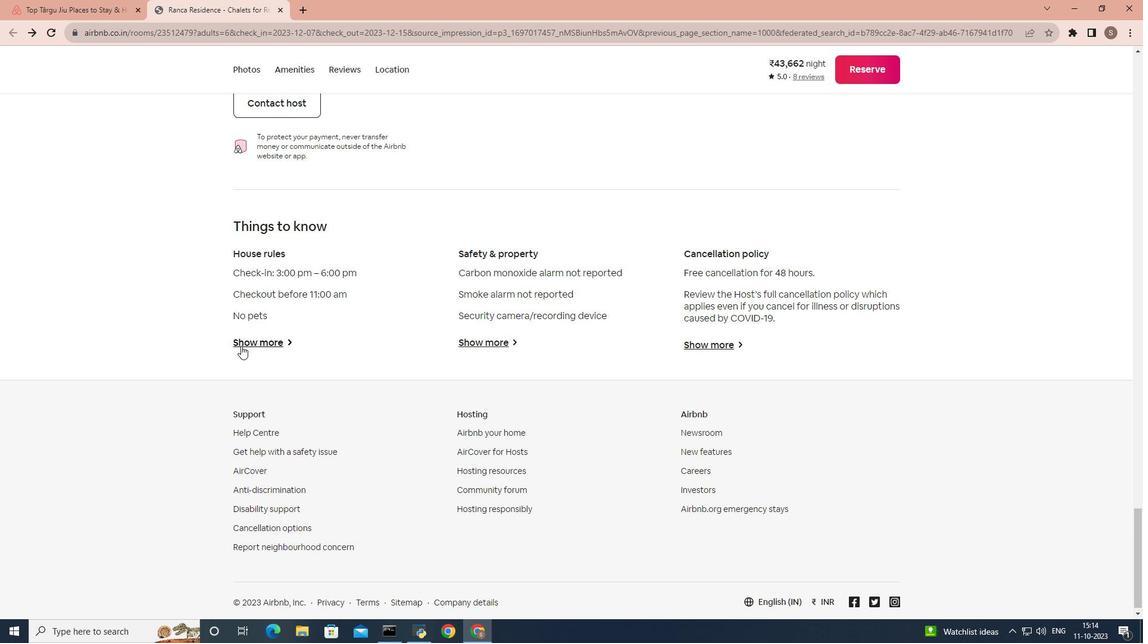 
Action: Mouse pressed left at (241, 346)
Screenshot: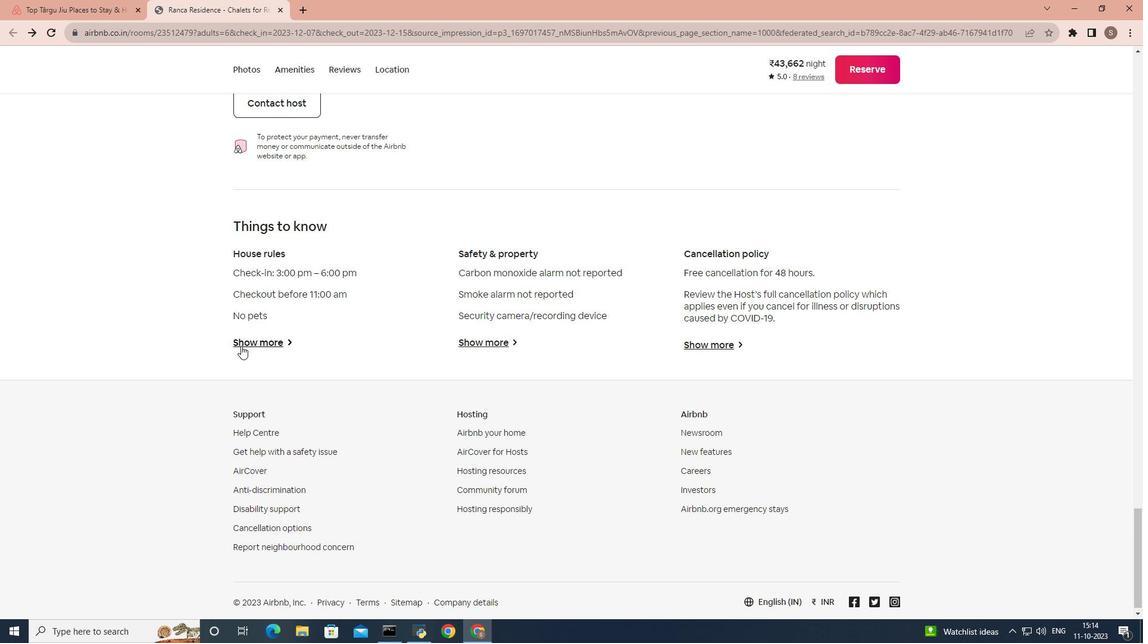 
Action: Mouse moved to (473, 308)
Screenshot: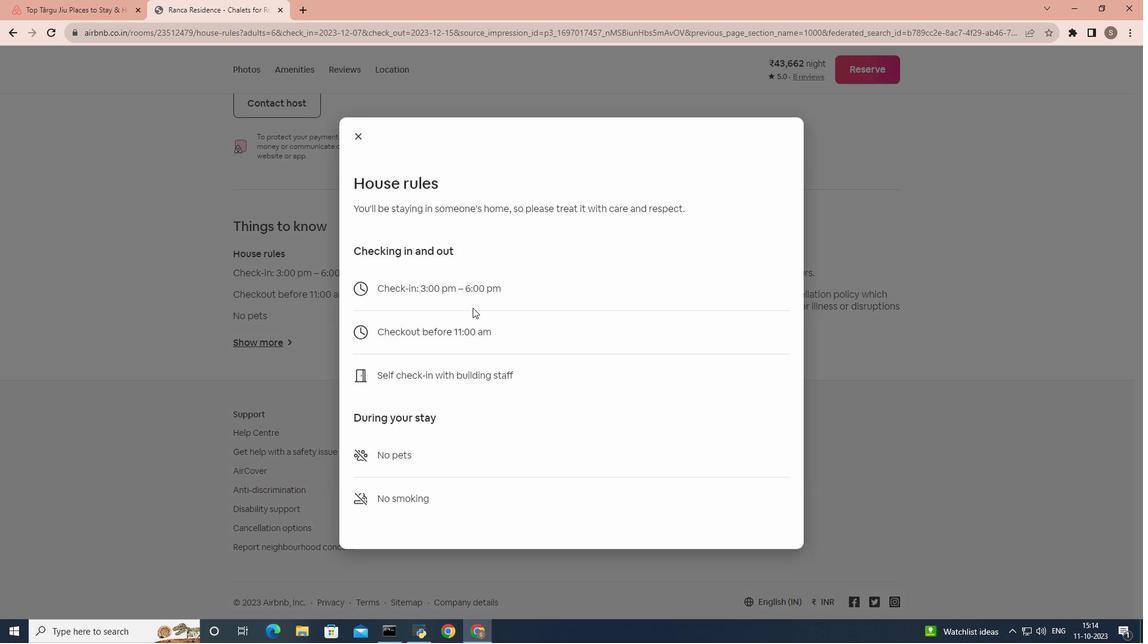 
Action: Mouse scrolled (473, 307) with delta (0, 0)
Screenshot: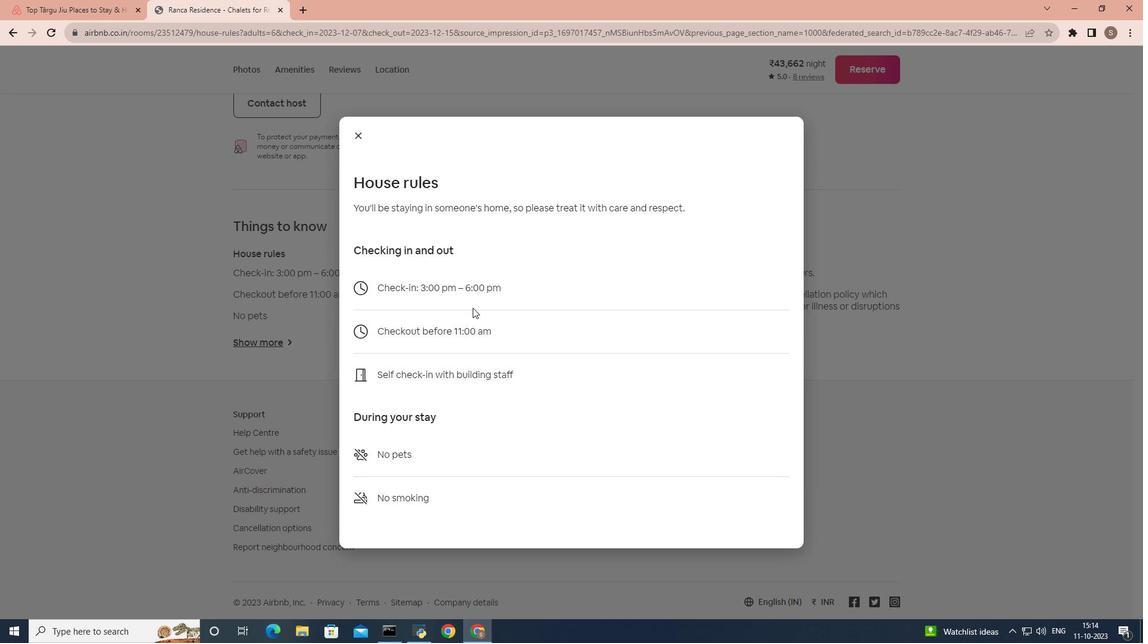 
Action: Mouse scrolled (473, 307) with delta (0, 0)
Screenshot: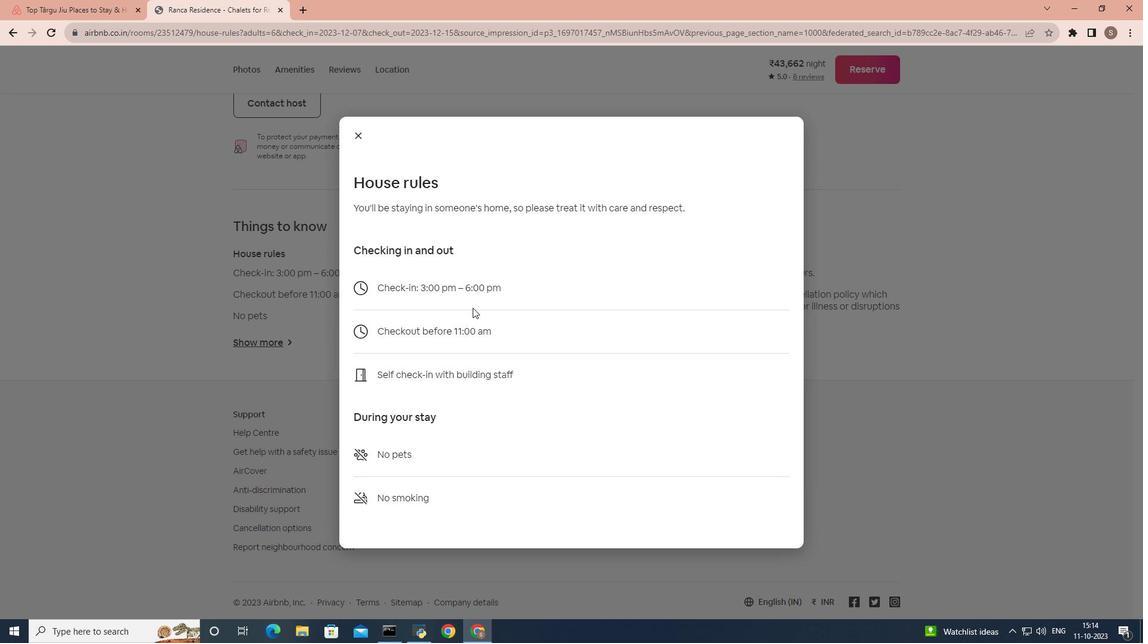 
Action: Mouse scrolled (473, 307) with delta (0, 0)
Screenshot: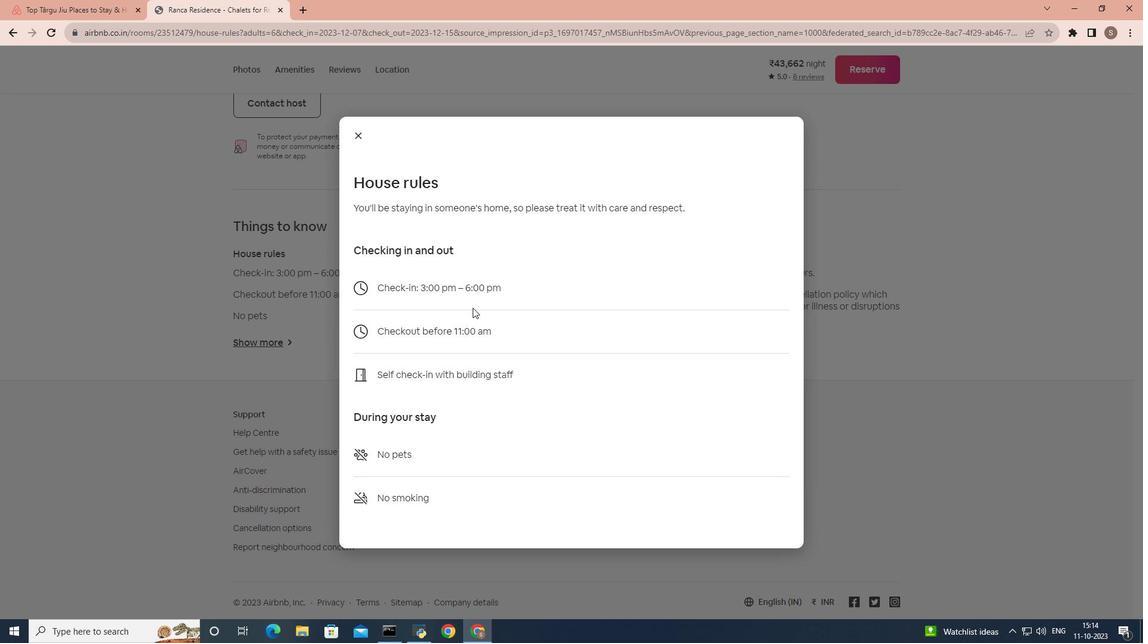 
Action: Mouse scrolled (473, 307) with delta (0, 0)
Screenshot: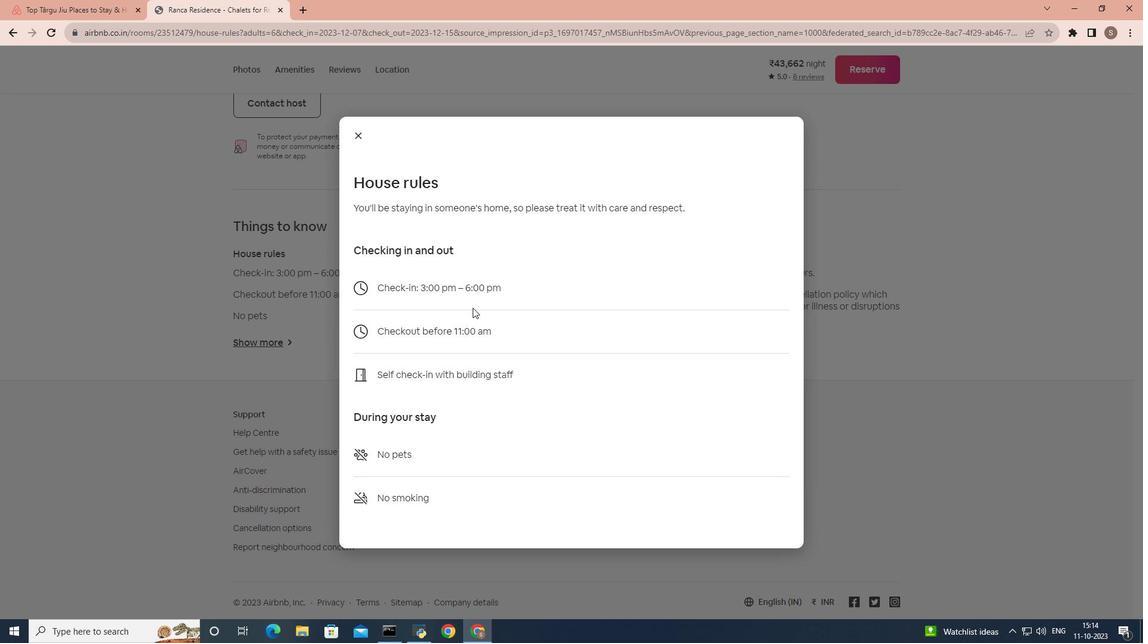 
Action: Mouse scrolled (473, 307) with delta (0, 0)
Screenshot: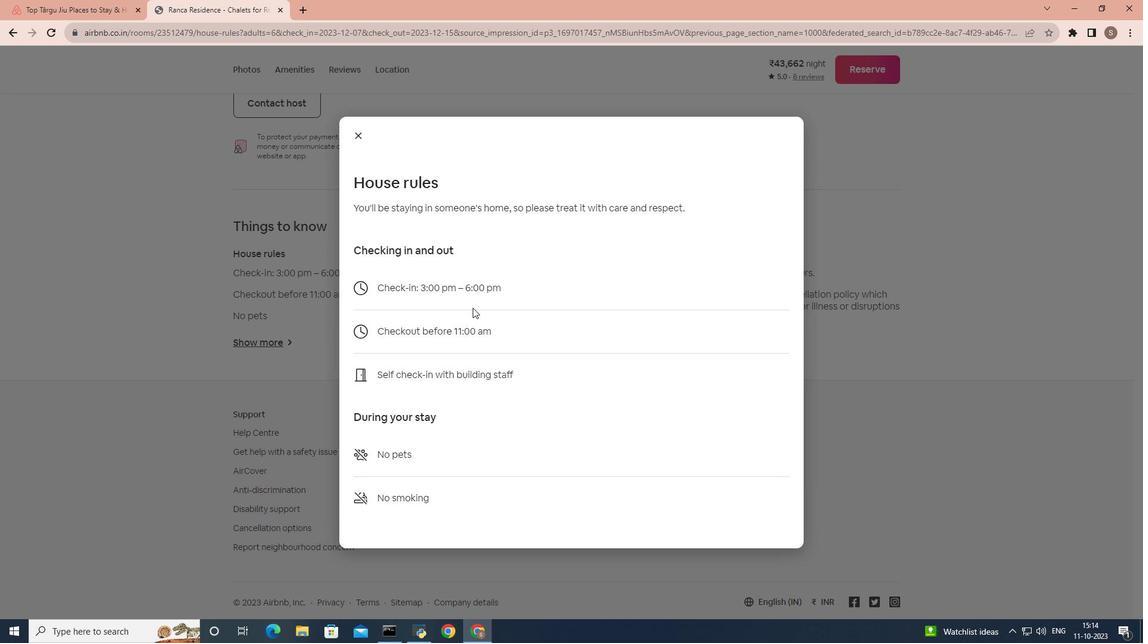
Action: Mouse moved to (353, 137)
Screenshot: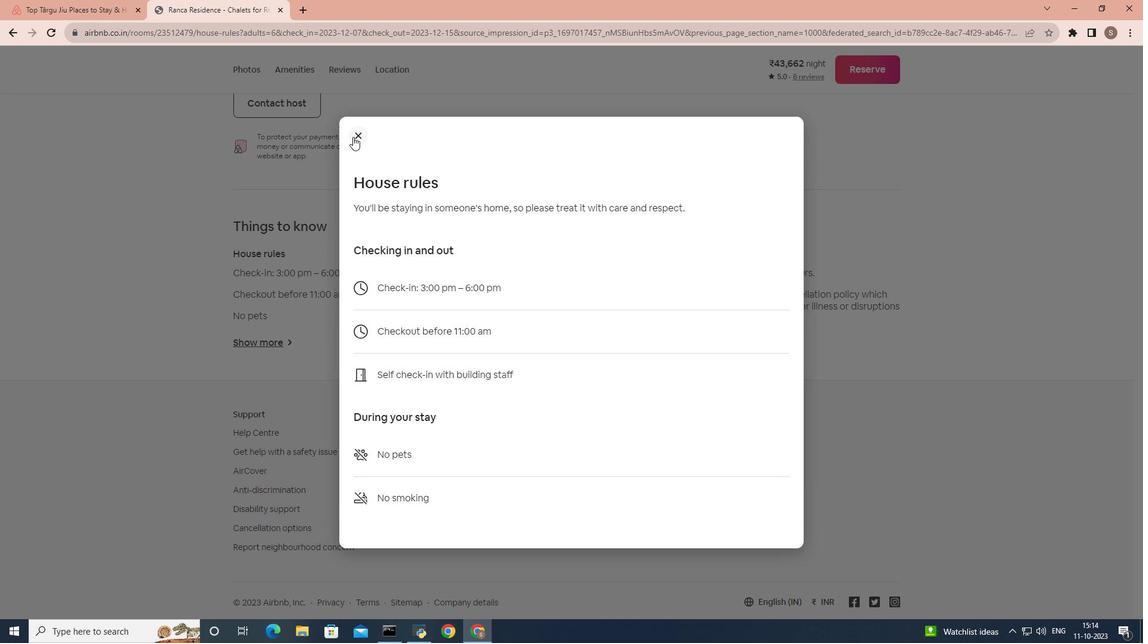 
Action: Mouse pressed left at (353, 137)
Screenshot: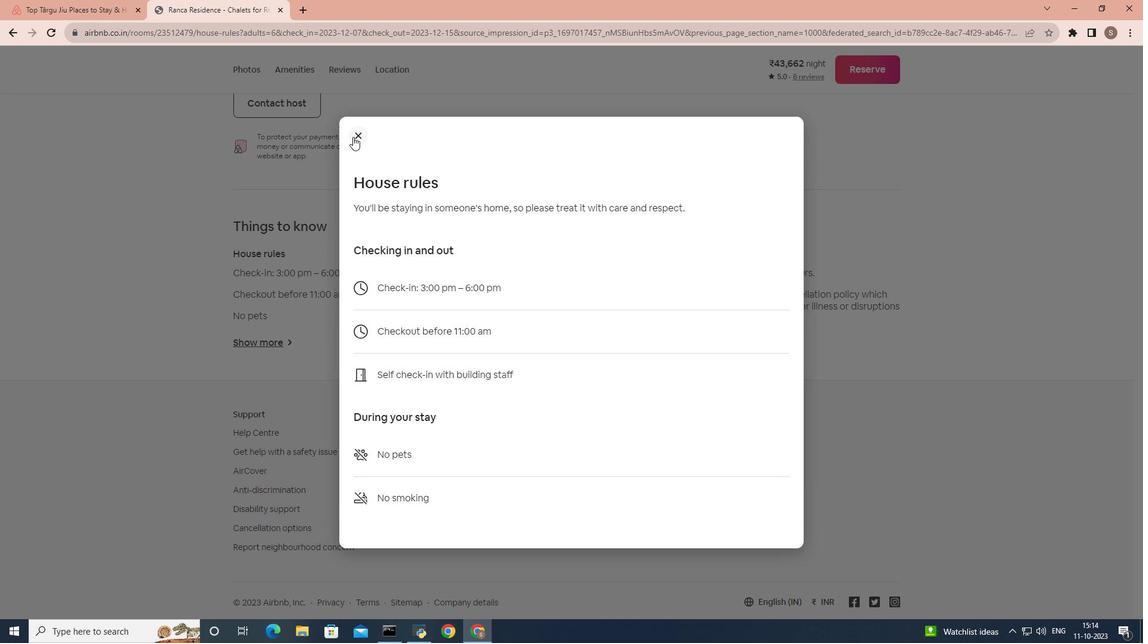 
Action: Mouse moved to (358, 216)
Screenshot: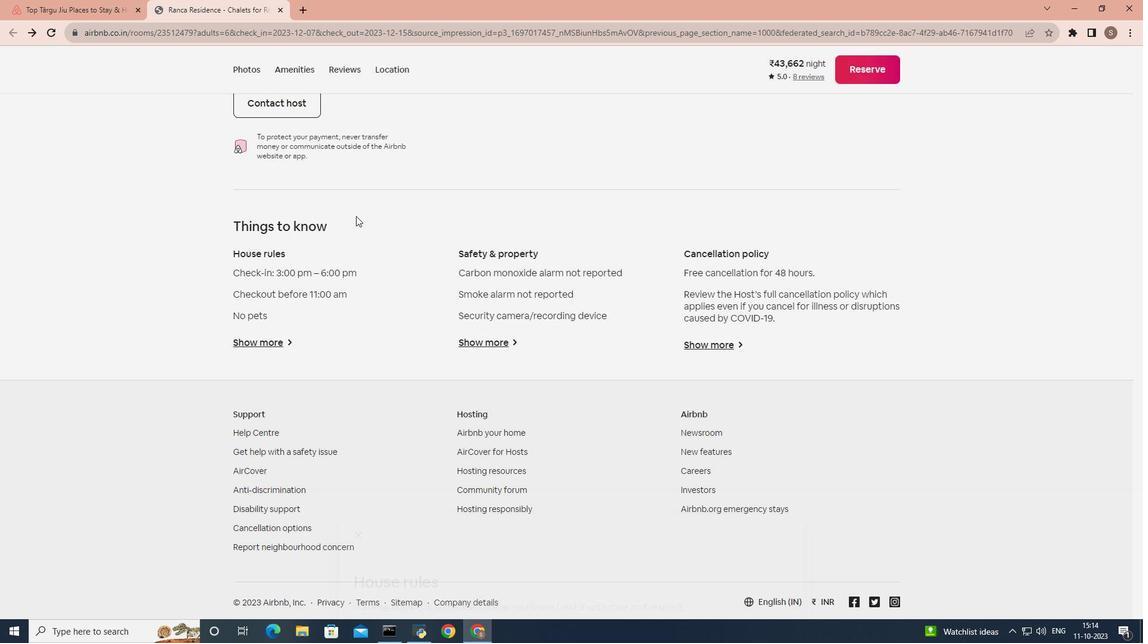 
Action: Mouse scrolled (358, 216) with delta (0, 0)
Screenshot: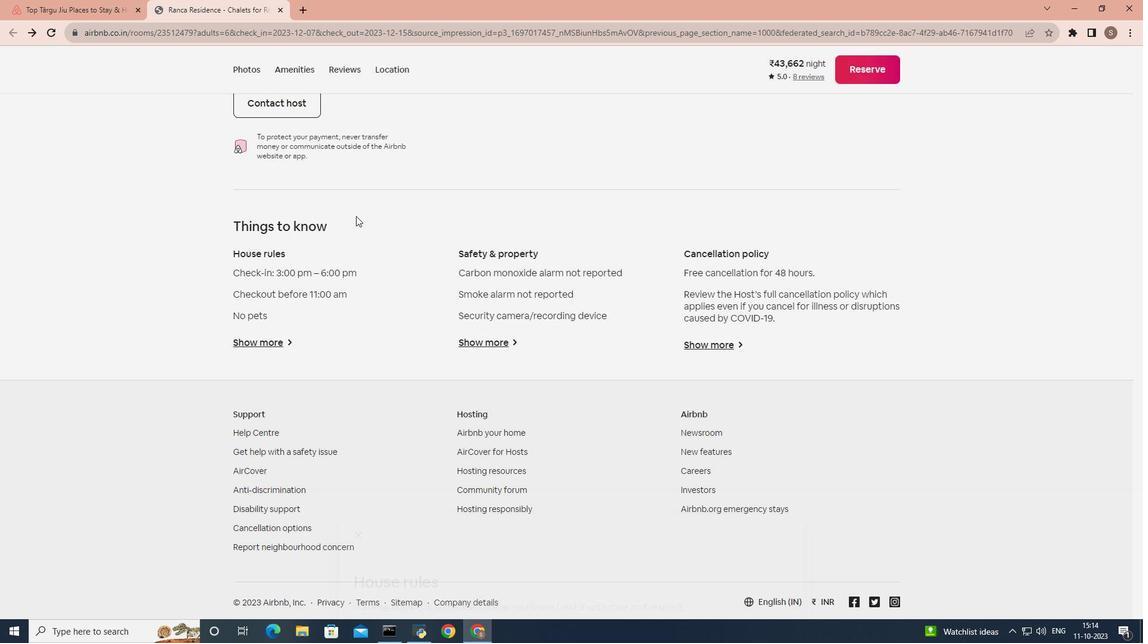 
Action: Mouse moved to (357, 216)
Screenshot: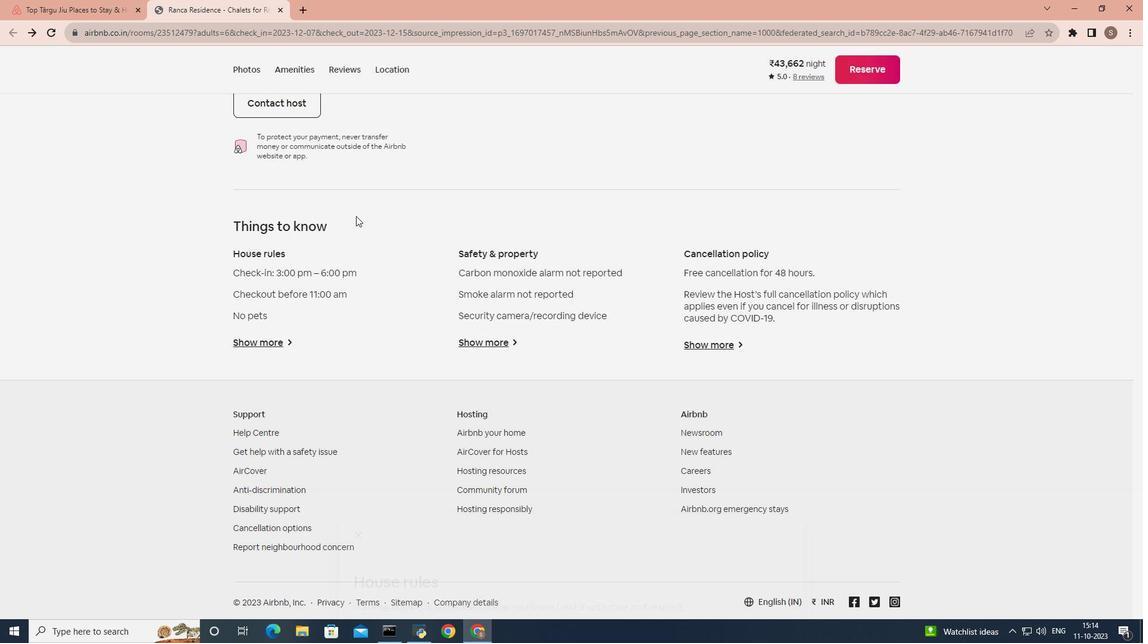 
Action: Mouse scrolled (357, 216) with delta (0, 0)
Screenshot: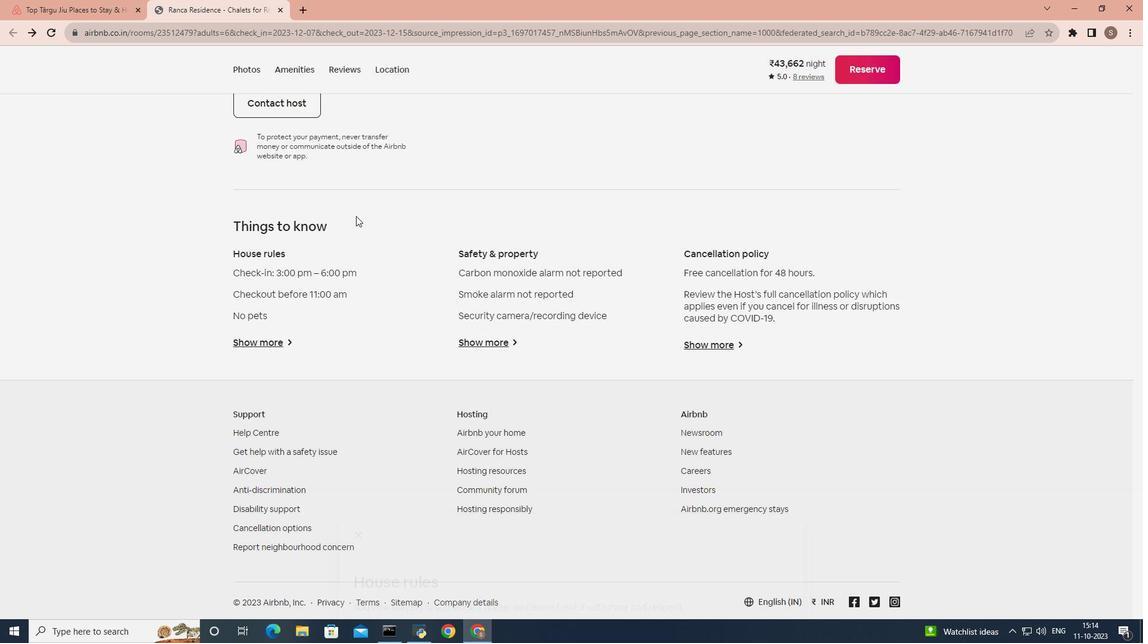 
Action: Mouse moved to (356, 216)
Screenshot: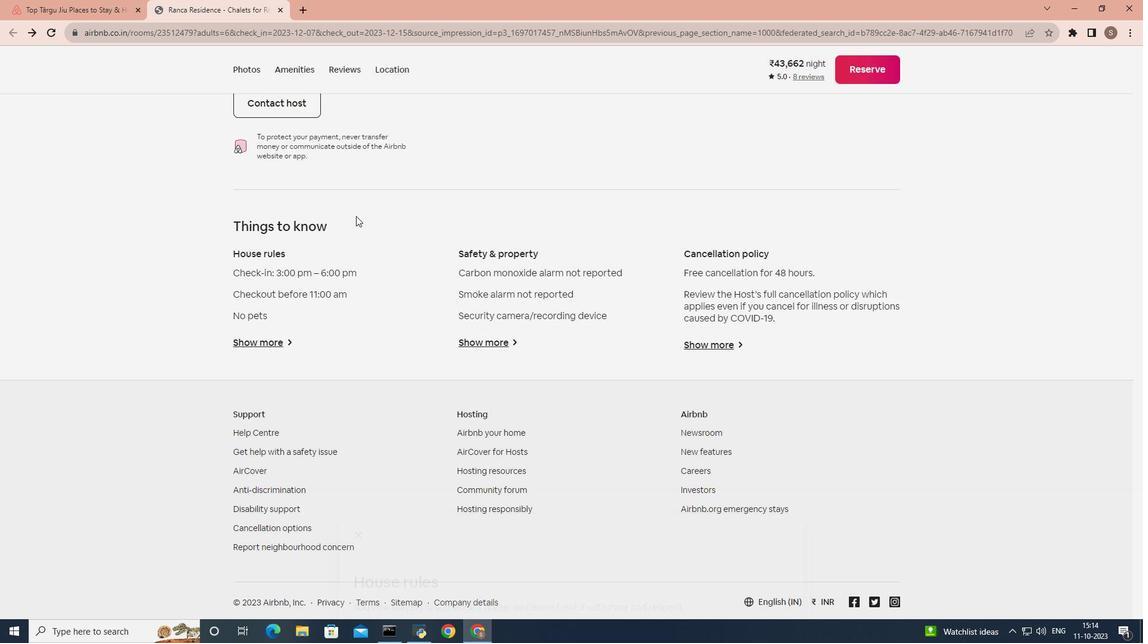
Action: Mouse scrolled (356, 216) with delta (0, 0)
Screenshot: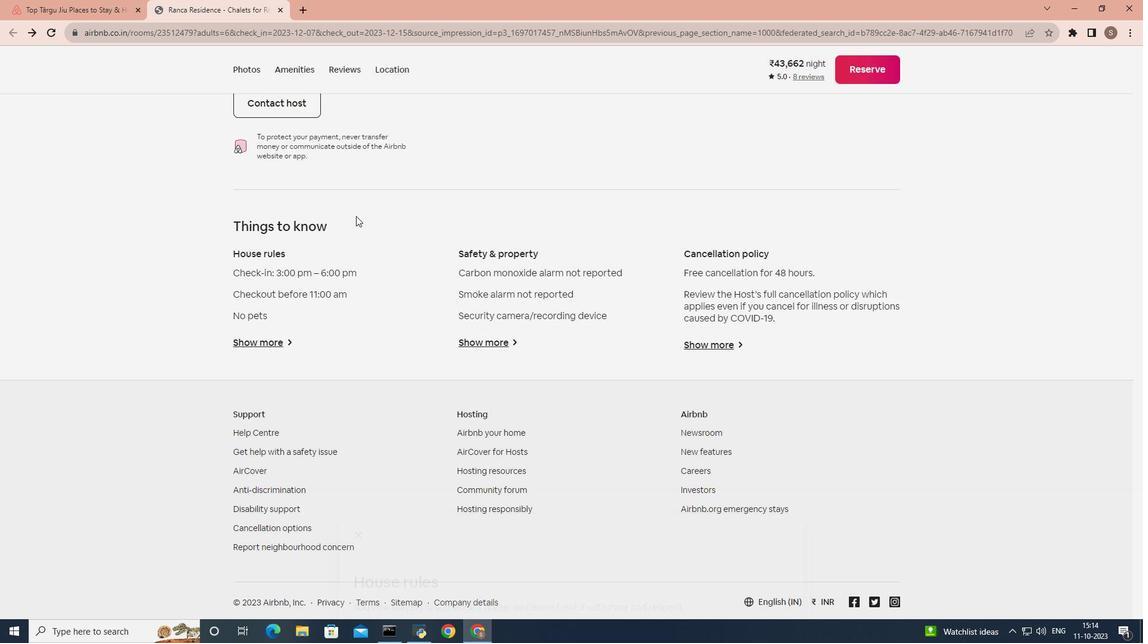 
Action: Mouse scrolled (356, 216) with delta (0, 0)
Screenshot: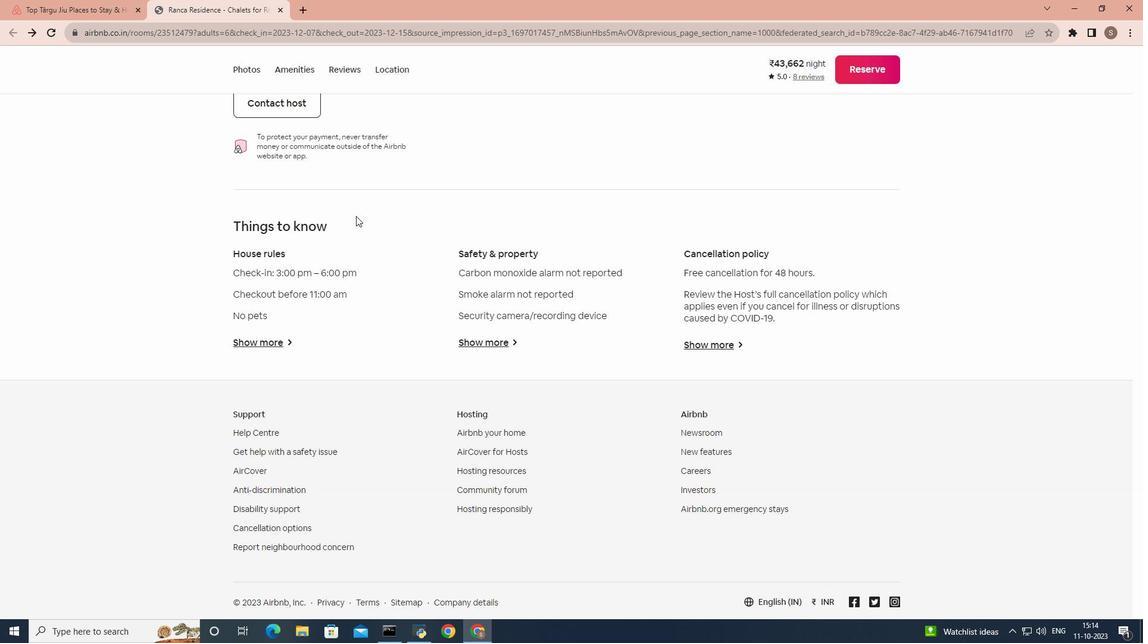
Action: Mouse scrolled (356, 216) with delta (0, 0)
Screenshot: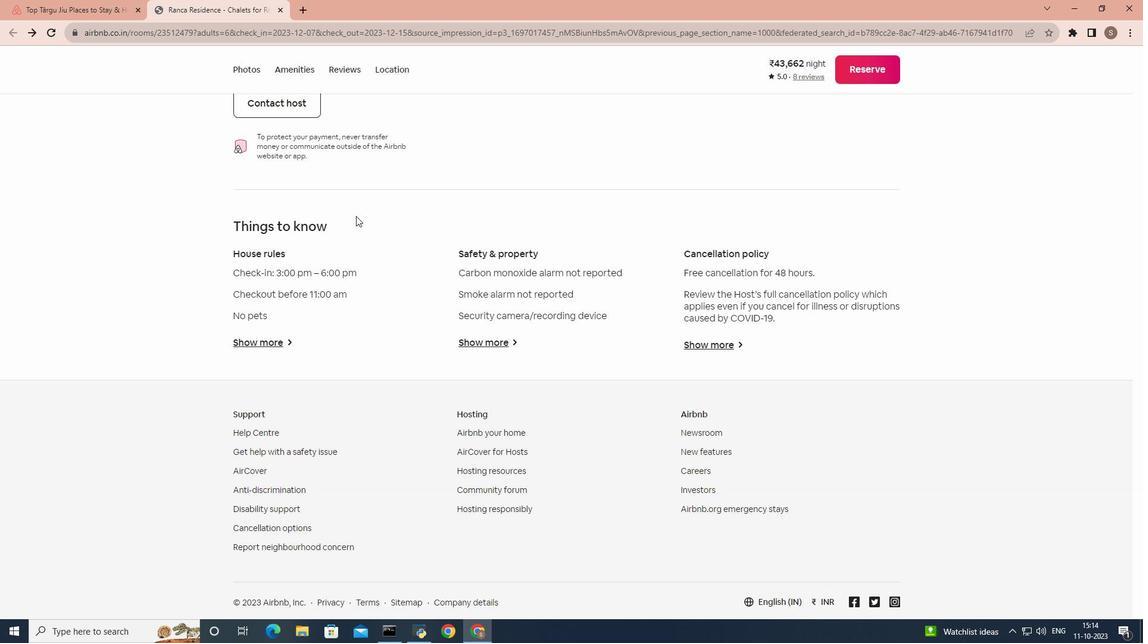 
Action: Mouse scrolled (356, 216) with delta (0, 0)
Screenshot: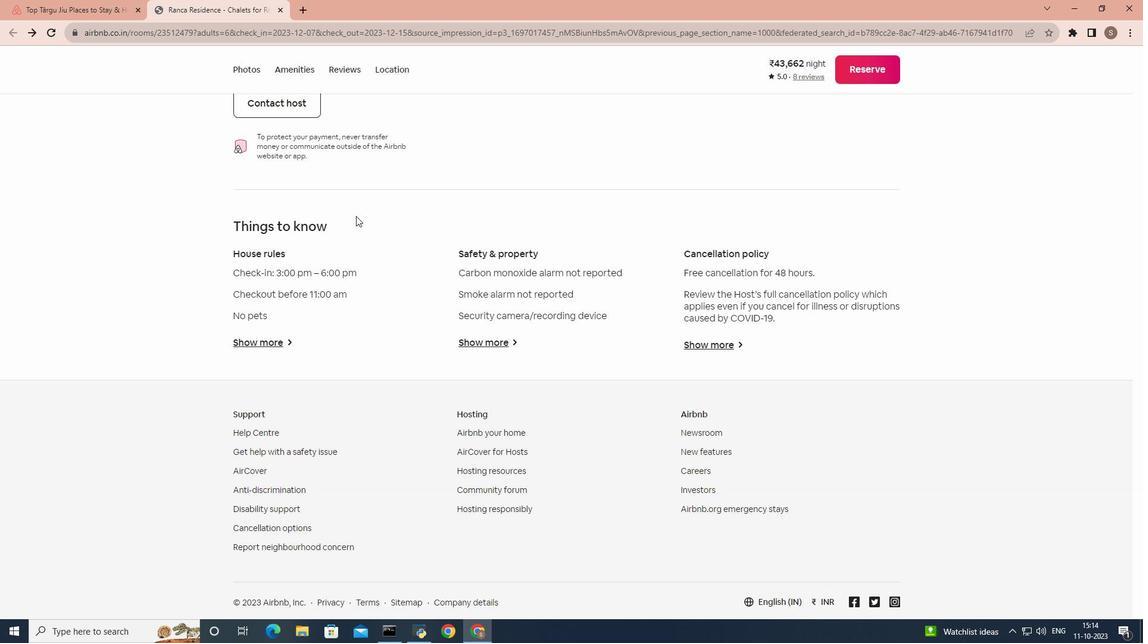 
Action: Mouse scrolled (356, 216) with delta (0, 0)
Screenshot: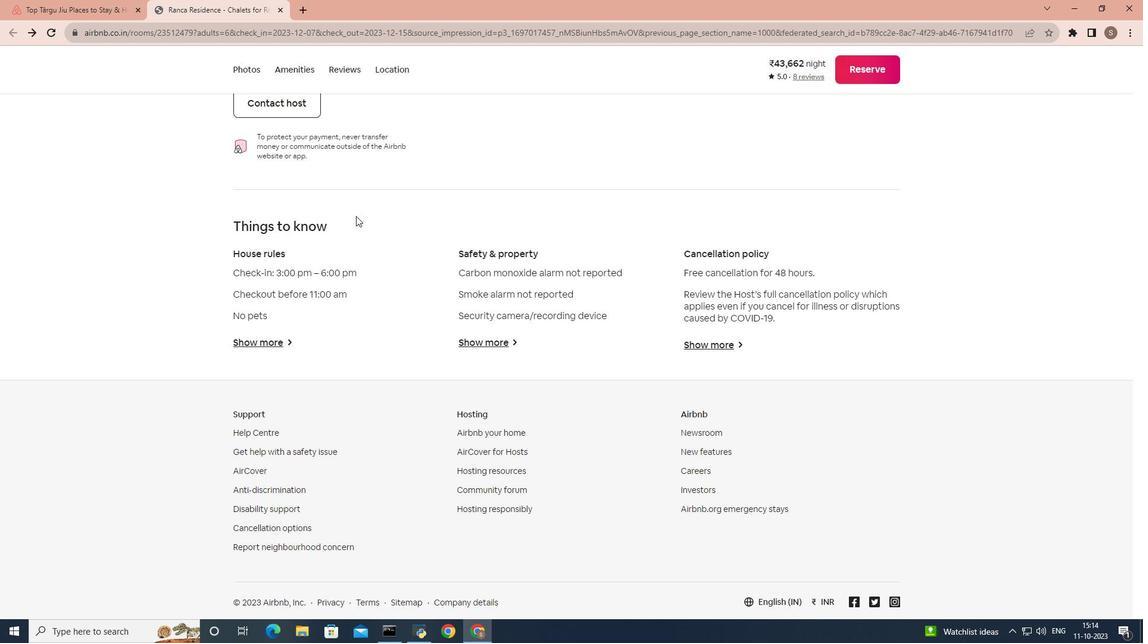 
Action: Mouse scrolled (356, 215) with delta (0, 0)
Screenshot: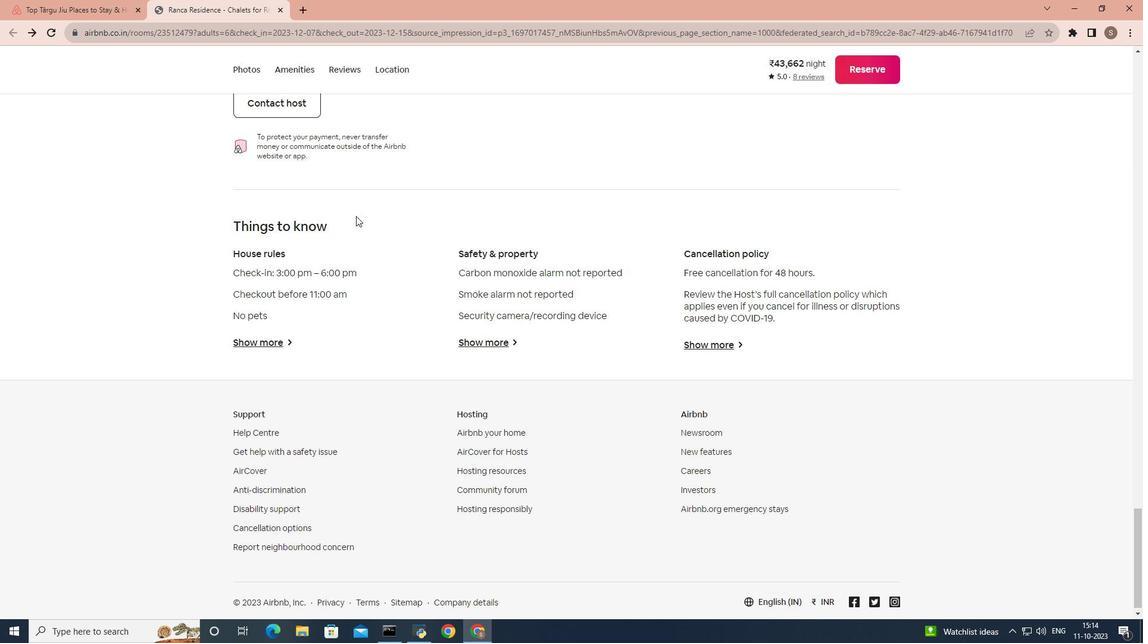 
Action: Mouse moved to (354, 216)
Screenshot: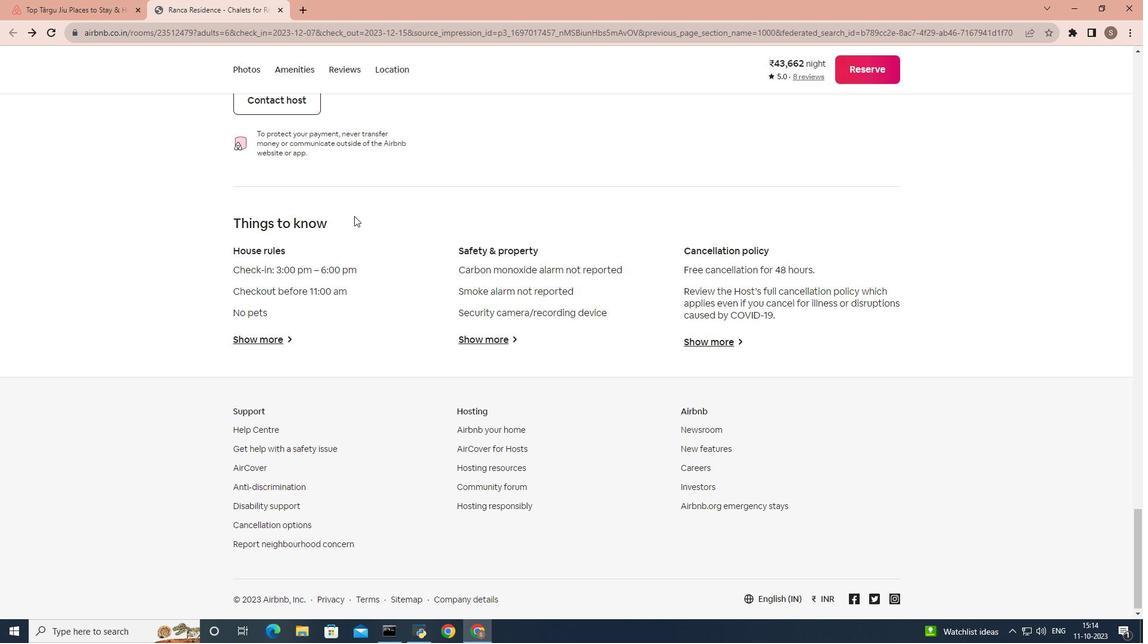 
Action: Mouse scrolled (354, 216) with delta (0, 0)
Screenshot: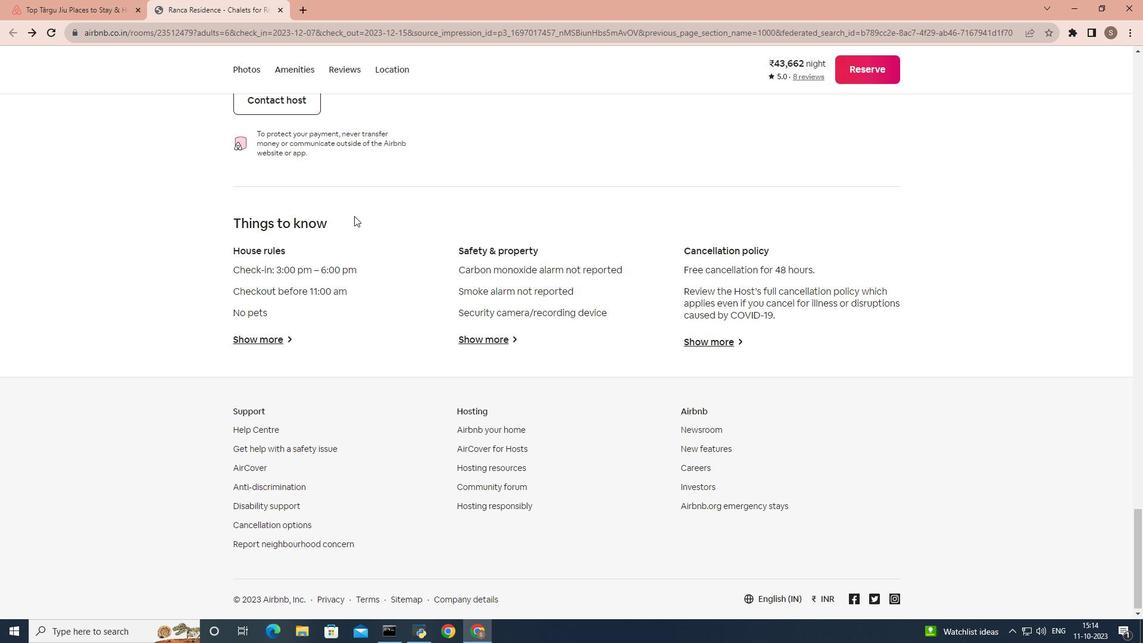 
Action: Mouse scrolled (354, 216) with delta (0, 0)
Screenshot: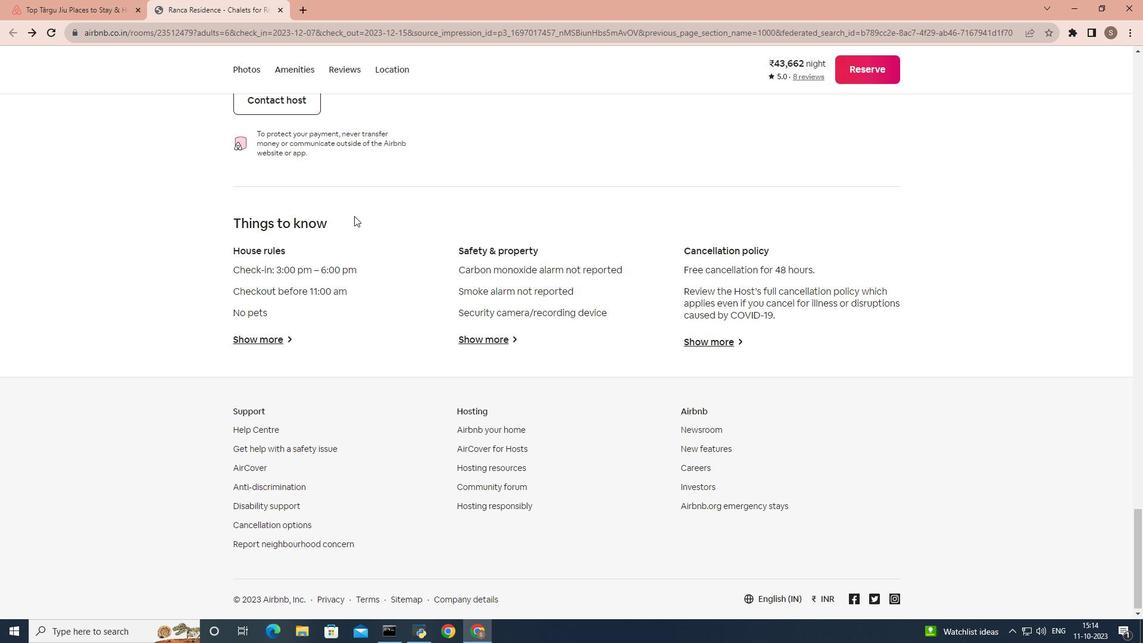 
Action: Mouse scrolled (354, 216) with delta (0, 0)
Screenshot: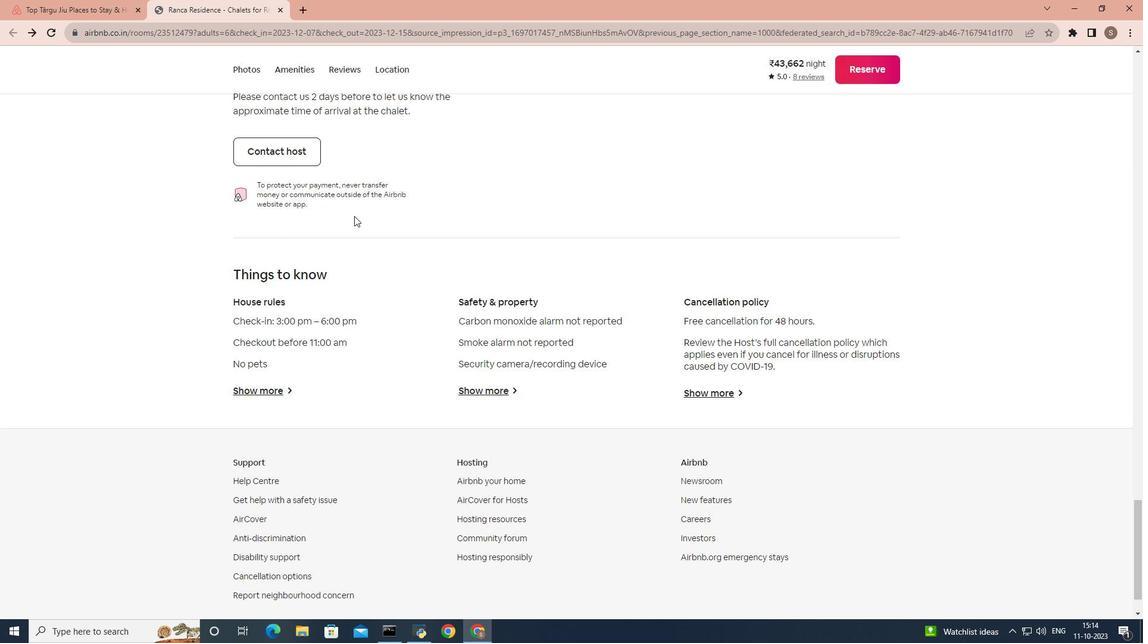 
Action: Mouse scrolled (354, 216) with delta (0, 0)
Screenshot: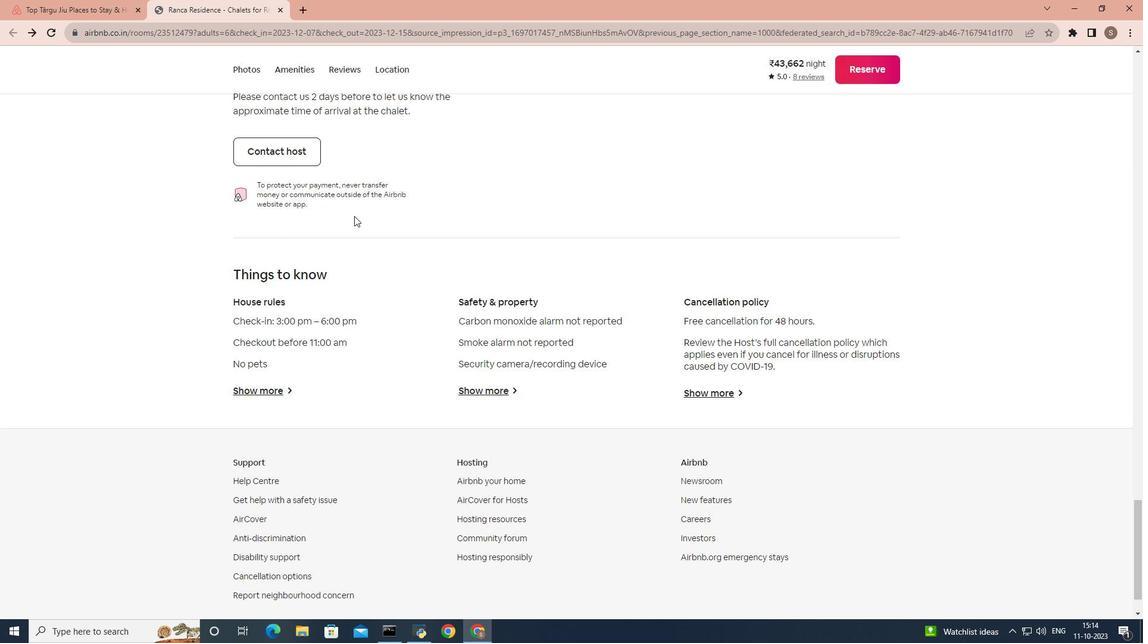 
Action: Mouse scrolled (354, 216) with delta (0, 0)
Screenshot: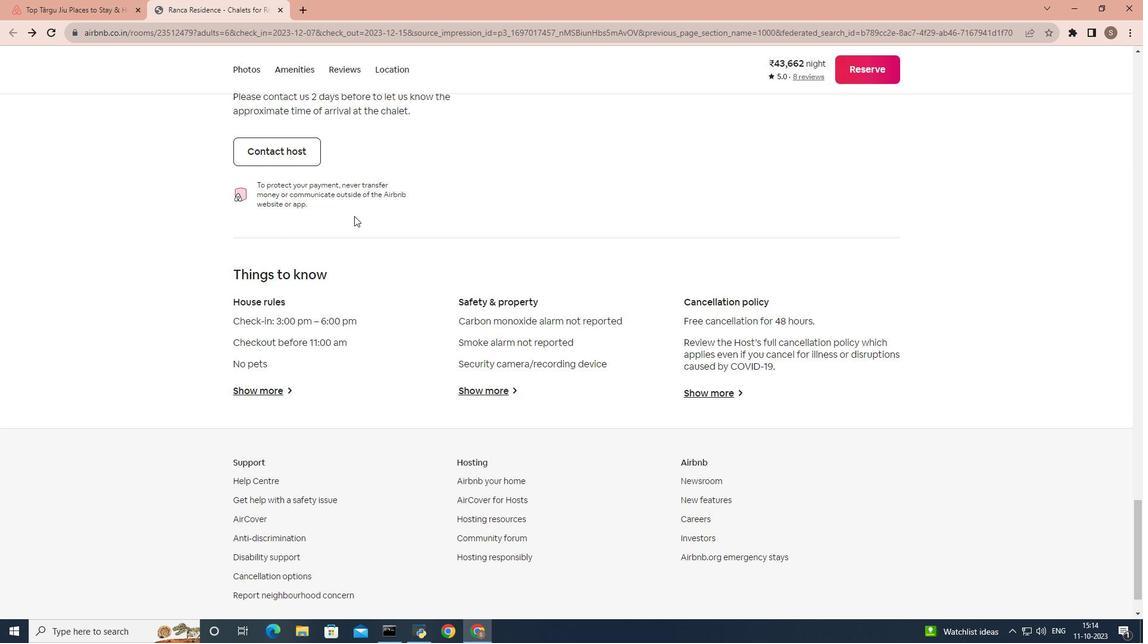 
Action: Mouse scrolled (354, 216) with delta (0, 0)
Screenshot: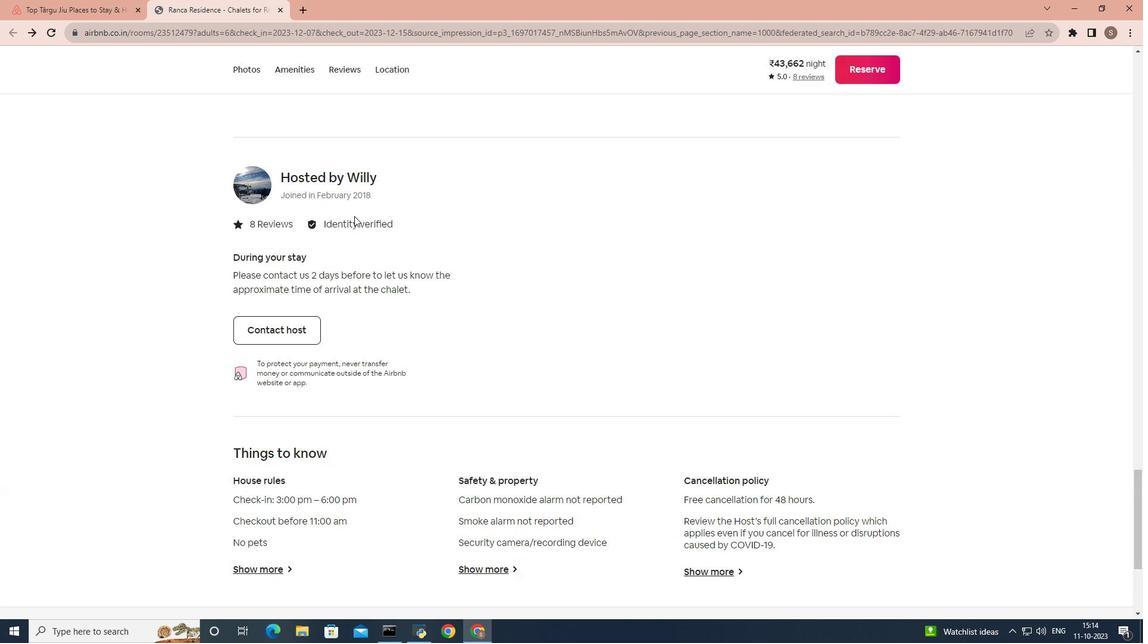 
Action: Mouse moved to (352, 216)
Screenshot: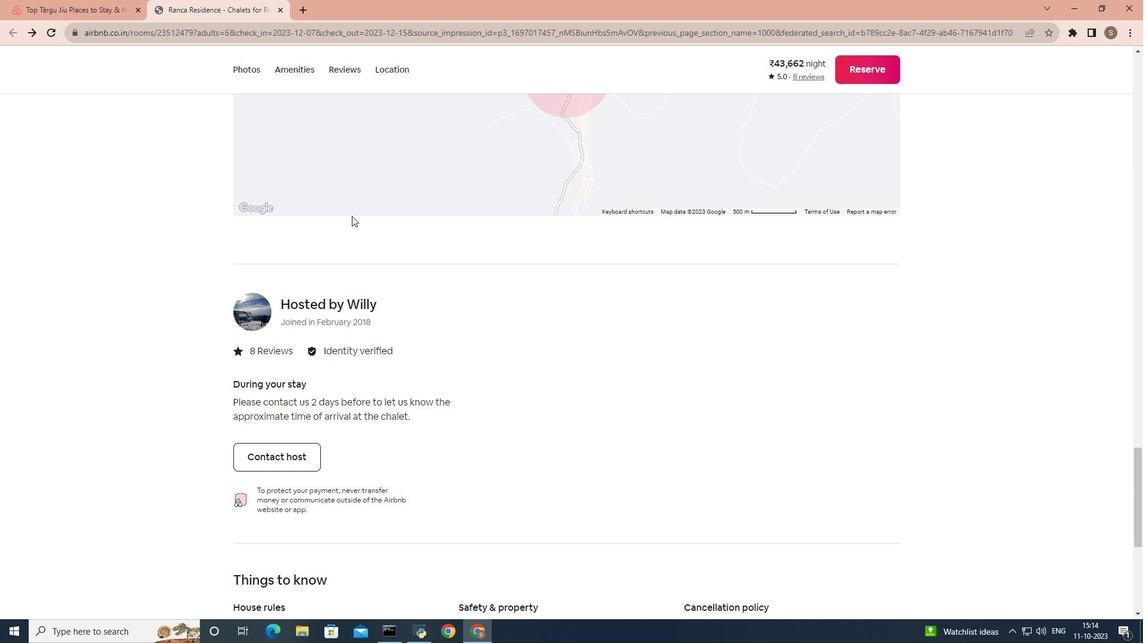 
Action: Mouse scrolled (352, 216) with delta (0, 0)
Screenshot: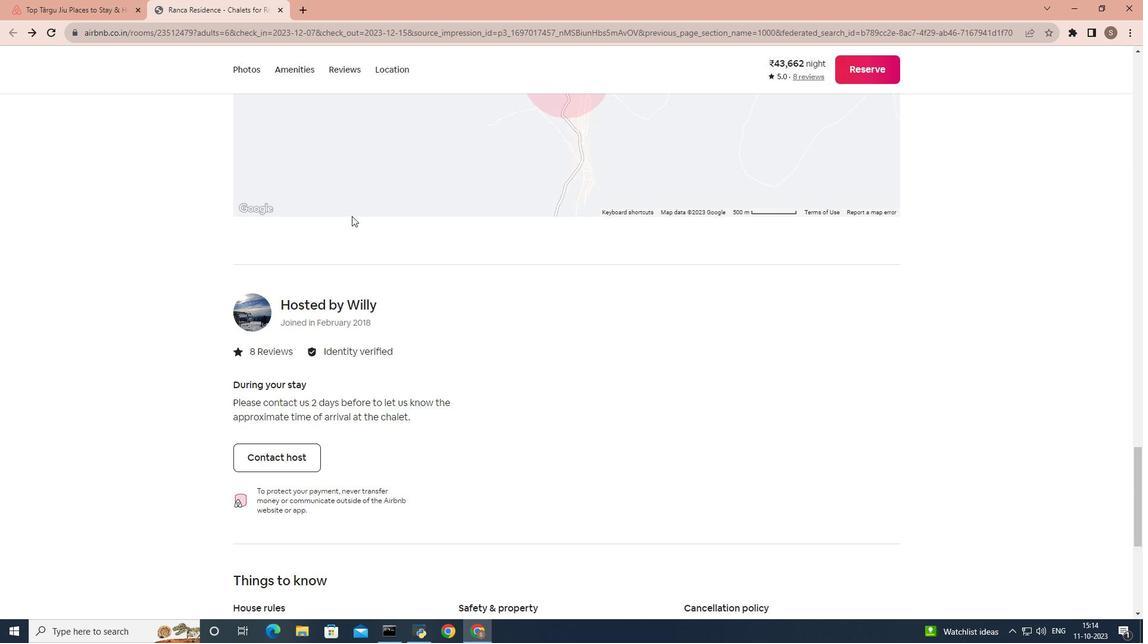
Action: Mouse scrolled (352, 216) with delta (0, 0)
Screenshot: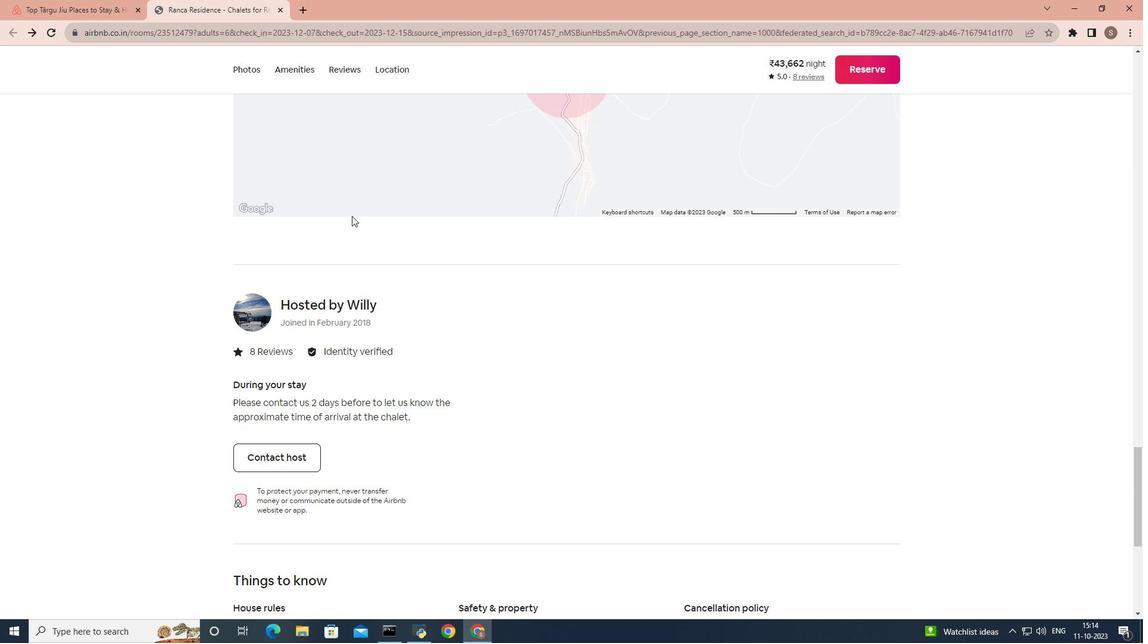 
Action: Mouse scrolled (352, 216) with delta (0, 0)
Screenshot: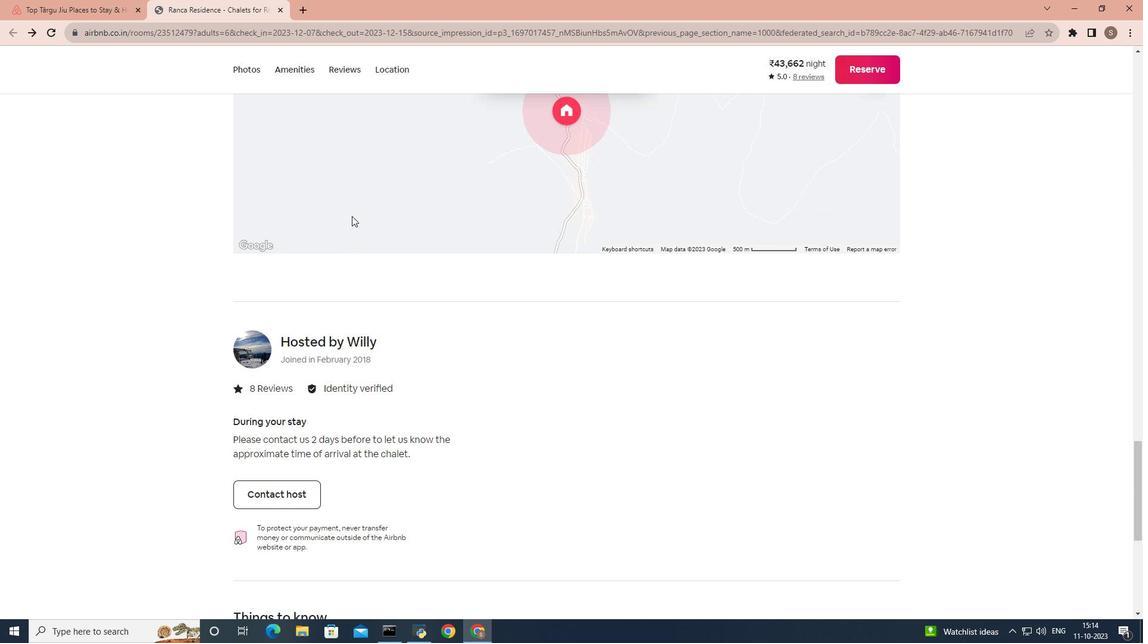 
Action: Mouse scrolled (352, 216) with delta (0, 0)
Screenshot: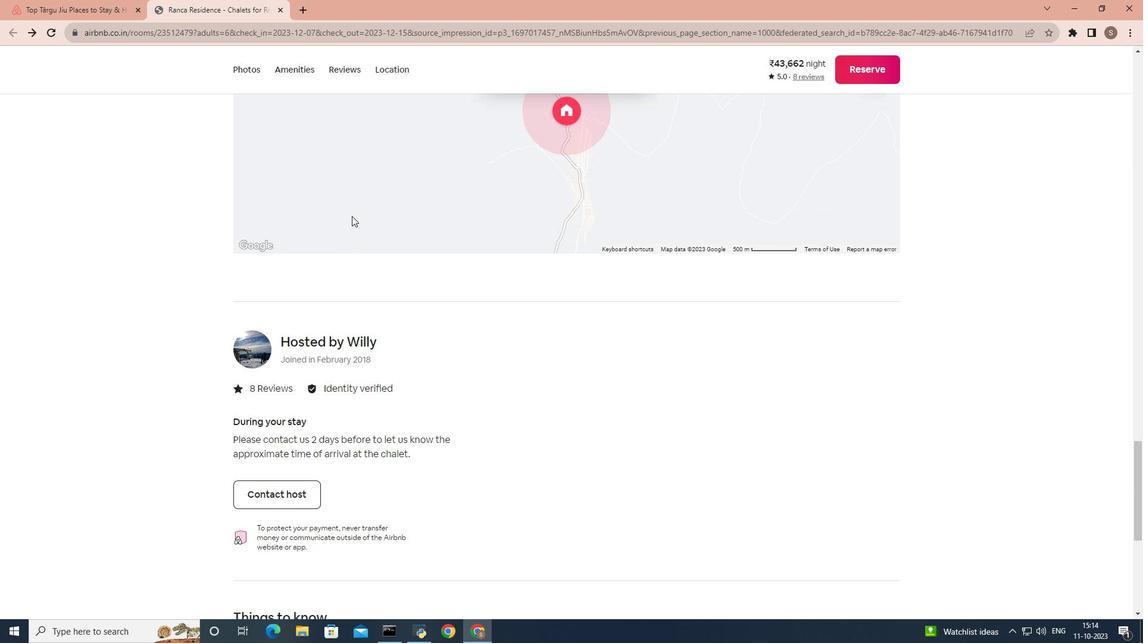 
Action: Mouse scrolled (352, 216) with delta (0, 0)
Screenshot: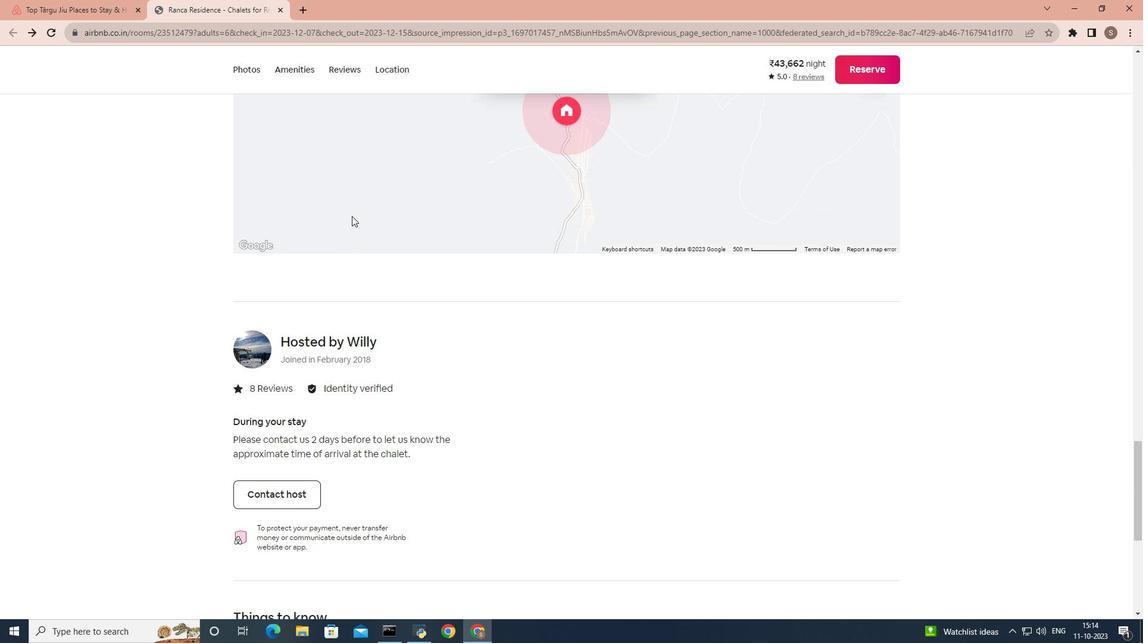 
Action: Mouse scrolled (352, 216) with delta (0, 0)
Screenshot: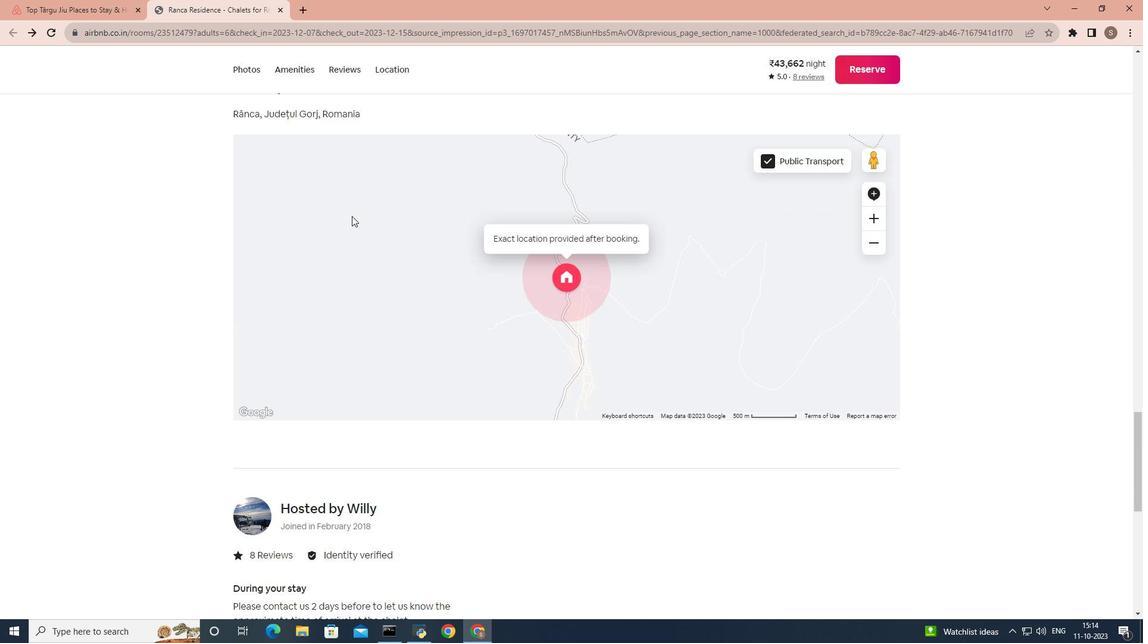 
Action: Mouse scrolled (352, 216) with delta (0, 0)
Screenshot: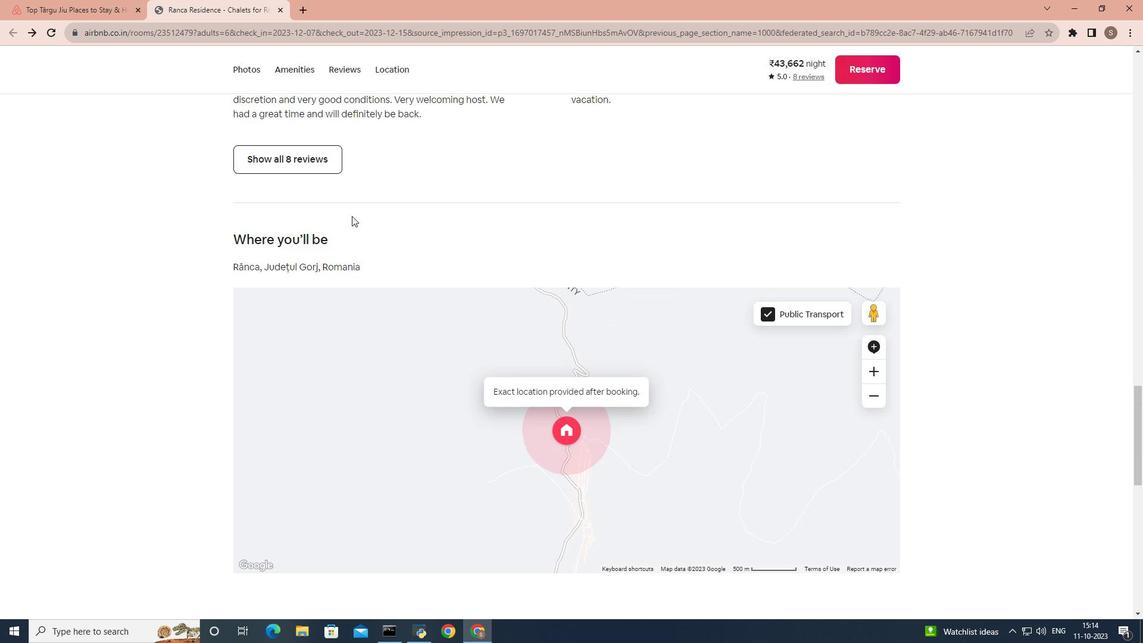 
Action: Mouse scrolled (352, 216) with delta (0, 0)
Screenshot: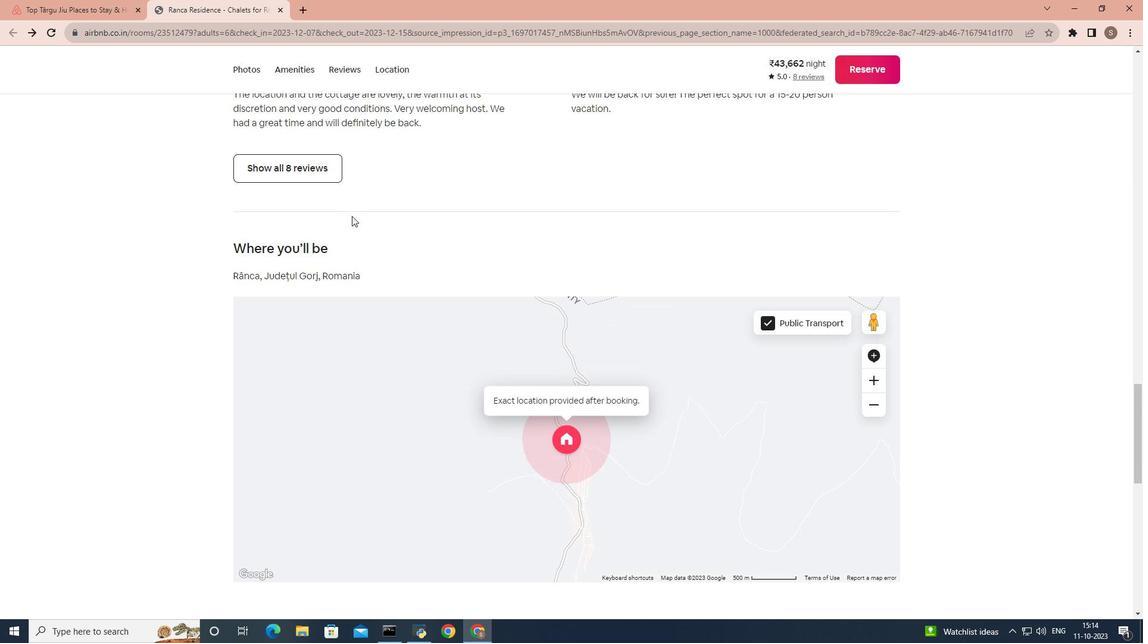 
Action: Mouse scrolled (352, 216) with delta (0, 0)
Screenshot: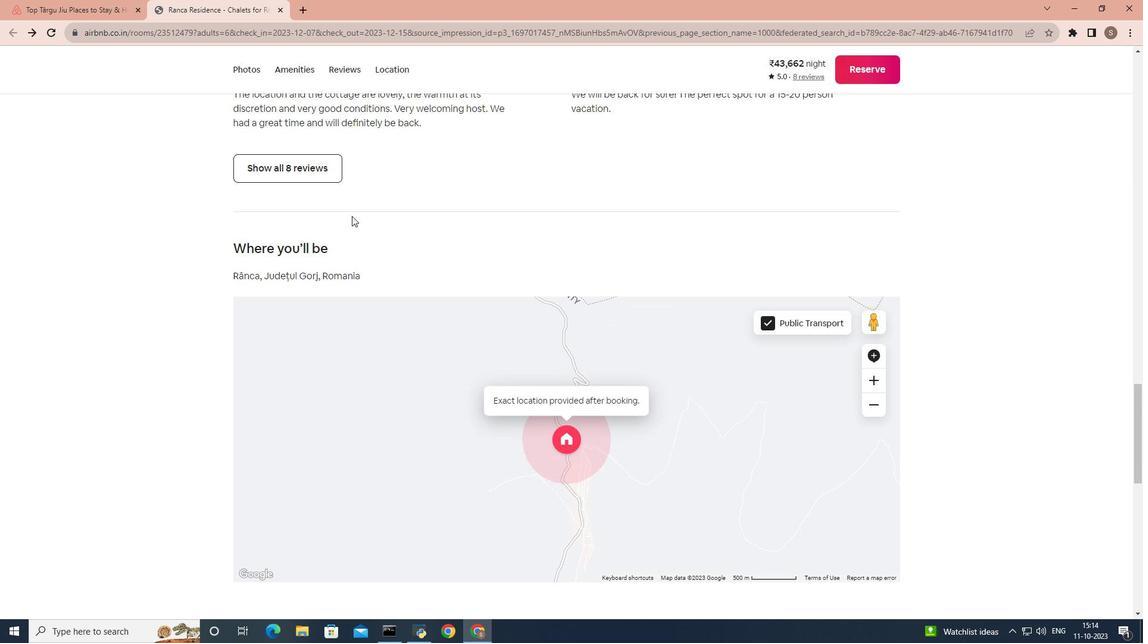 
Action: Mouse scrolled (352, 216) with delta (0, 0)
Screenshot: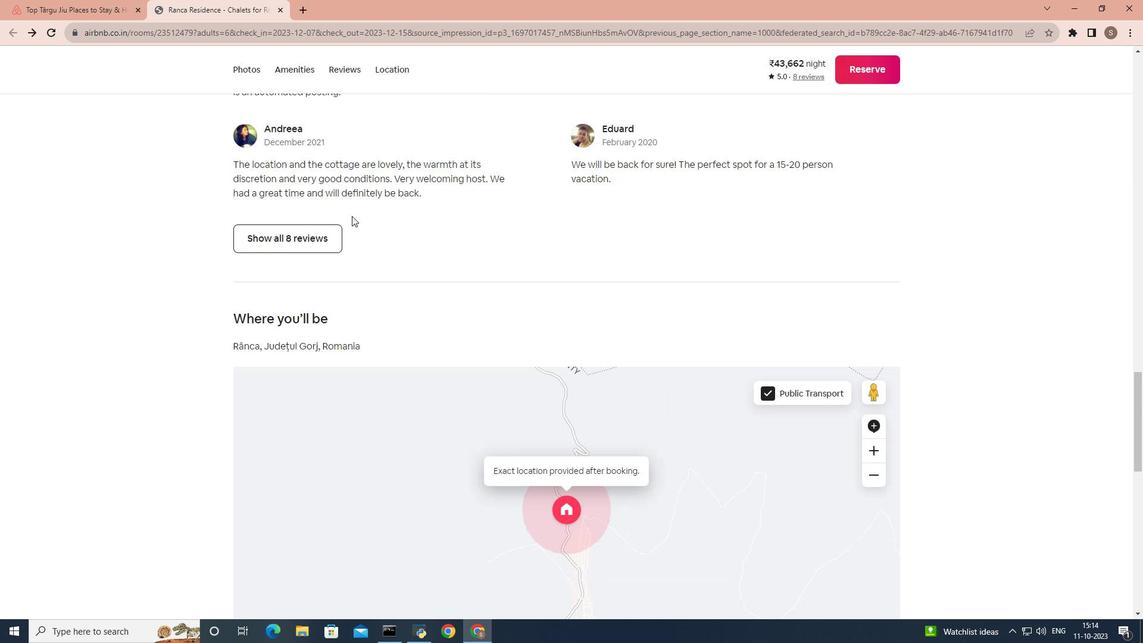 
Action: Mouse scrolled (352, 216) with delta (0, 0)
Screenshot: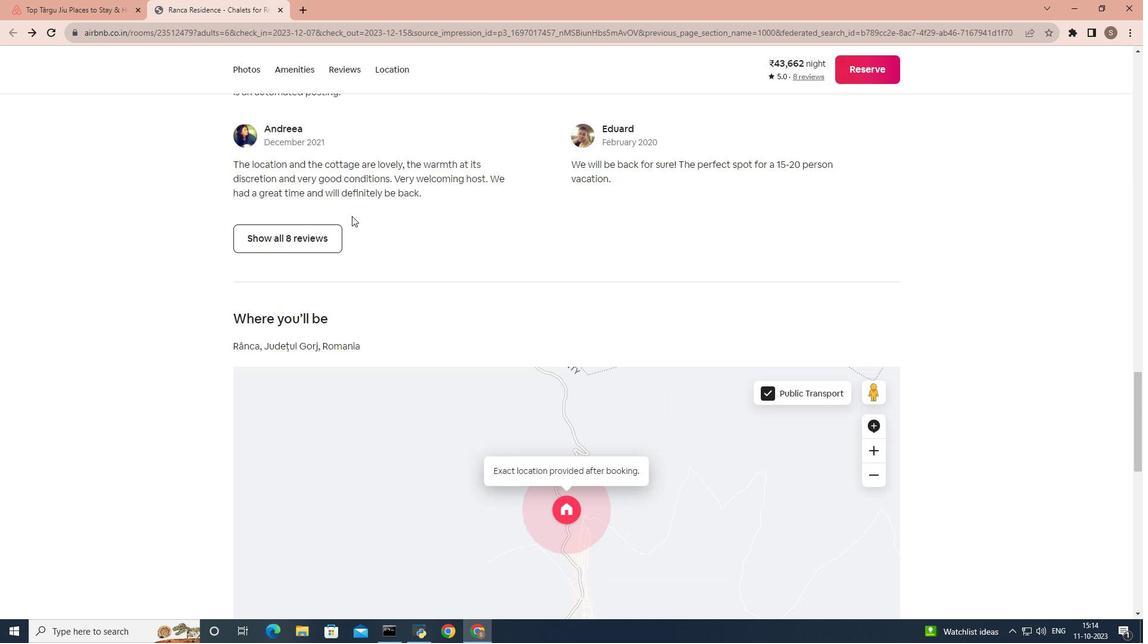 
Action: Mouse scrolled (352, 216) with delta (0, 0)
Screenshot: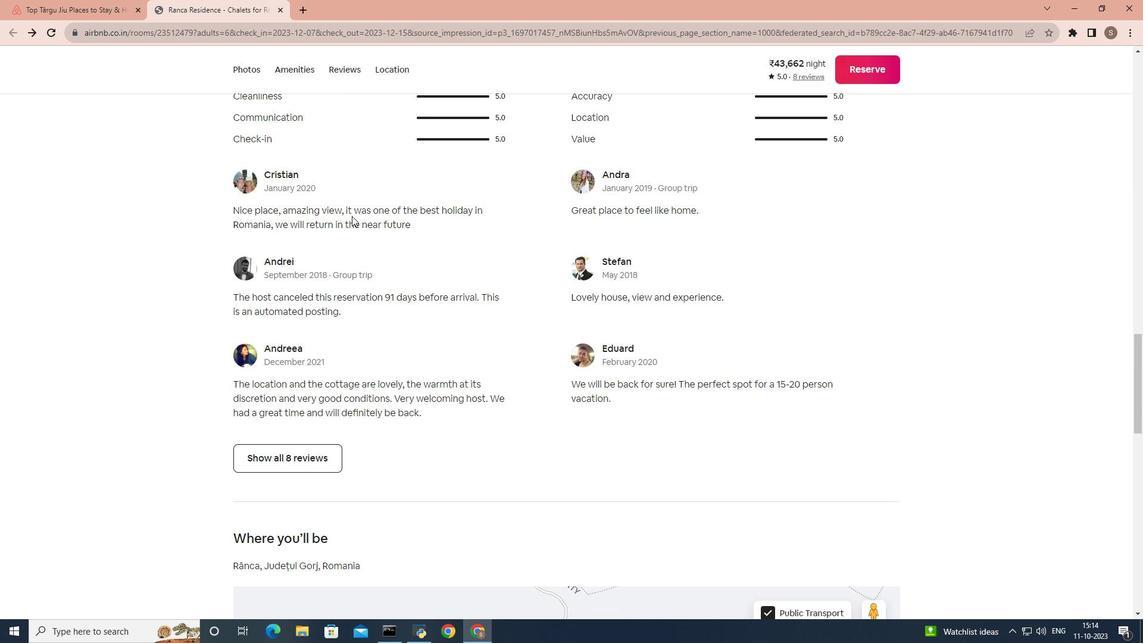 
Action: Mouse scrolled (352, 216) with delta (0, 0)
Screenshot: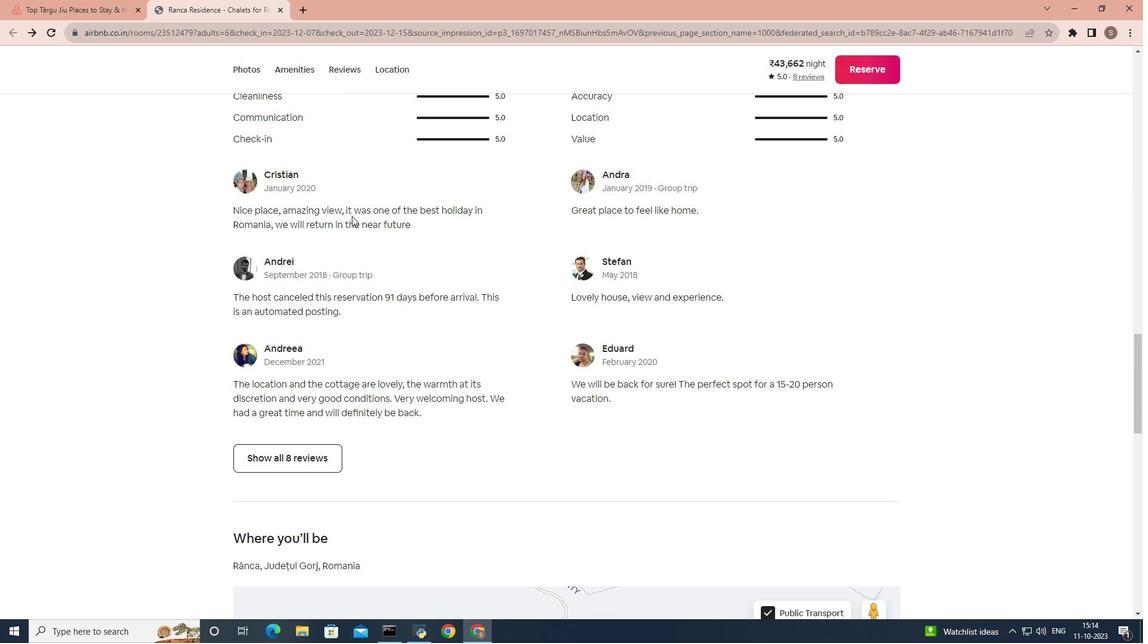
Action: Mouse scrolled (352, 216) with delta (0, 0)
Screenshot: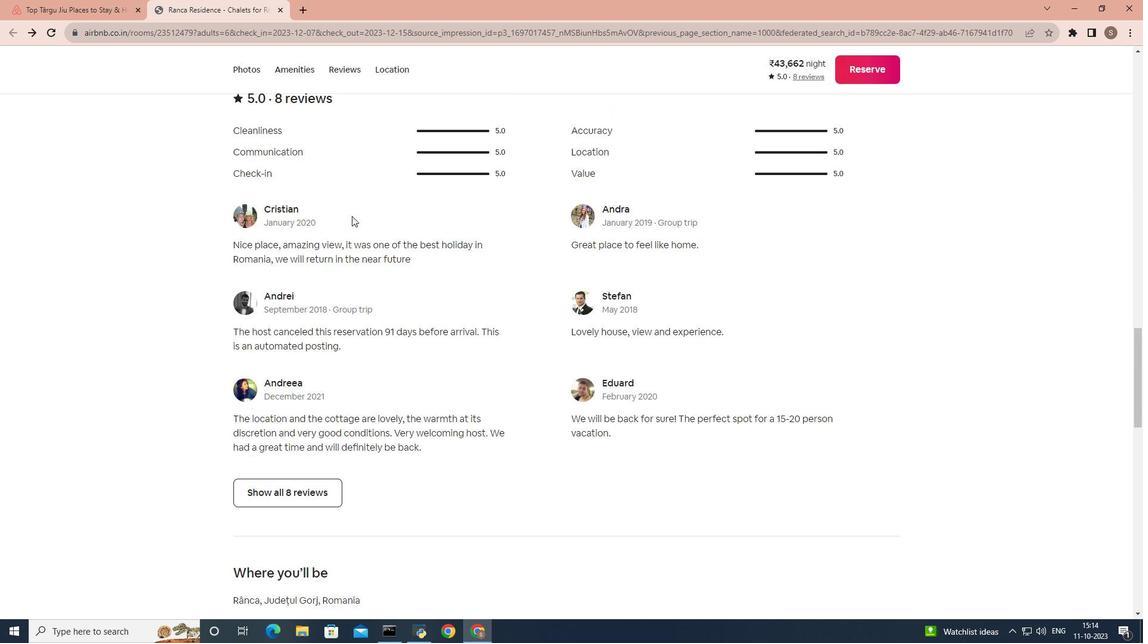 
Action: Mouse scrolled (352, 216) with delta (0, 0)
Screenshot: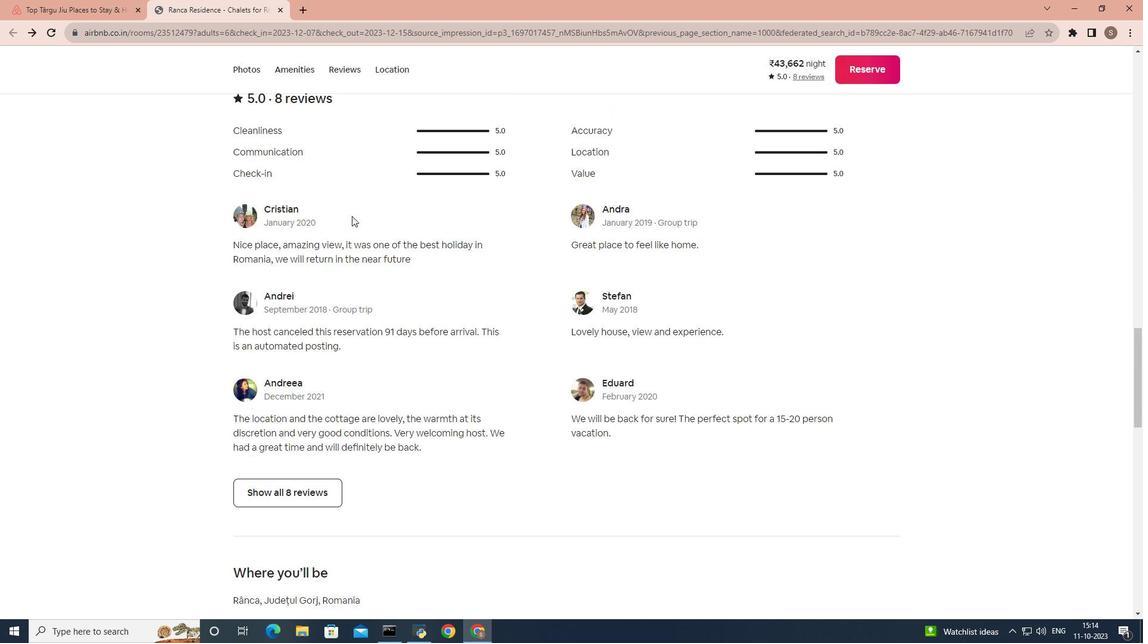 
Action: Mouse scrolled (352, 216) with delta (0, 0)
Screenshot: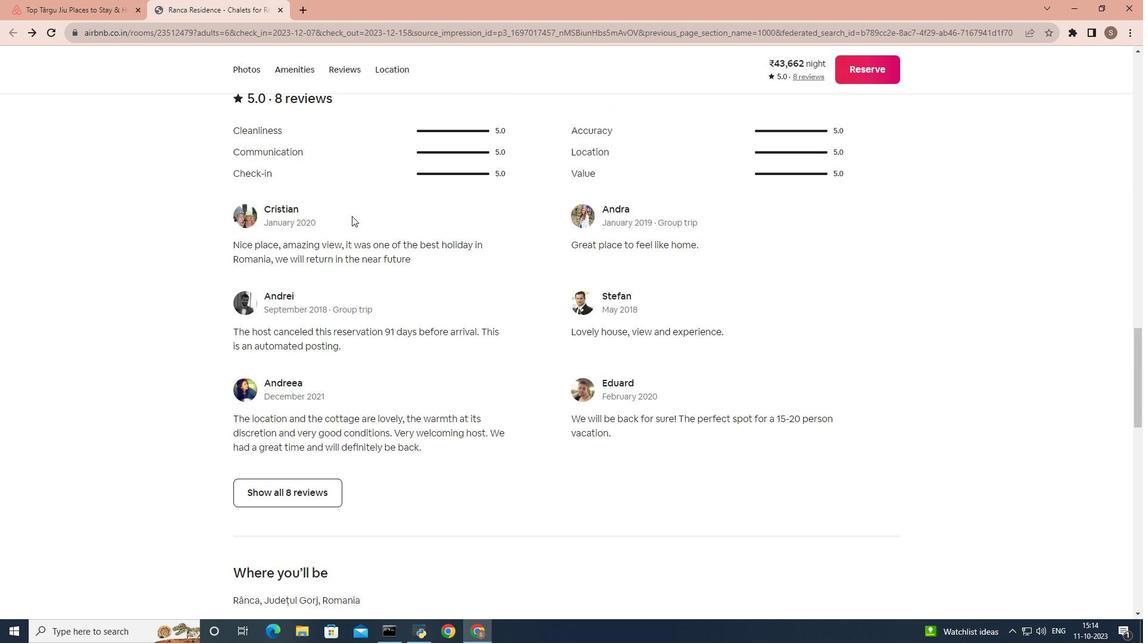 
Action: Mouse scrolled (352, 216) with delta (0, 0)
Screenshot: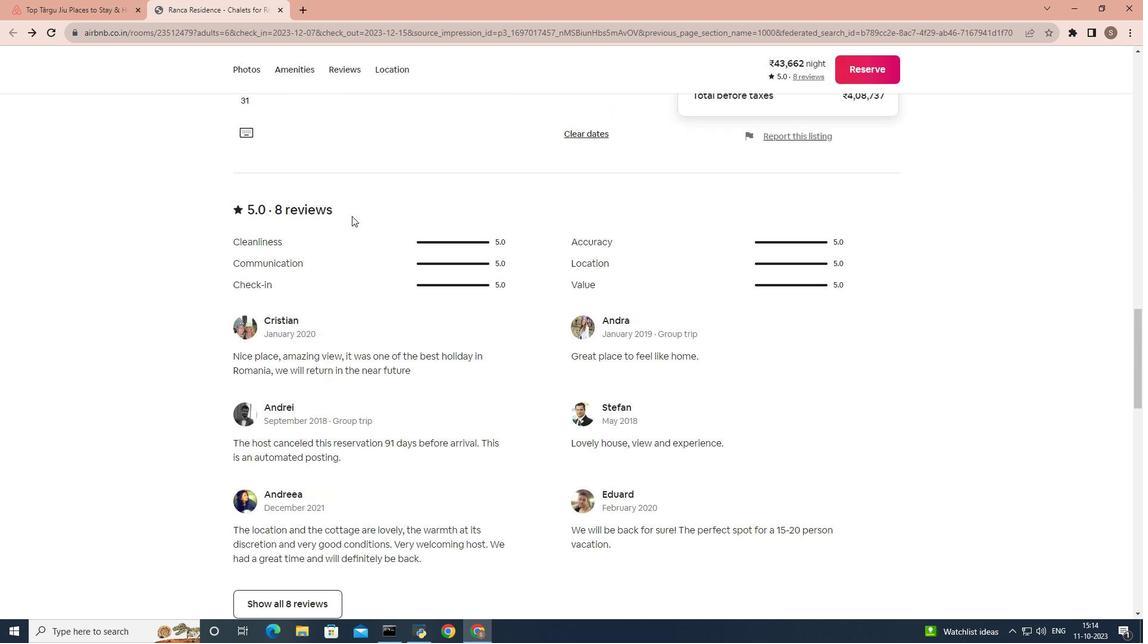 
Action: Mouse scrolled (352, 216) with delta (0, 0)
Screenshot: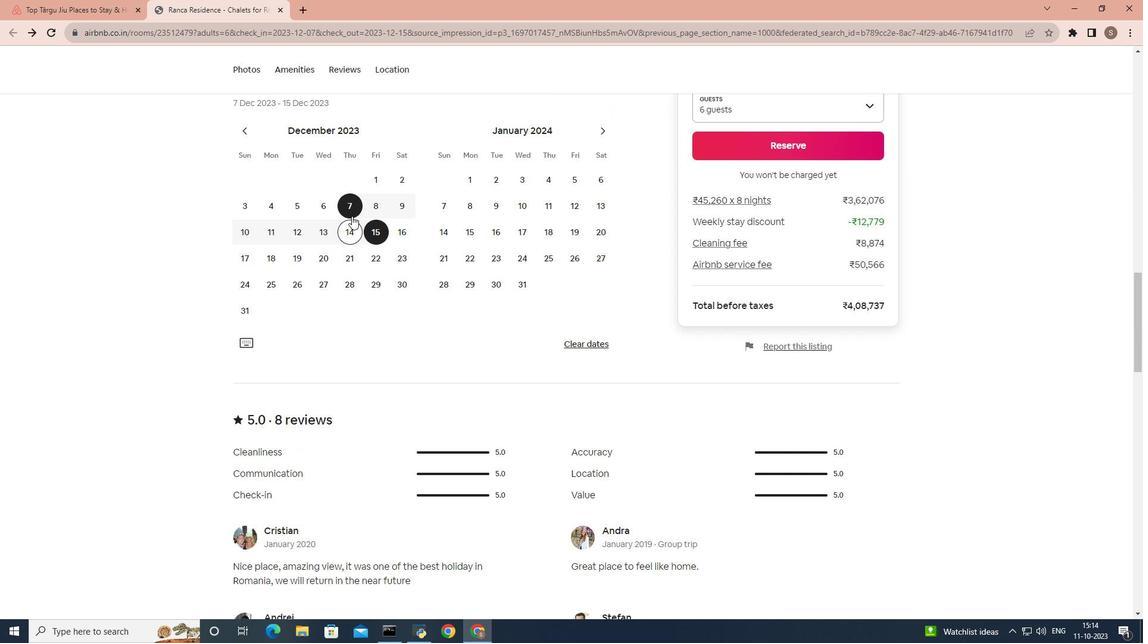 
Action: Mouse scrolled (352, 216) with delta (0, 0)
Screenshot: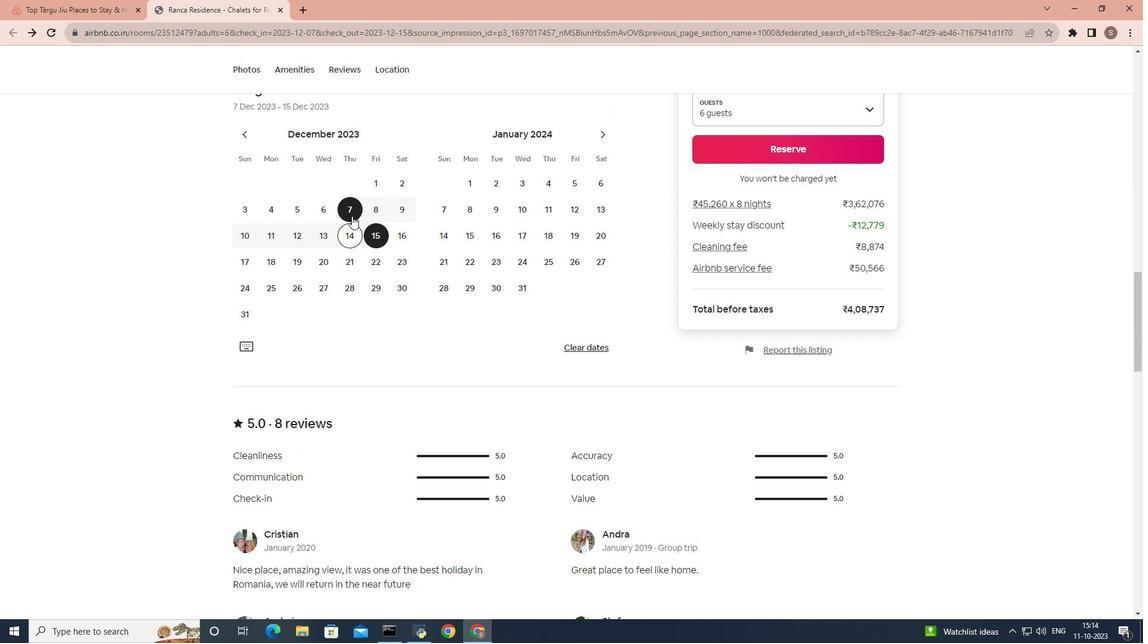 
Action: Mouse scrolled (352, 216) with delta (0, 0)
Screenshot: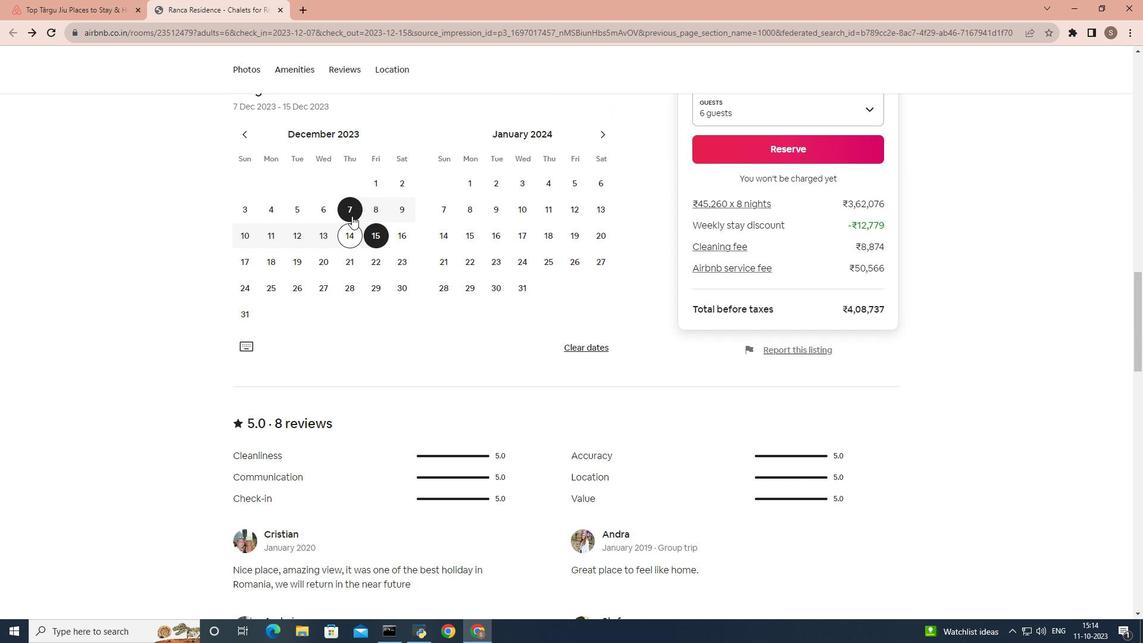 
Action: Mouse scrolled (352, 216) with delta (0, 0)
Screenshot: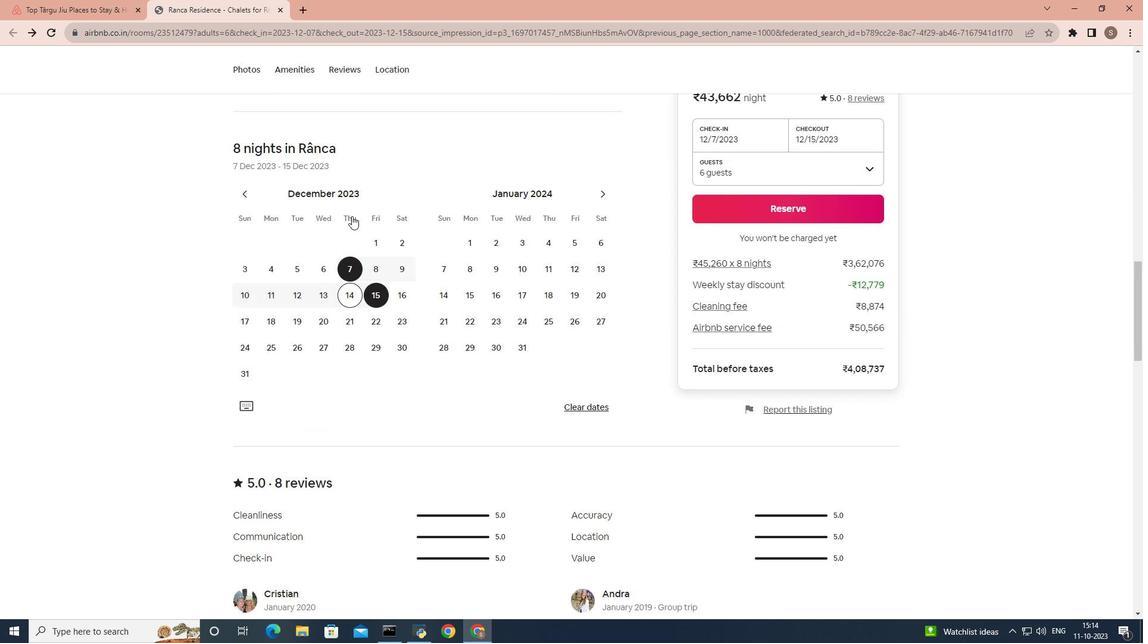 
Action: Mouse scrolled (352, 216) with delta (0, 0)
Screenshot: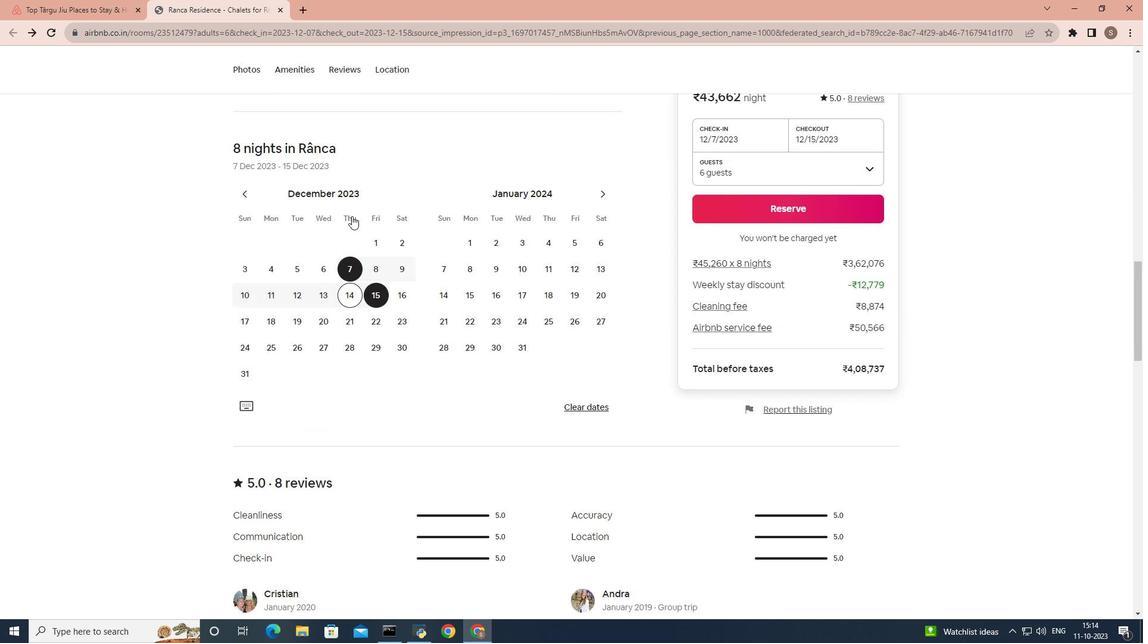 
Action: Mouse scrolled (352, 216) with delta (0, 0)
Screenshot: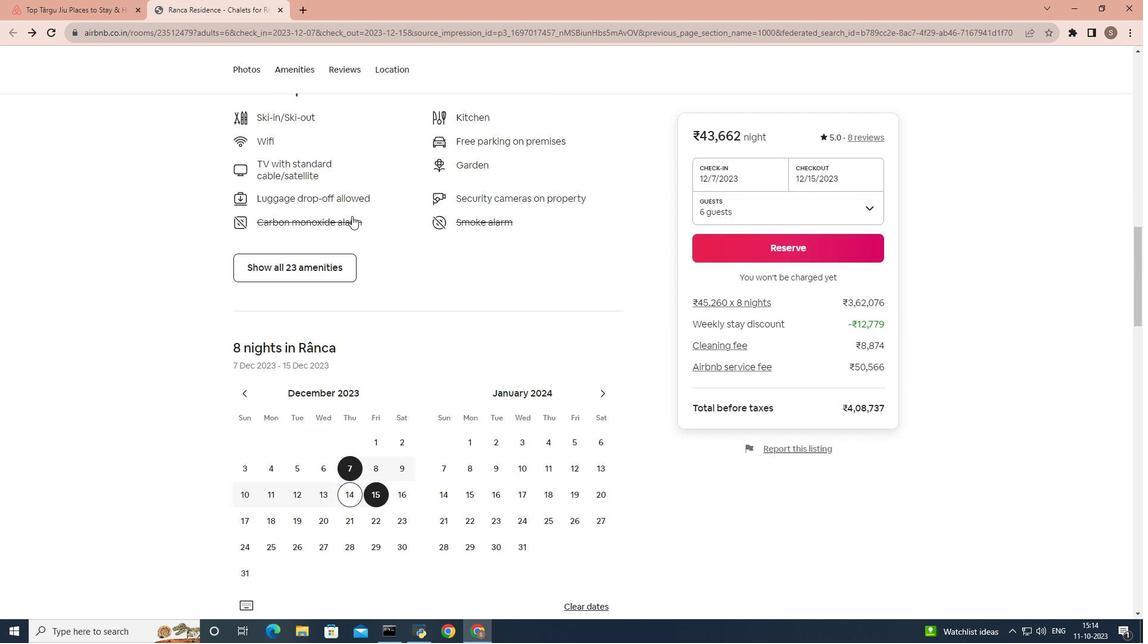 
Action: Mouse scrolled (352, 216) with delta (0, 0)
Screenshot: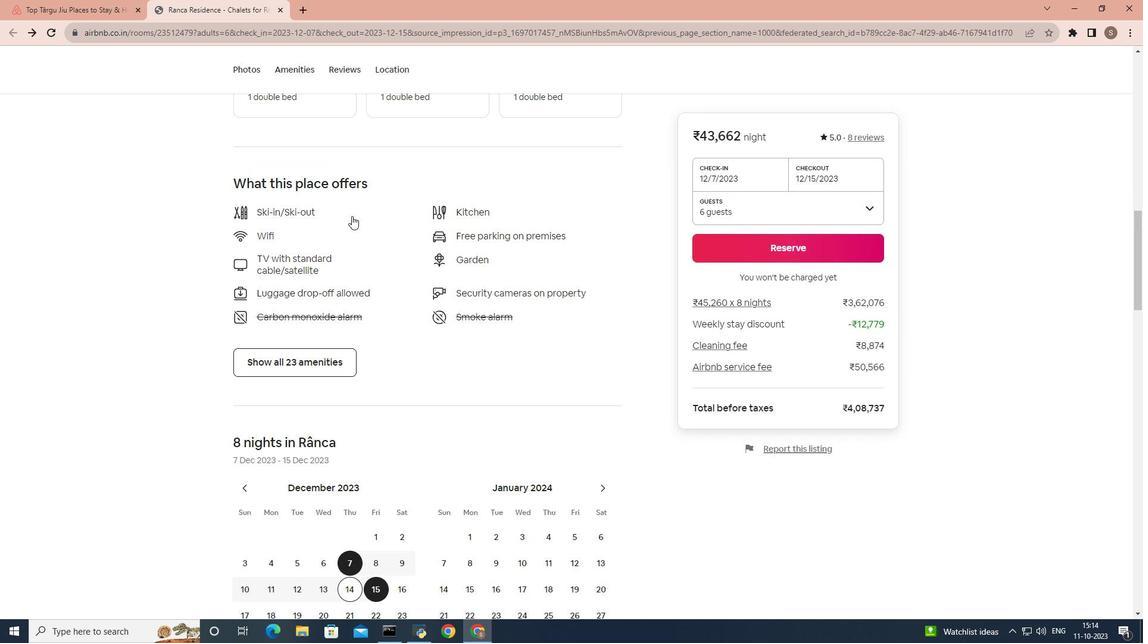 
Action: Mouse scrolled (352, 216) with delta (0, 0)
Screenshot: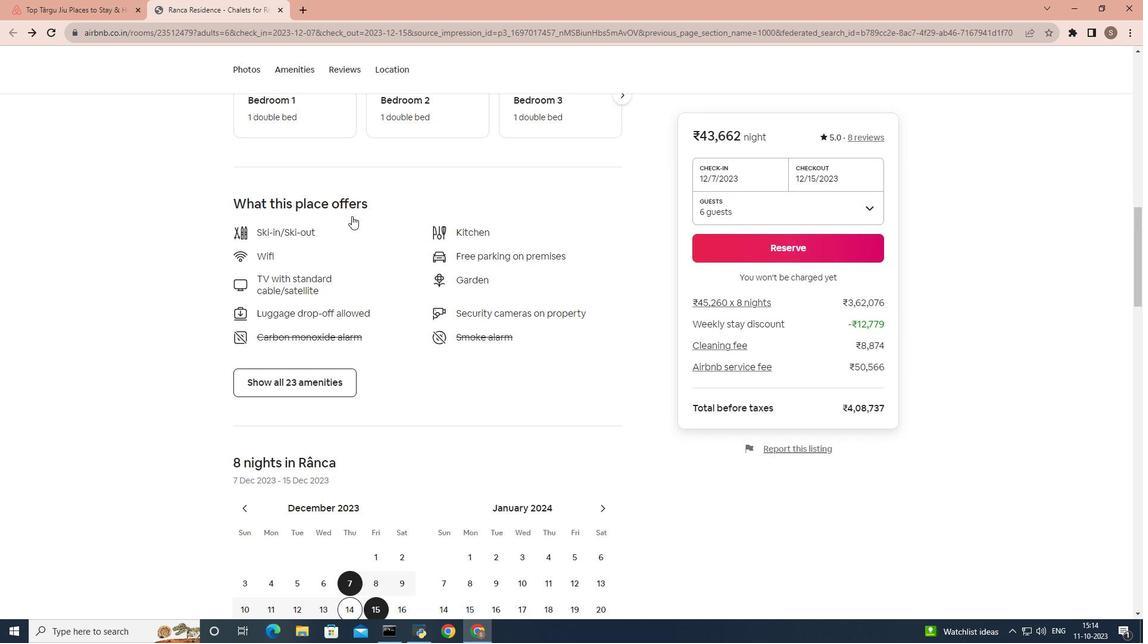 
Action: Mouse scrolled (352, 216) with delta (0, 0)
Screenshot: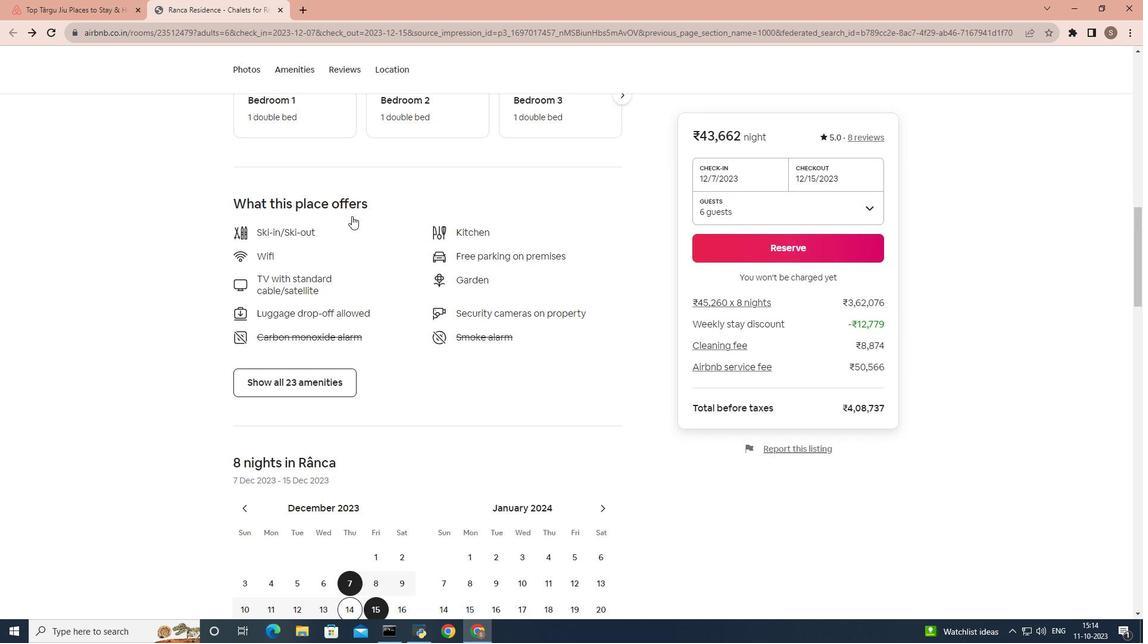 
Action: Mouse scrolled (352, 216) with delta (0, 0)
Screenshot: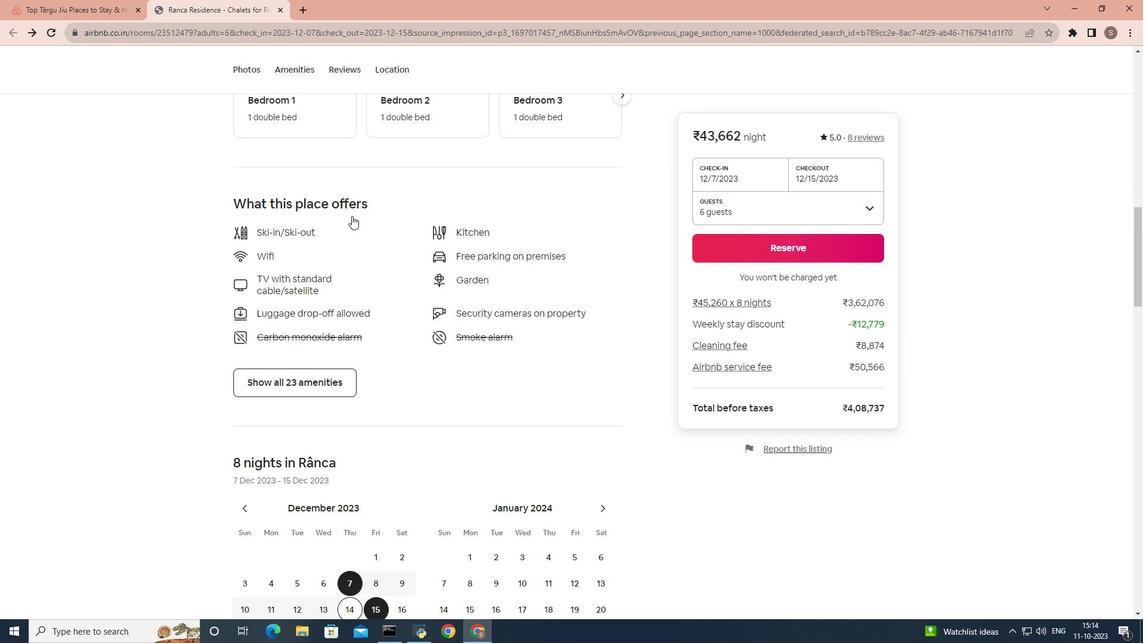 
Action: Mouse scrolled (352, 216) with delta (0, 0)
Screenshot: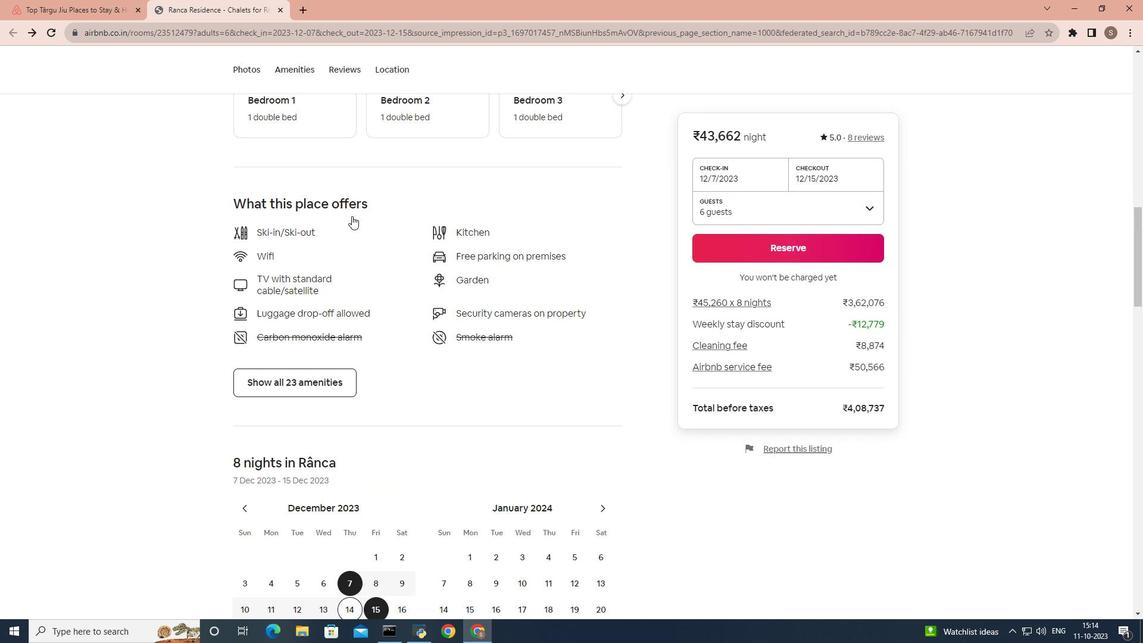 
Action: Mouse scrolled (352, 216) with delta (0, 0)
Screenshot: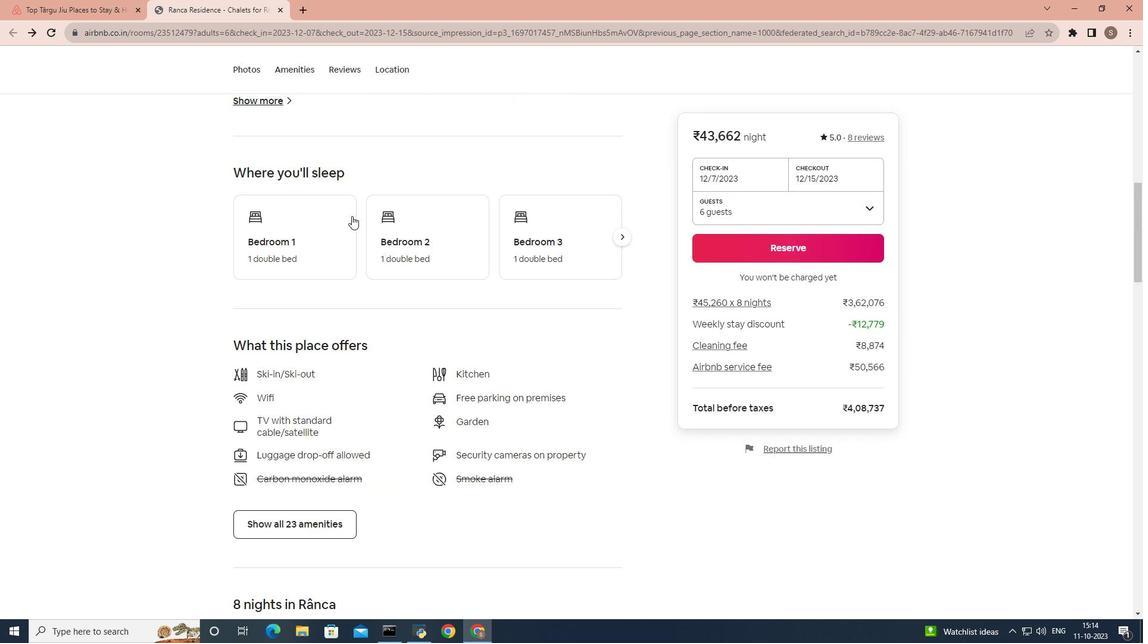 
Action: Mouse scrolled (352, 216) with delta (0, 0)
